 Task: Add a signature Johnny Mitchell containing With heartfelt thanks and warm wishes, Johnny Mitchell to email address softage.8@softage.net and add a label Photography
Action: Mouse moved to (1181, 65)
Screenshot: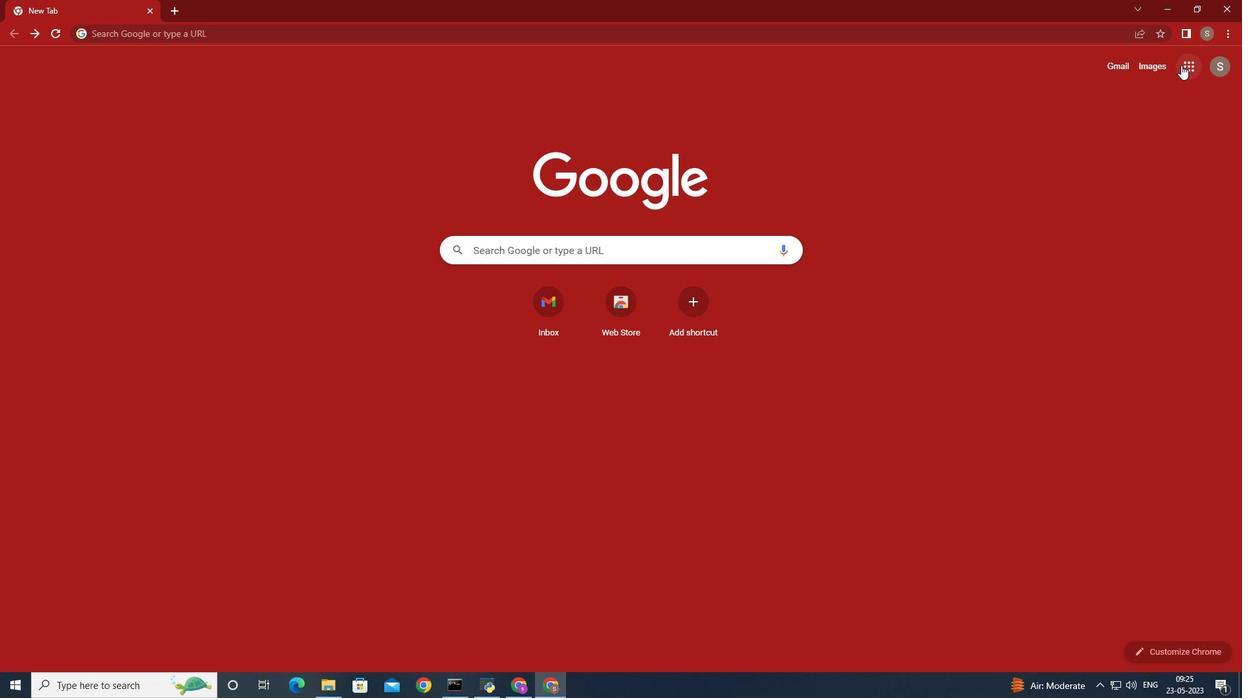 
Action: Mouse pressed left at (1181, 65)
Screenshot: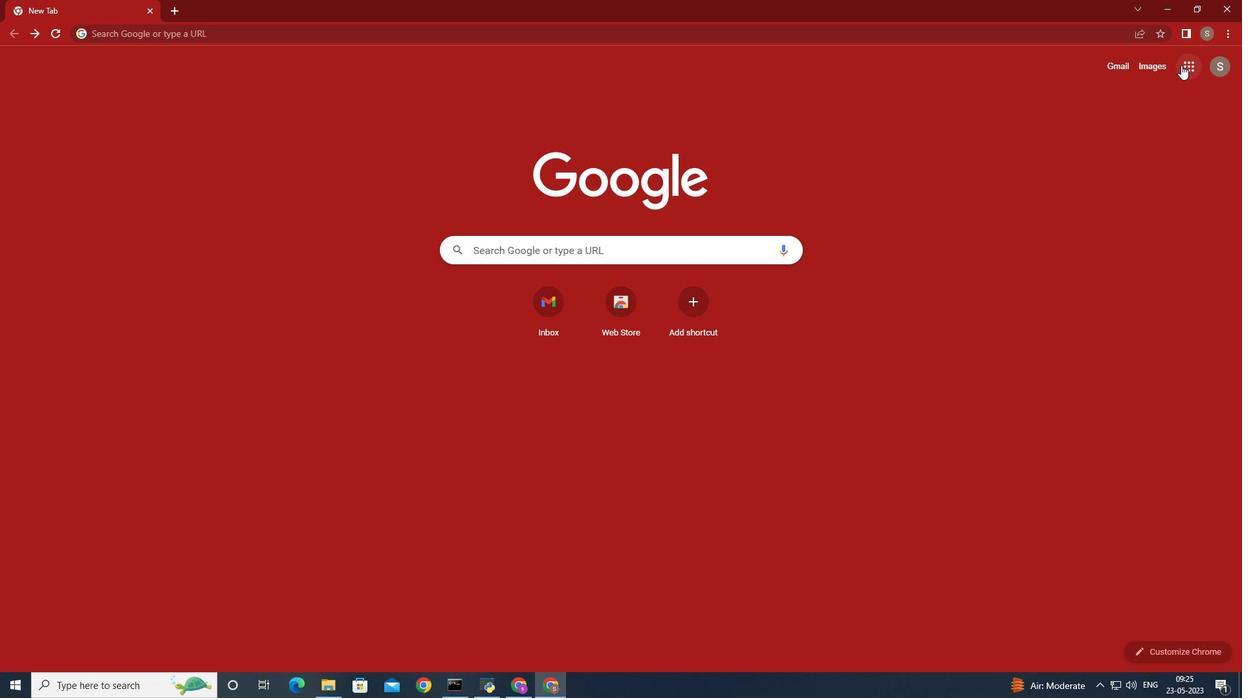 
Action: Mouse moved to (1140, 132)
Screenshot: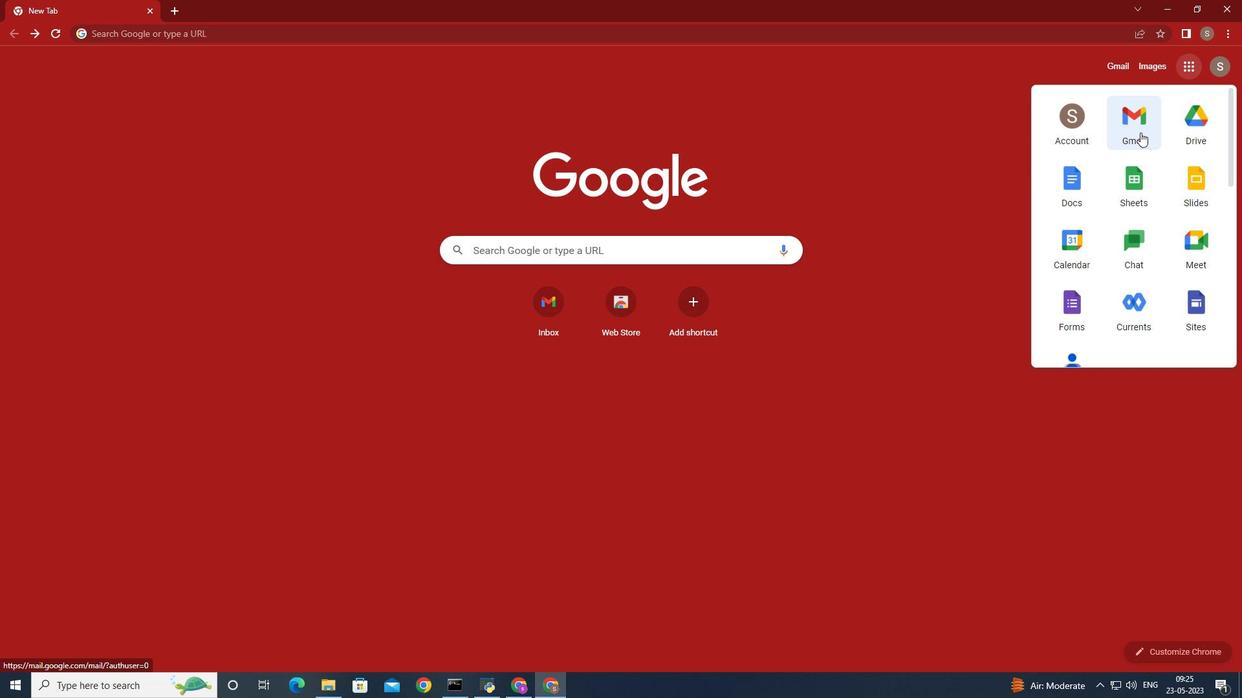 
Action: Mouse pressed left at (1140, 132)
Screenshot: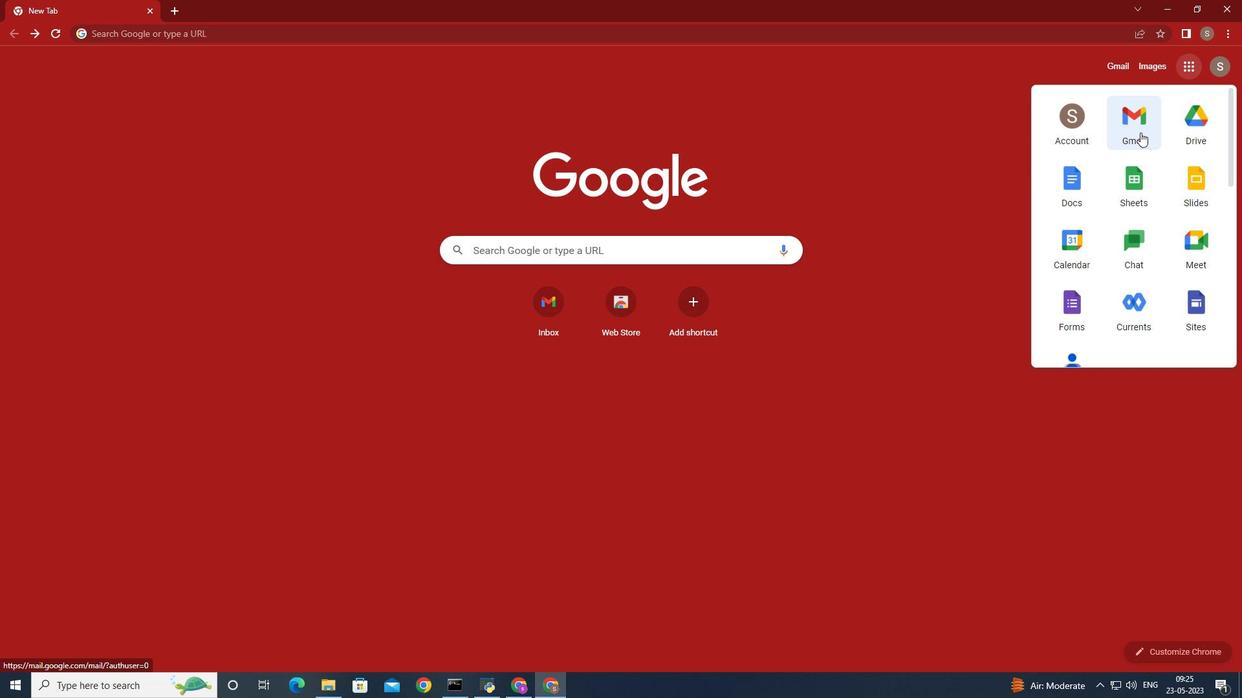
Action: Mouse moved to (1102, 96)
Screenshot: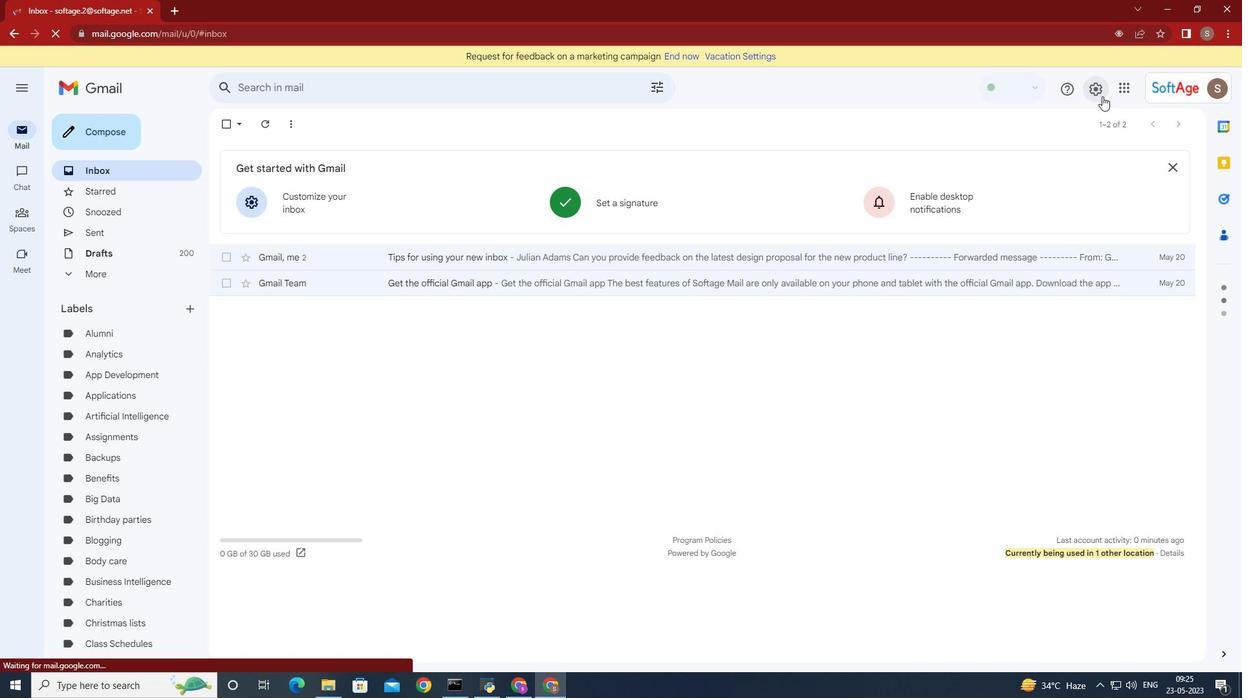
Action: Mouse pressed left at (1102, 96)
Screenshot: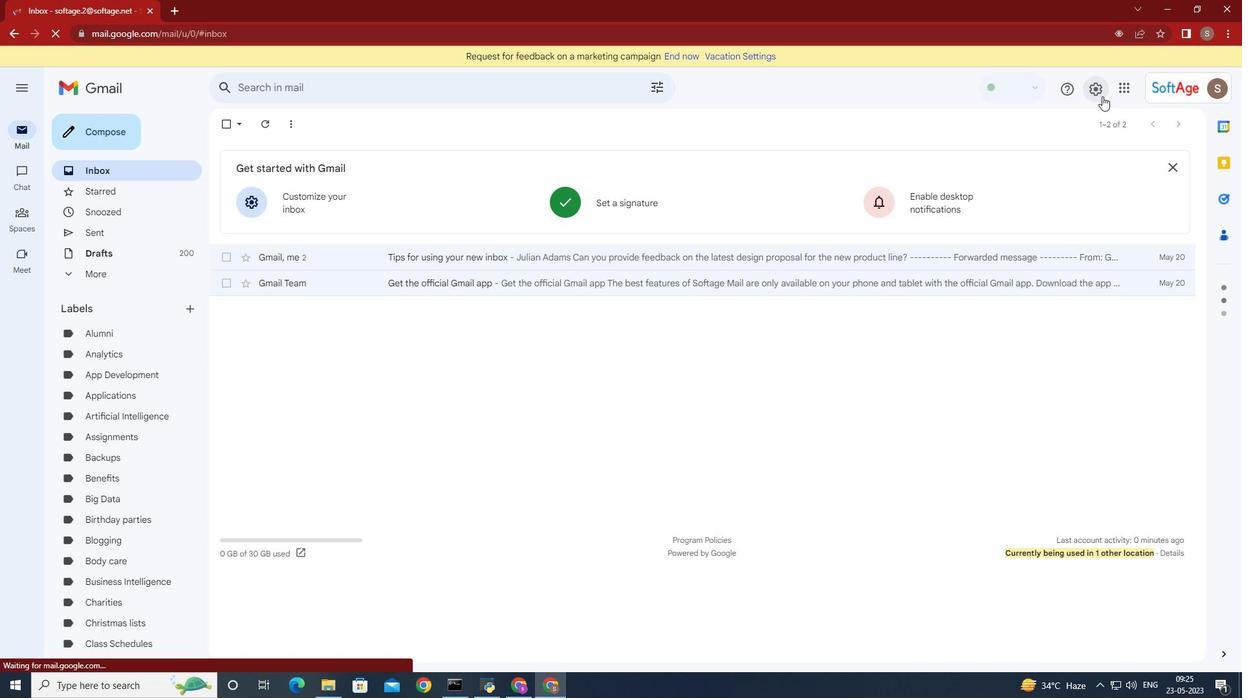 
Action: Mouse moved to (1117, 152)
Screenshot: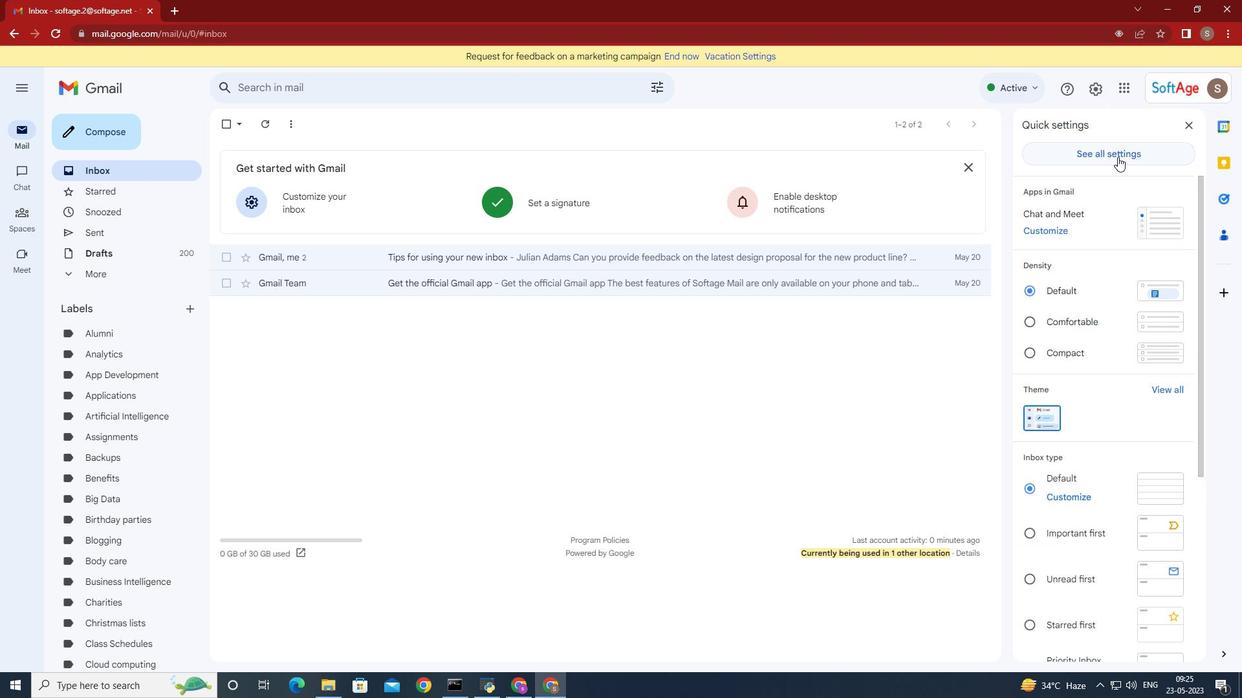 
Action: Mouse pressed left at (1117, 152)
Screenshot: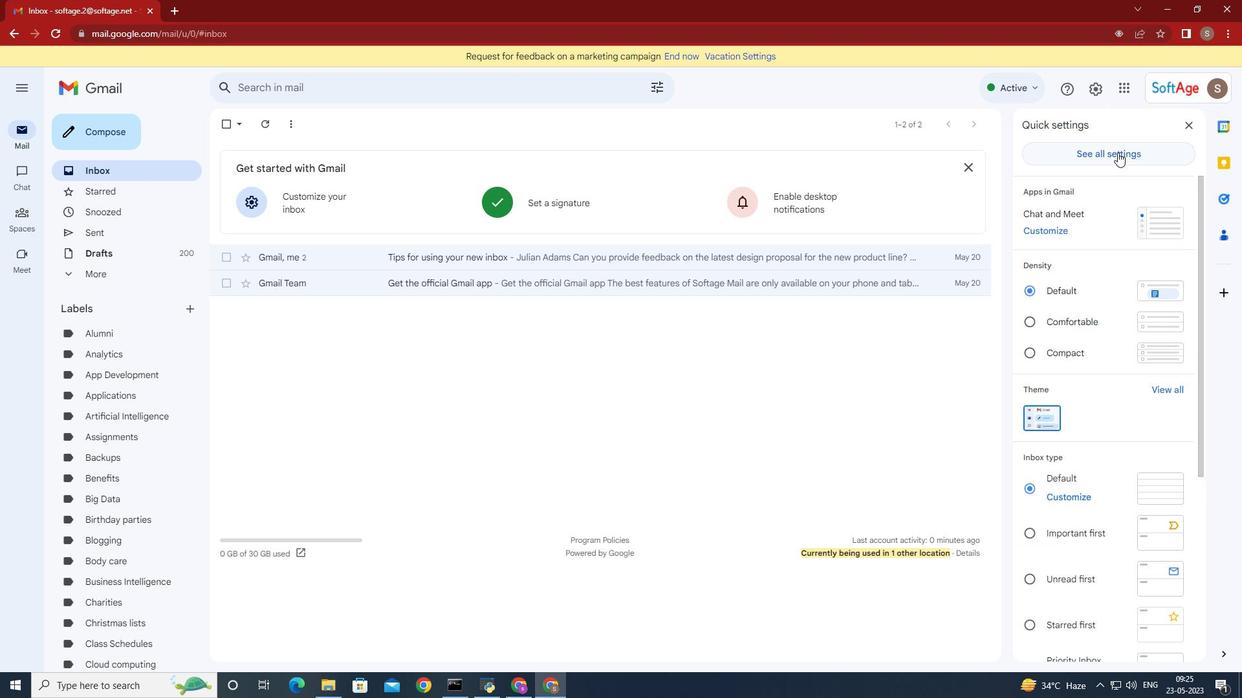 
Action: Mouse moved to (884, 315)
Screenshot: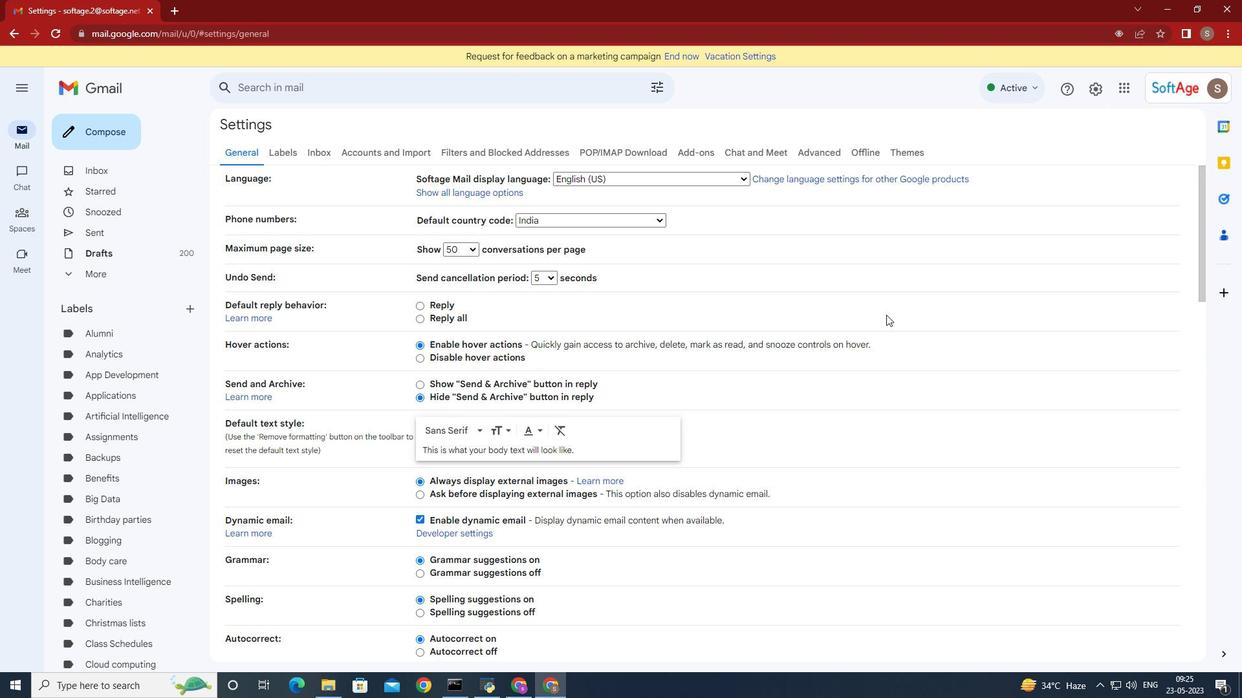
Action: Mouse scrolled (884, 315) with delta (0, 0)
Screenshot: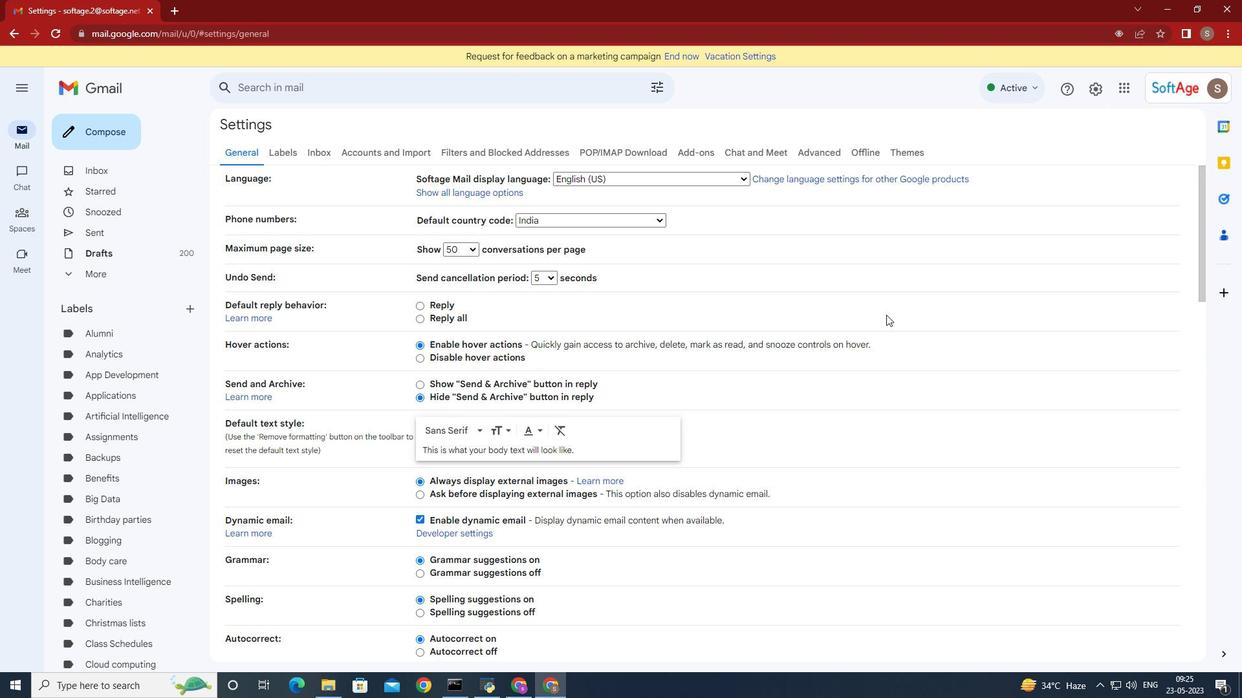 
Action: Mouse moved to (884, 315)
Screenshot: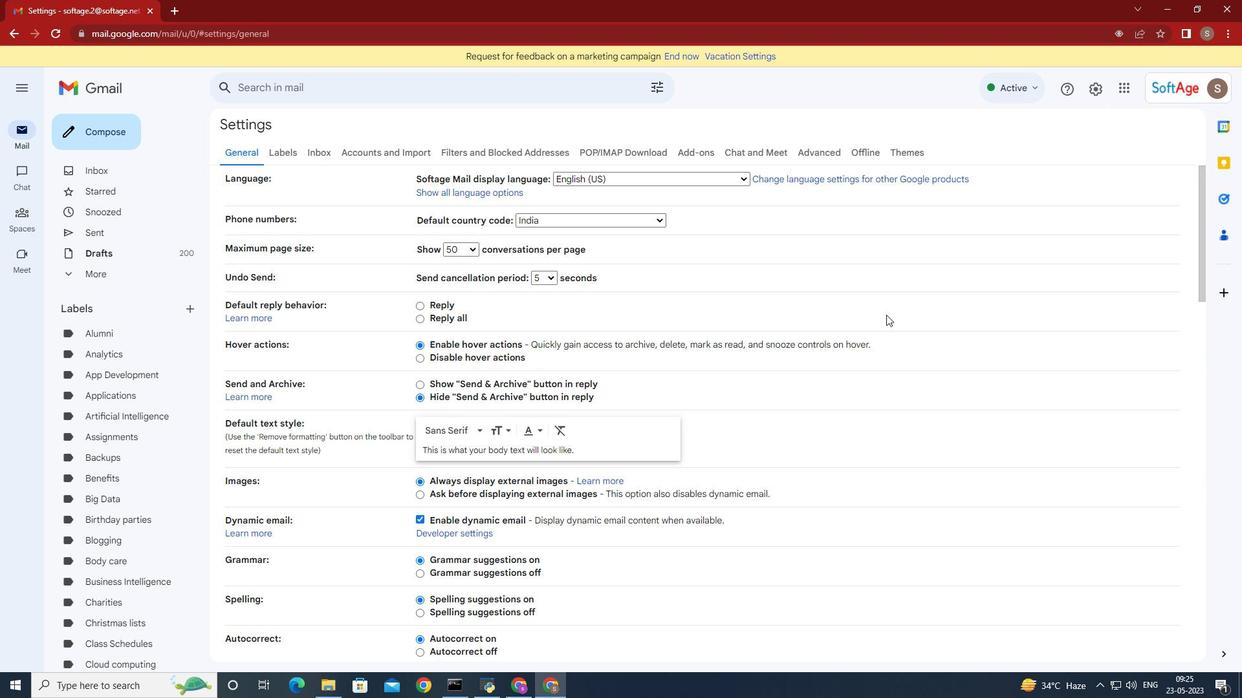 
Action: Mouse scrolled (884, 315) with delta (0, 0)
Screenshot: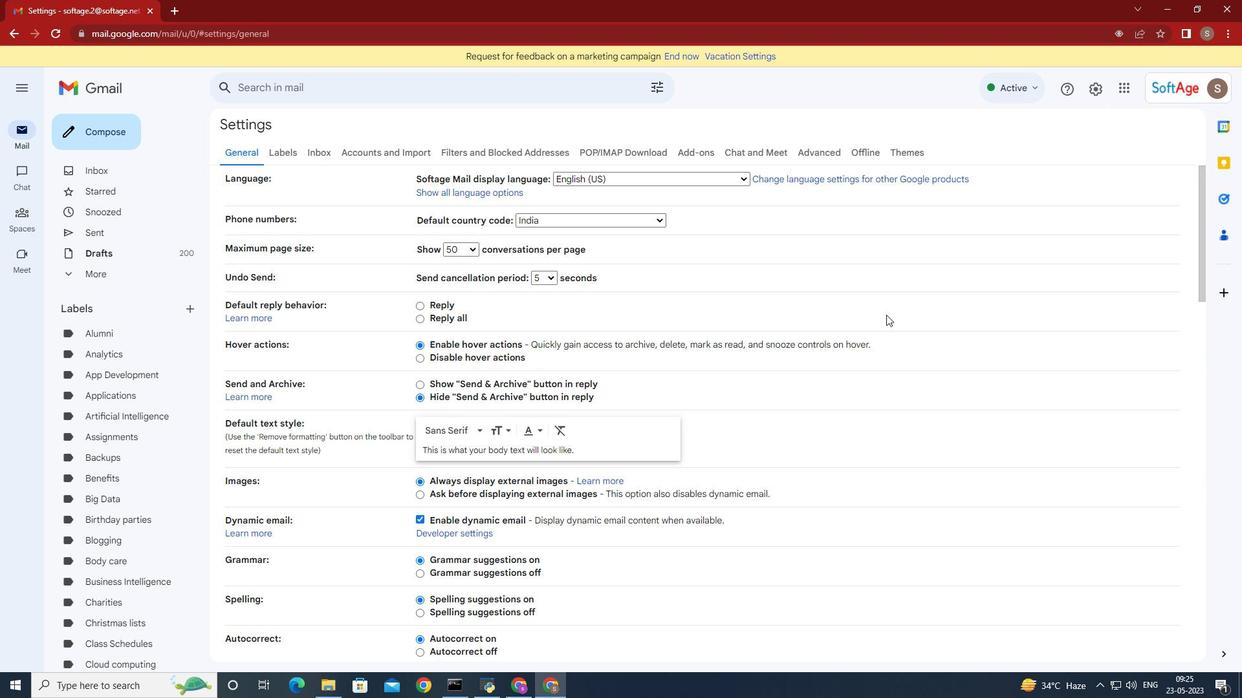 
Action: Mouse moved to (884, 315)
Screenshot: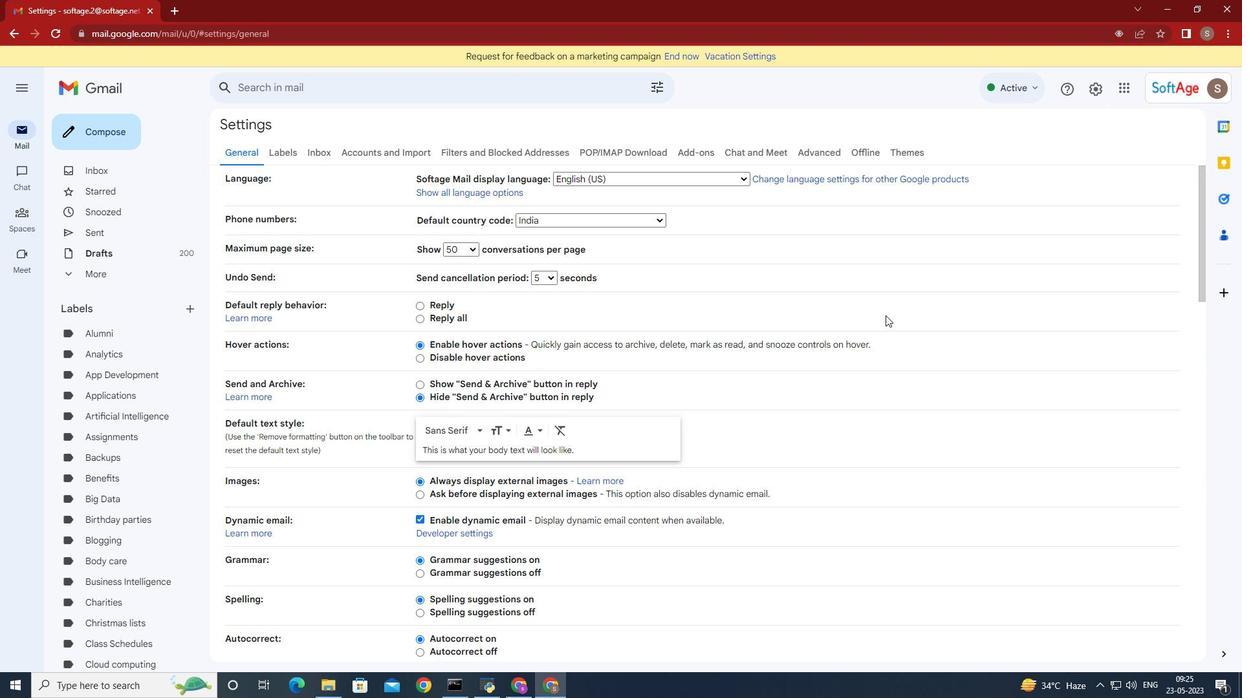 
Action: Mouse scrolled (884, 314) with delta (0, 0)
Screenshot: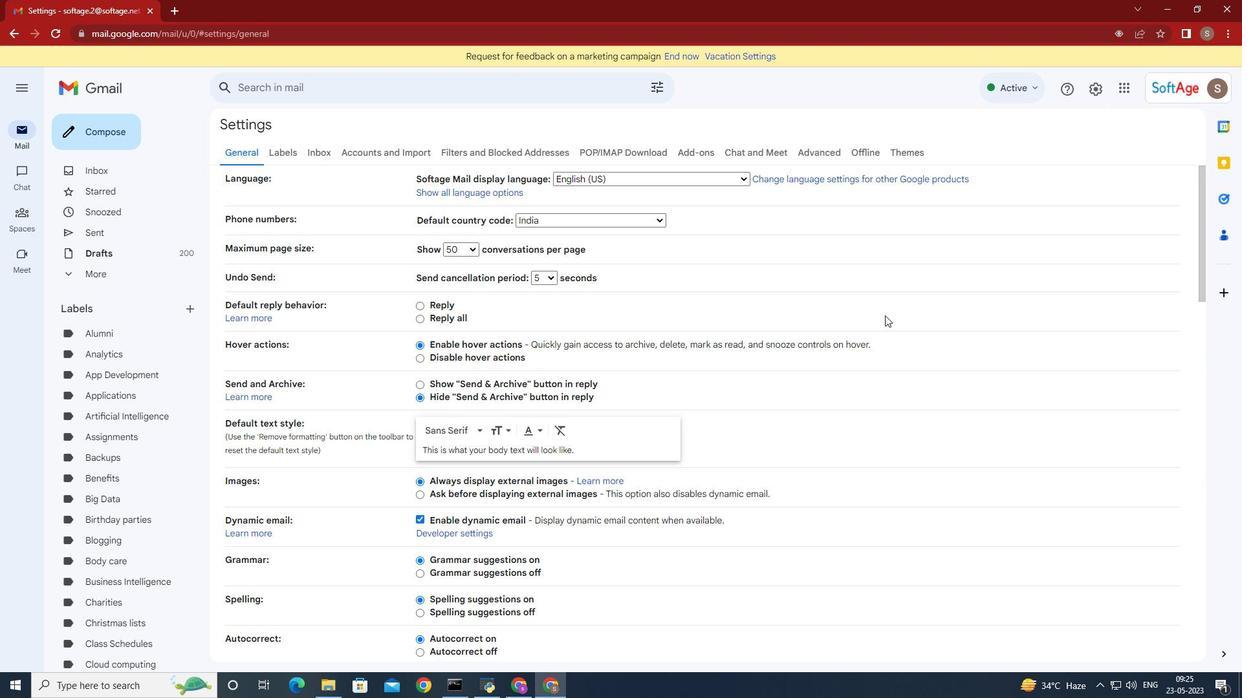 
Action: Mouse moved to (883, 313)
Screenshot: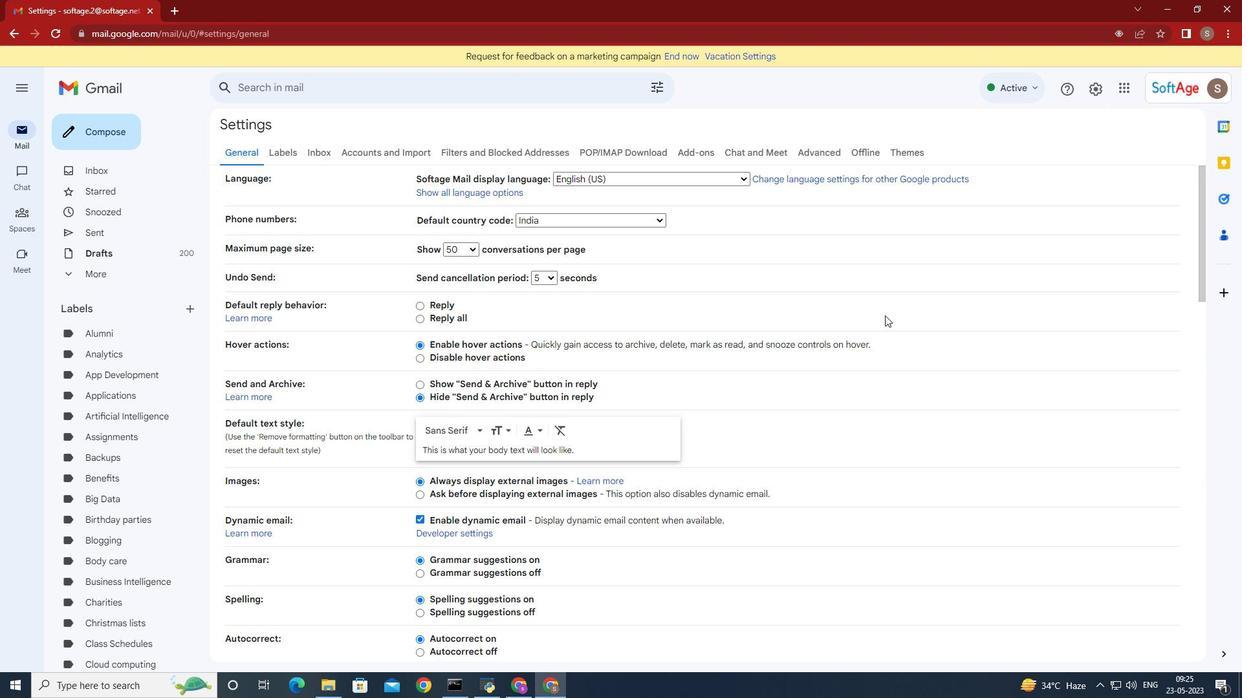 
Action: Mouse scrolled (883, 312) with delta (0, 0)
Screenshot: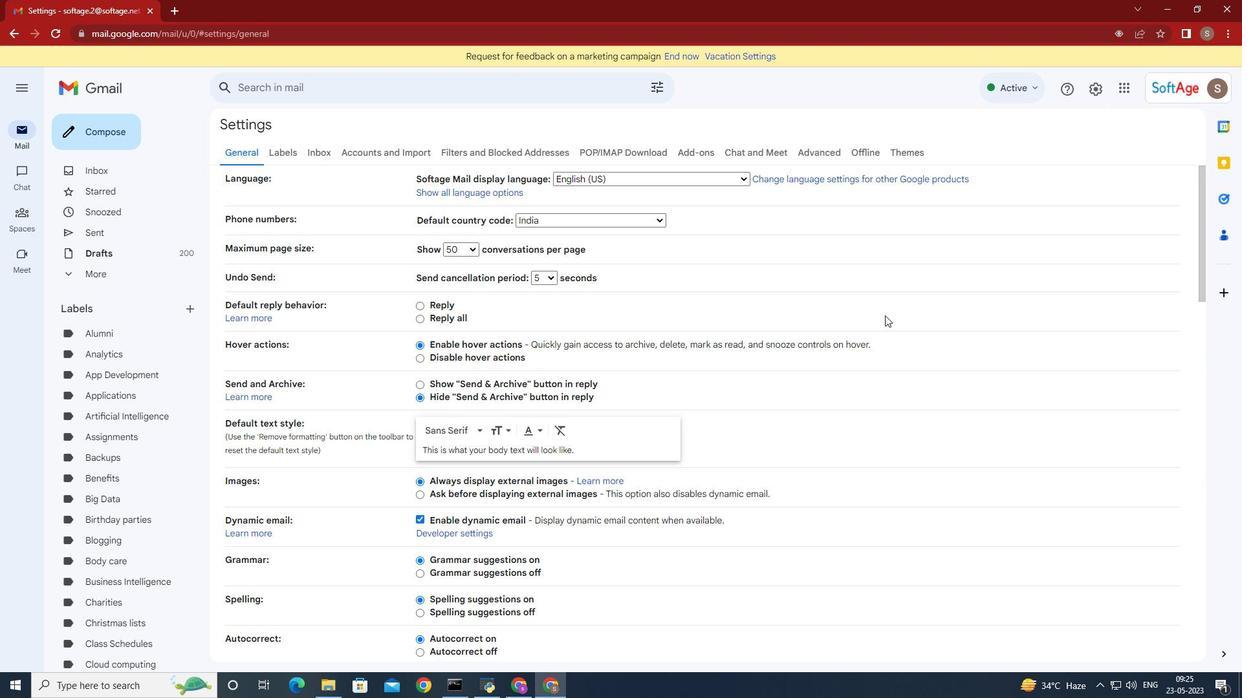 
Action: Mouse moved to (881, 309)
Screenshot: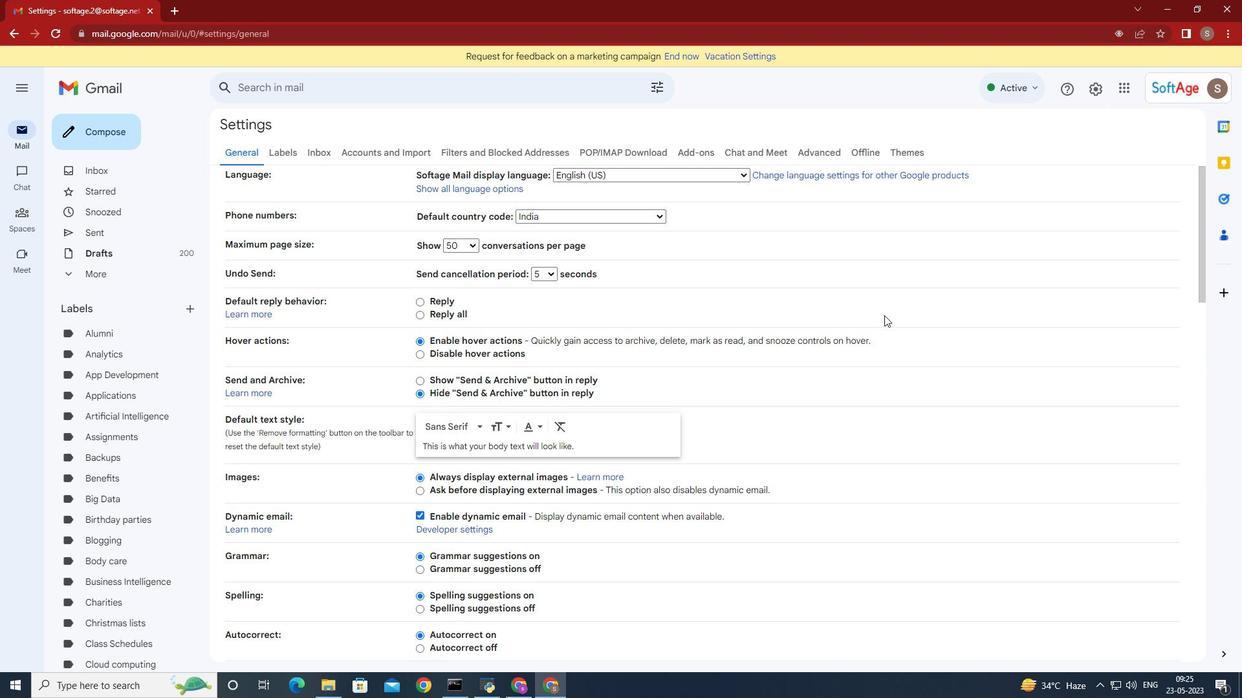
Action: Mouse scrolled (881, 309) with delta (0, 0)
Screenshot: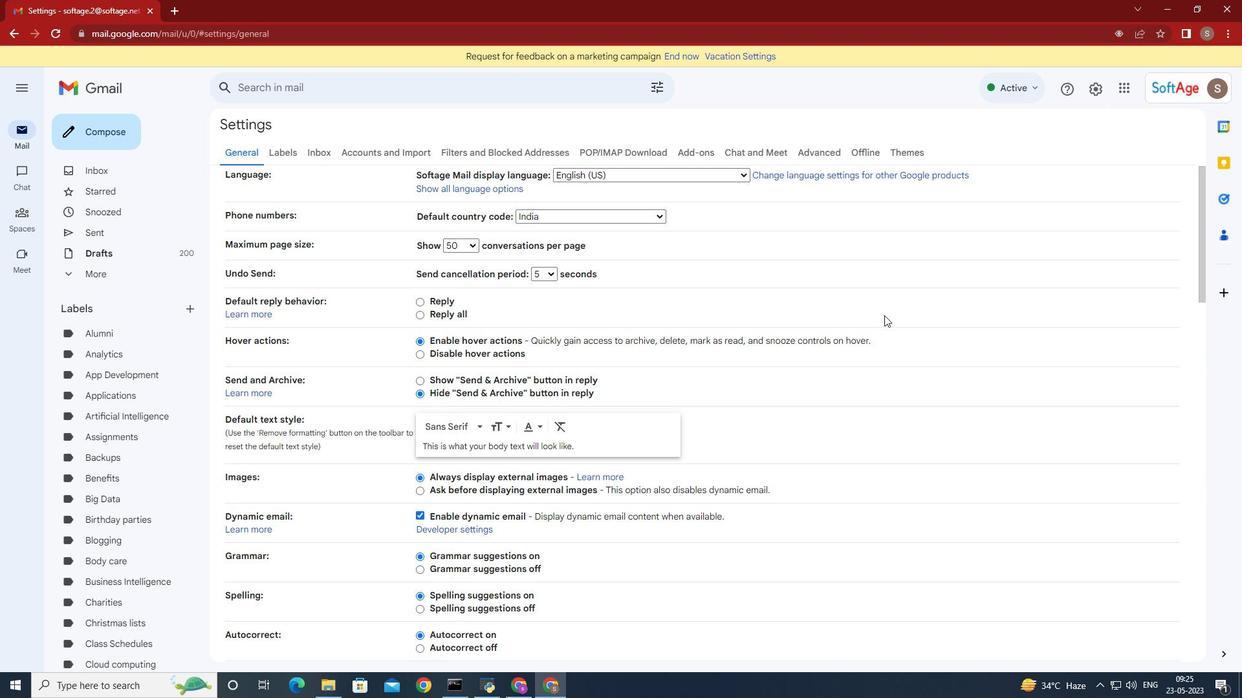 
Action: Mouse moved to (879, 305)
Screenshot: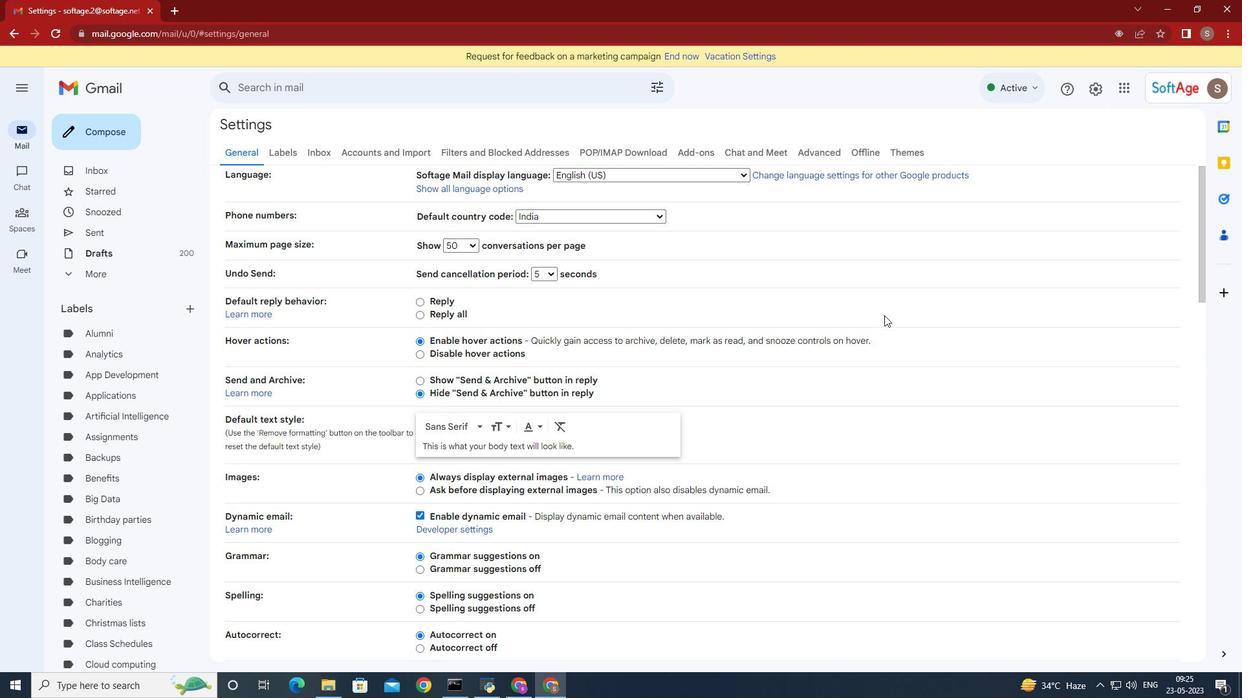 
Action: Mouse scrolled (879, 305) with delta (0, 0)
Screenshot: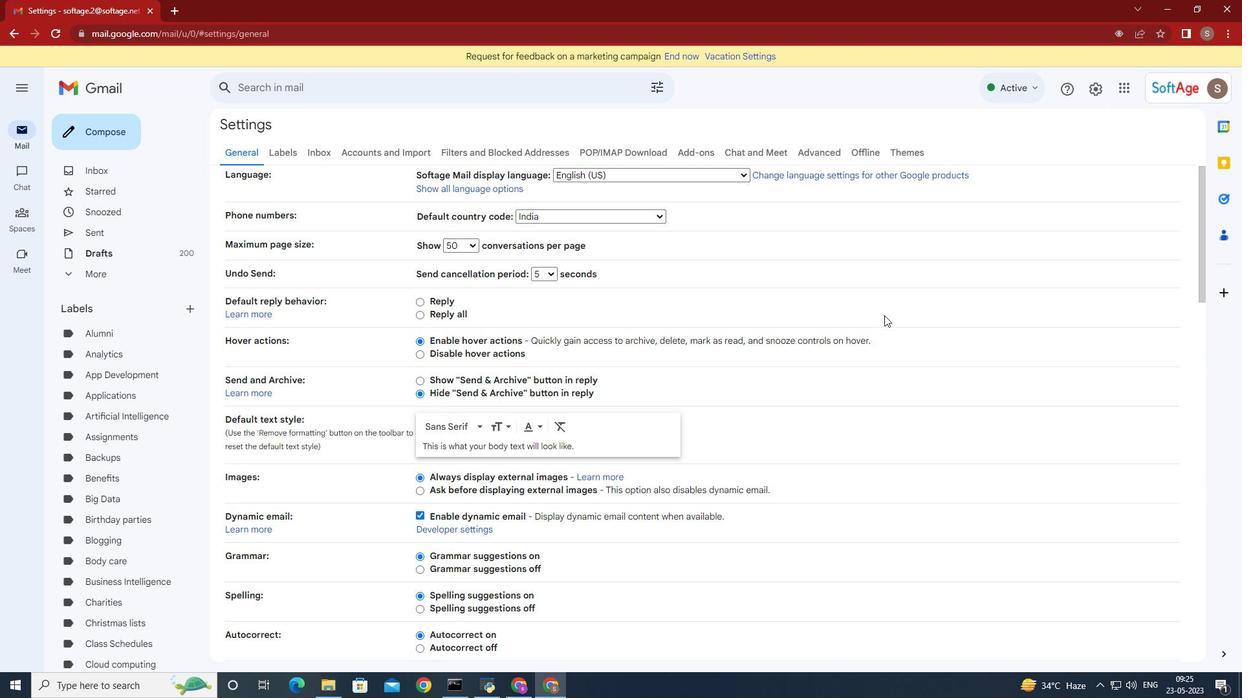 
Action: Mouse moved to (870, 300)
Screenshot: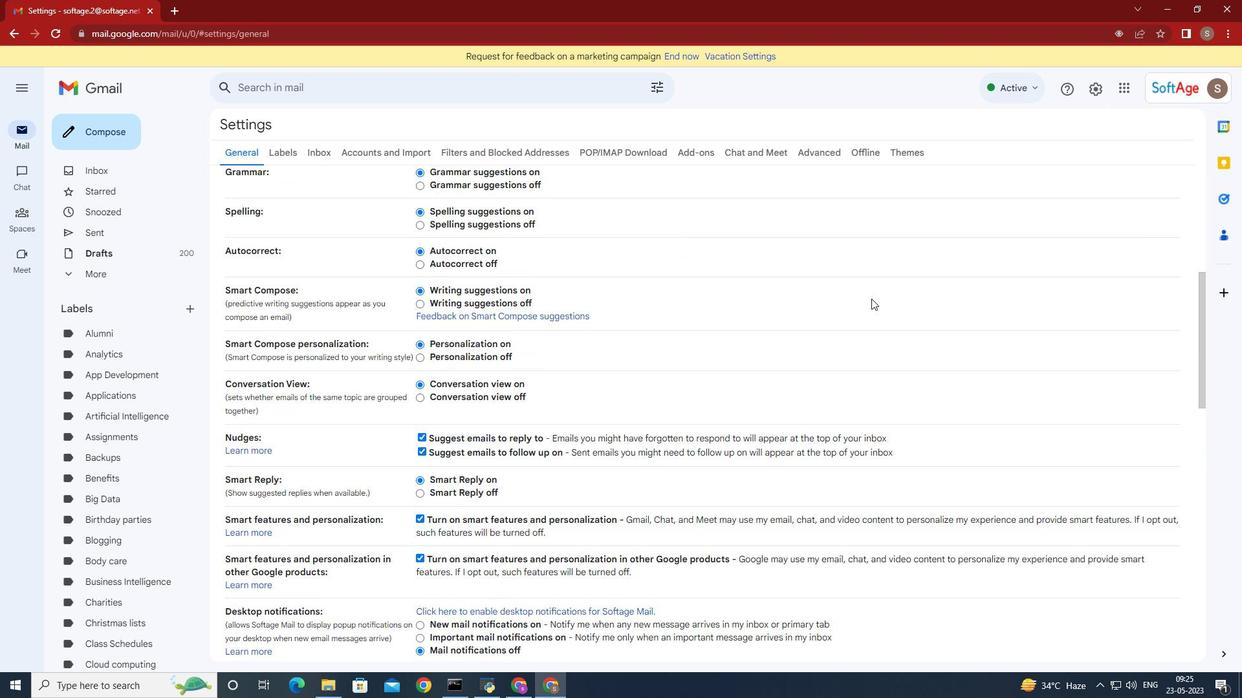 
Action: Mouse scrolled (870, 299) with delta (0, 0)
Screenshot: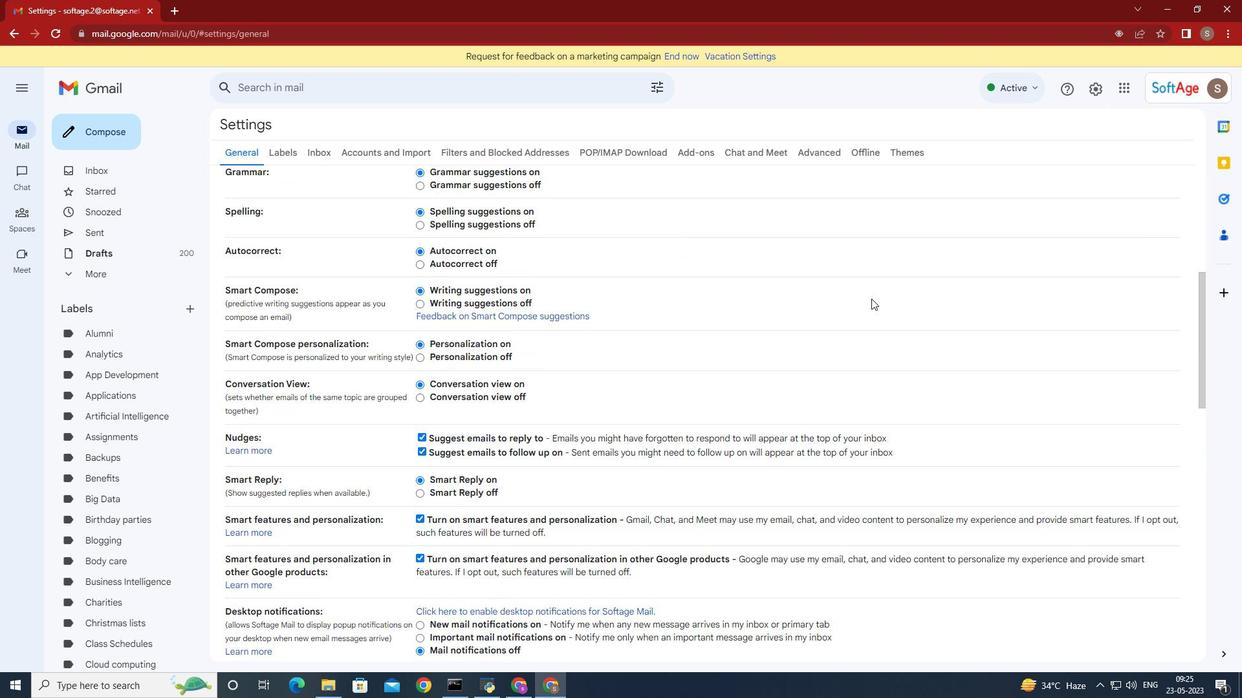 
Action: Mouse scrolled (870, 299) with delta (0, 0)
Screenshot: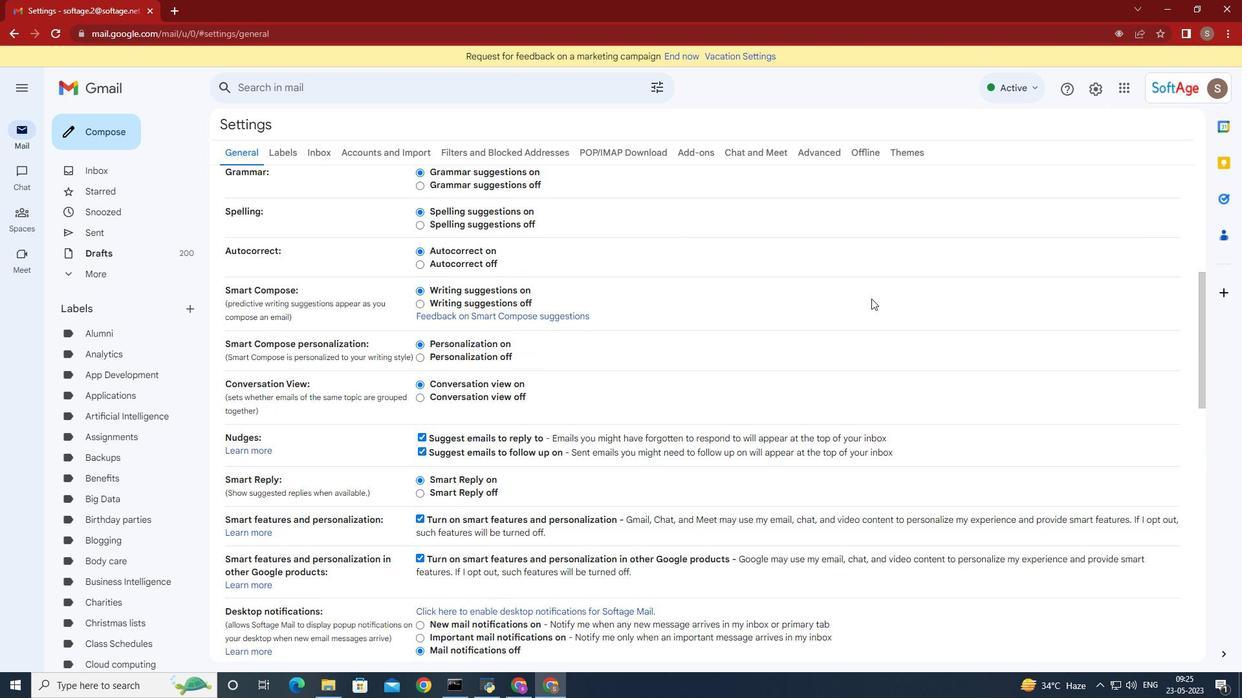 
Action: Mouse moved to (870, 300)
Screenshot: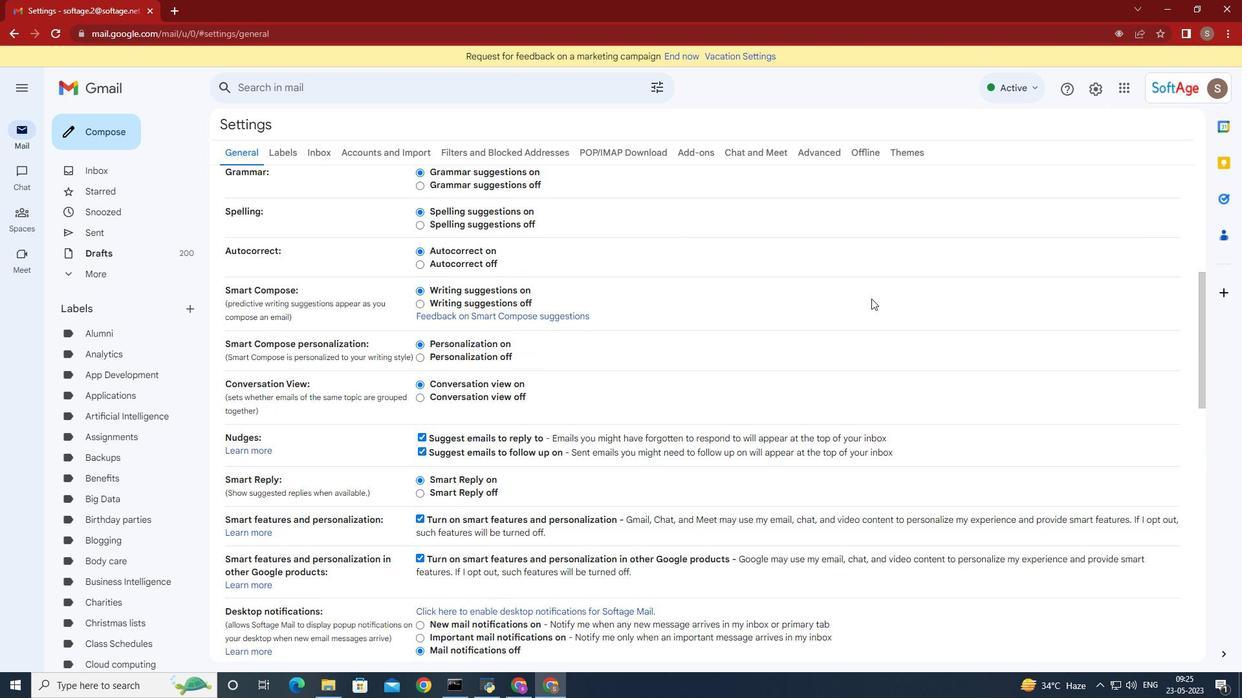 
Action: Mouse scrolled (870, 299) with delta (0, 0)
Screenshot: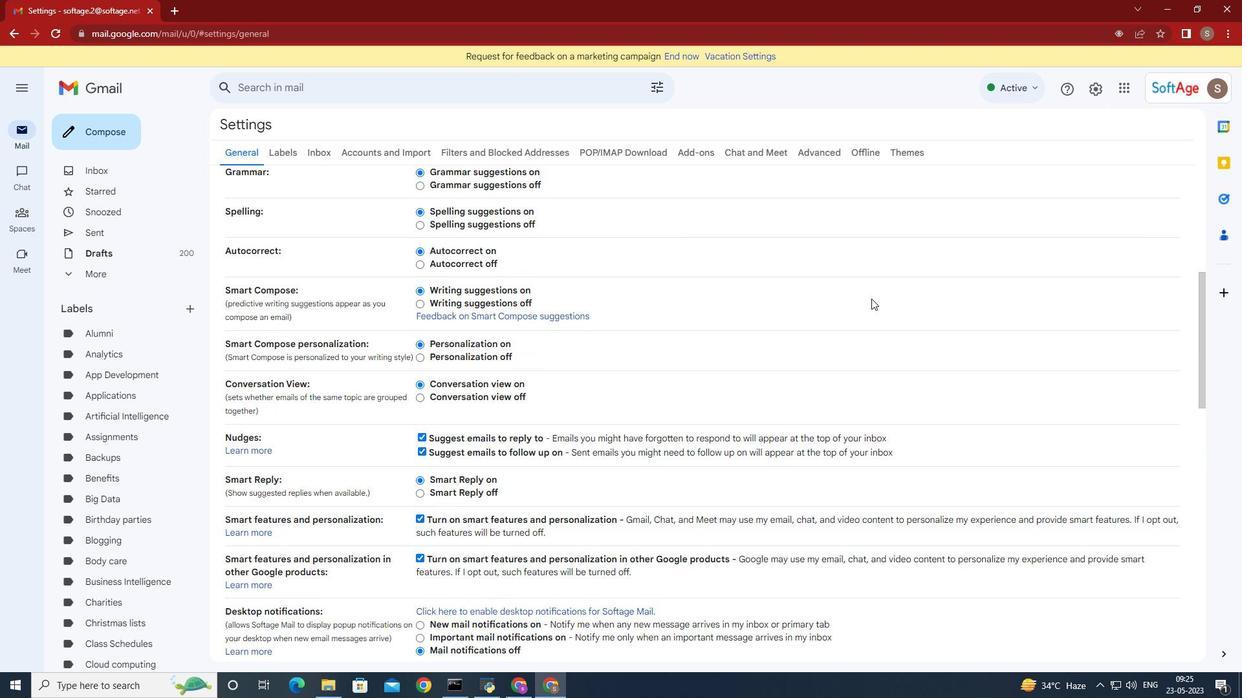 
Action: Mouse scrolled (870, 299) with delta (0, 0)
Screenshot: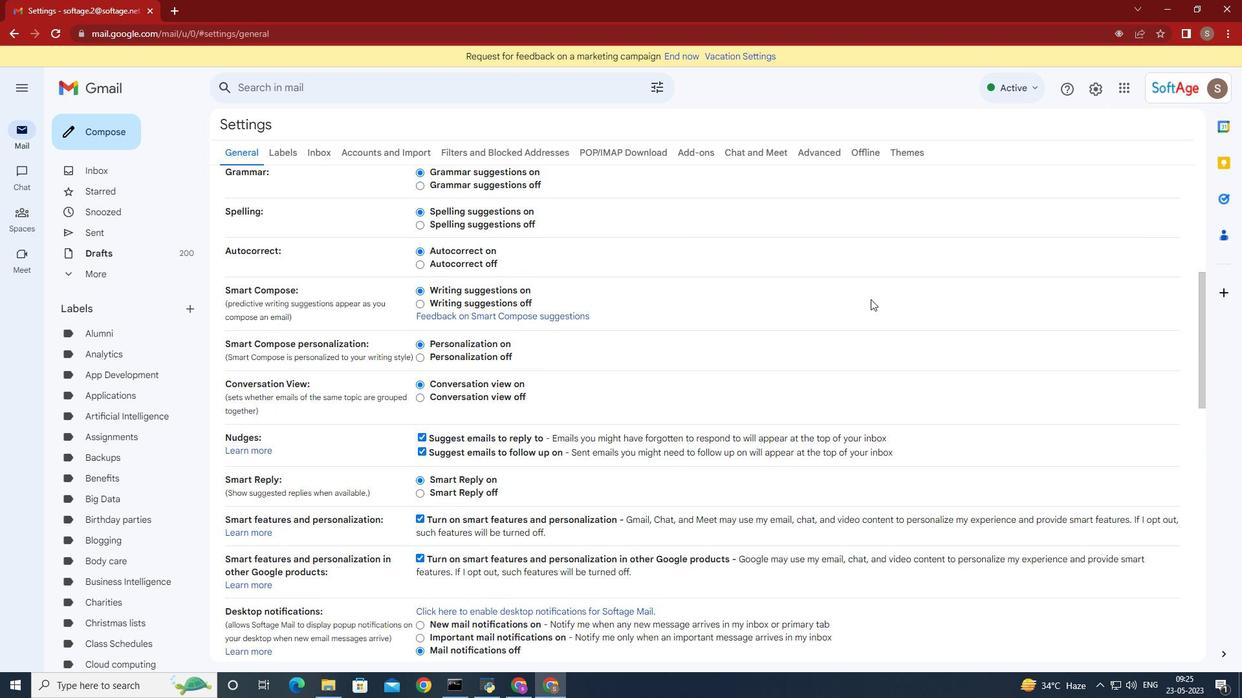 
Action: Mouse scrolled (870, 299) with delta (0, 0)
Screenshot: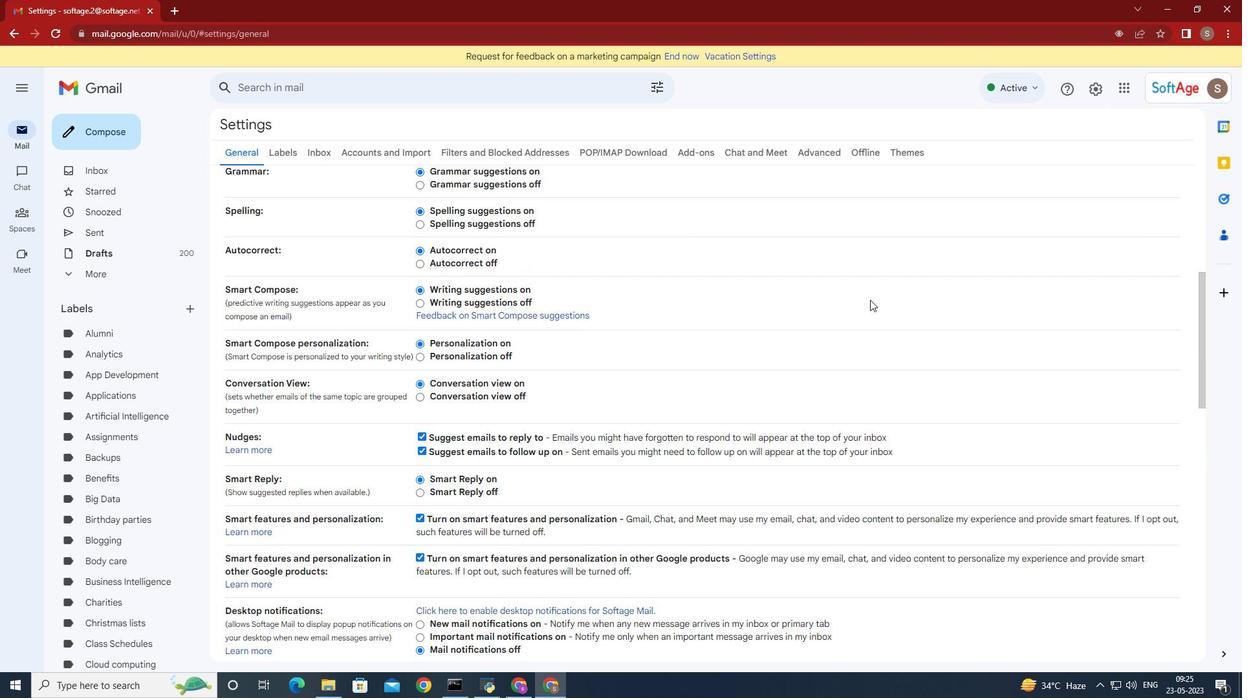 
Action: Mouse scrolled (870, 299) with delta (0, 0)
Screenshot: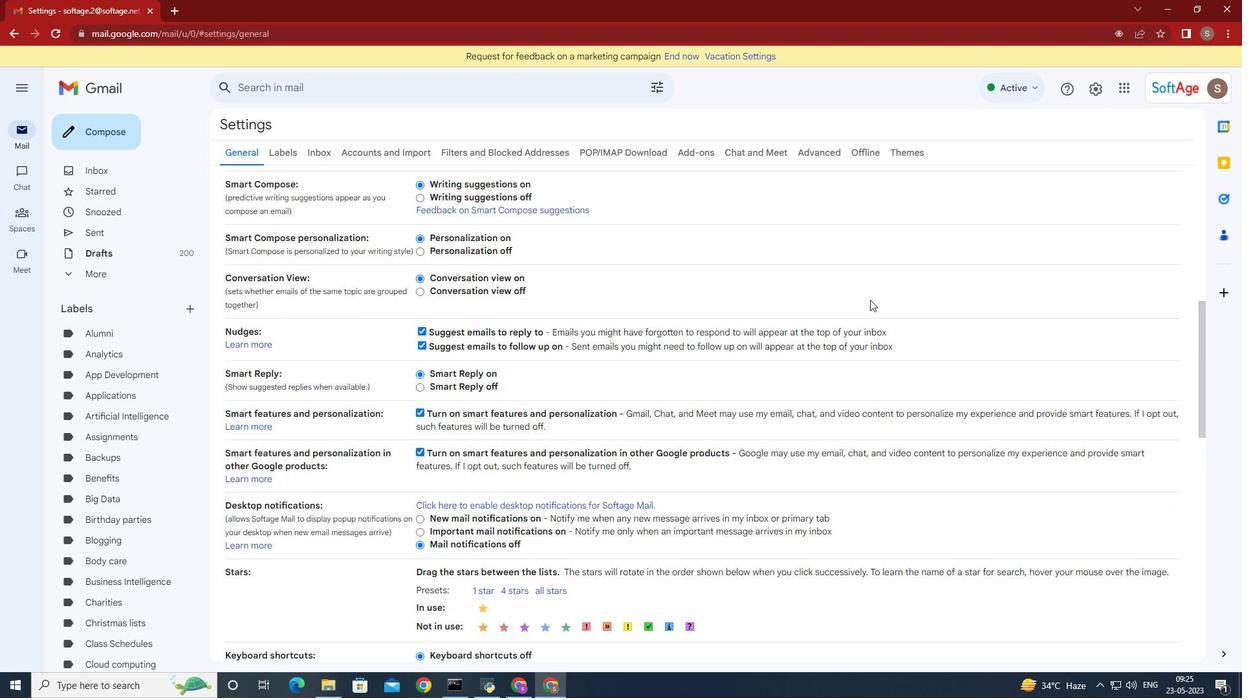 
Action: Mouse moved to (710, 461)
Screenshot: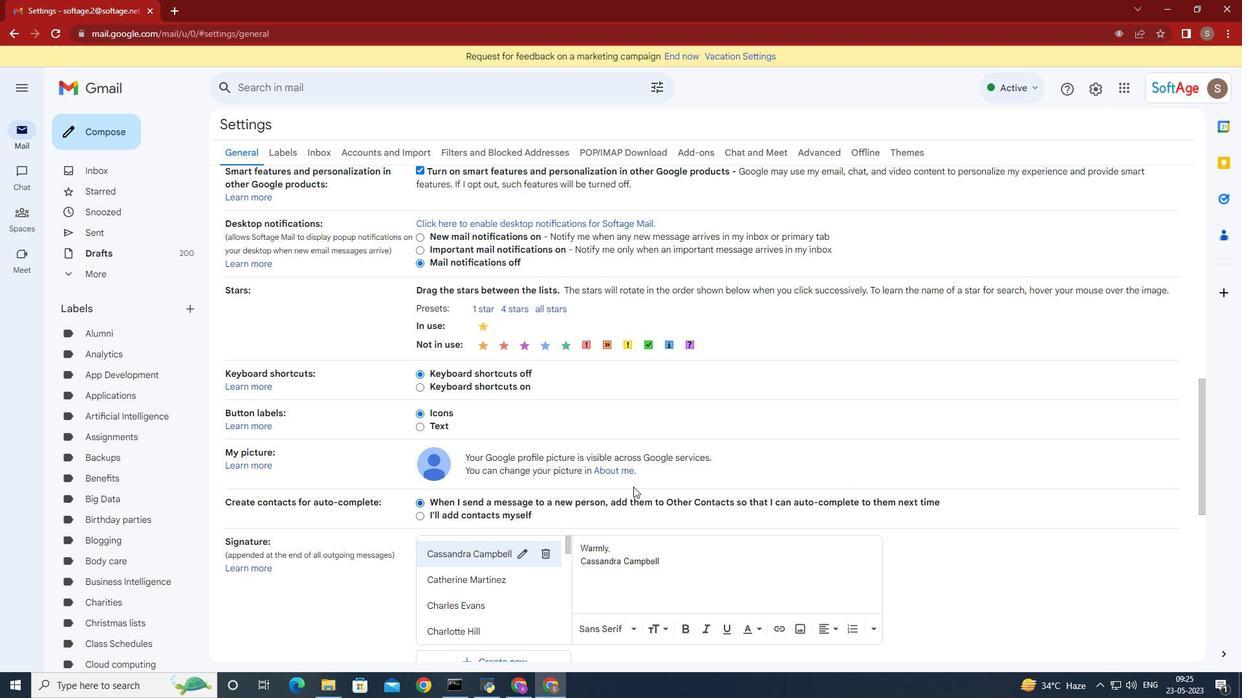
Action: Mouse scrolled (710, 461) with delta (0, 0)
Screenshot: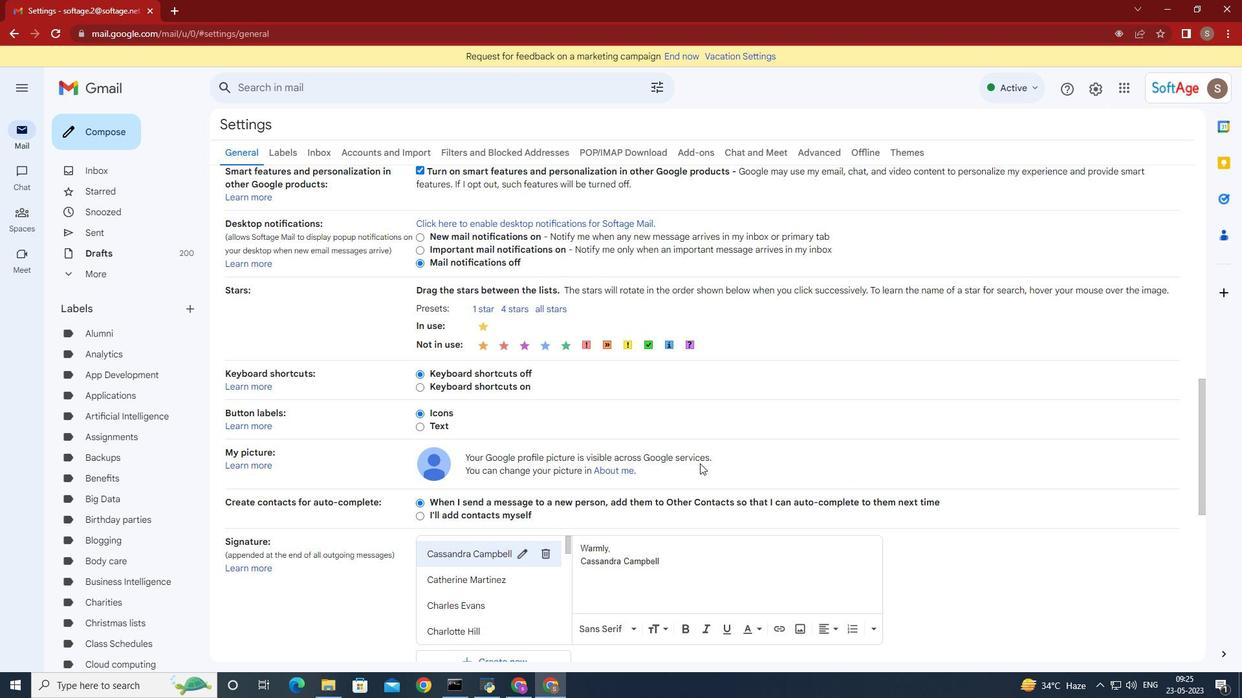 
Action: Mouse scrolled (710, 461) with delta (0, 0)
Screenshot: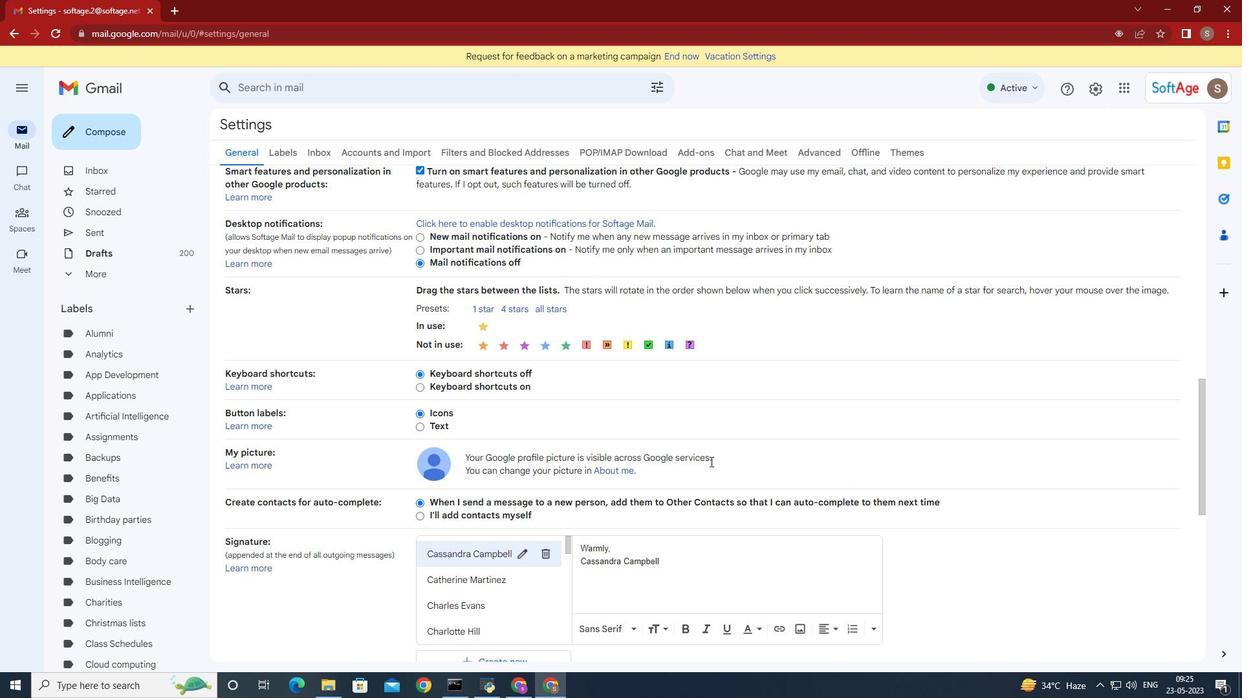 
Action: Mouse moved to (529, 534)
Screenshot: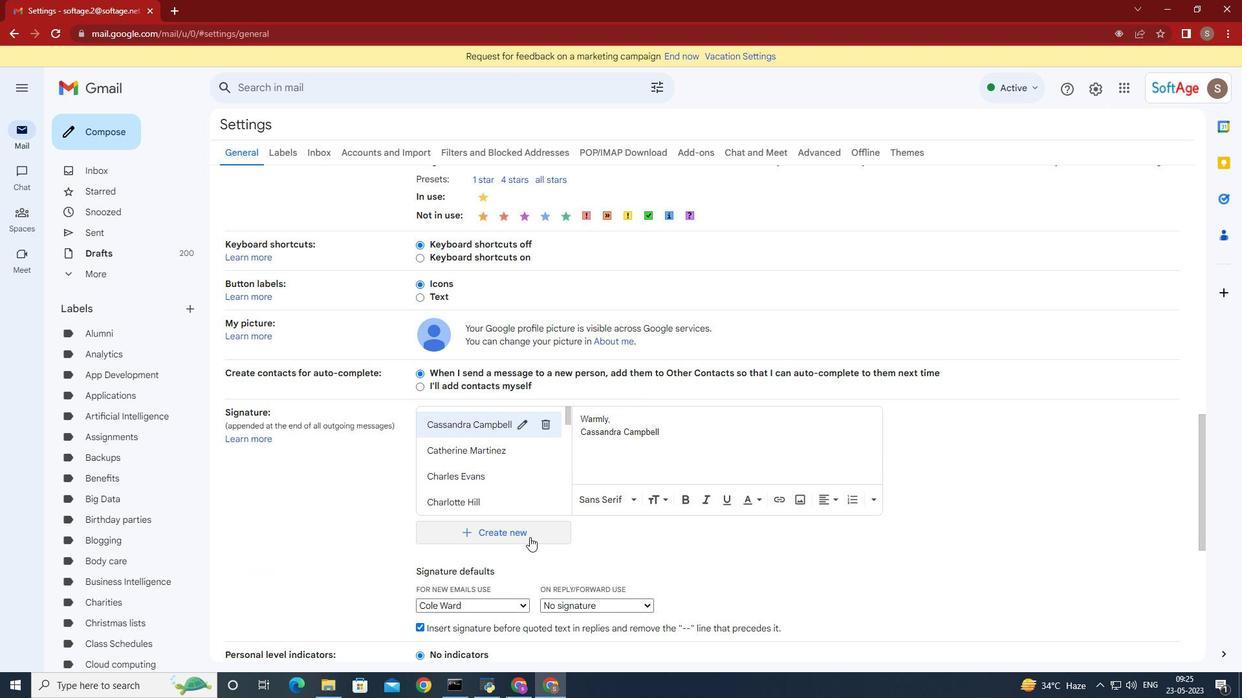 
Action: Mouse pressed left at (529, 534)
Screenshot: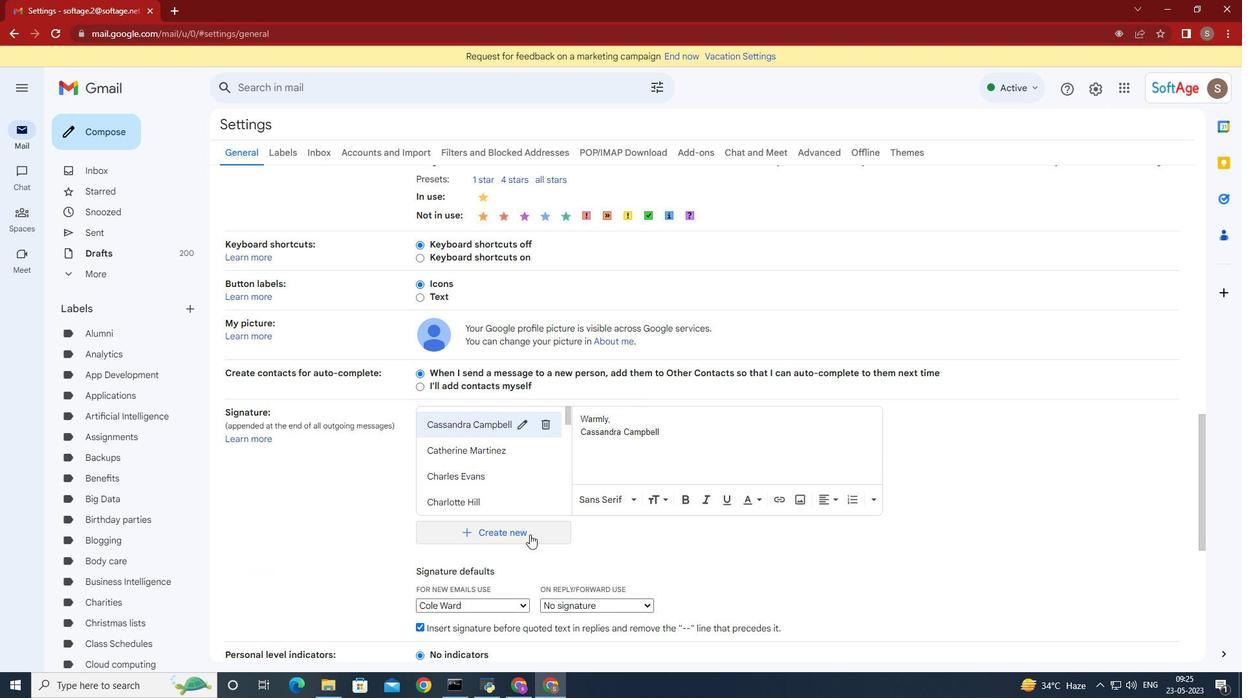 
Action: Mouse moved to (568, 519)
Screenshot: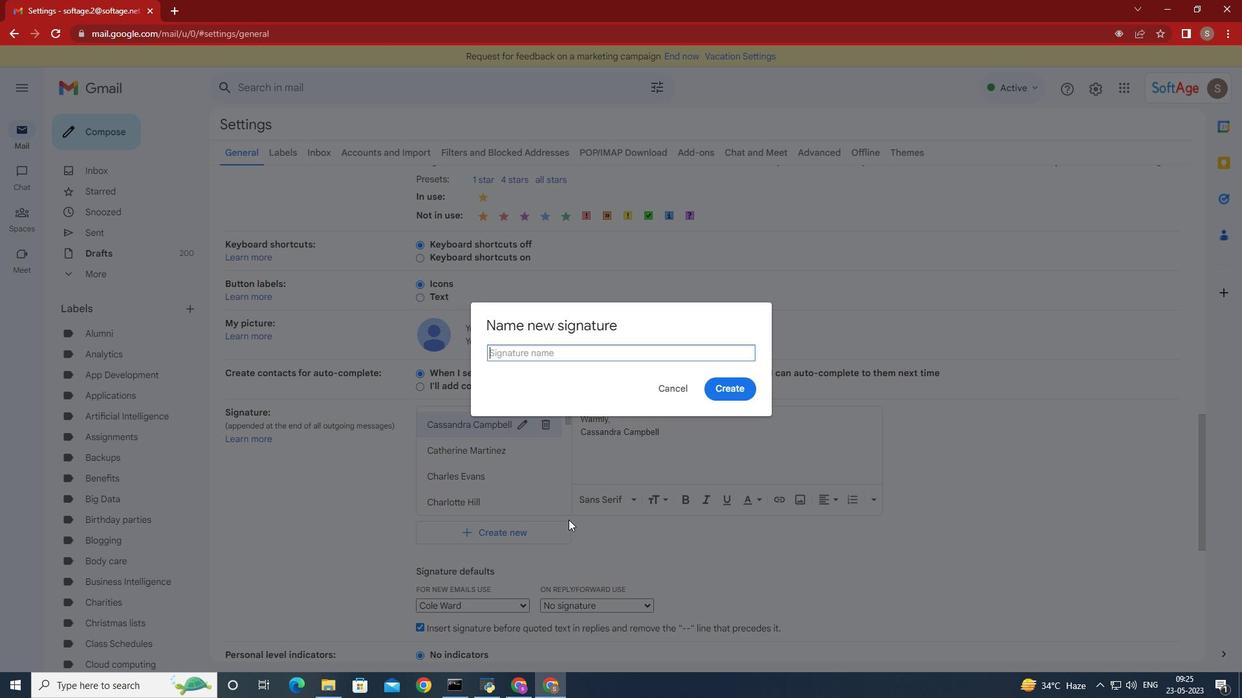 
Action: Key pressed <Key.shift>Johnny<Key.space><Key.shift>Mitchell
Screenshot: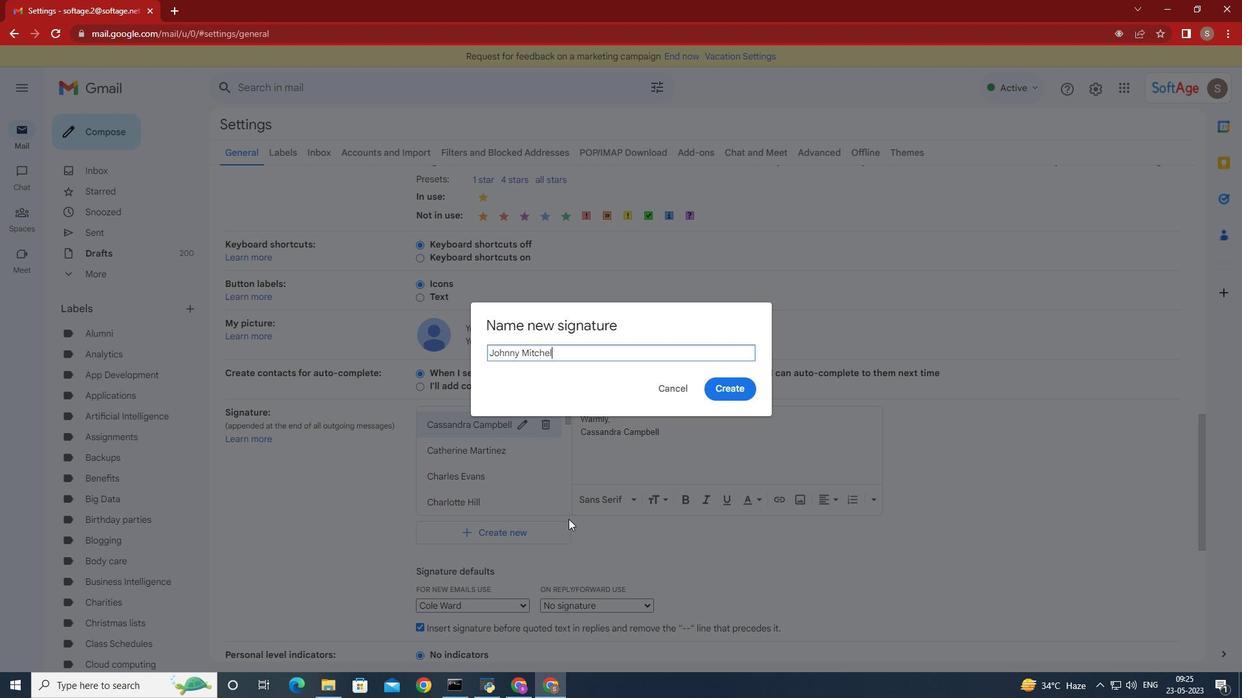 
Action: Mouse moved to (739, 388)
Screenshot: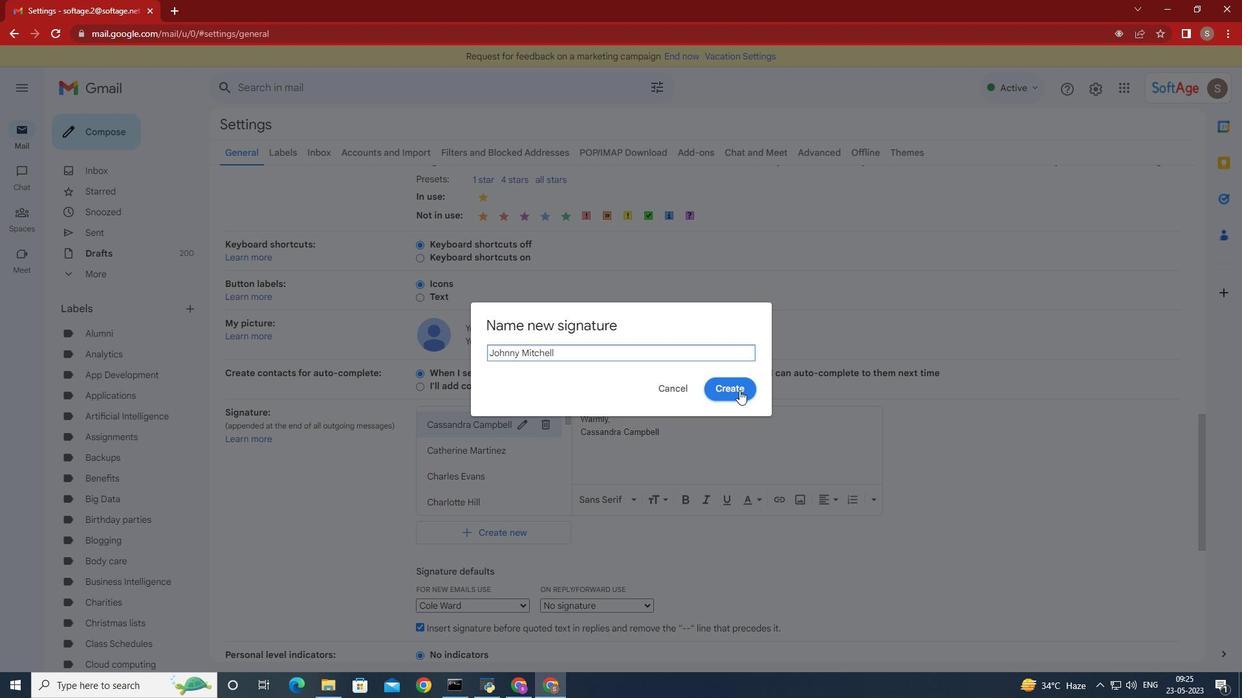 
Action: Mouse pressed left at (739, 388)
Screenshot: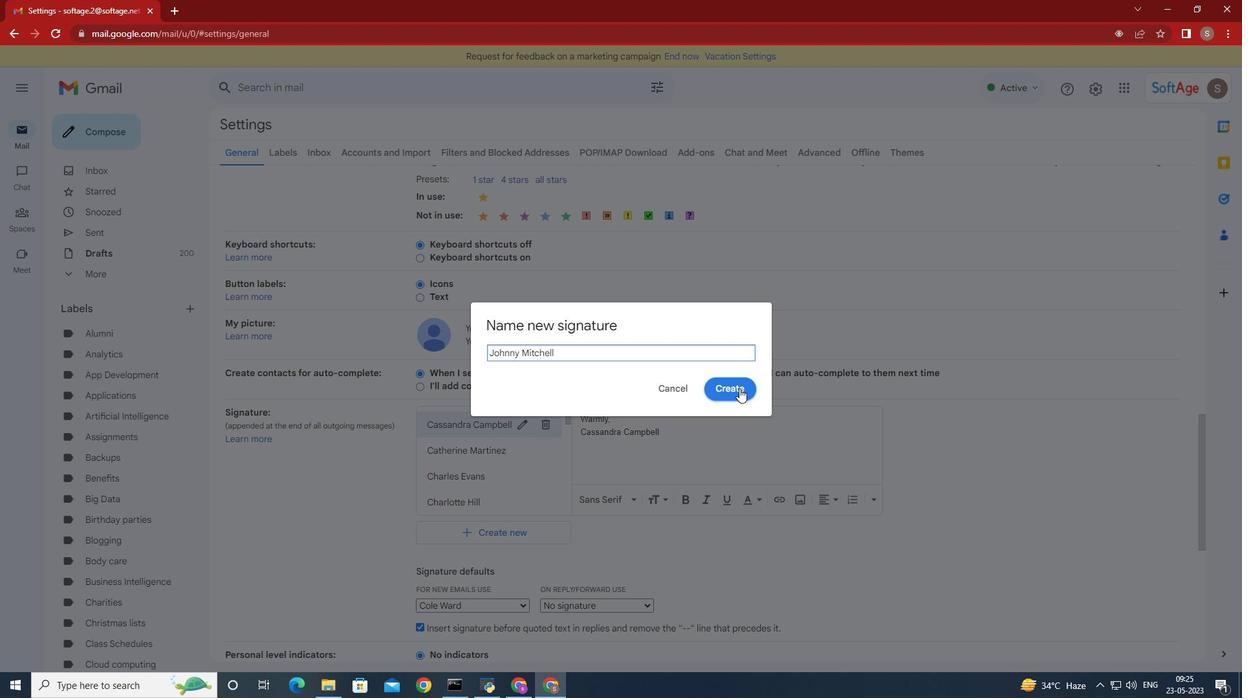 
Action: Mouse moved to (739, 388)
Screenshot: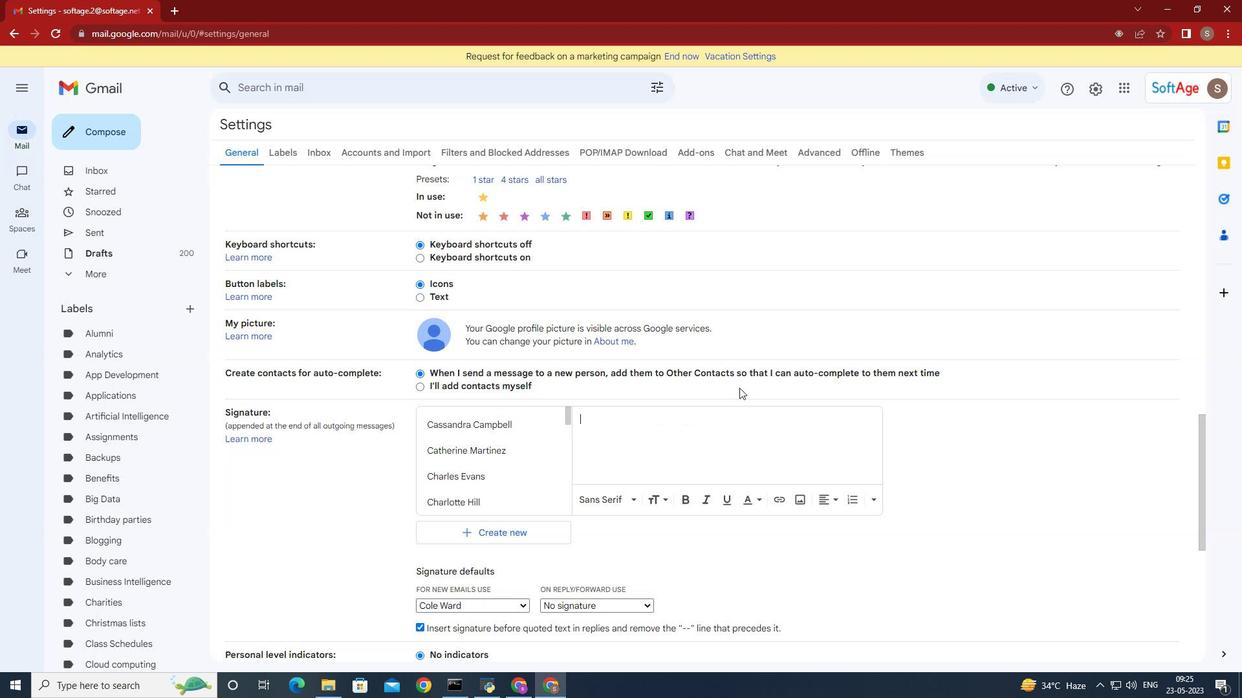 
Action: Key pressed <Key.shift>Heartfelt<Key.space>thank<Key.space>and<Key.space>warm<Key.space>wishes,<Key.enter><Key.shift>Johnny<Key.space><Key.shift>Mitchell
Screenshot: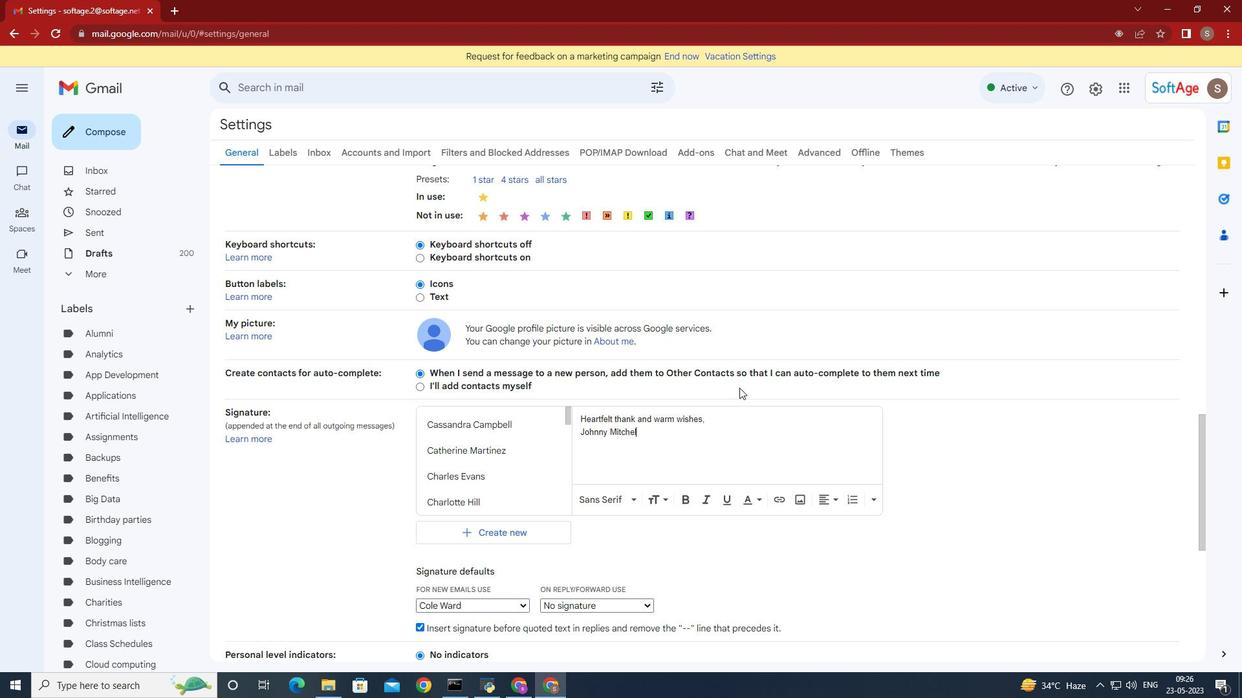 
Action: Mouse moved to (538, 531)
Screenshot: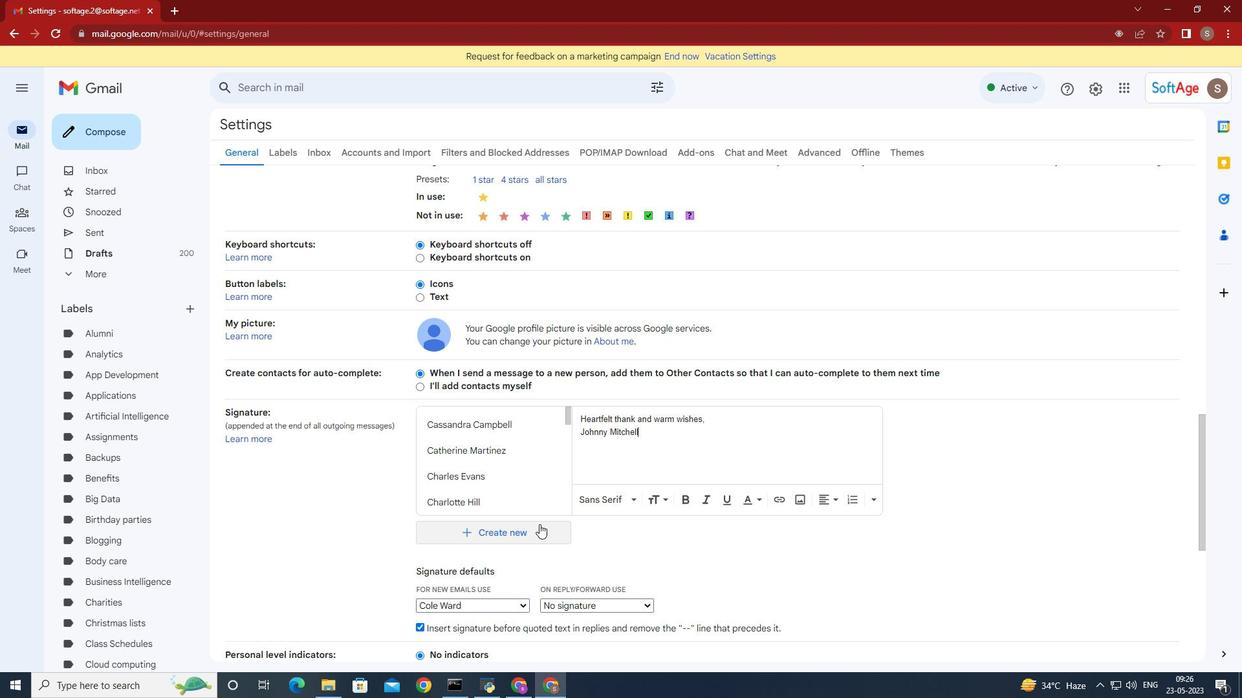 
Action: Mouse pressed left at (538, 531)
Screenshot: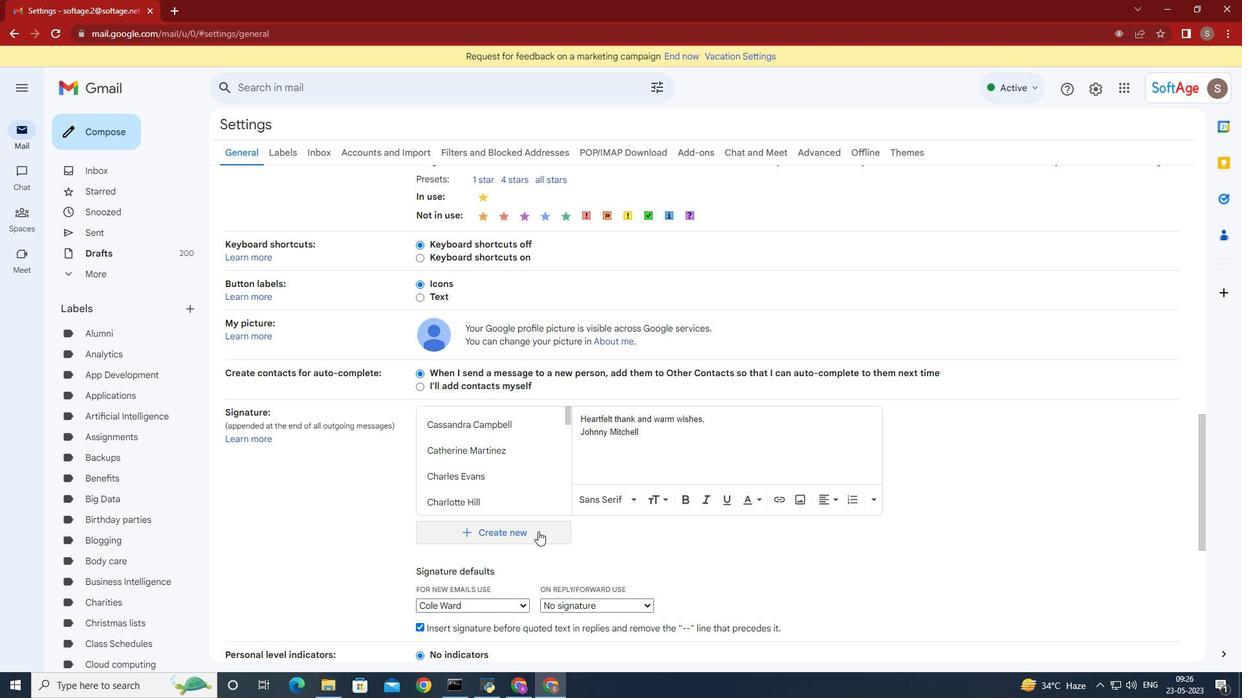 
Action: Mouse moved to (667, 387)
Screenshot: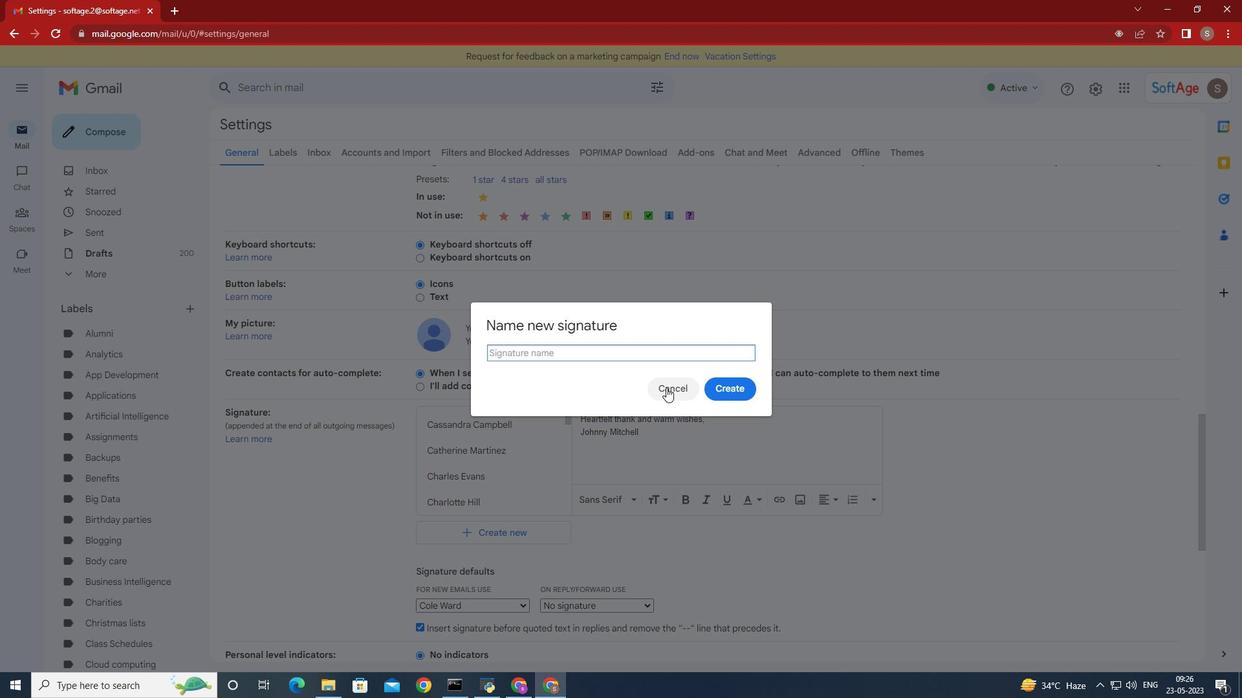 
Action: Mouse pressed left at (667, 387)
Screenshot: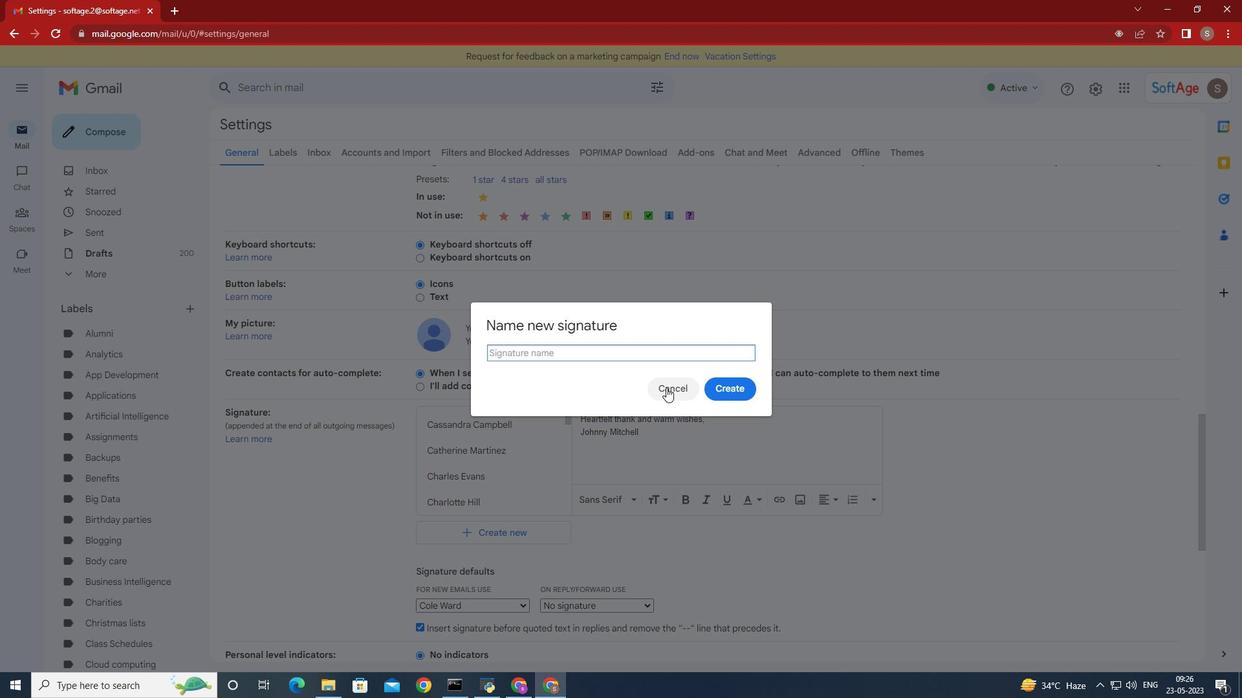 
Action: Mouse moved to (646, 507)
Screenshot: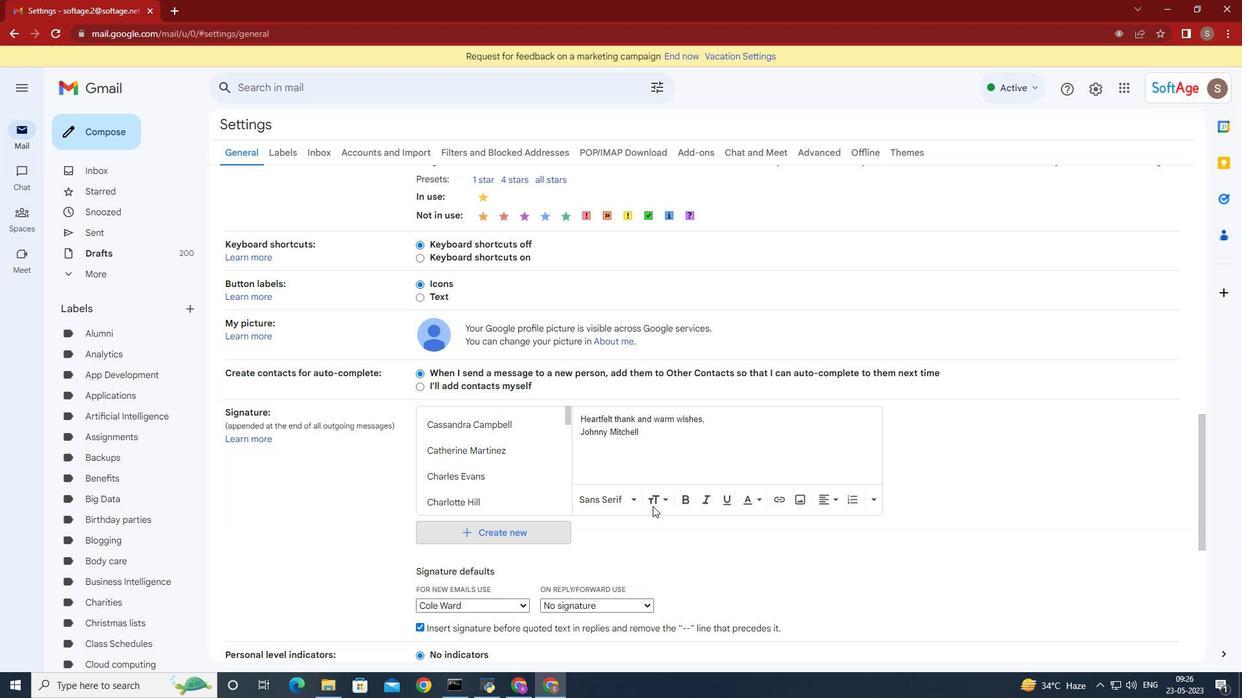 
Action: Mouse scrolled (646, 507) with delta (0, 0)
Screenshot: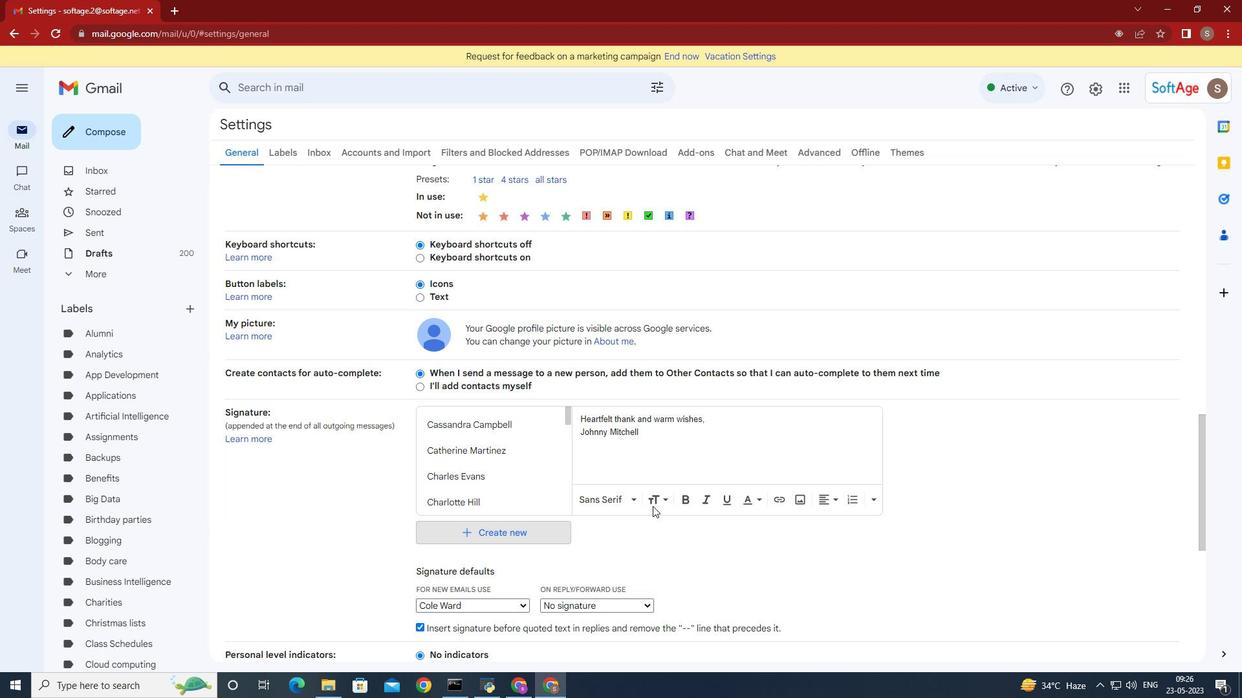
Action: Mouse scrolled (646, 507) with delta (0, 0)
Screenshot: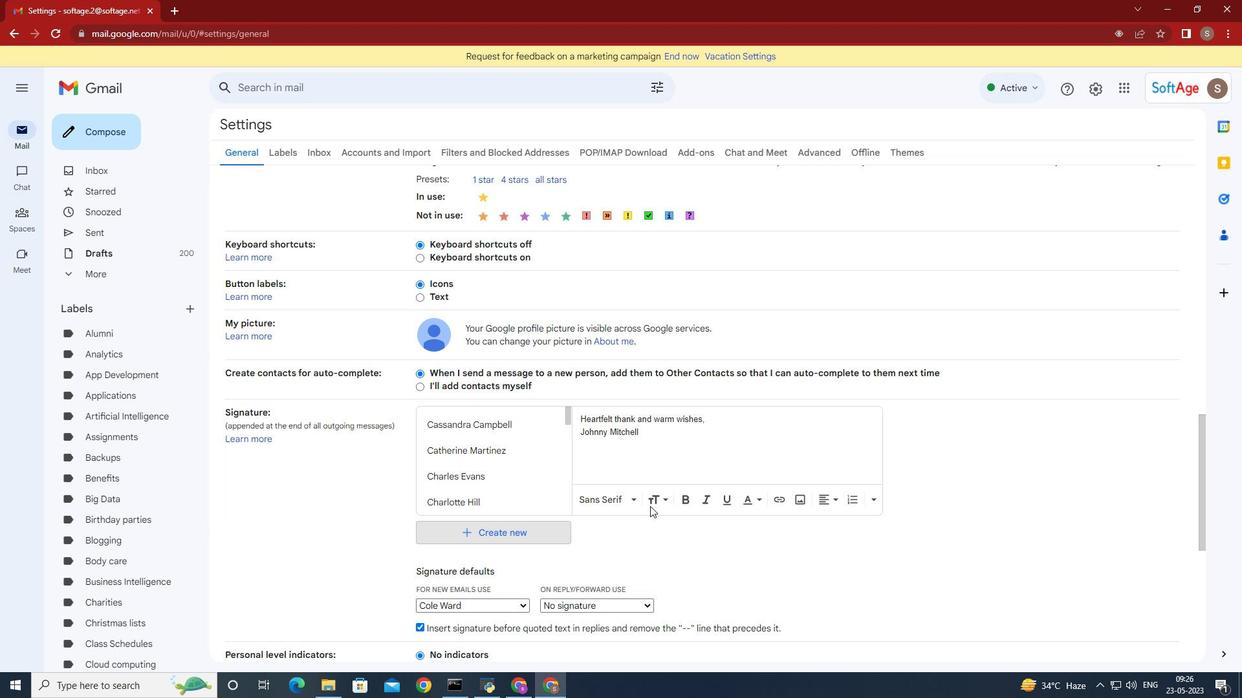 
Action: Mouse moved to (646, 505)
Screenshot: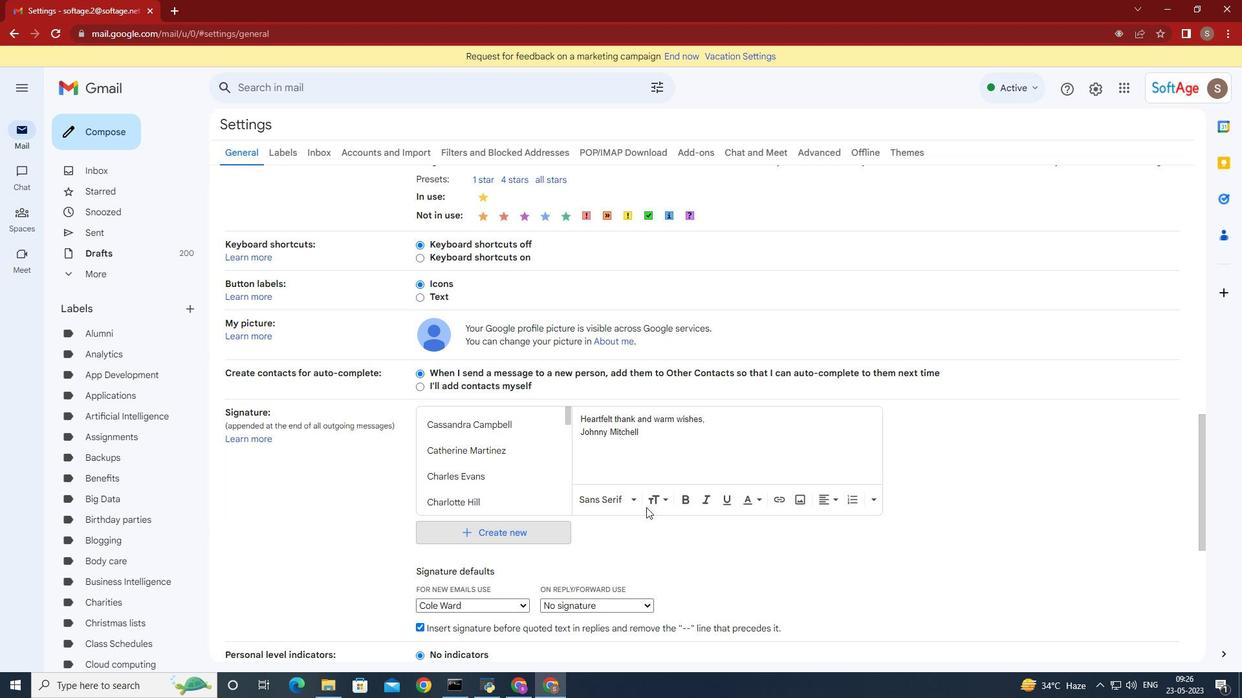 
Action: Mouse scrolled (646, 505) with delta (0, 0)
Screenshot: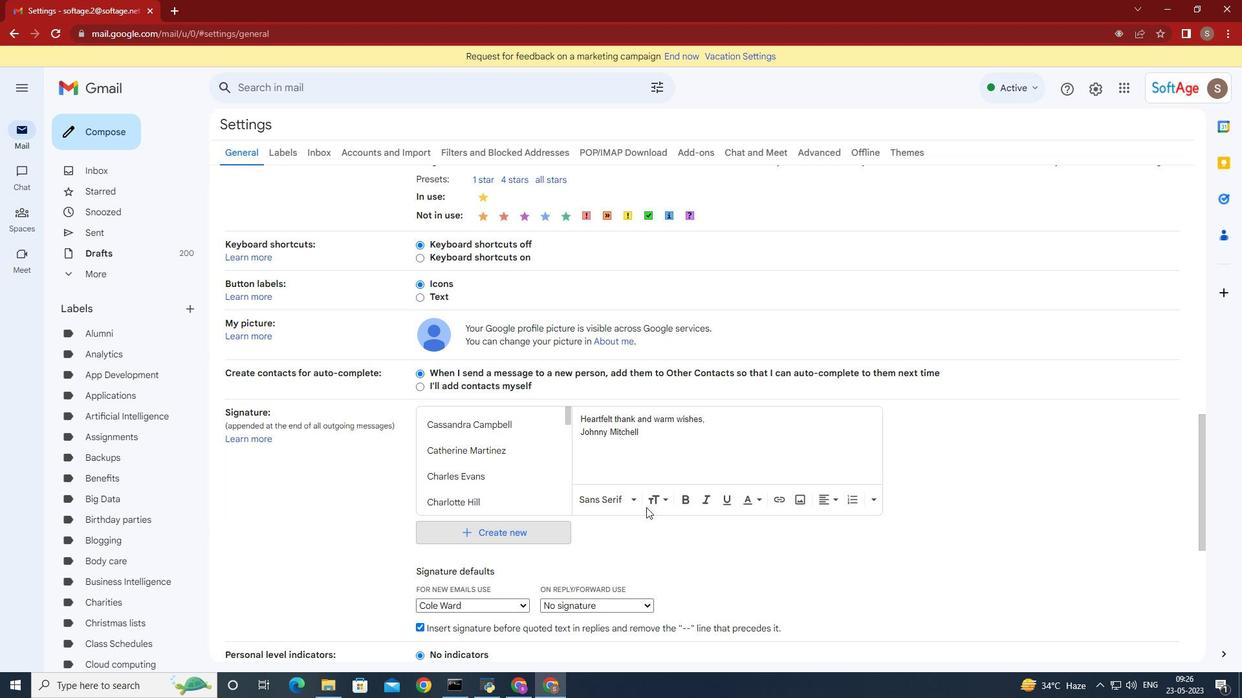 
Action: Mouse moved to (522, 410)
Screenshot: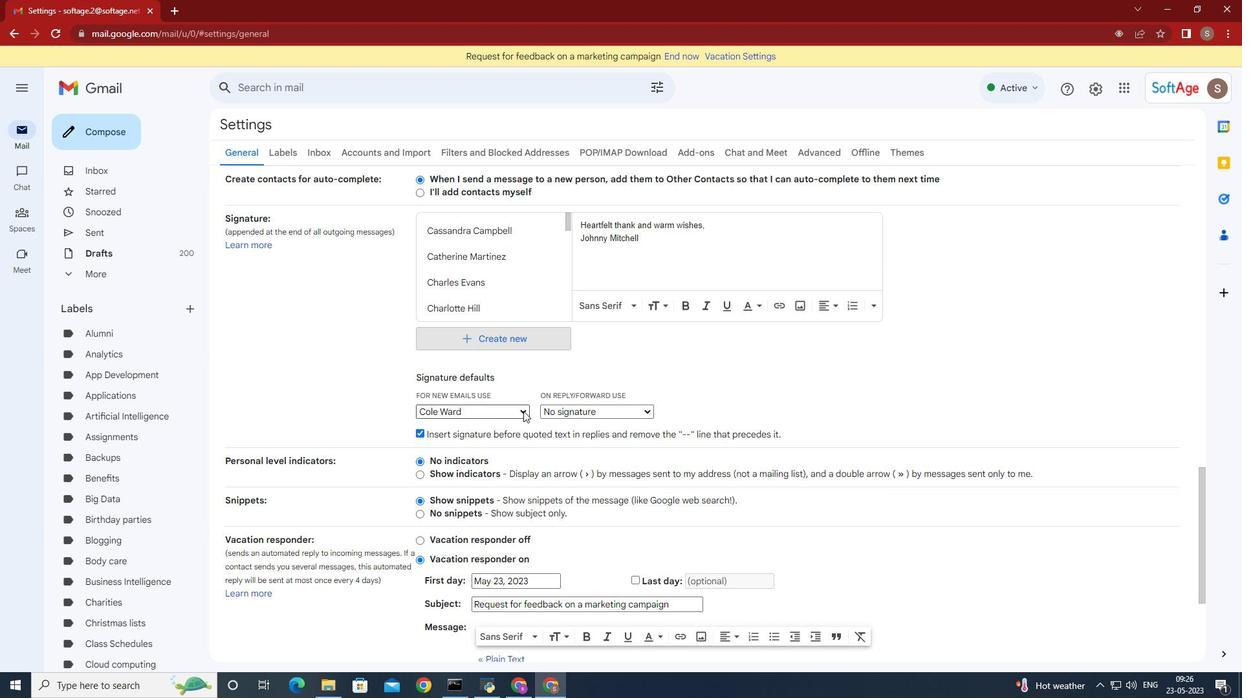 
Action: Mouse pressed left at (522, 410)
Screenshot: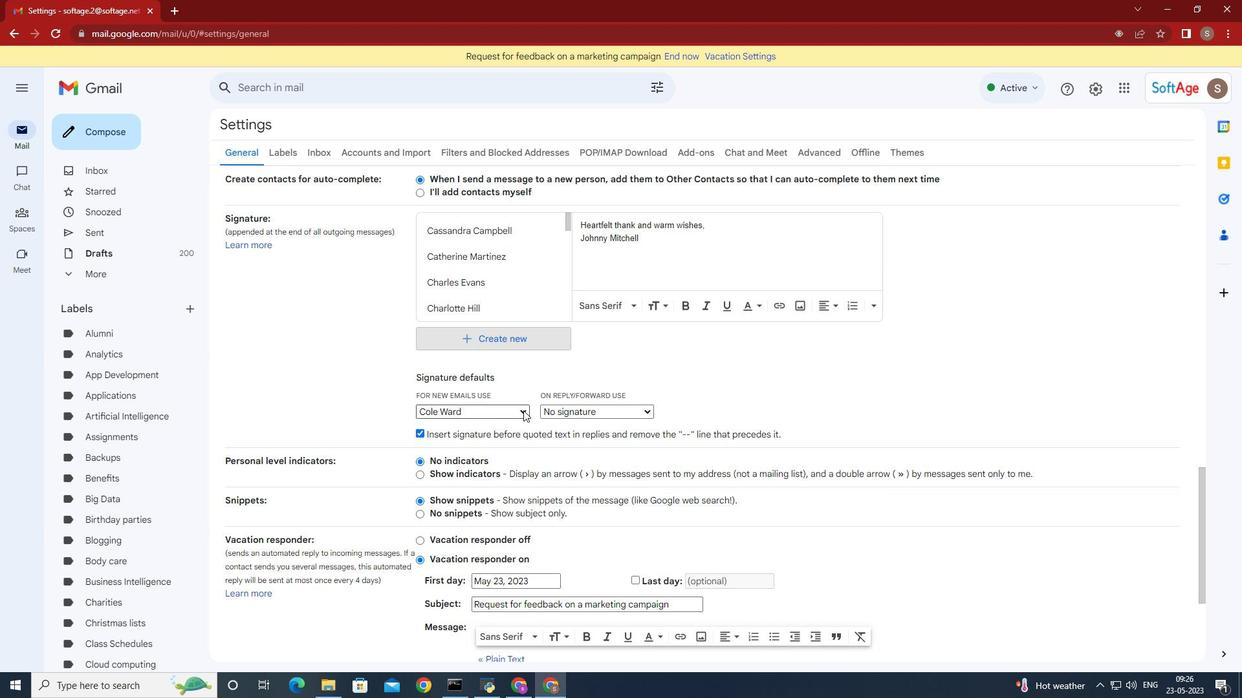 
Action: Mouse moved to (434, 670)
Screenshot: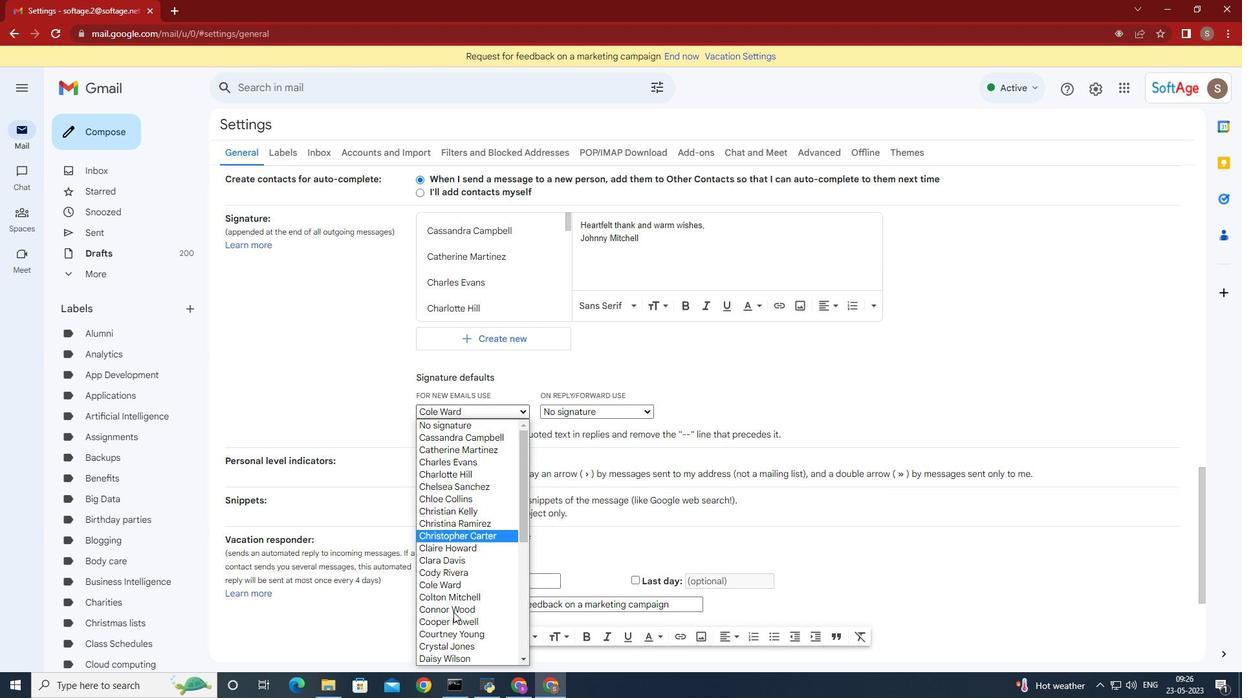 
Action: Mouse scrolled (434, 669) with delta (0, 0)
Screenshot: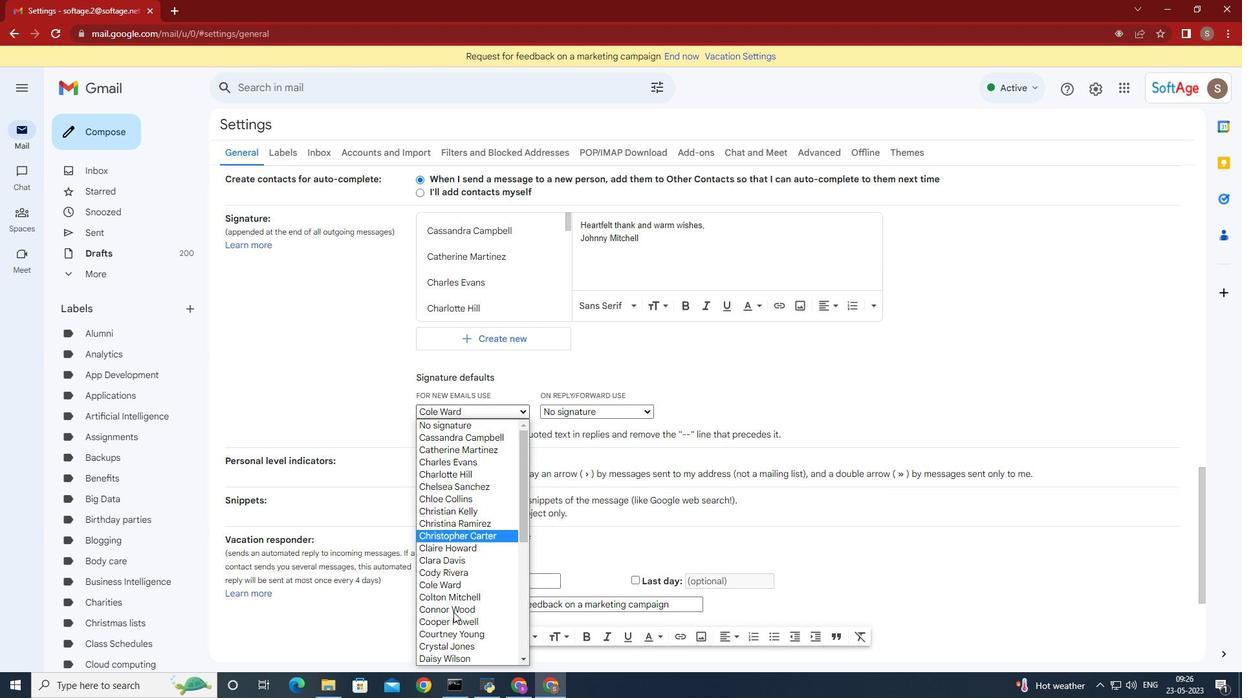 
Action: Mouse moved to (434, 670)
Screenshot: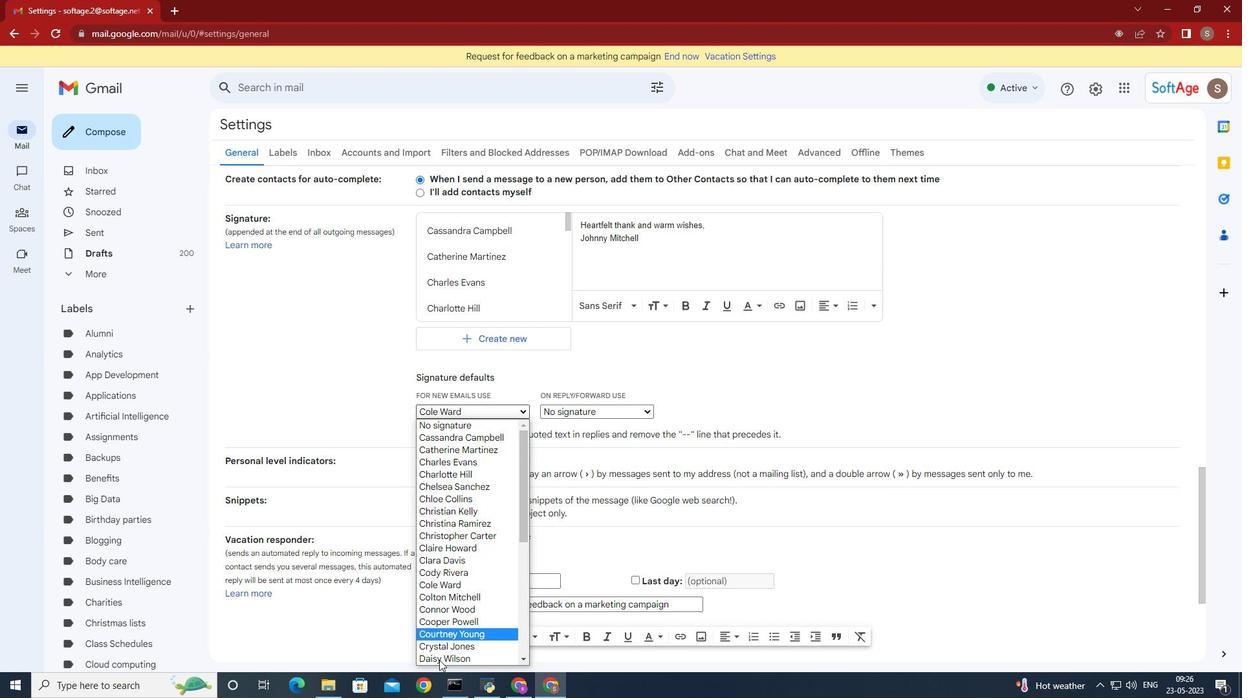 
Action: Mouse scrolled (434, 670) with delta (0, 0)
Screenshot: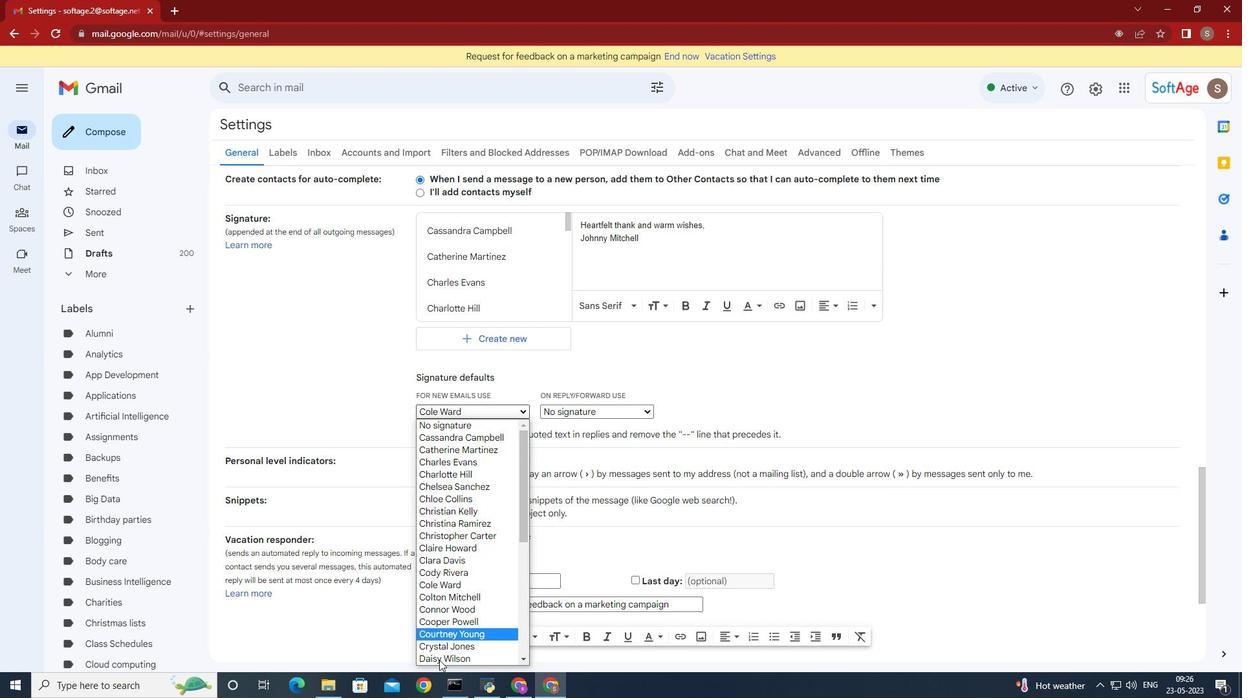 
Action: Mouse moved to (434, 671)
Screenshot: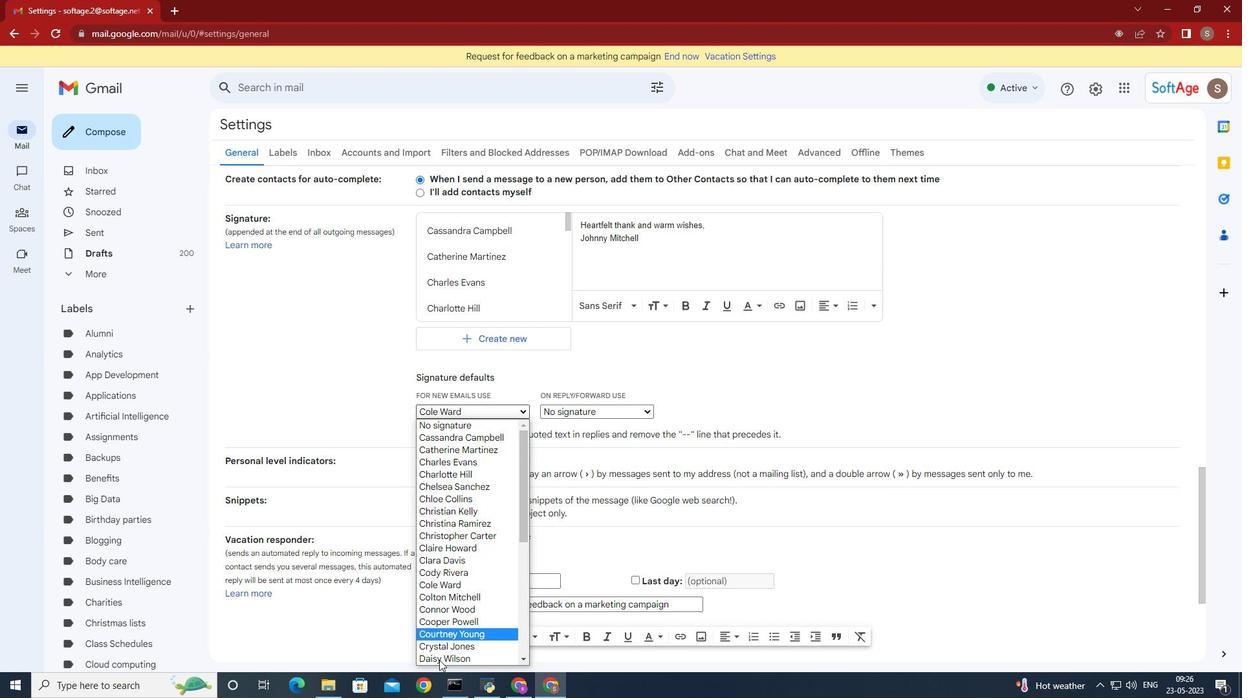 
Action: Mouse scrolled (434, 670) with delta (0, 0)
Screenshot: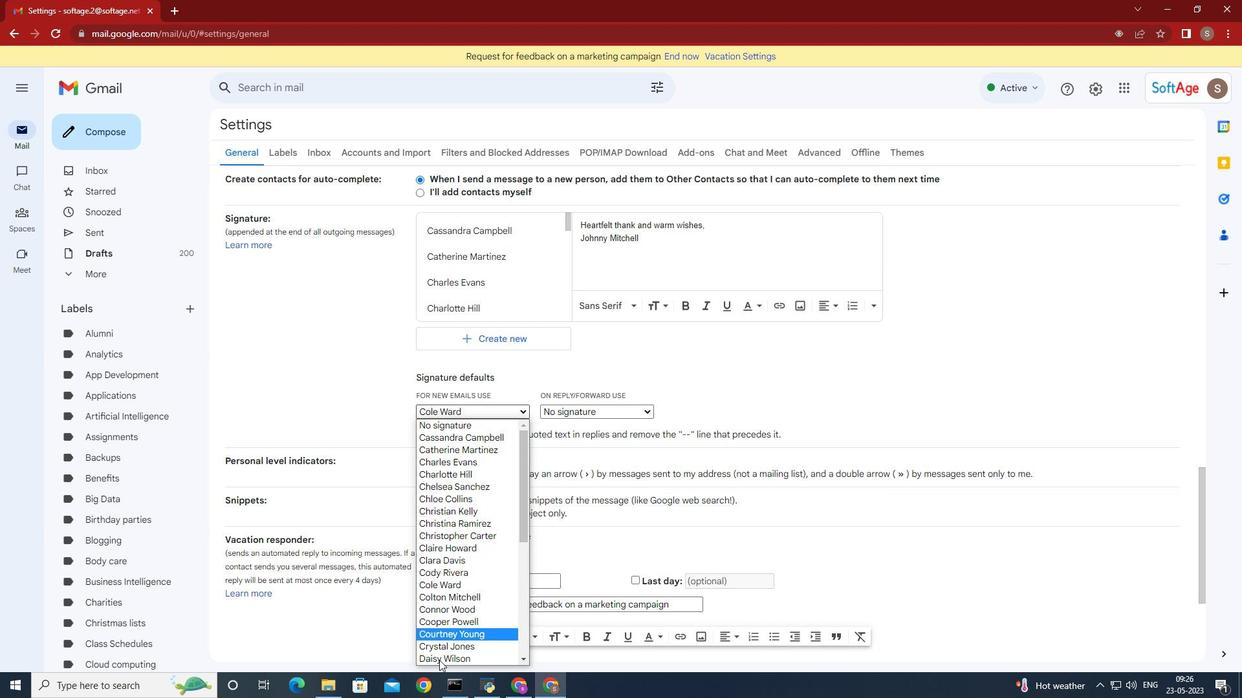 
Action: Mouse moved to (434, 672)
Screenshot: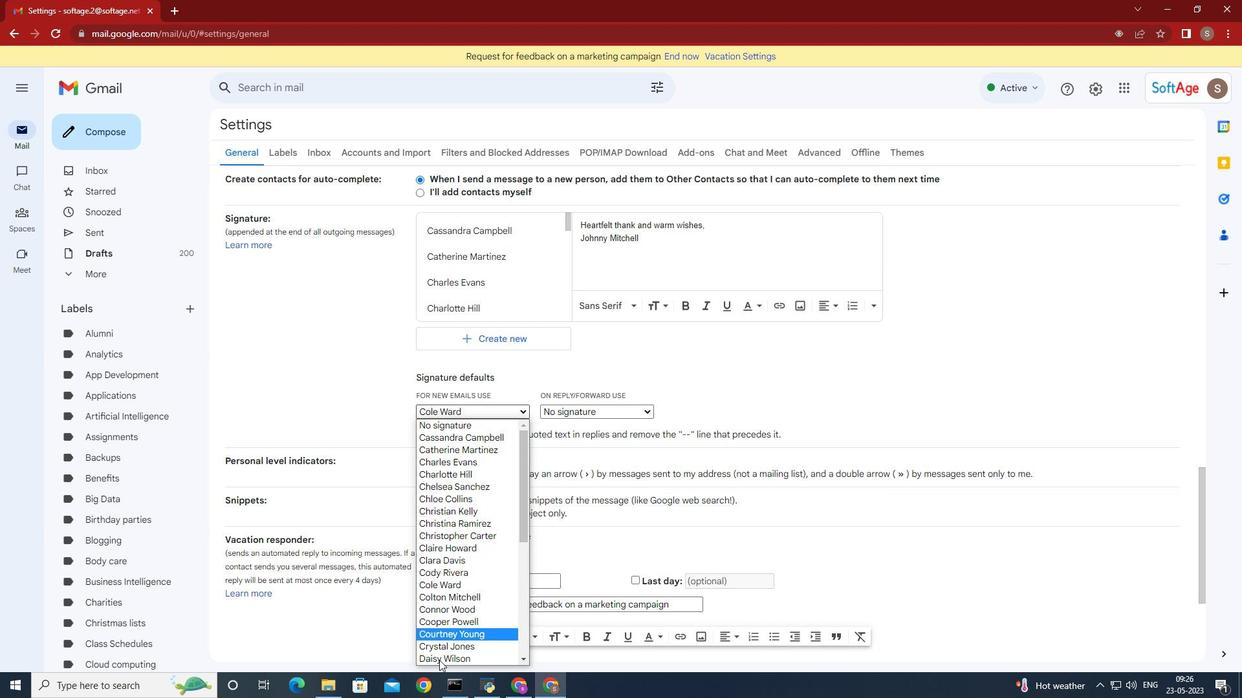
Action: Mouse scrolled (434, 671) with delta (0, 0)
Screenshot: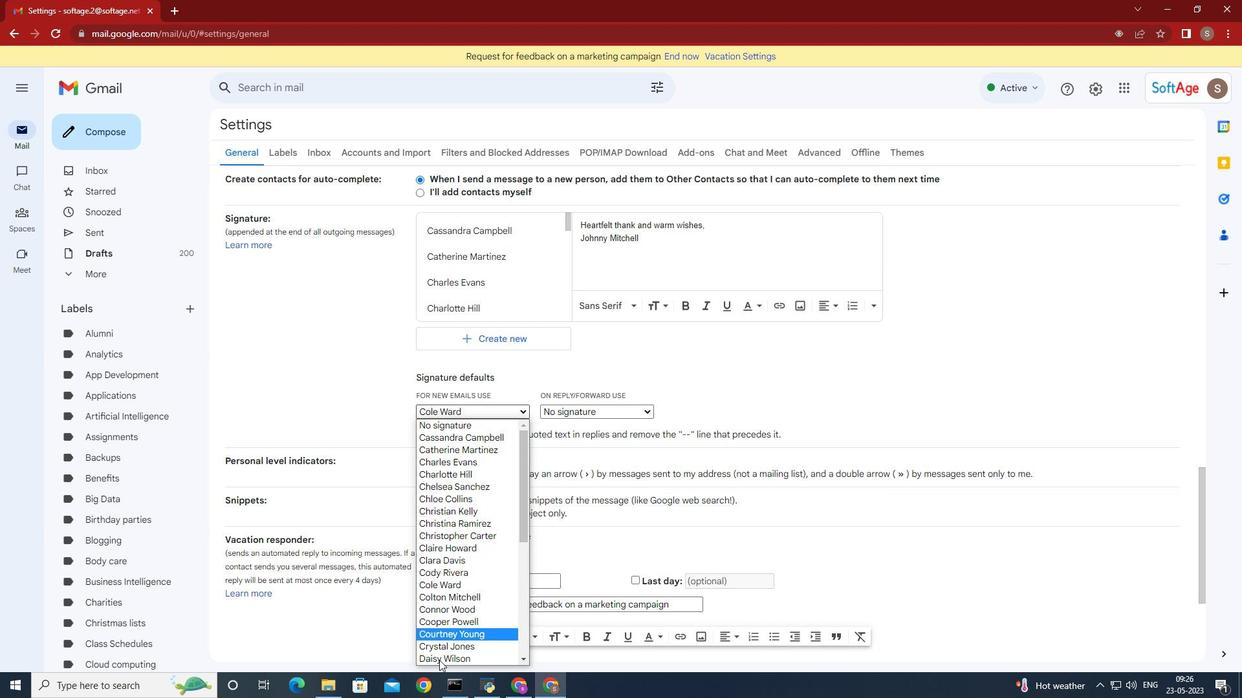 
Action: Mouse moved to (434, 672)
Screenshot: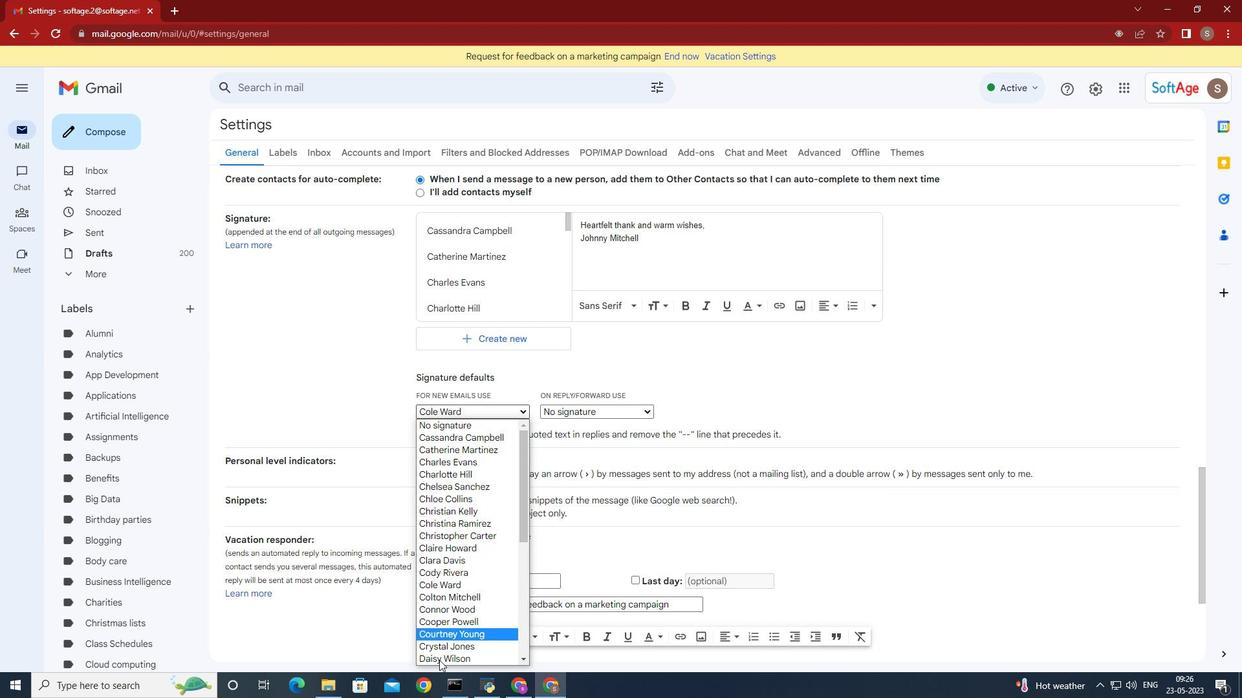 
Action: Mouse scrolled (434, 671) with delta (0, 0)
Screenshot: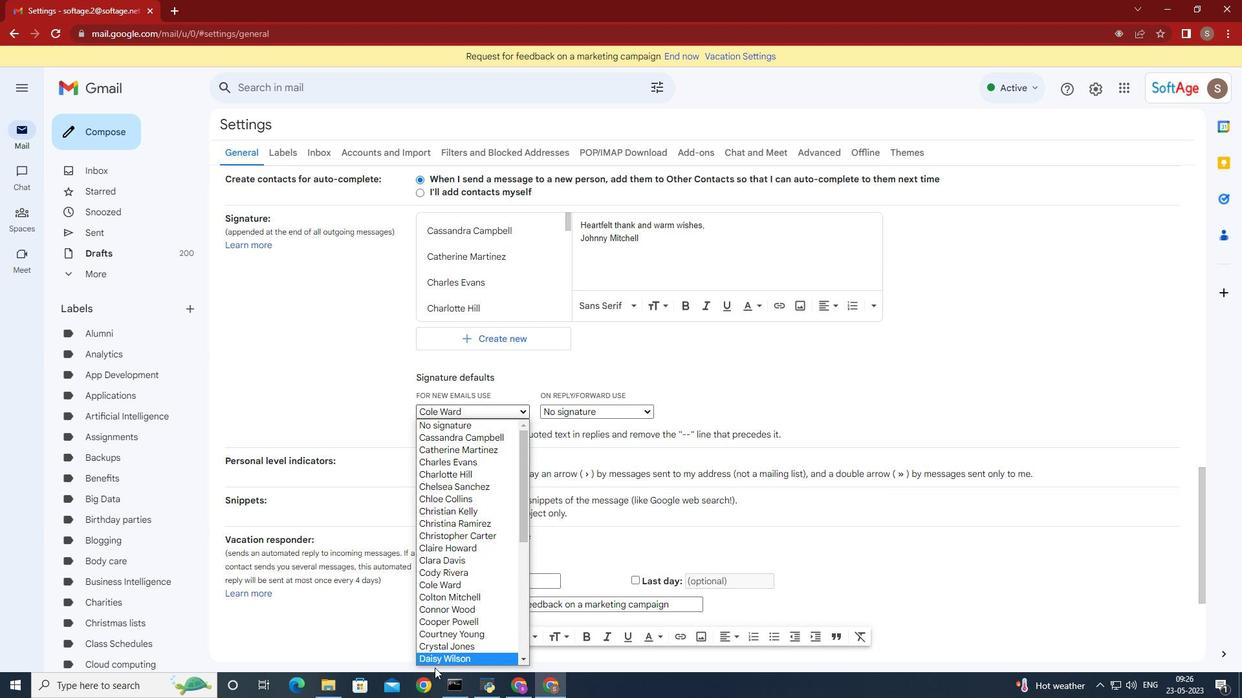 
Action: Mouse moved to (434, 671)
Screenshot: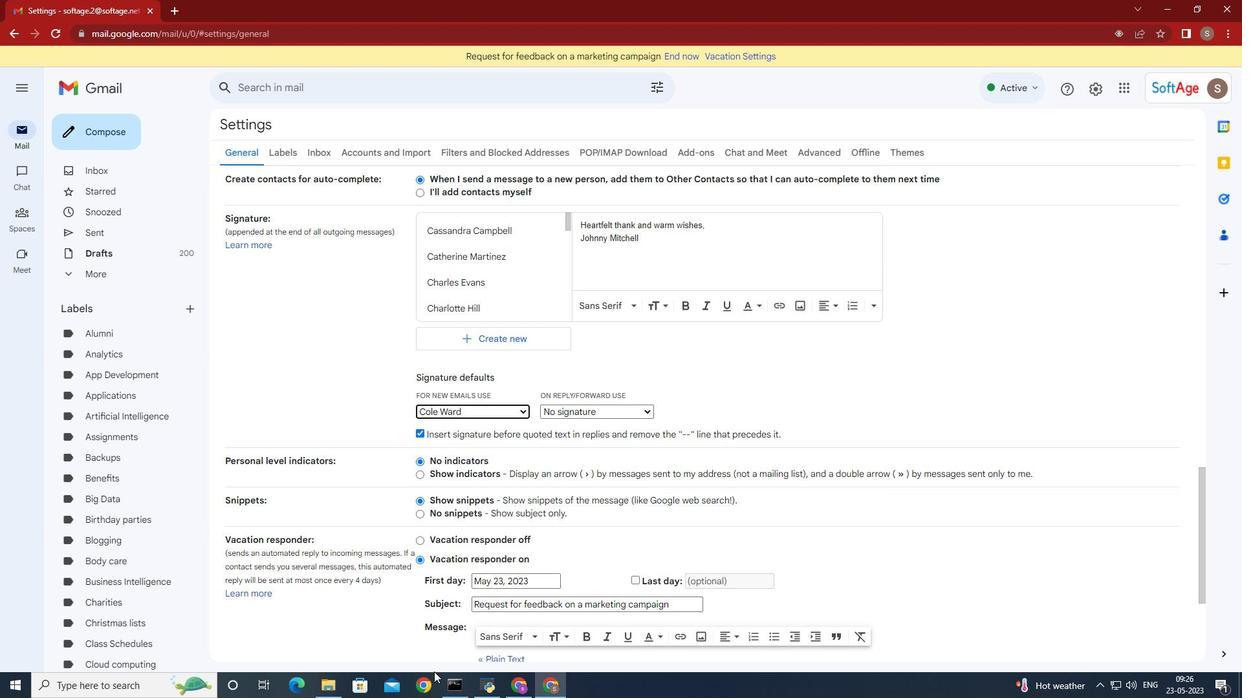 
Action: Mouse scrolled (434, 671) with delta (0, 0)
Screenshot: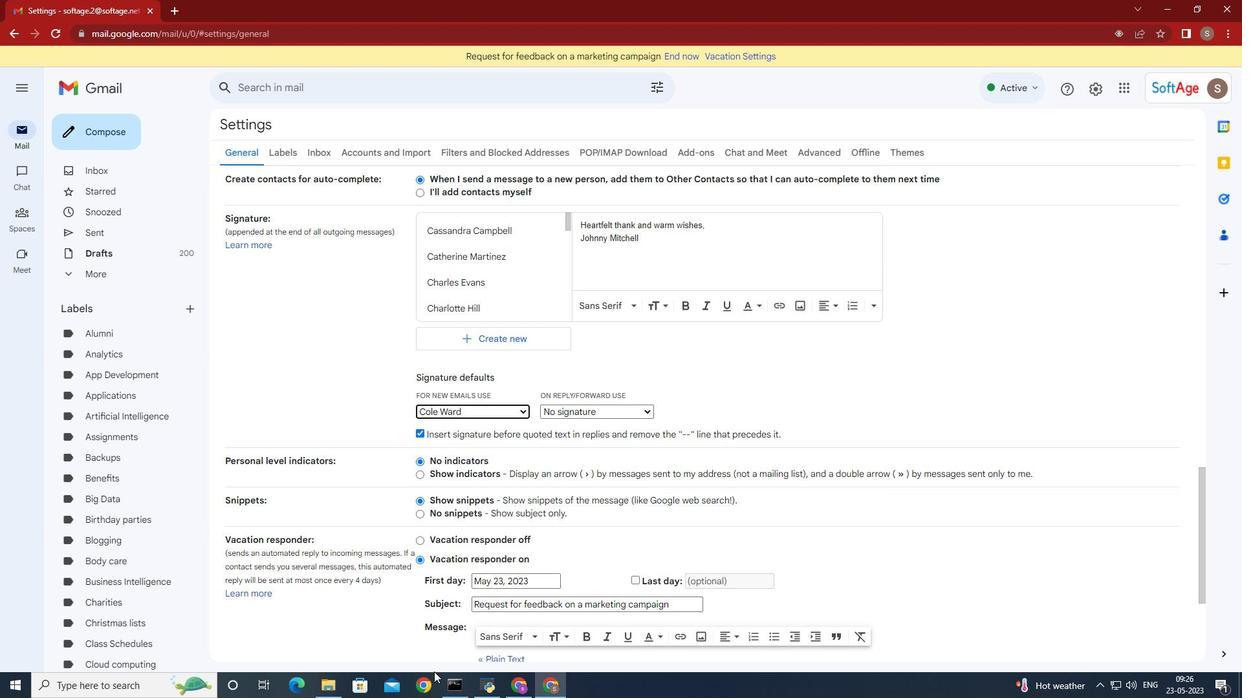 
Action: Mouse moved to (434, 667)
Screenshot: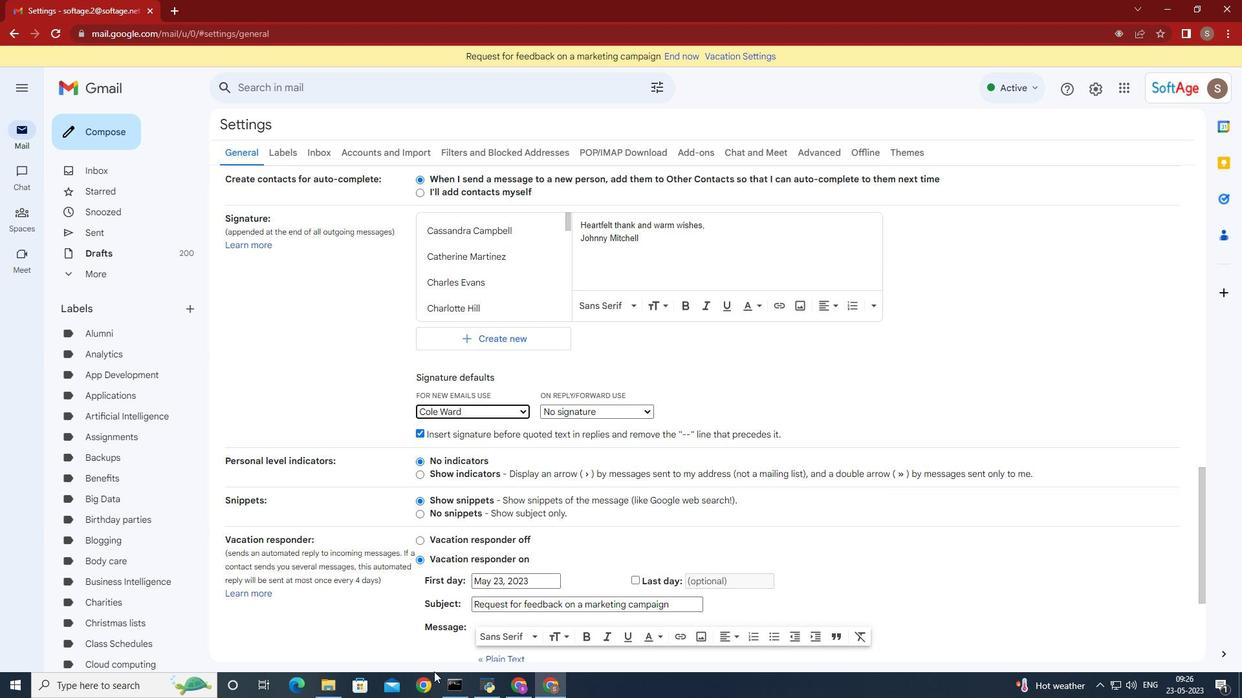
Action: Mouse scrolled (434, 670) with delta (0, 0)
Screenshot: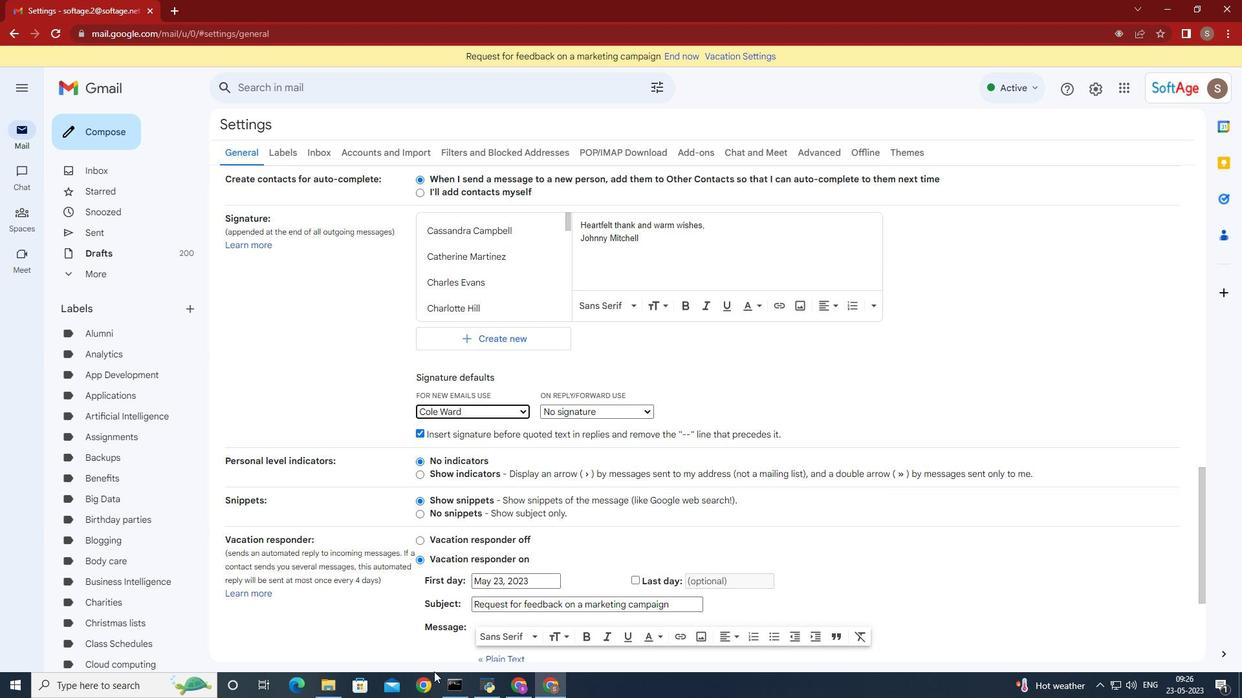 
Action: Mouse moved to (435, 662)
Screenshot: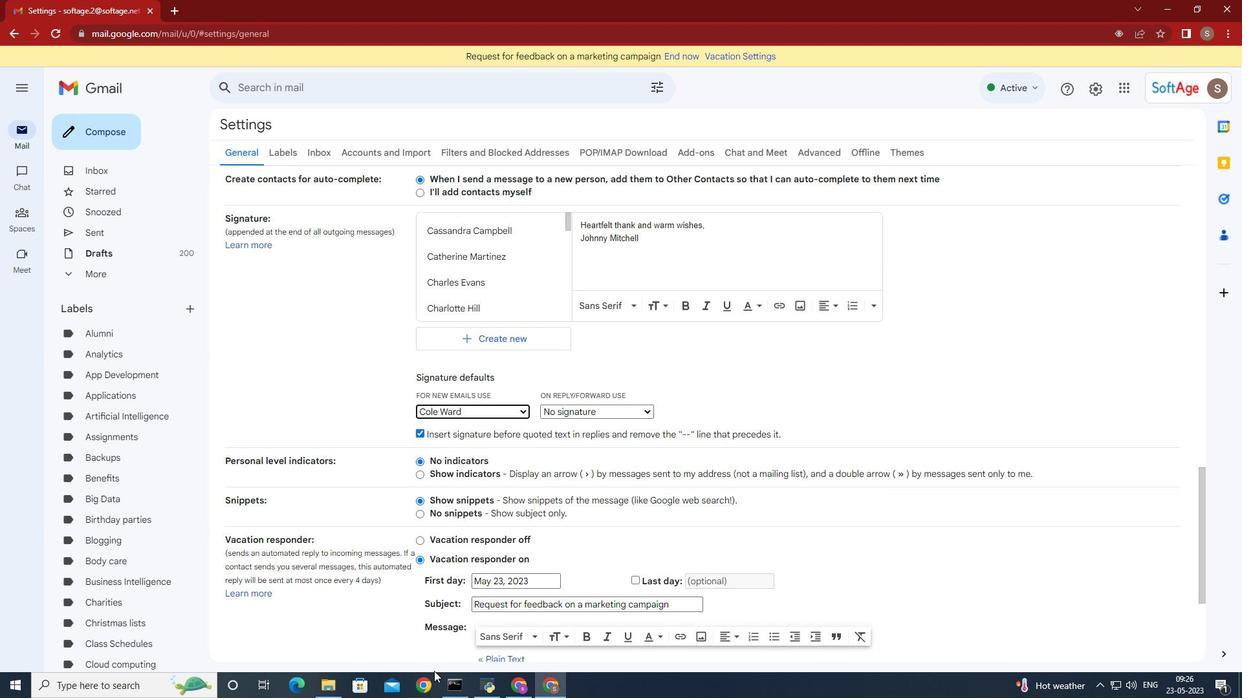 
Action: Mouse scrolled (434, 665) with delta (0, 0)
Screenshot: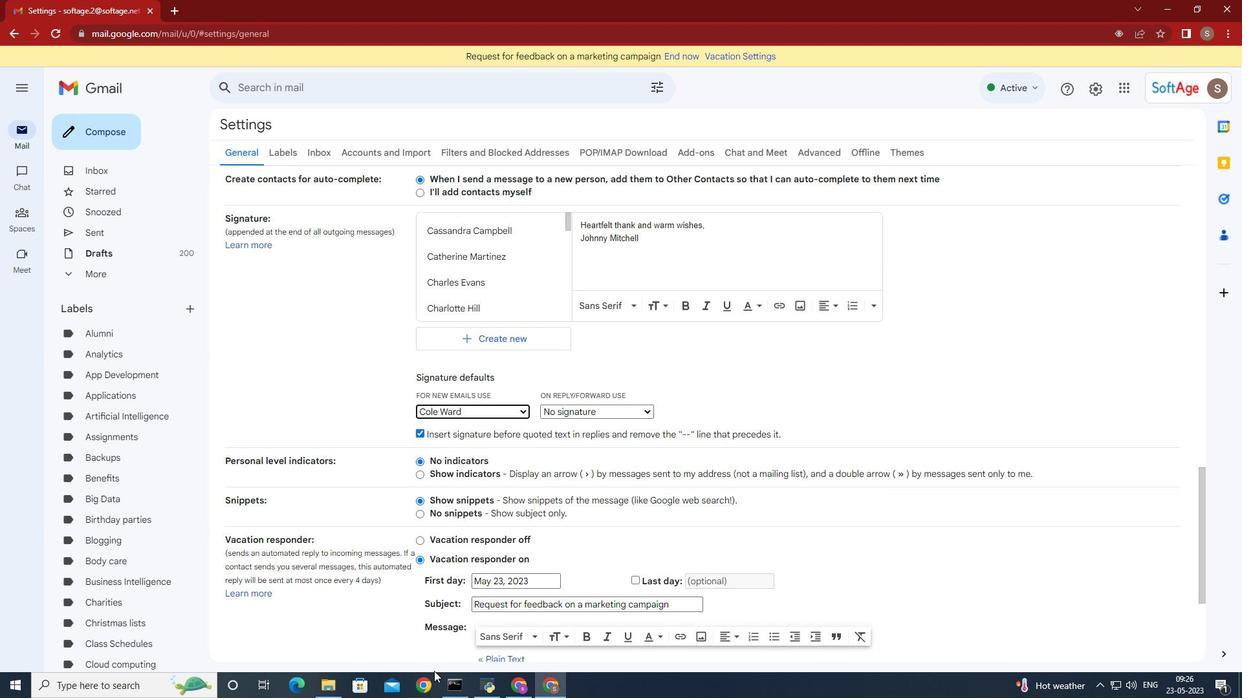 
Action: Mouse moved to (525, 411)
Screenshot: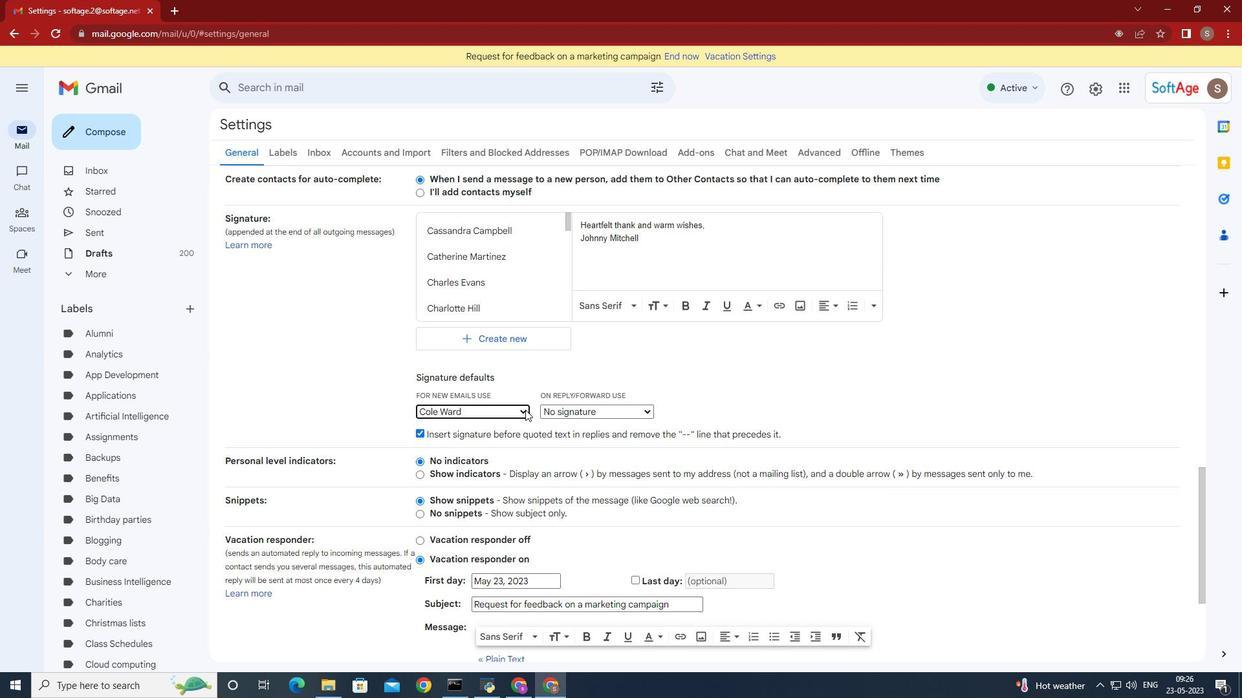 
Action: Mouse pressed left at (525, 411)
Screenshot: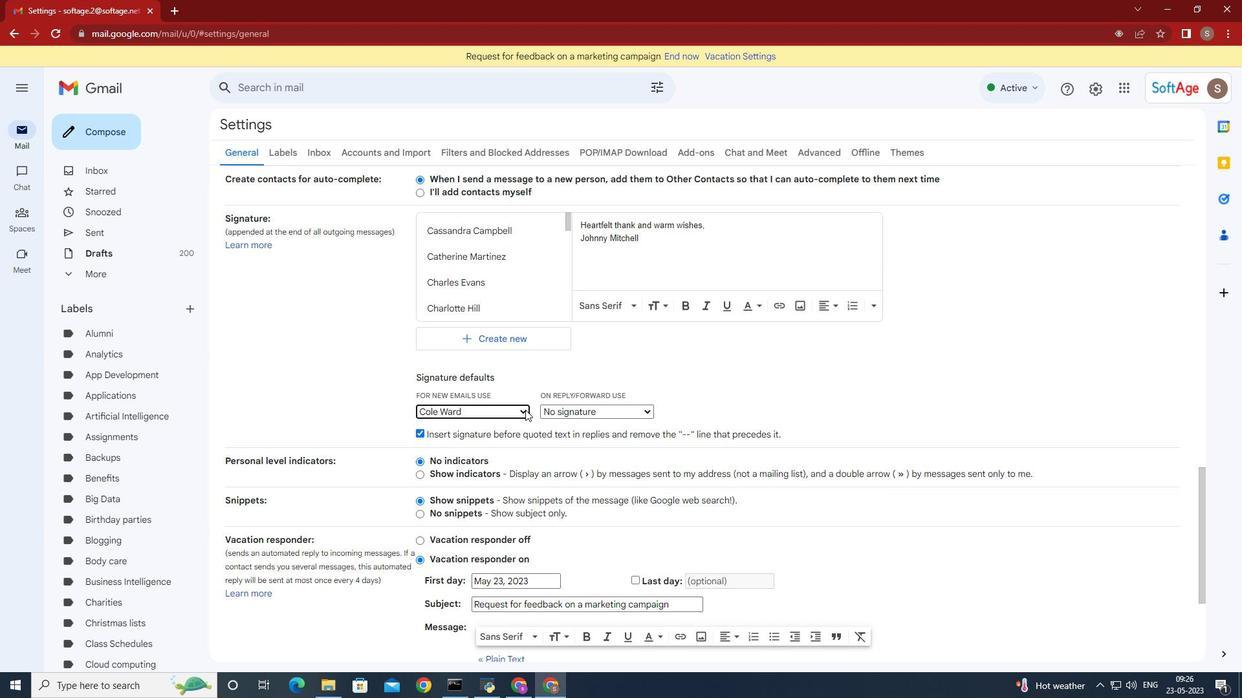 
Action: Mouse moved to (480, 501)
Screenshot: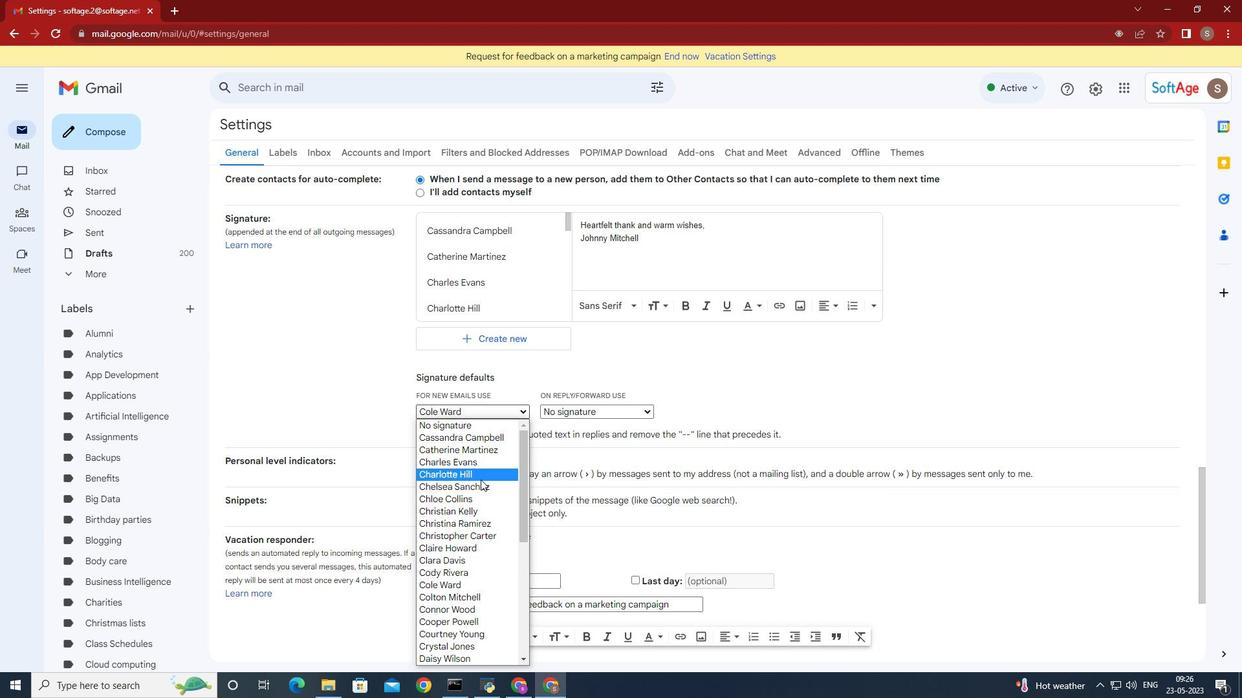 
Action: Mouse scrolled (481, 500) with delta (0, 0)
Screenshot: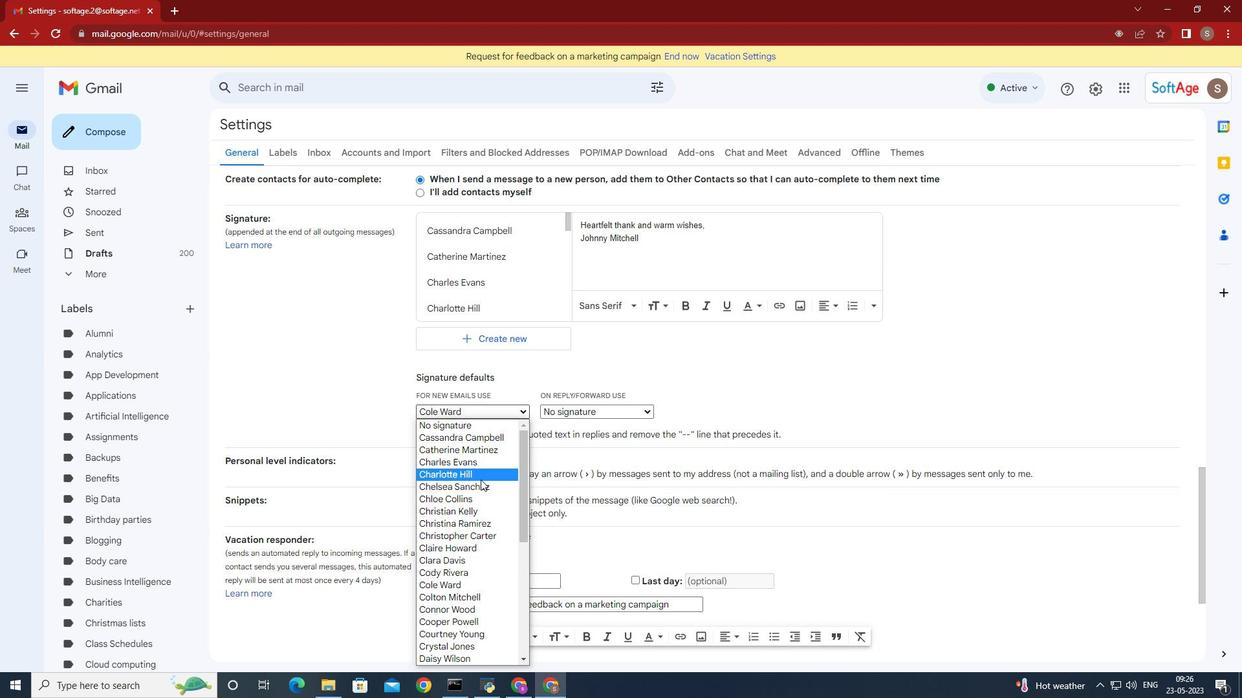 
Action: Mouse moved to (480, 503)
Screenshot: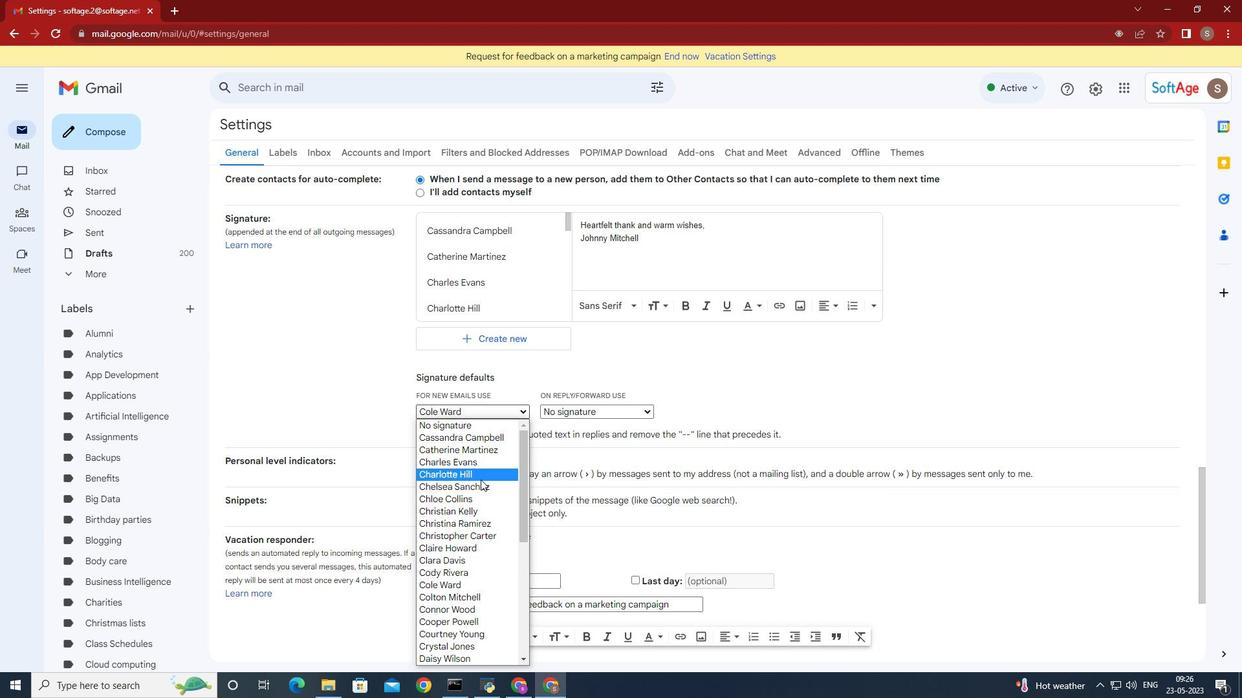 
Action: Mouse scrolled (481, 500) with delta (0, 0)
Screenshot: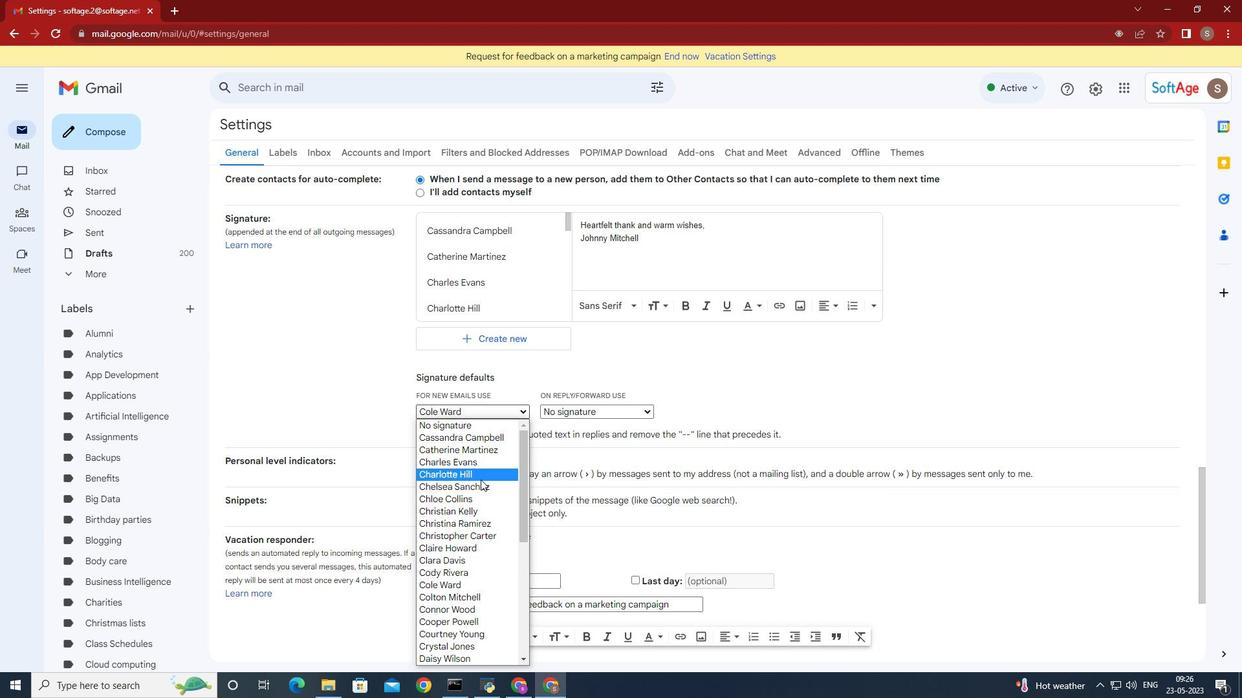
Action: Mouse moved to (480, 503)
Screenshot: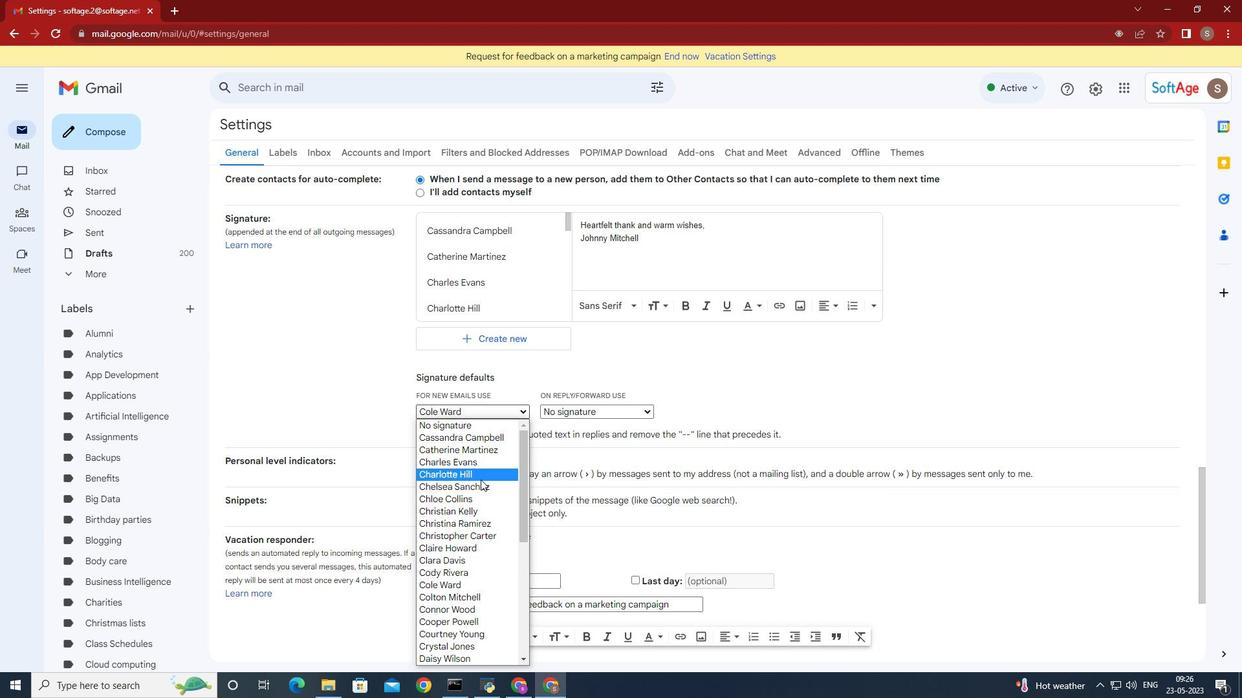 
Action: Mouse scrolled (481, 500) with delta (0, 0)
Screenshot: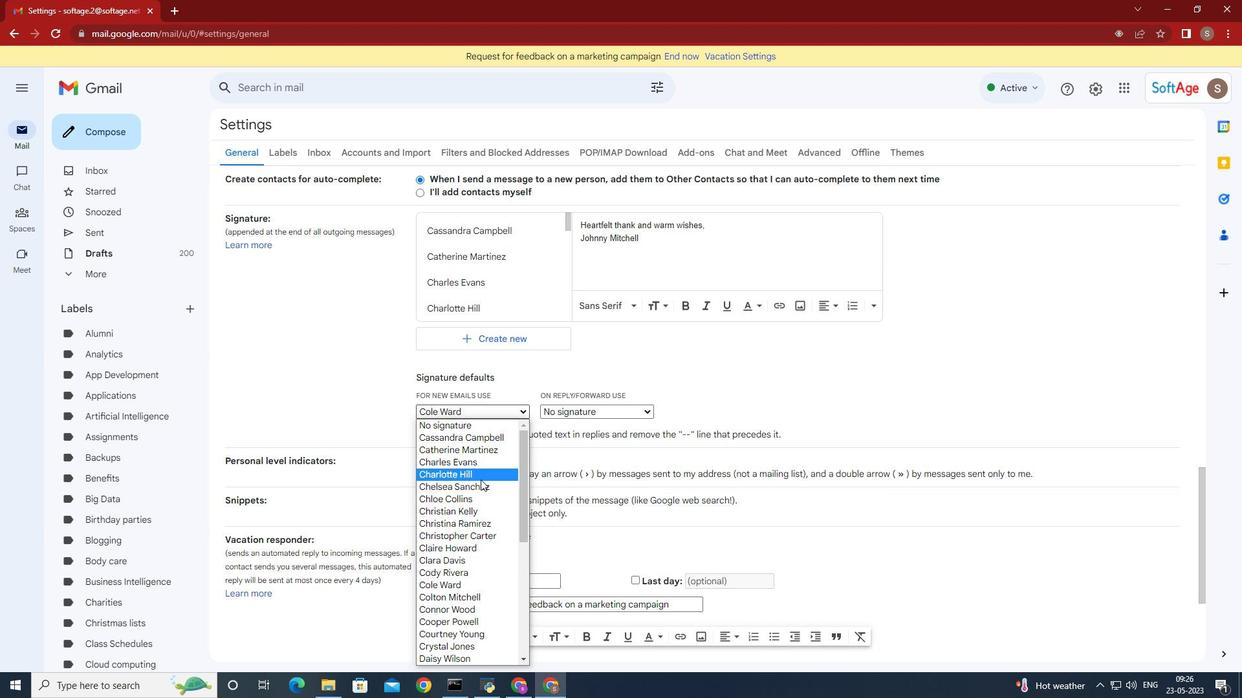 
Action: Mouse moved to (480, 505)
Screenshot: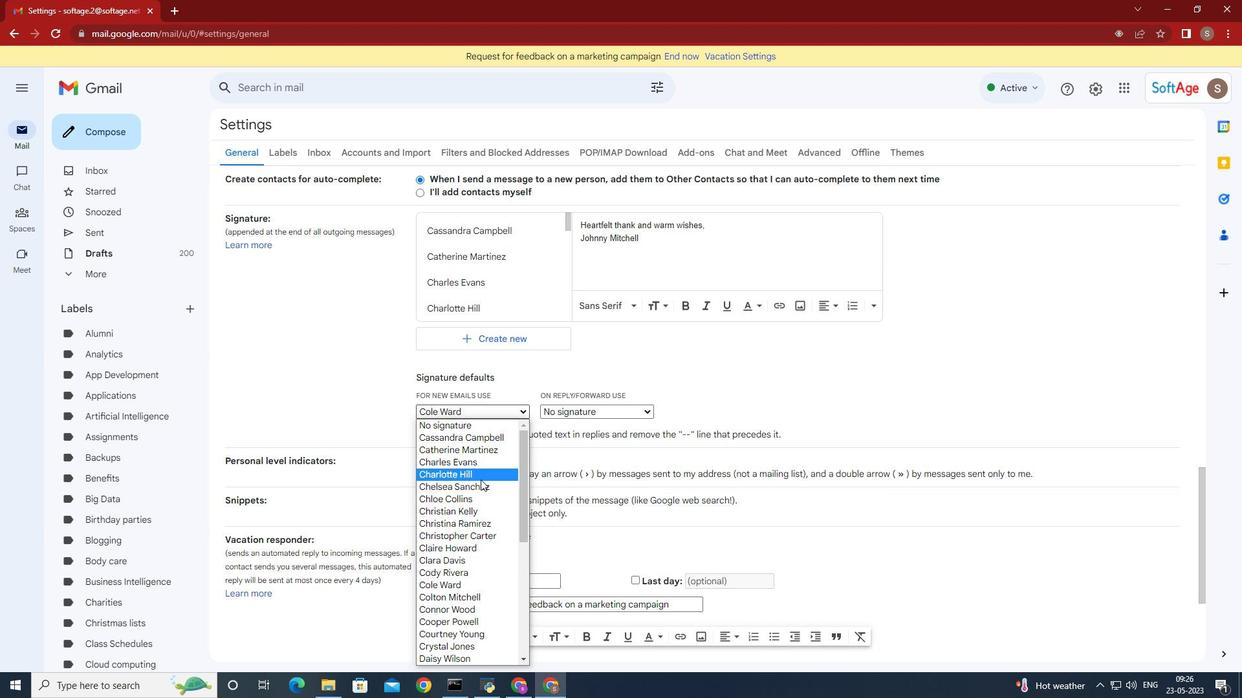 
Action: Mouse scrolled (481, 500) with delta (0, 0)
Screenshot: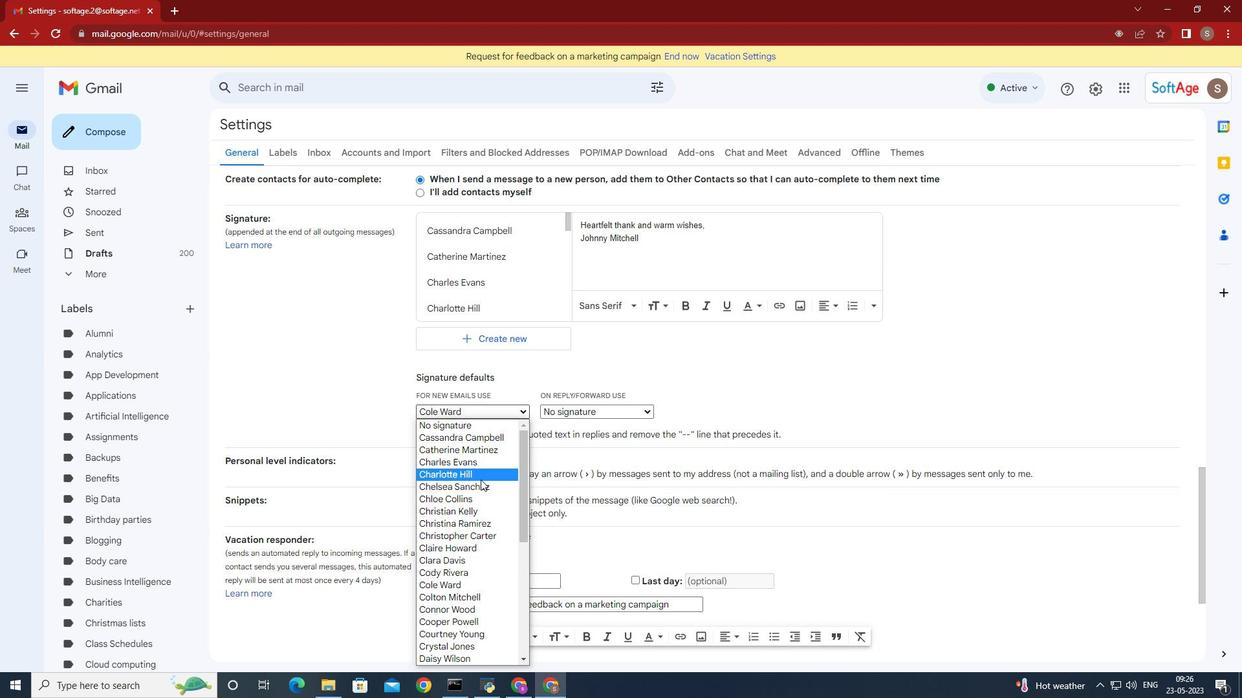 
Action: Mouse moved to (479, 507)
Screenshot: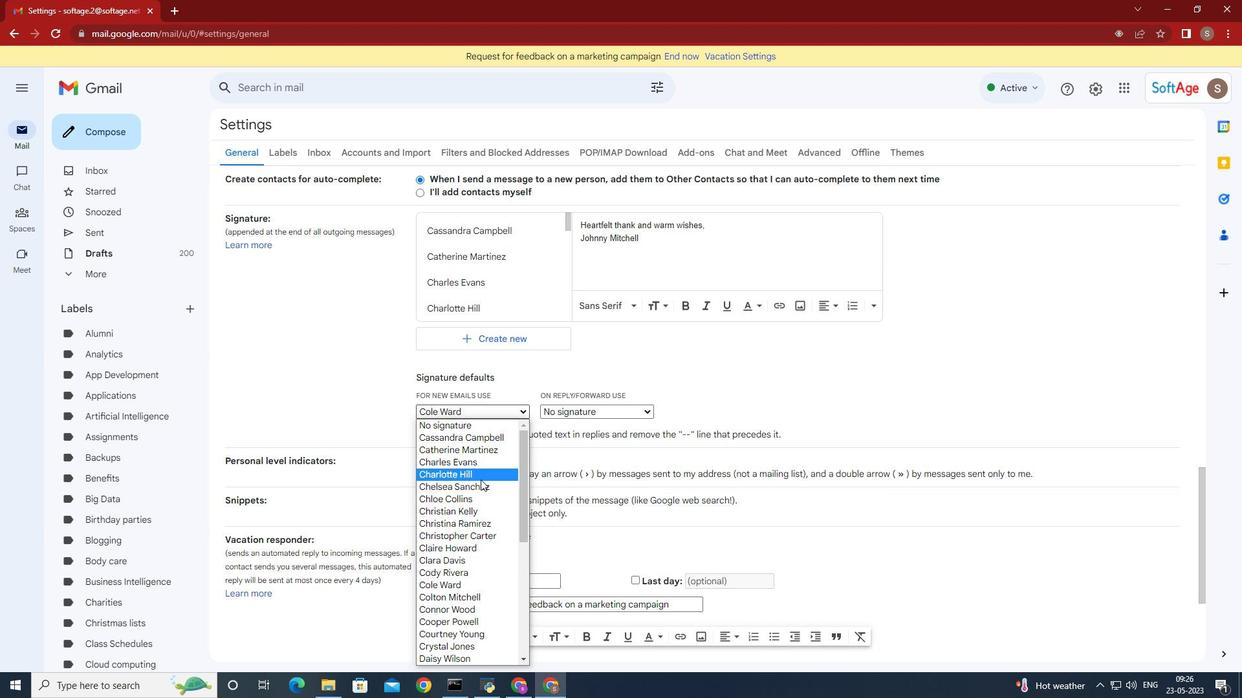 
Action: Mouse scrolled (481, 500) with delta (0, 0)
Screenshot: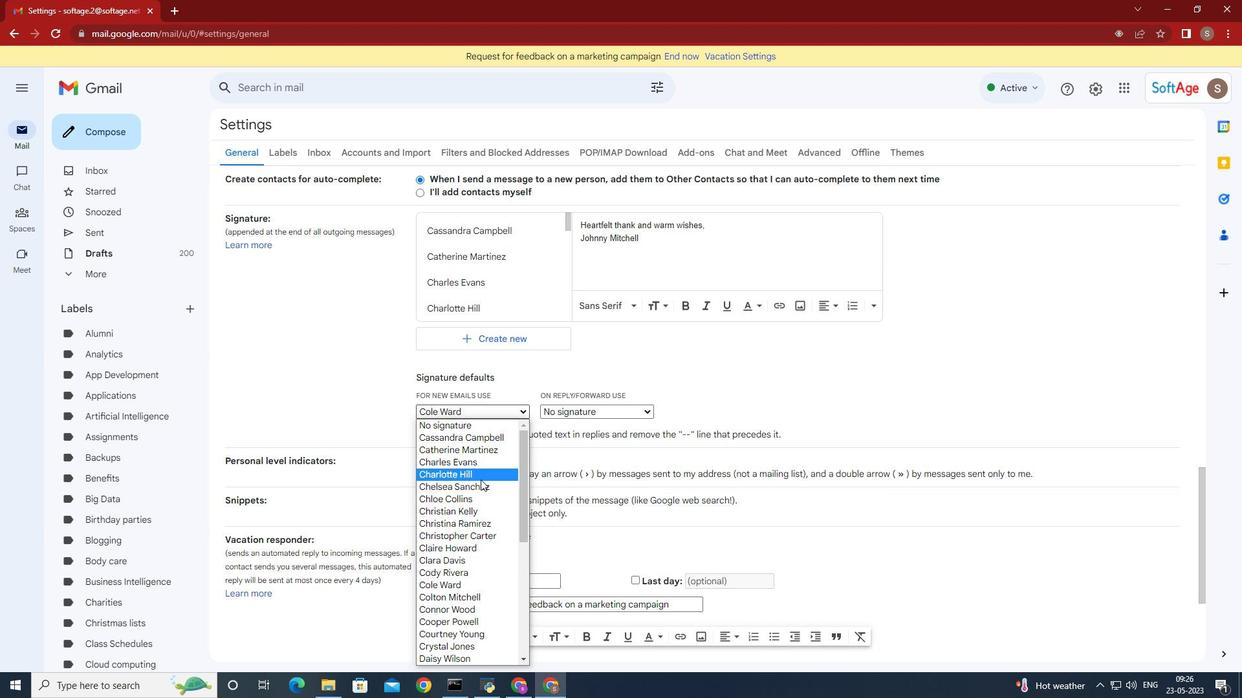
Action: Mouse moved to (479, 513)
Screenshot: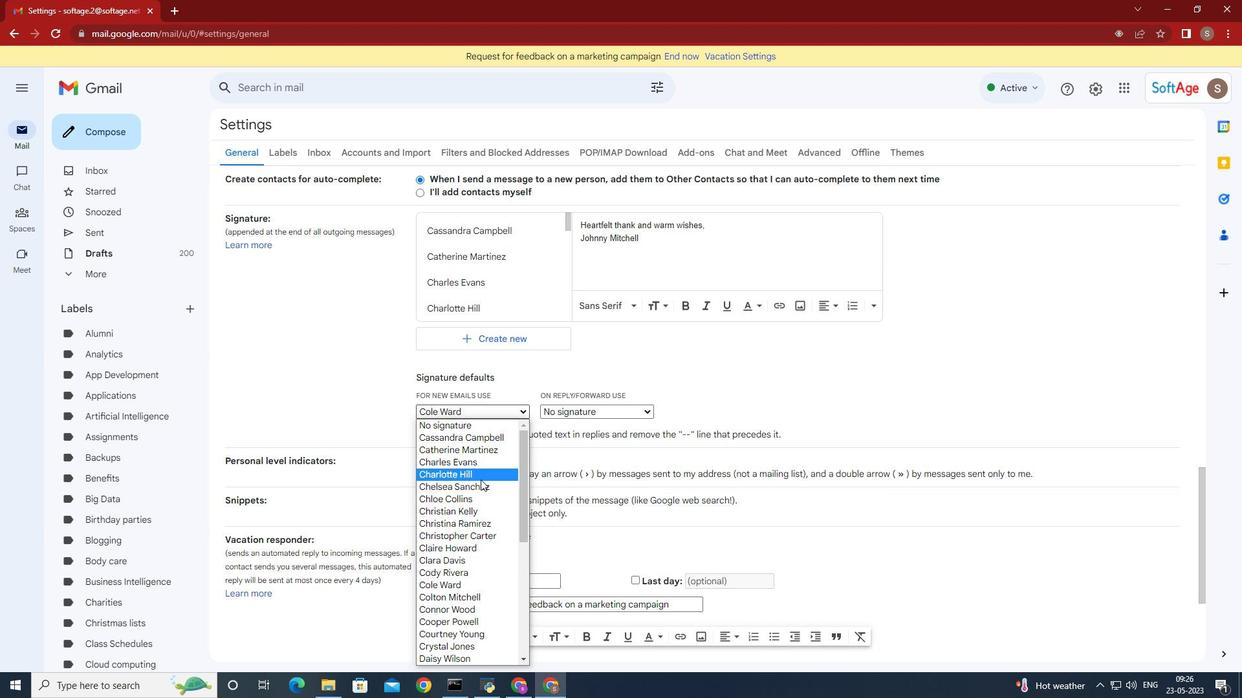 
Action: Mouse scrolled (480, 500) with delta (0, 0)
Screenshot: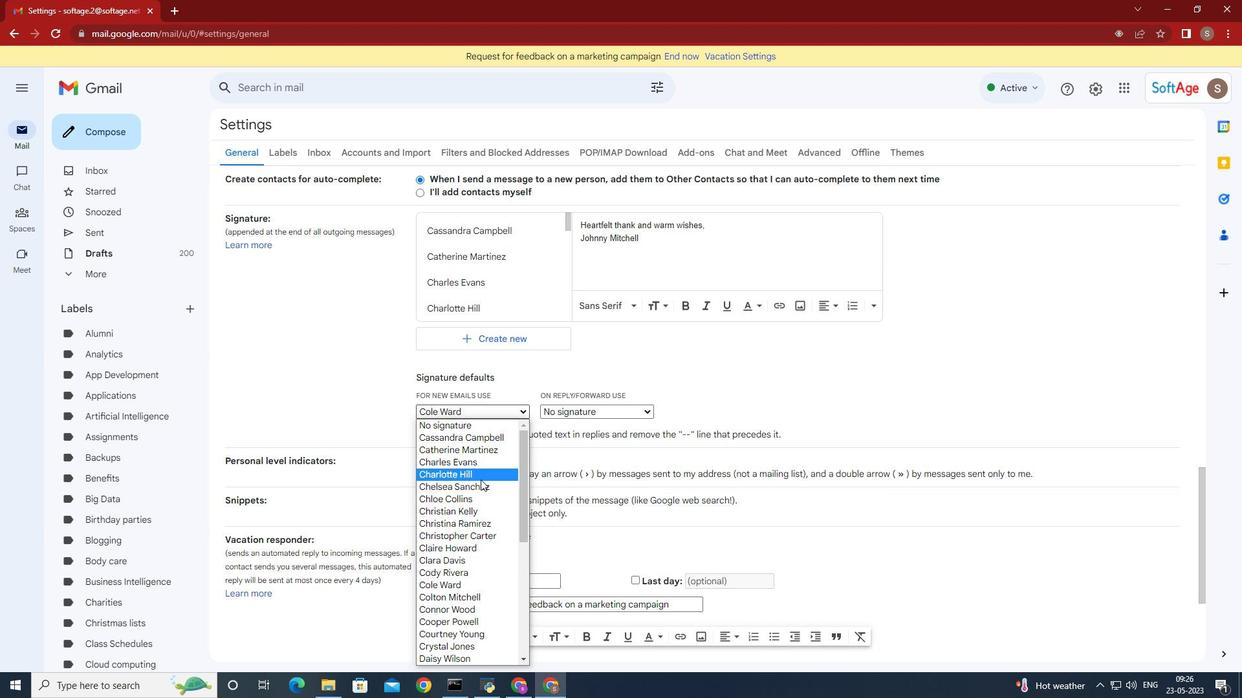 
Action: Mouse moved to (479, 518)
Screenshot: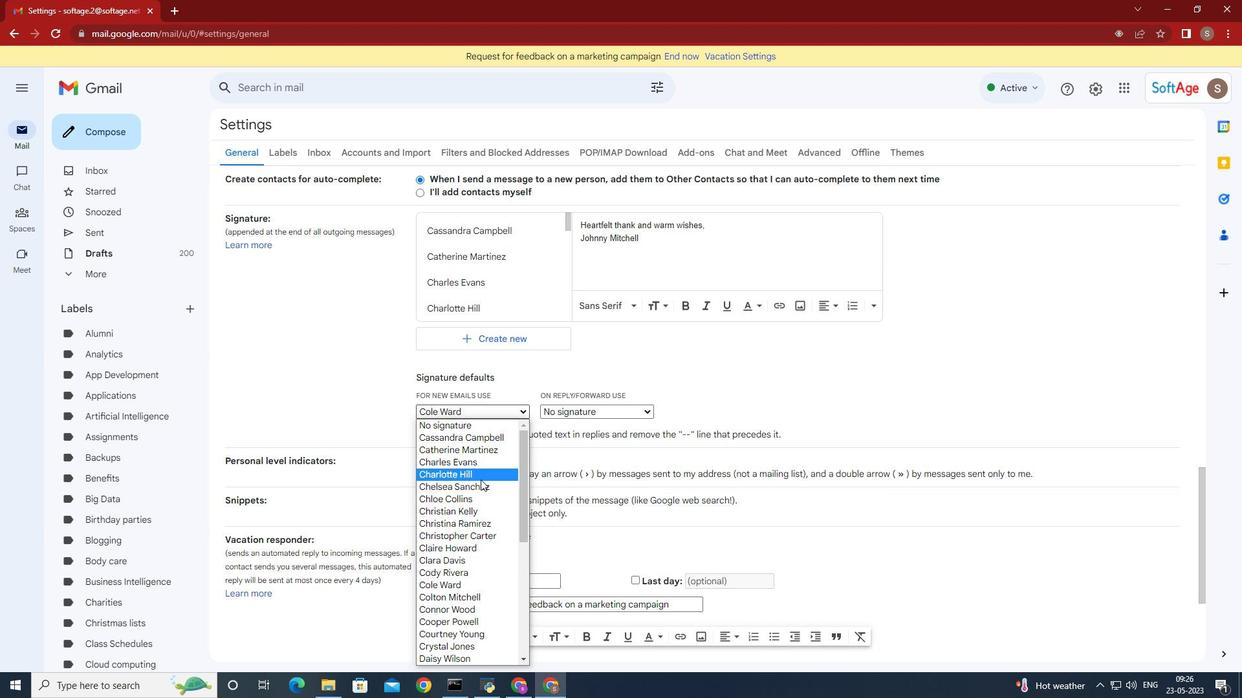 
Action: Mouse scrolled (480, 502) with delta (0, 0)
Screenshot: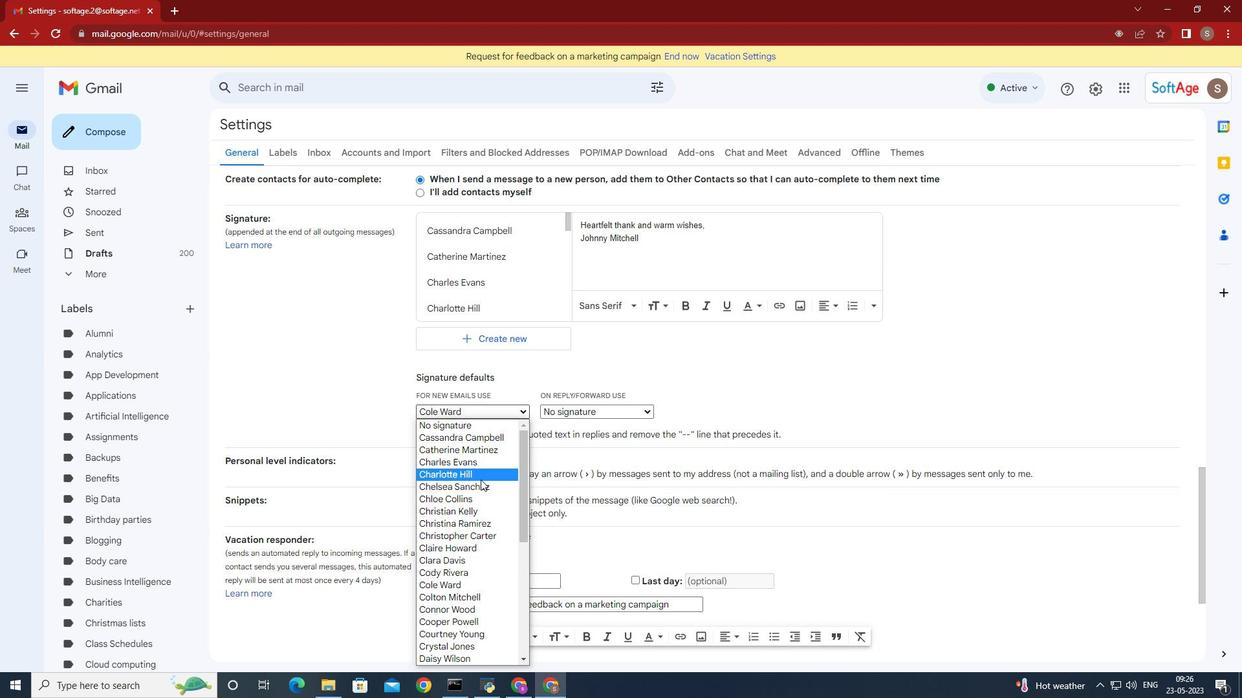 
Action: Mouse moved to (466, 624)
Screenshot: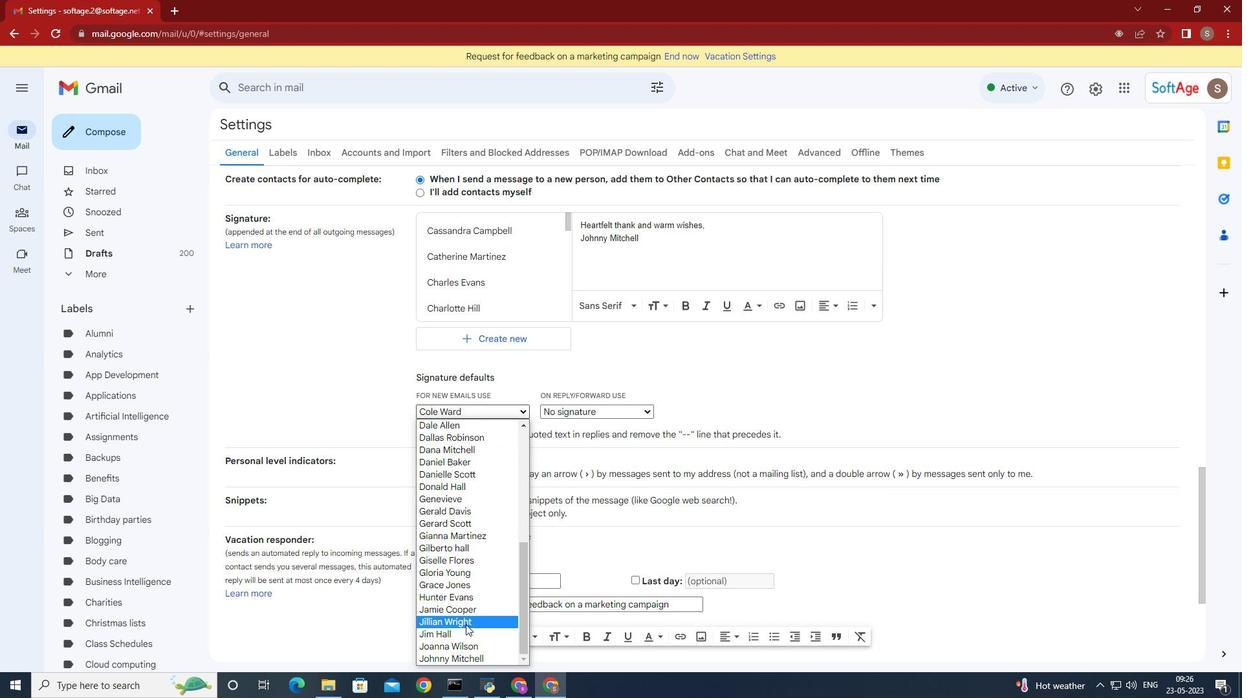 
Action: Mouse scrolled (466, 624) with delta (0, 0)
Screenshot: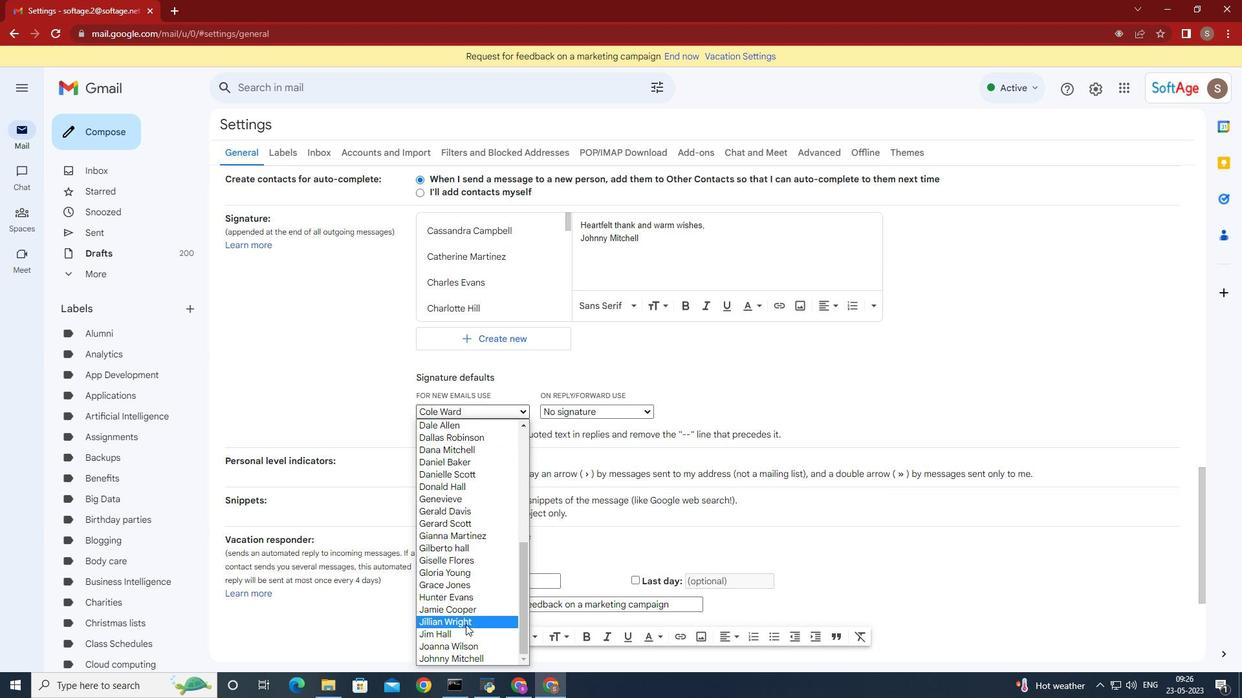
Action: Mouse moved to (468, 624)
Screenshot: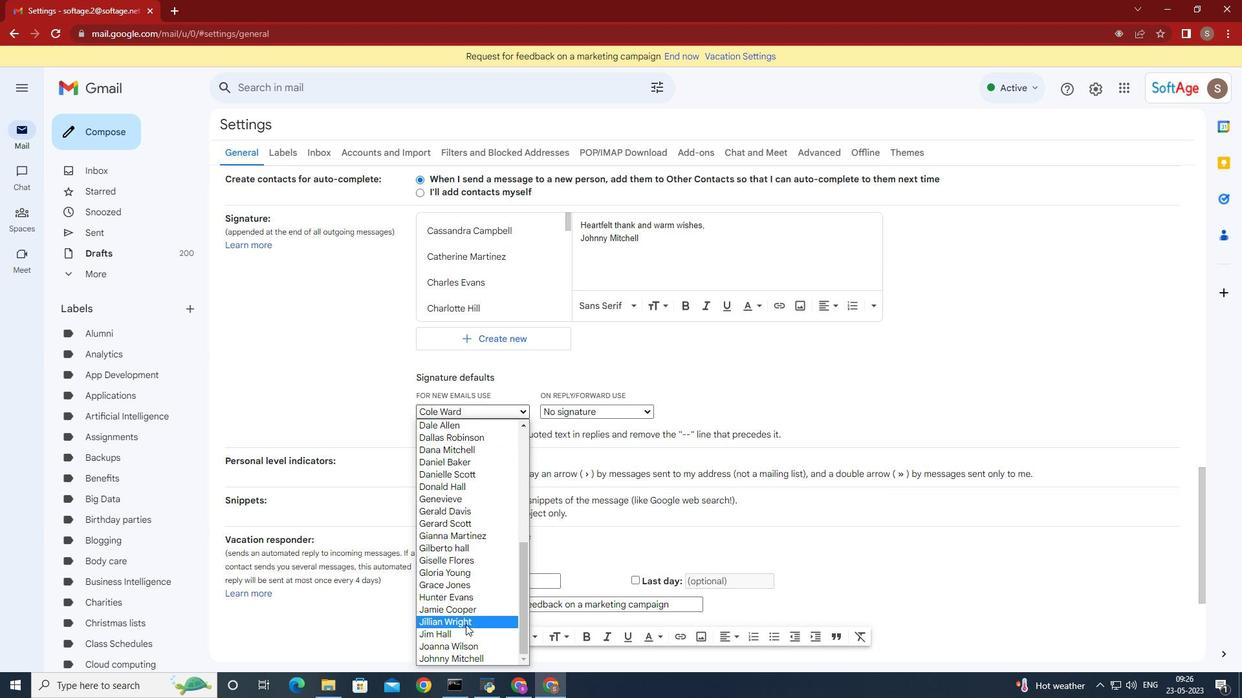 
Action: Mouse scrolled (468, 624) with delta (0, 0)
Screenshot: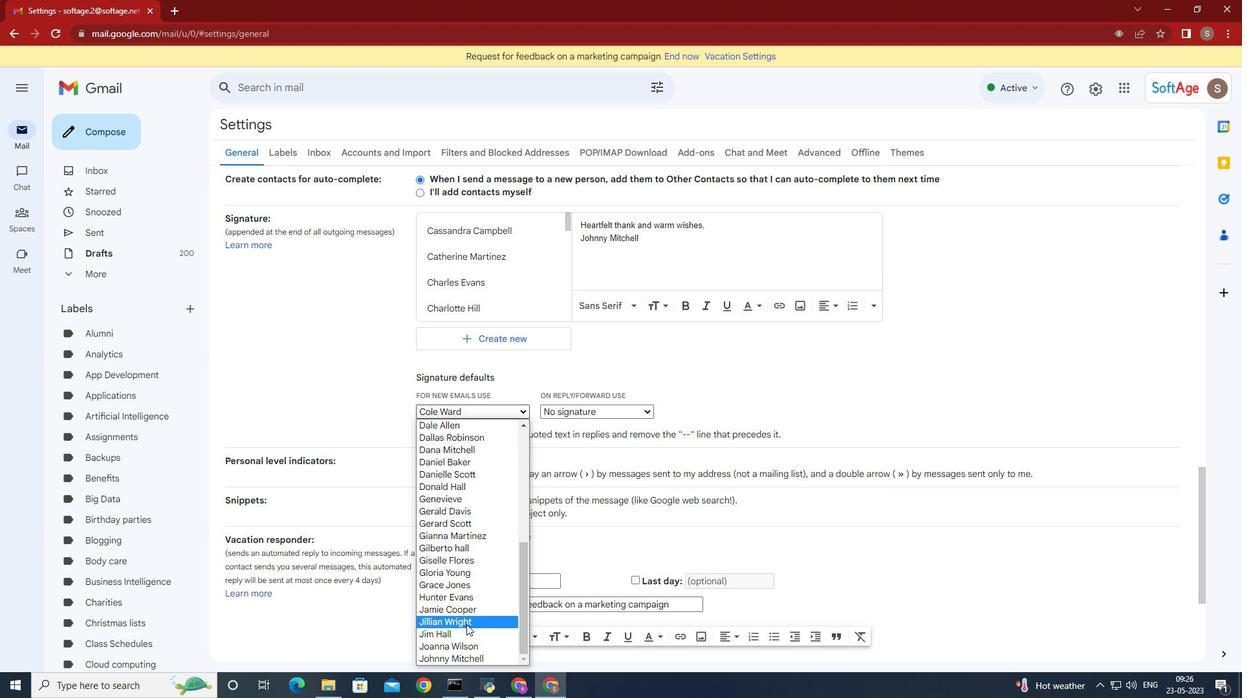 
Action: Mouse moved to (476, 661)
Screenshot: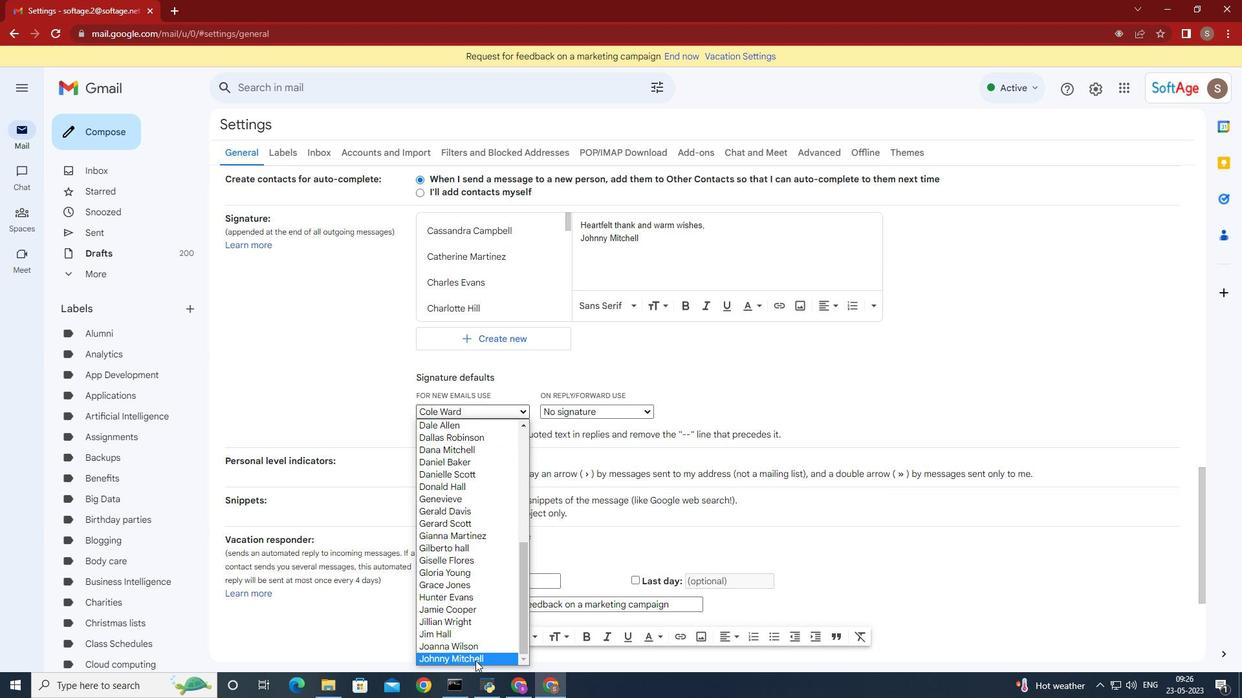 
Action: Mouse pressed left at (476, 661)
Screenshot: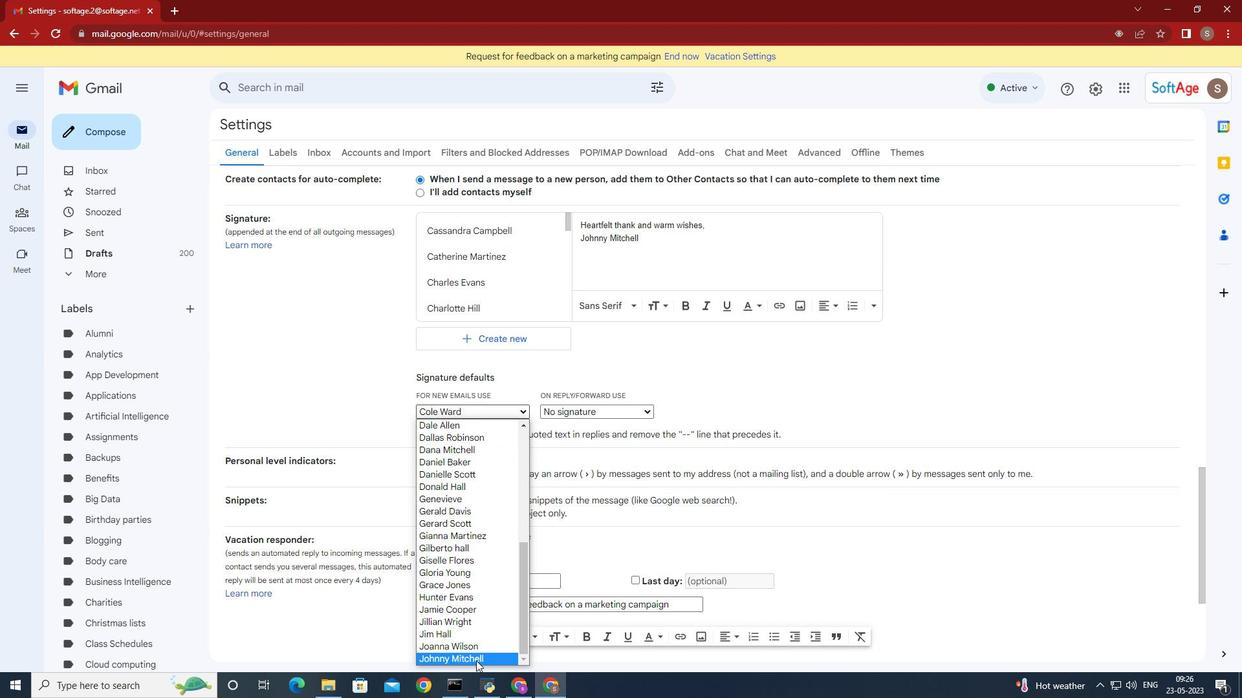 
Action: Mouse moved to (644, 411)
Screenshot: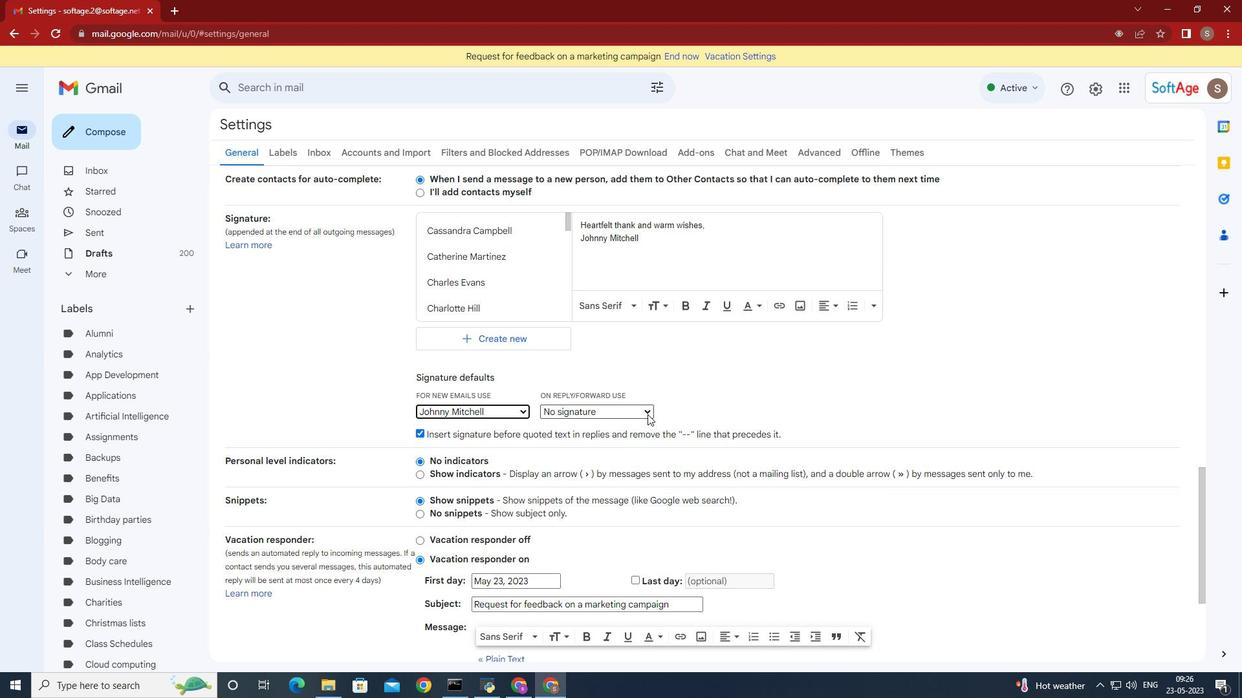 
Action: Mouse pressed left at (644, 411)
Screenshot: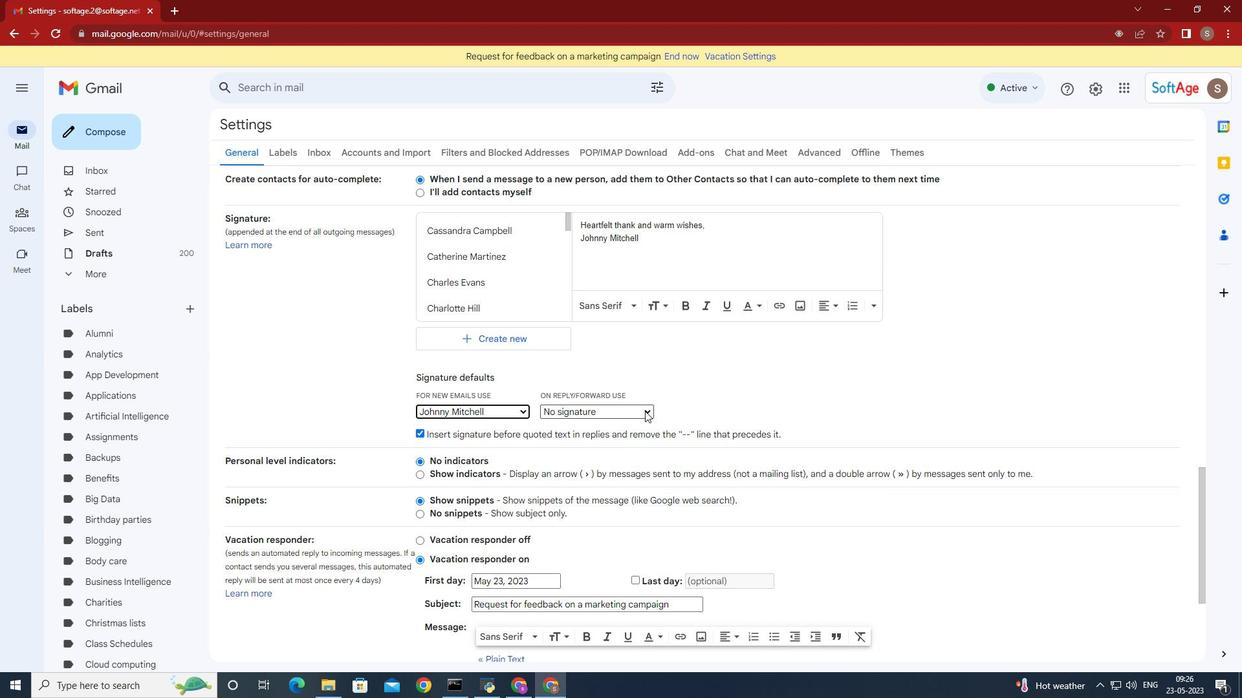 
Action: Mouse moved to (589, 623)
Screenshot: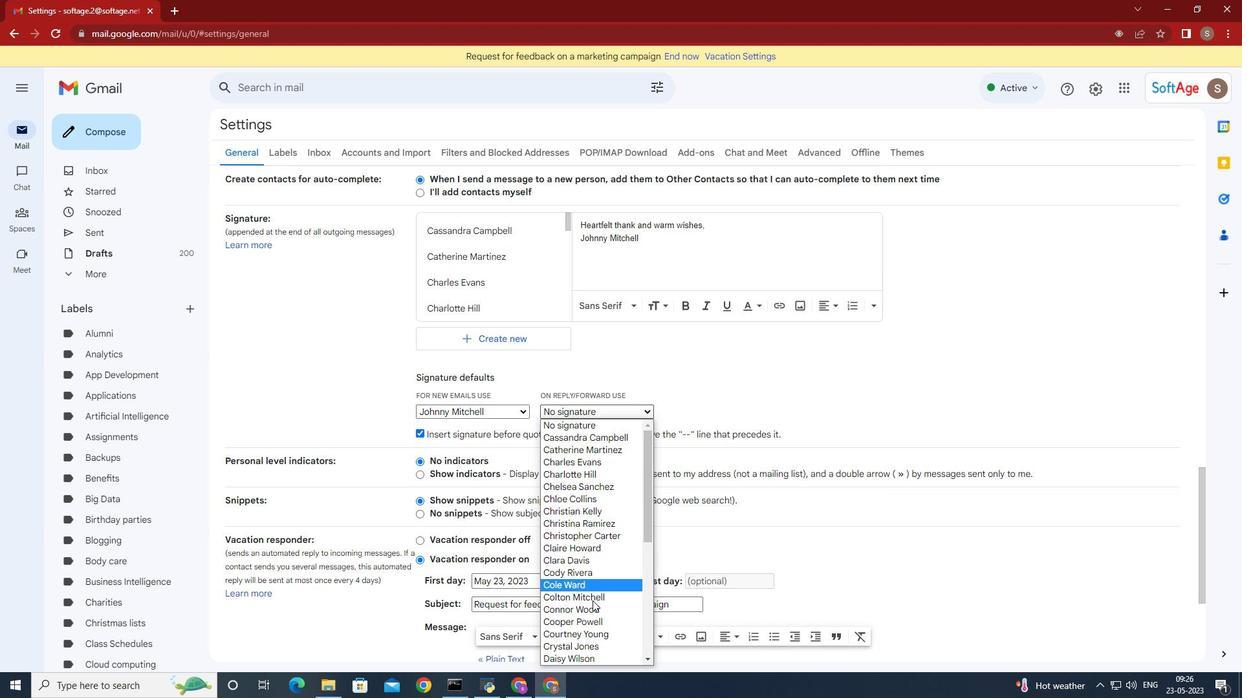
Action: Mouse scrolled (589, 622) with delta (0, 0)
Screenshot: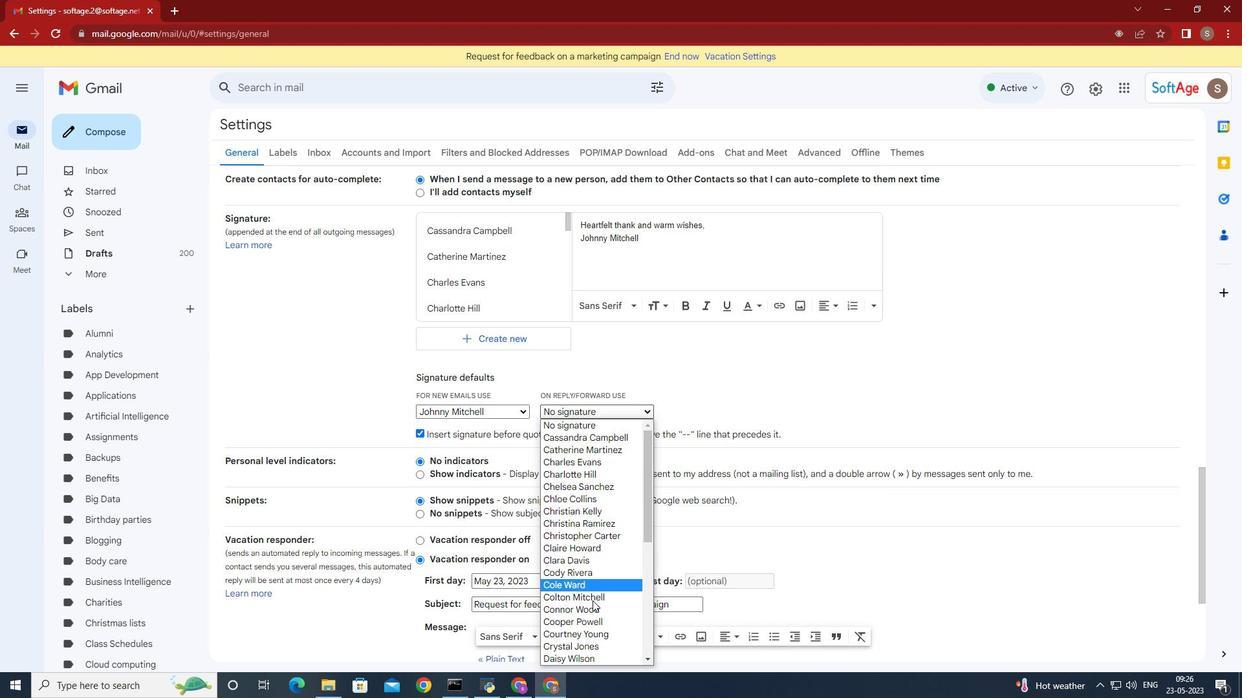 
Action: Mouse moved to (589, 624)
Screenshot: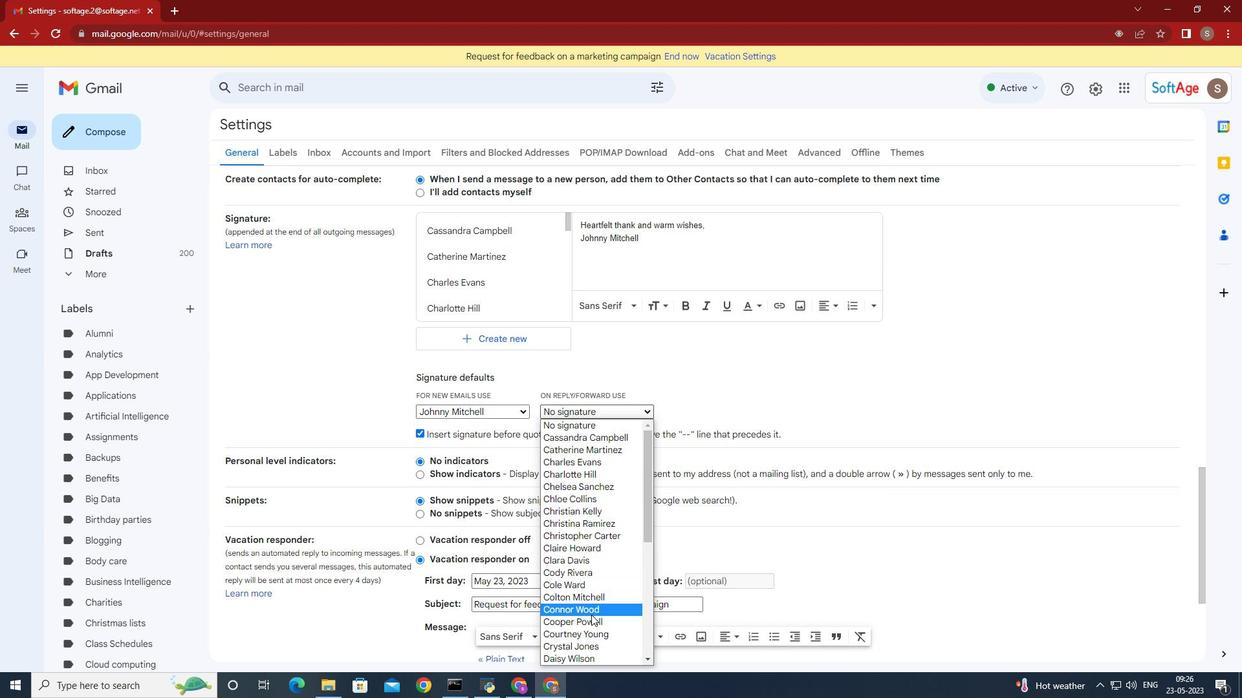 
Action: Mouse scrolled (589, 624) with delta (0, 0)
Screenshot: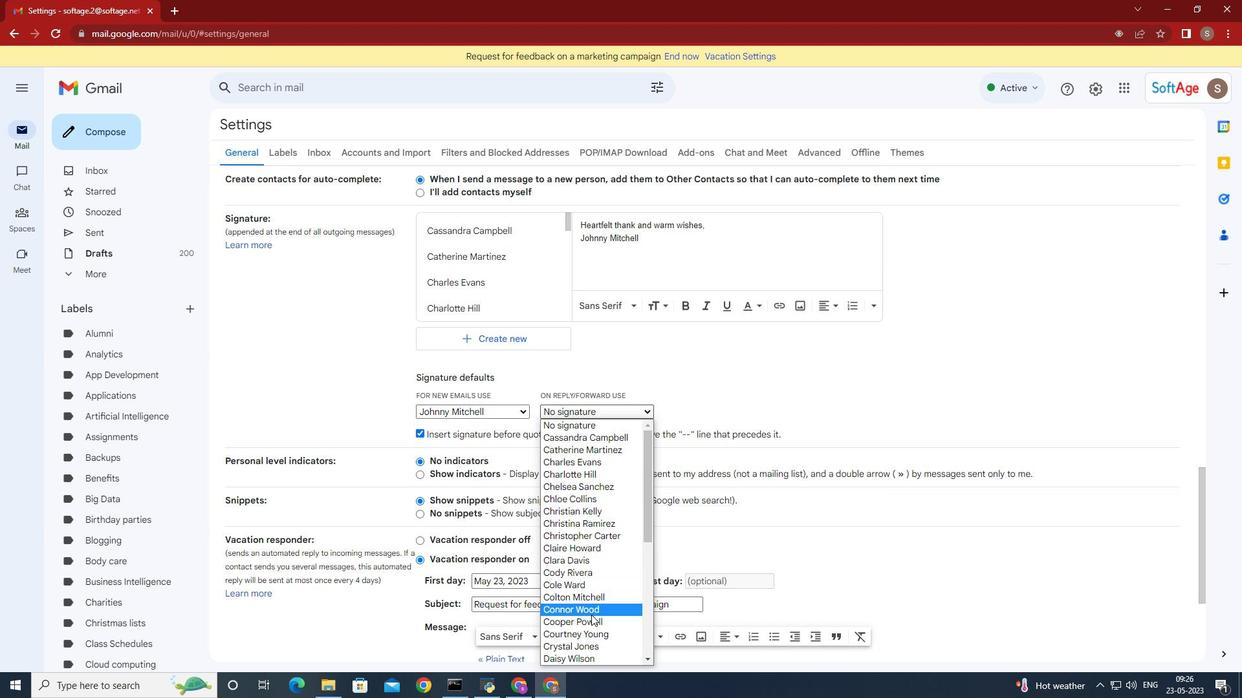 
Action: Mouse moved to (589, 626)
Screenshot: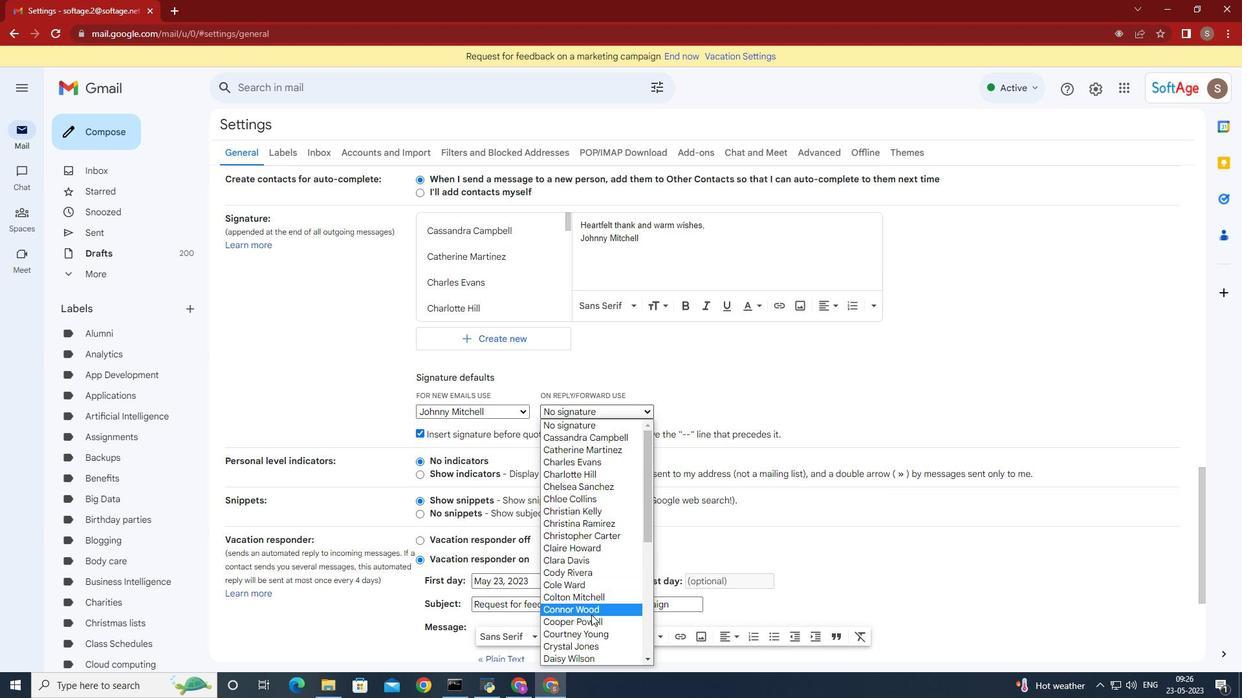 
Action: Mouse scrolled (589, 625) with delta (0, 0)
Screenshot: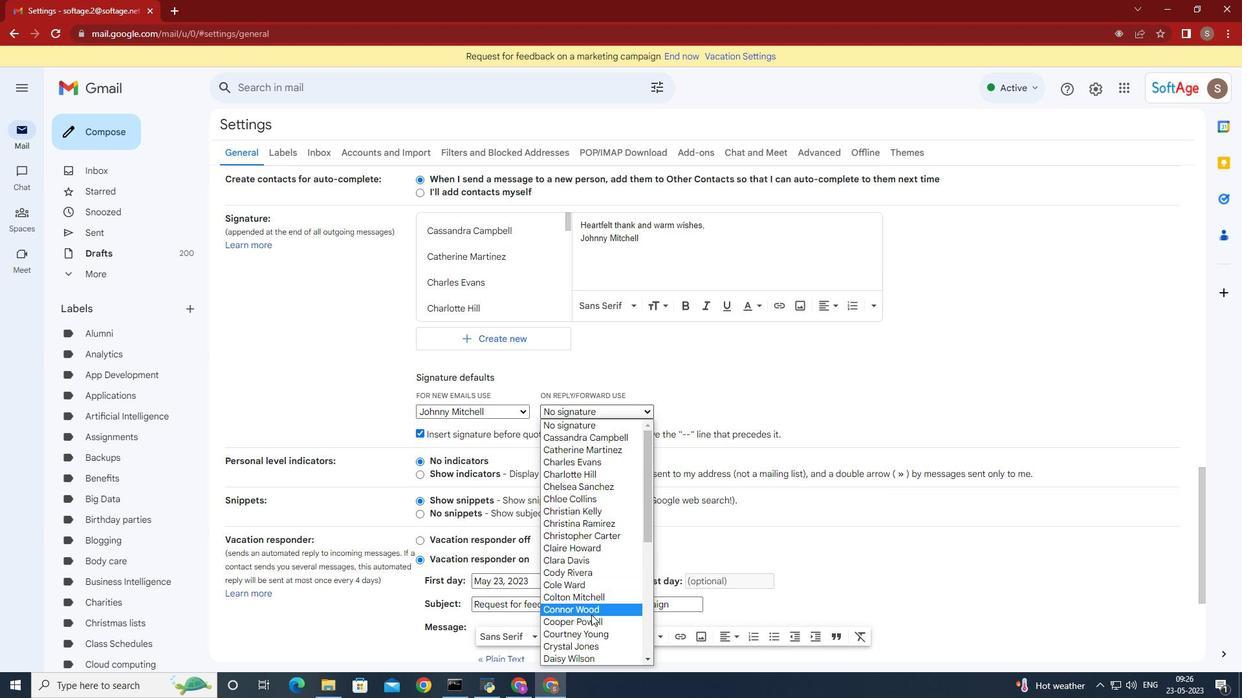 
Action: Mouse moved to (588, 626)
Screenshot: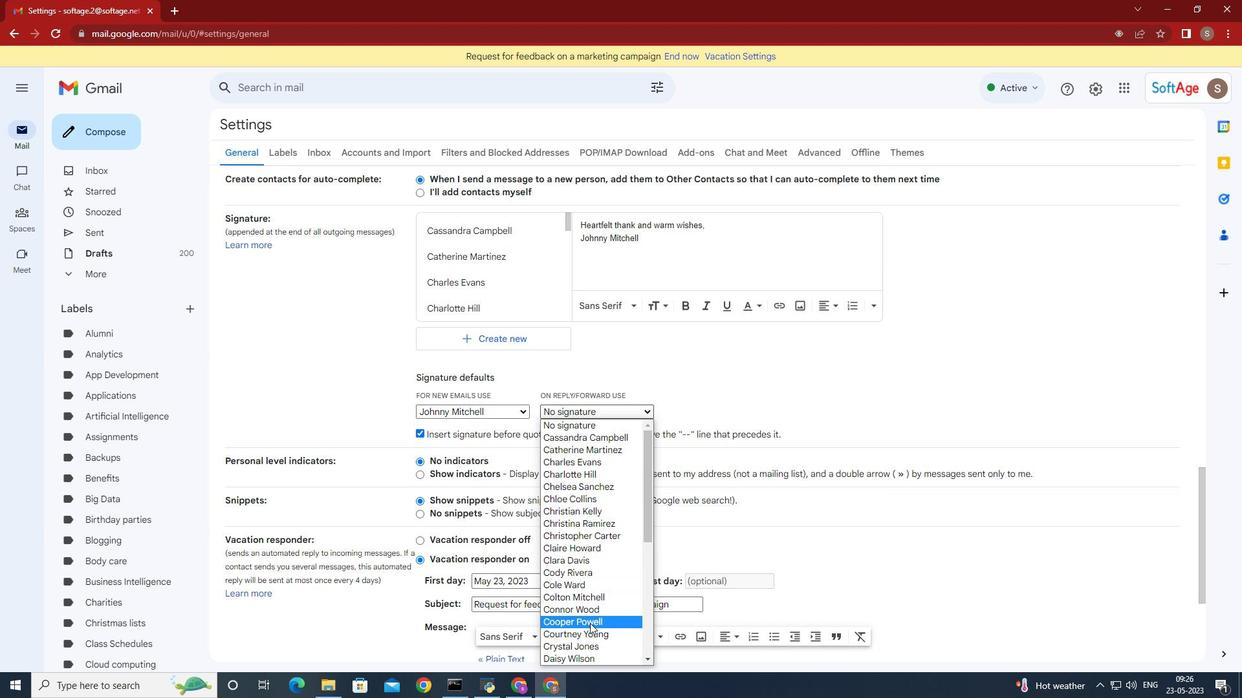 
Action: Mouse scrolled (588, 625) with delta (0, 0)
Screenshot: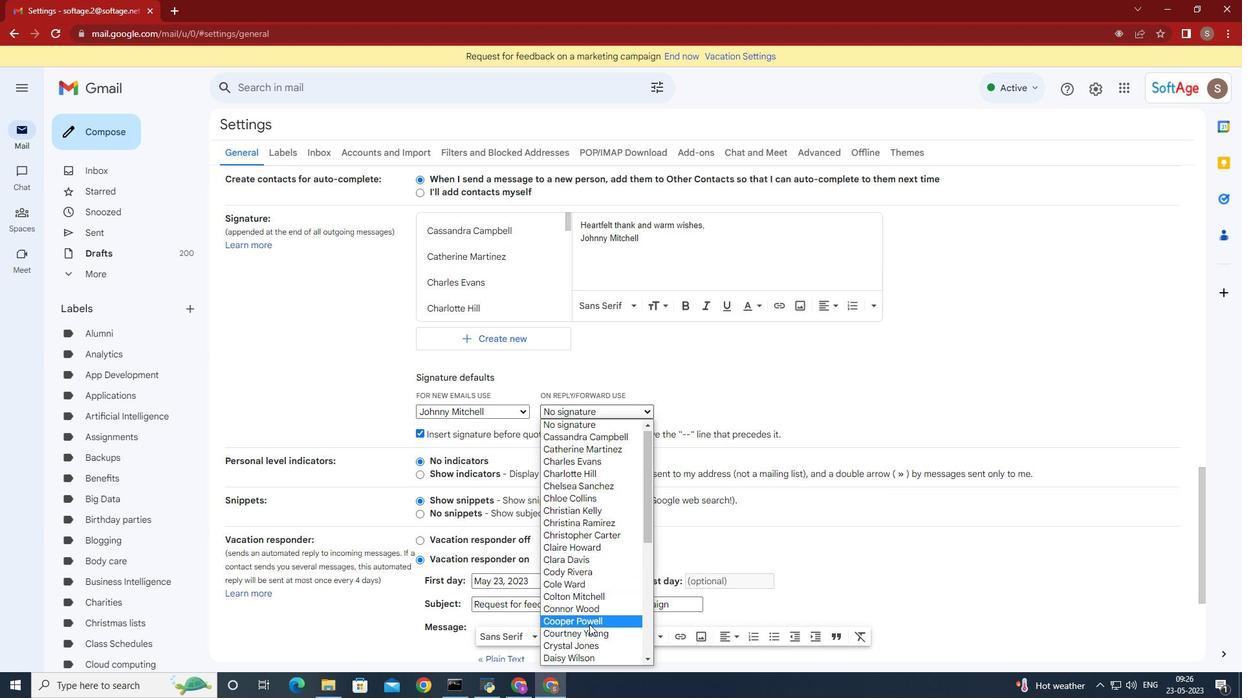 
Action: Mouse moved to (588, 626)
Screenshot: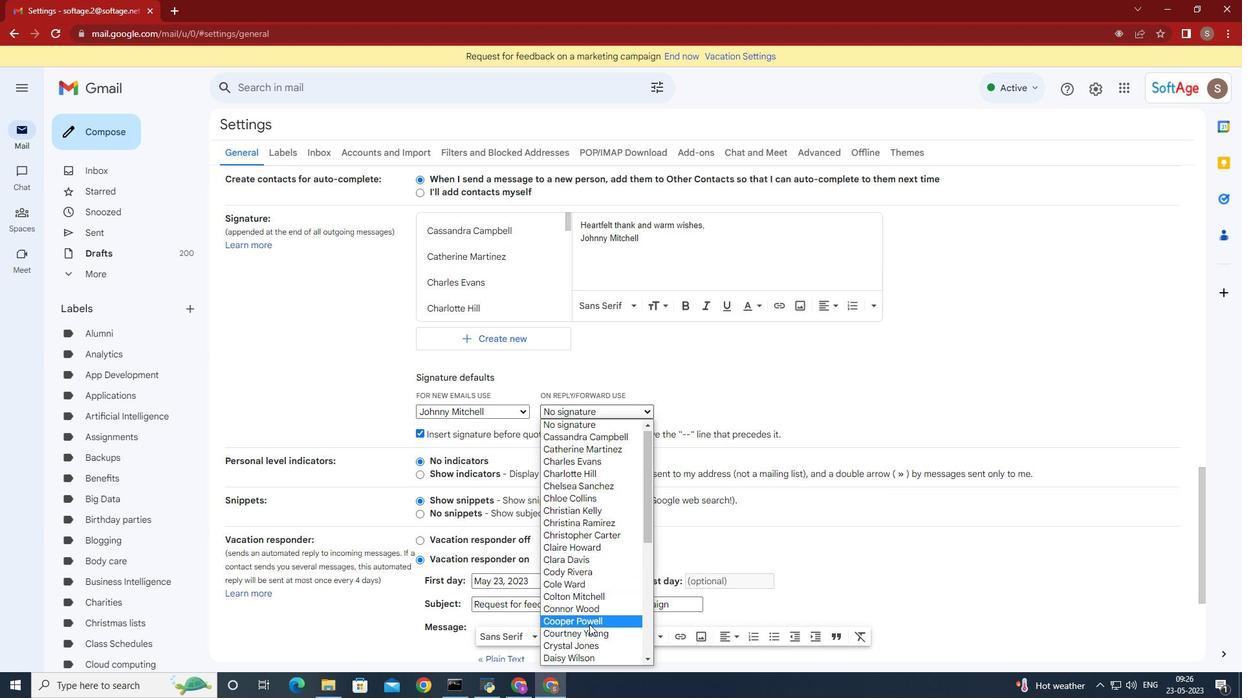 
Action: Mouse scrolled (588, 625) with delta (0, 0)
Screenshot: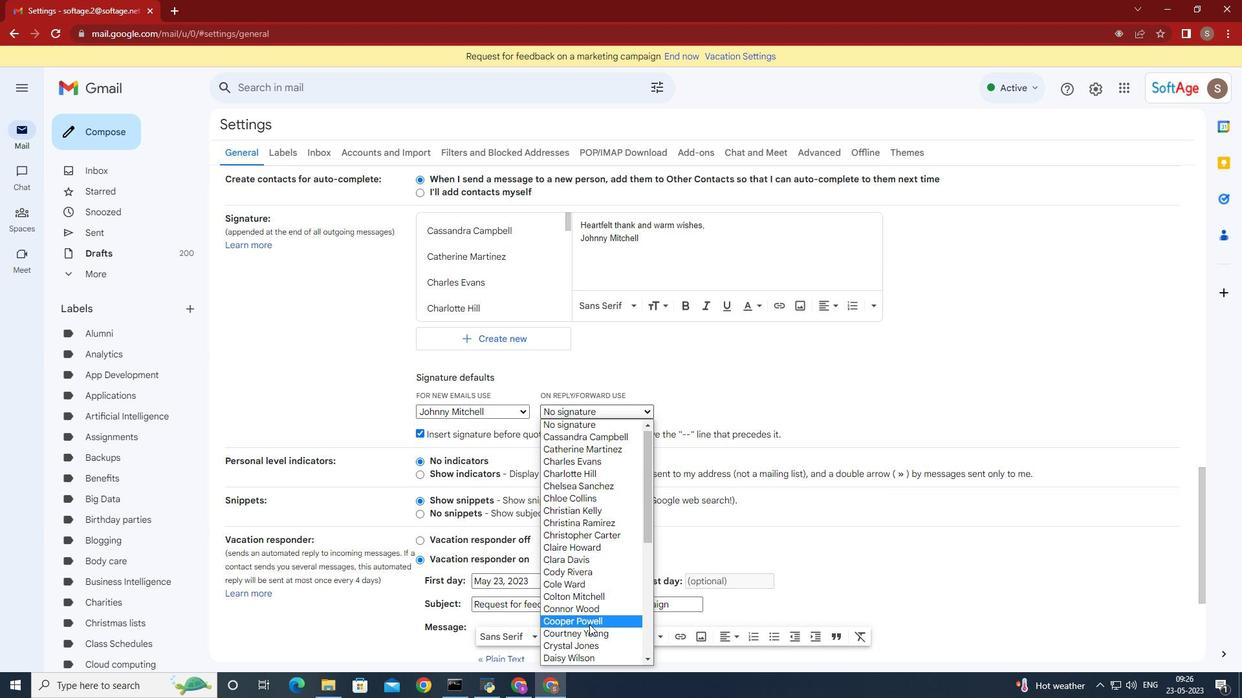 
Action: Mouse scrolled (588, 625) with delta (0, 0)
Screenshot: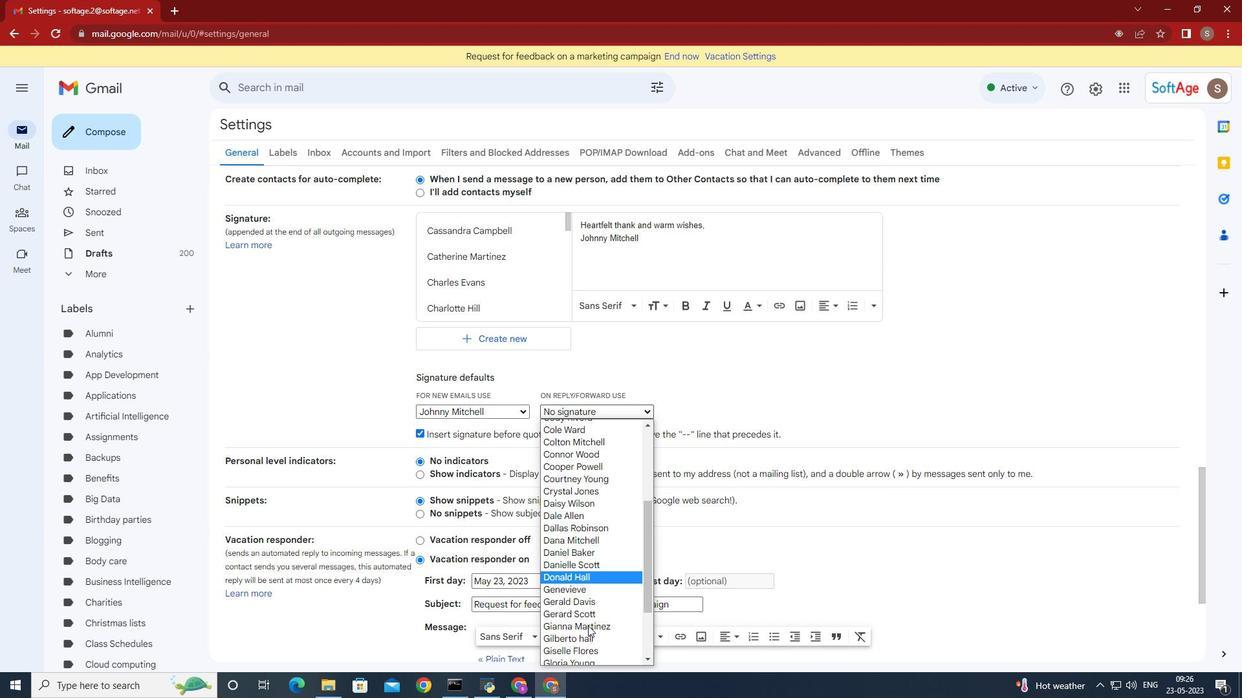 
Action: Mouse moved to (588, 625)
Screenshot: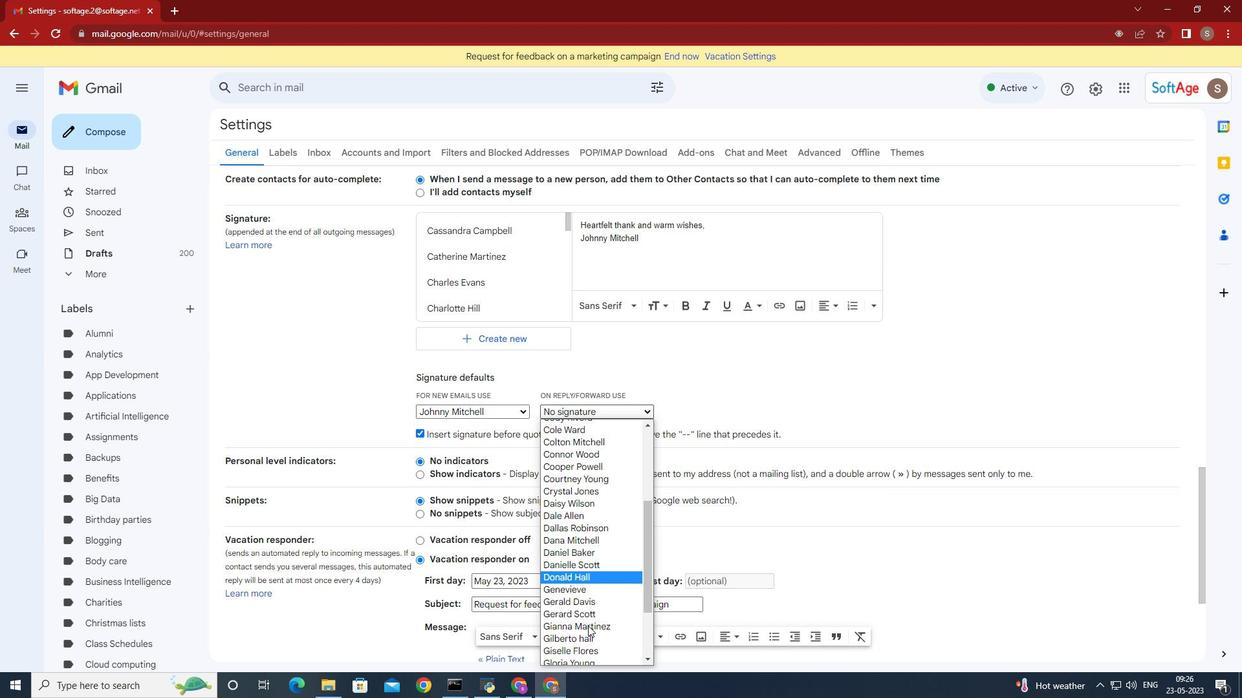 
Action: Mouse scrolled (588, 624) with delta (0, 0)
Screenshot: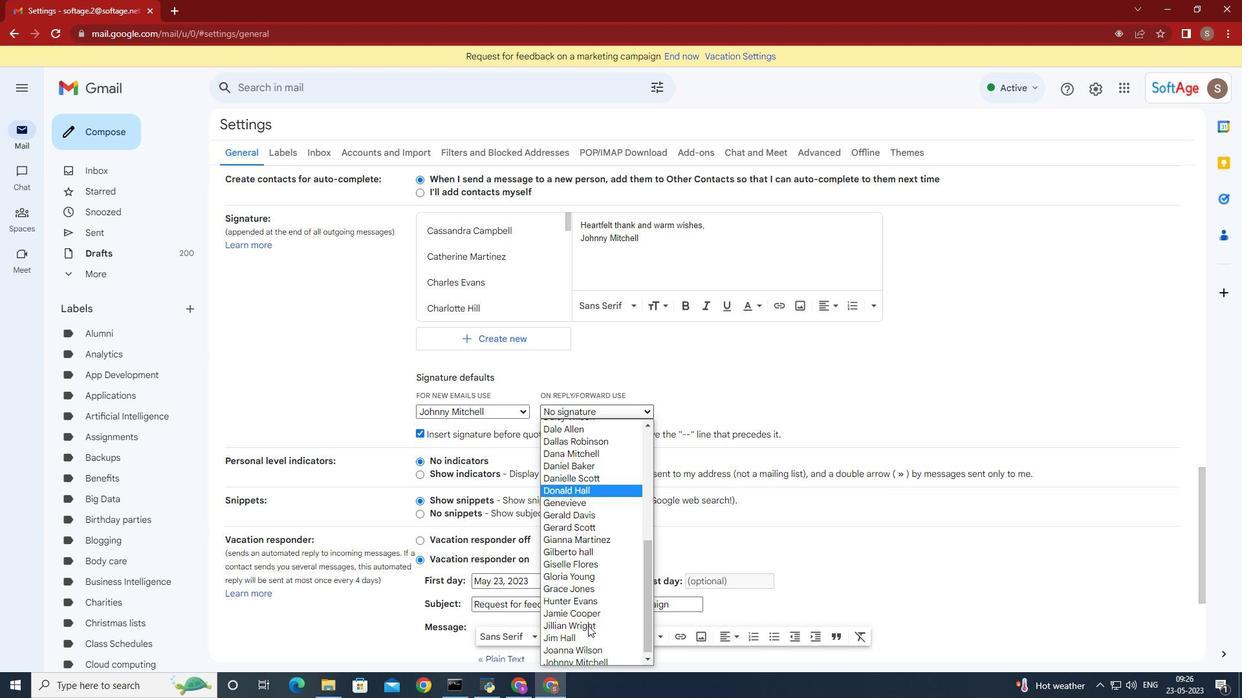 
Action: Mouse moved to (588, 624)
Screenshot: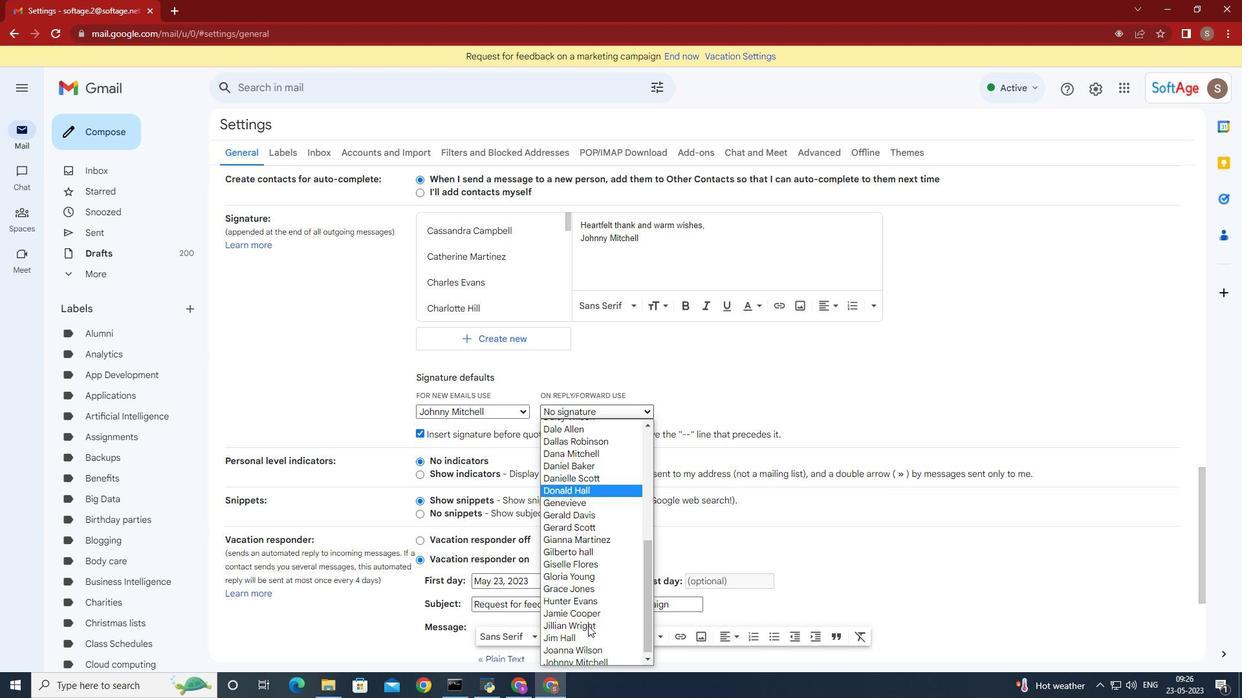 
Action: Mouse scrolled (588, 623) with delta (0, 0)
Screenshot: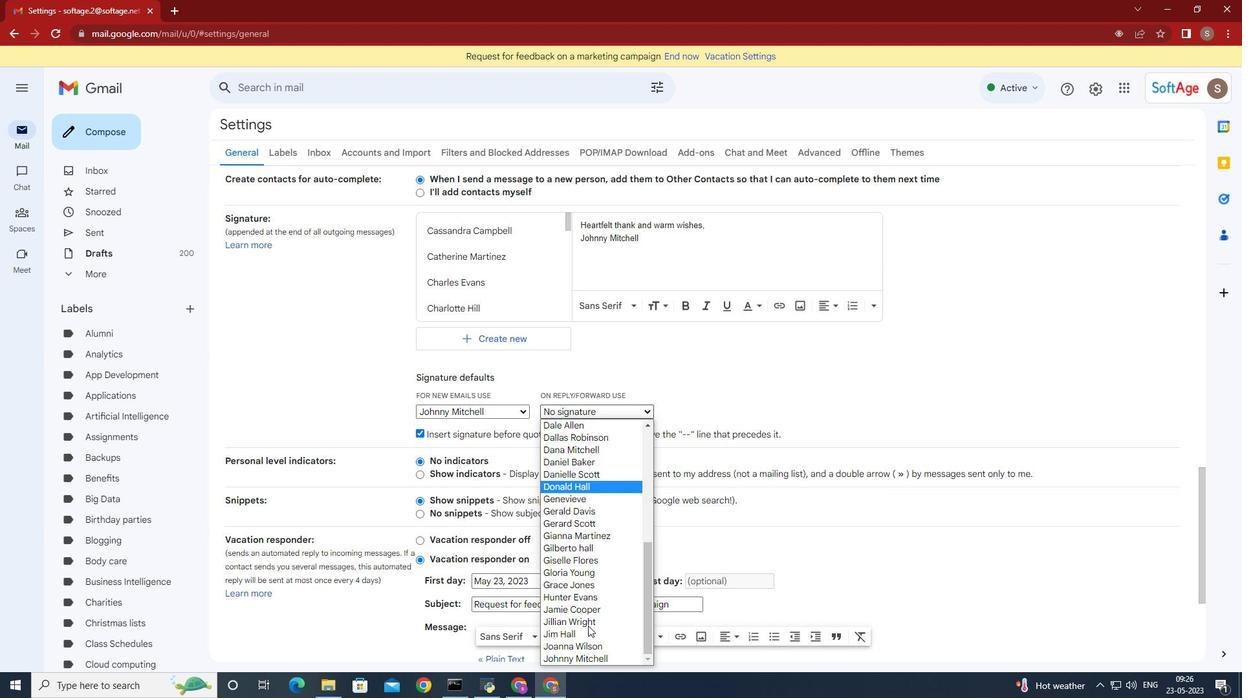 
Action: Mouse moved to (606, 657)
Screenshot: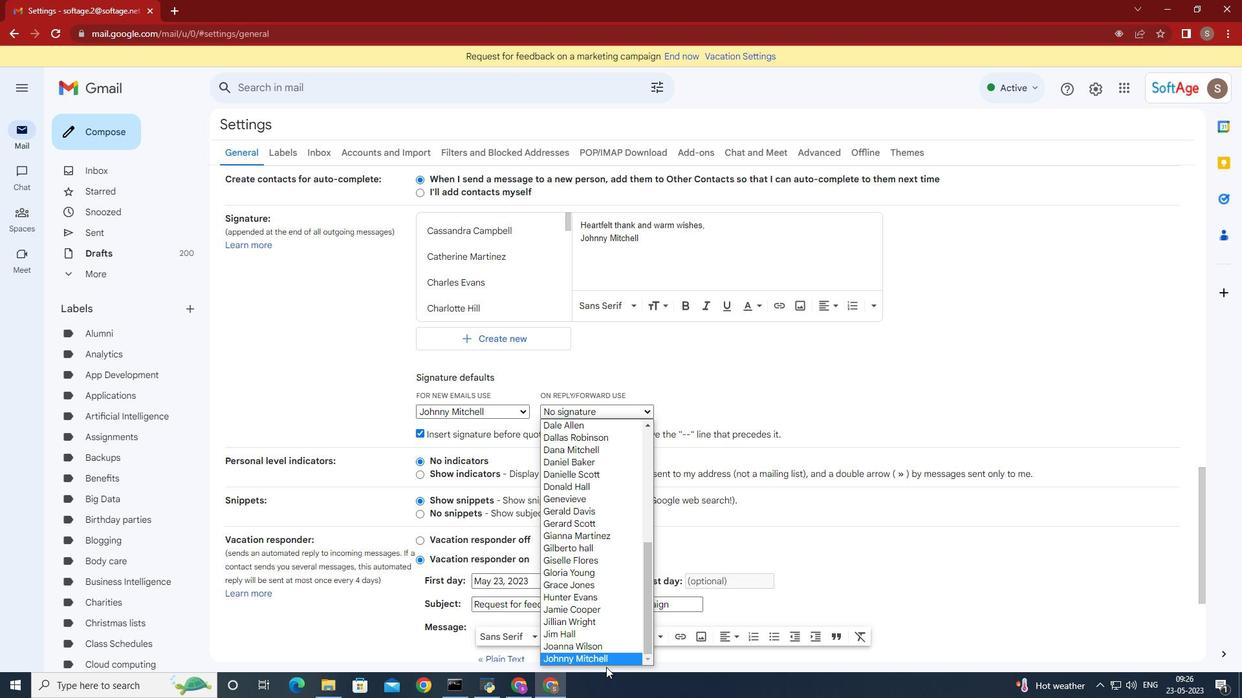 
Action: Mouse pressed left at (606, 657)
Screenshot: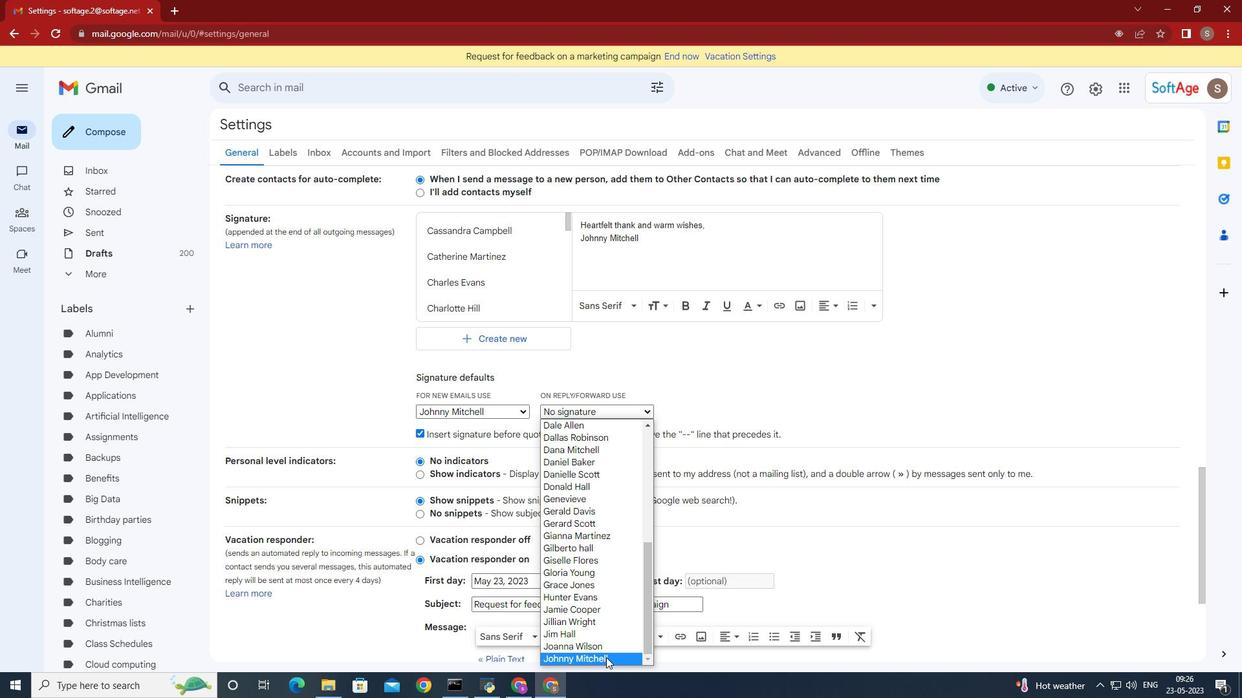 
Action: Mouse moved to (866, 468)
Screenshot: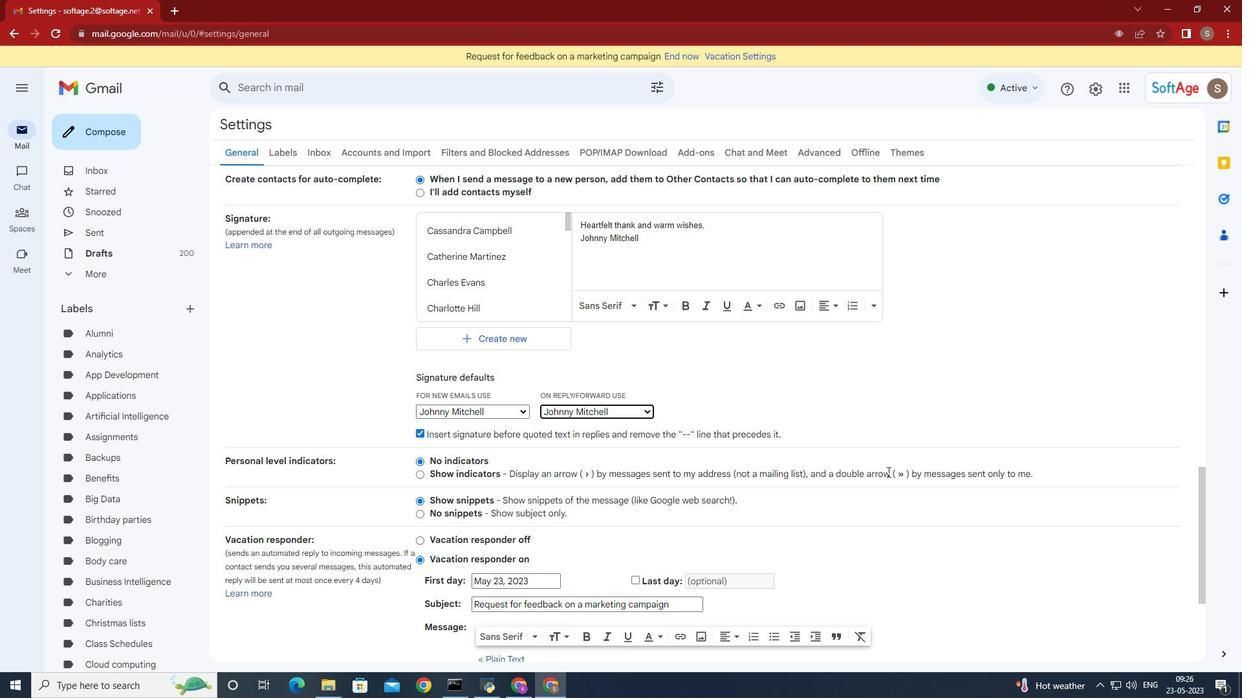 
Action: Mouse scrolled (866, 467) with delta (0, 0)
Screenshot: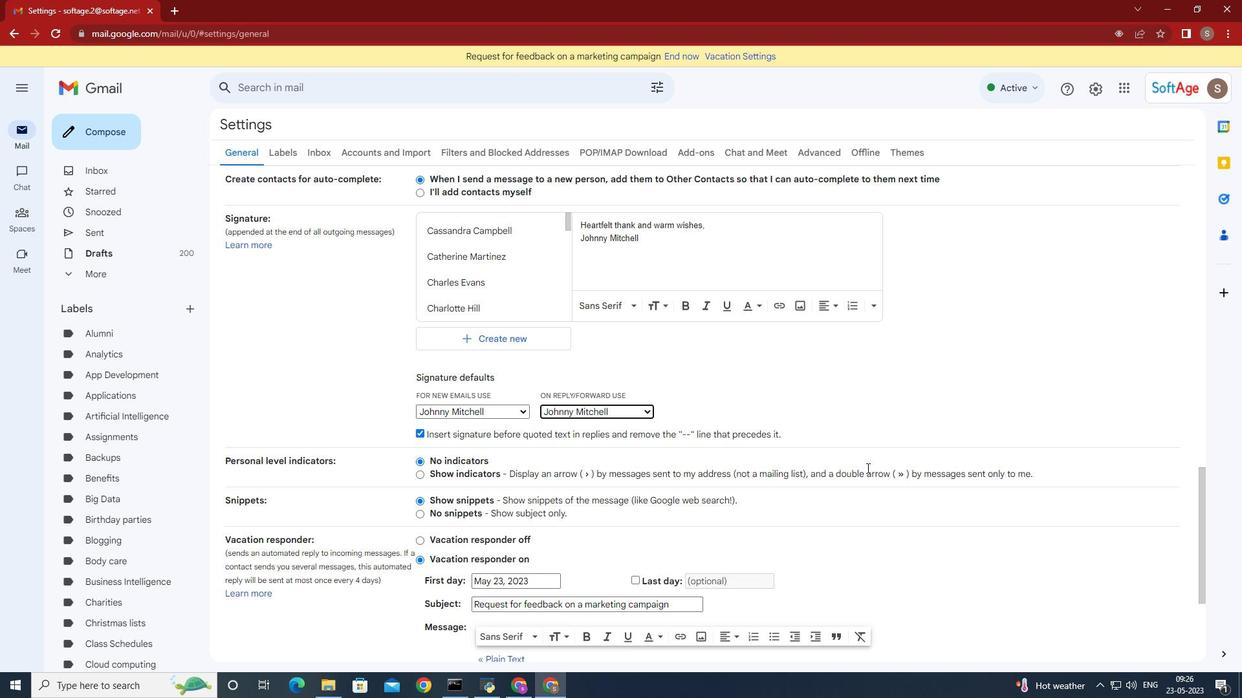 
Action: Mouse scrolled (866, 467) with delta (0, 0)
Screenshot: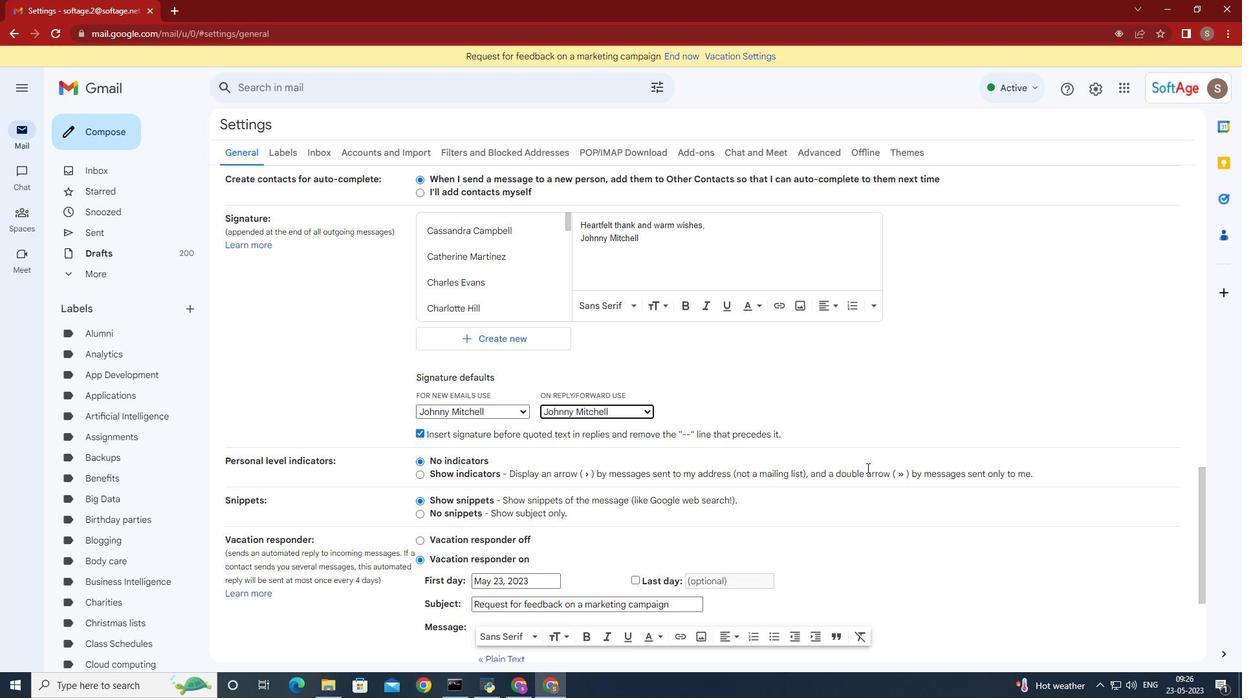 
Action: Mouse scrolled (866, 467) with delta (0, 0)
Screenshot: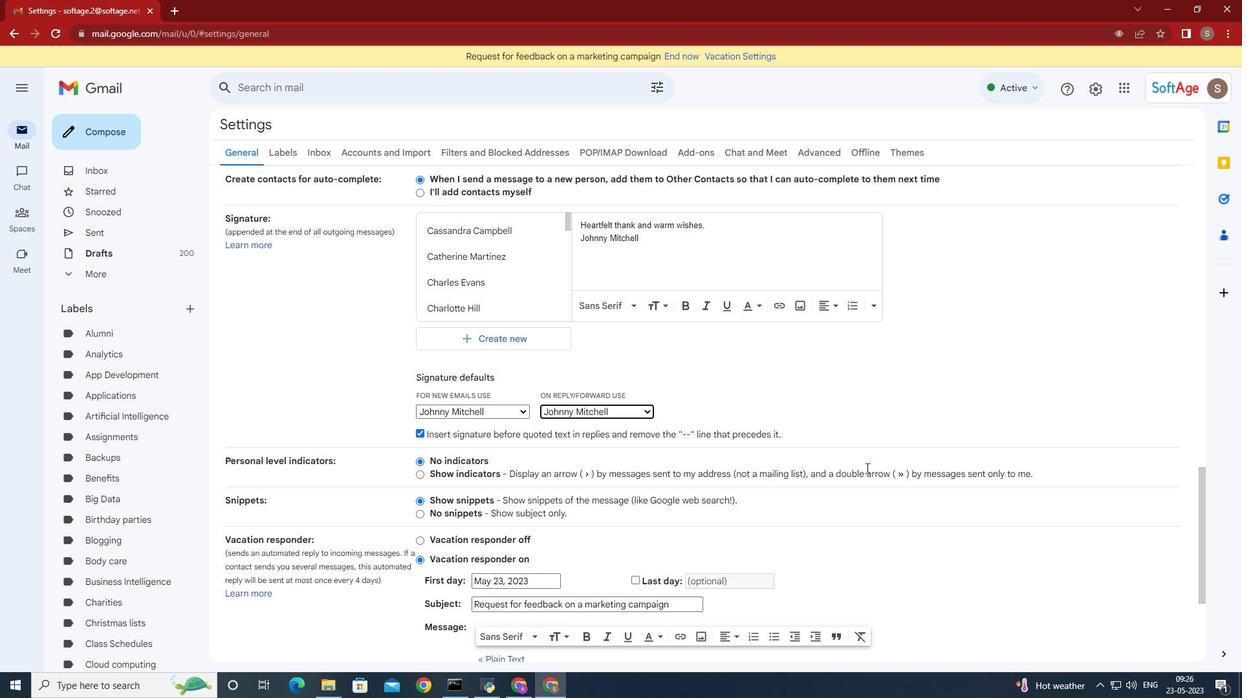 
Action: Mouse scrolled (866, 467) with delta (0, 0)
Screenshot: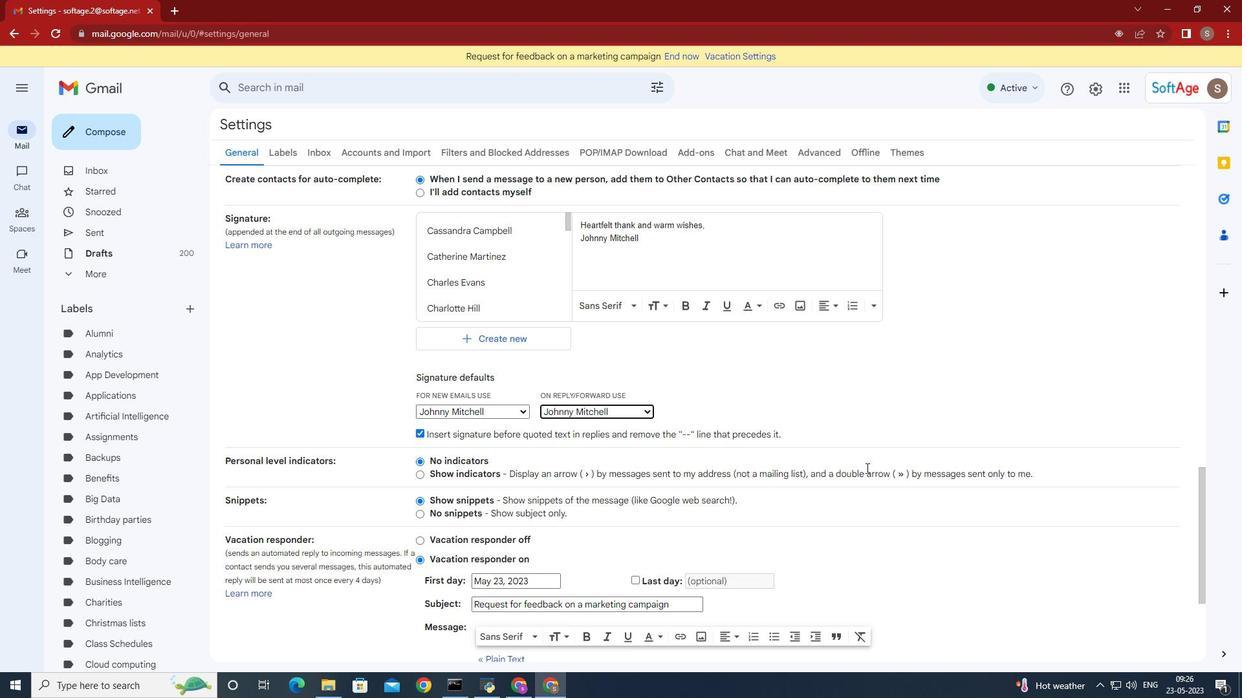 
Action: Mouse moved to (690, 588)
Screenshot: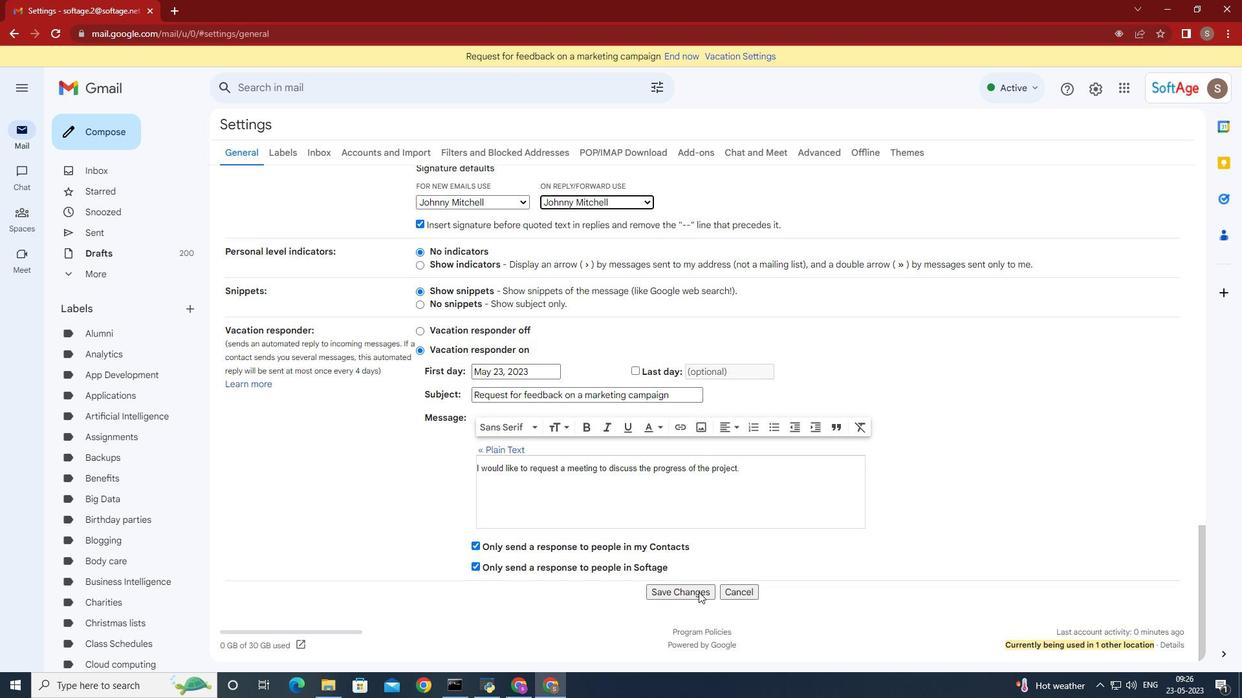 
Action: Mouse pressed left at (690, 588)
Screenshot: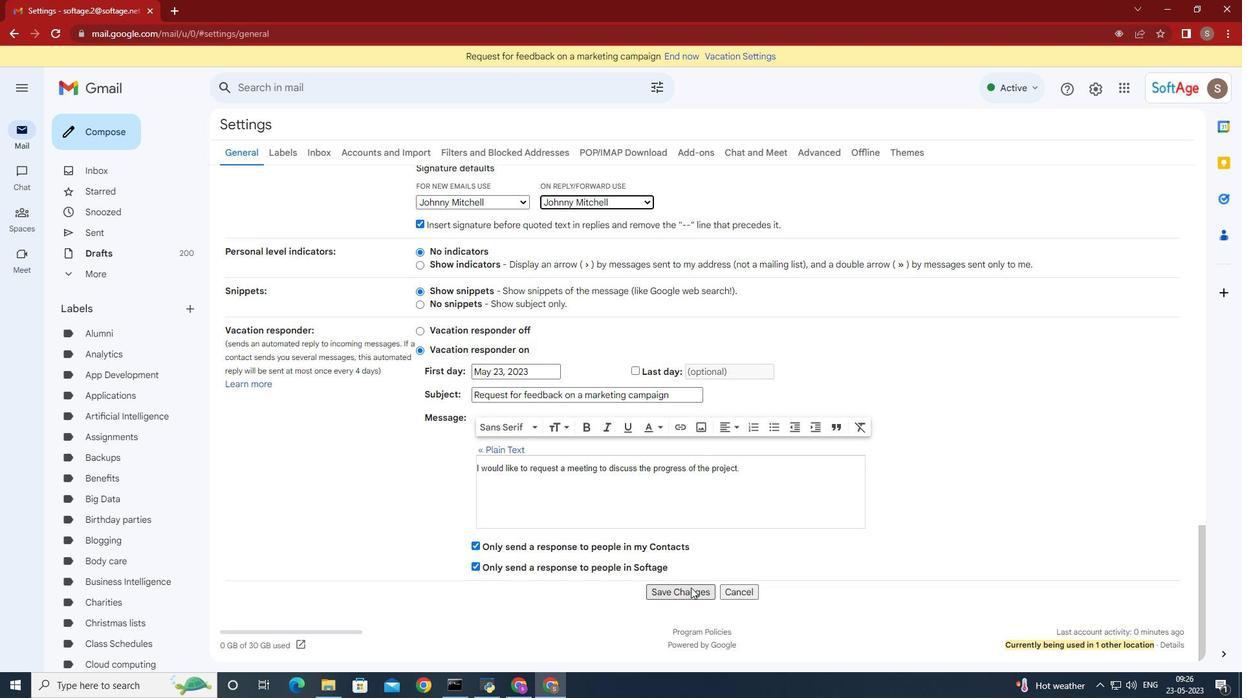 
Action: Mouse moved to (106, 135)
Screenshot: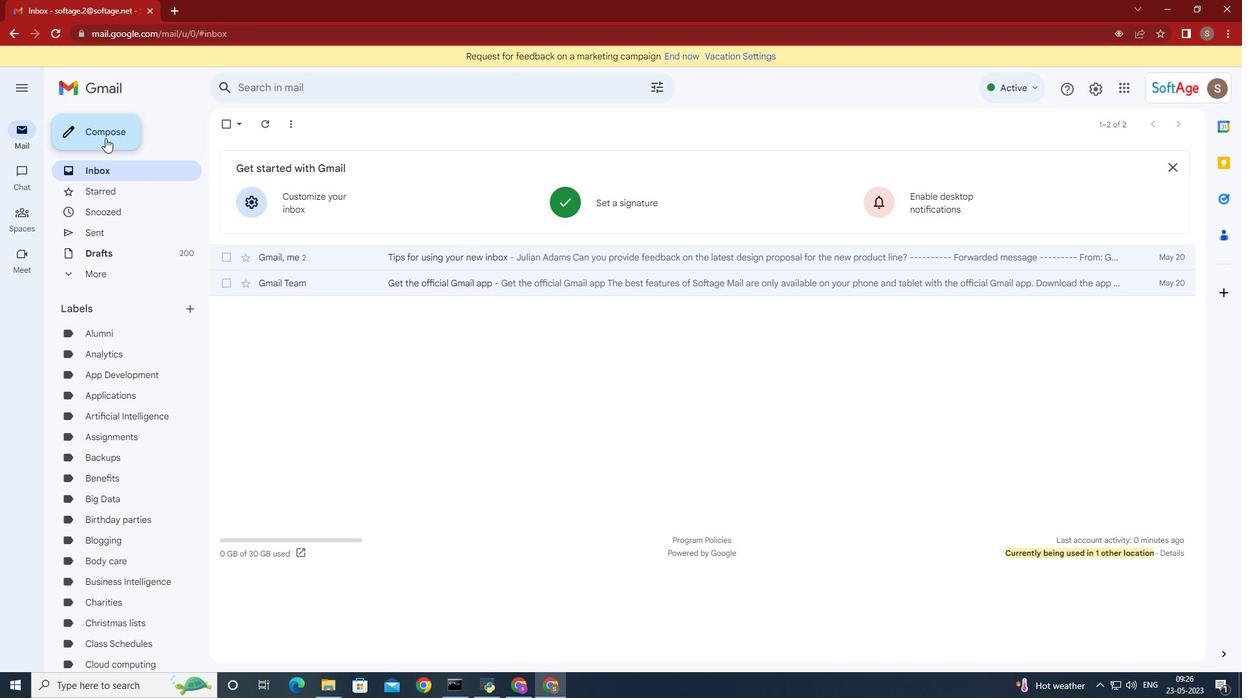 
Action: Mouse pressed left at (106, 135)
Screenshot: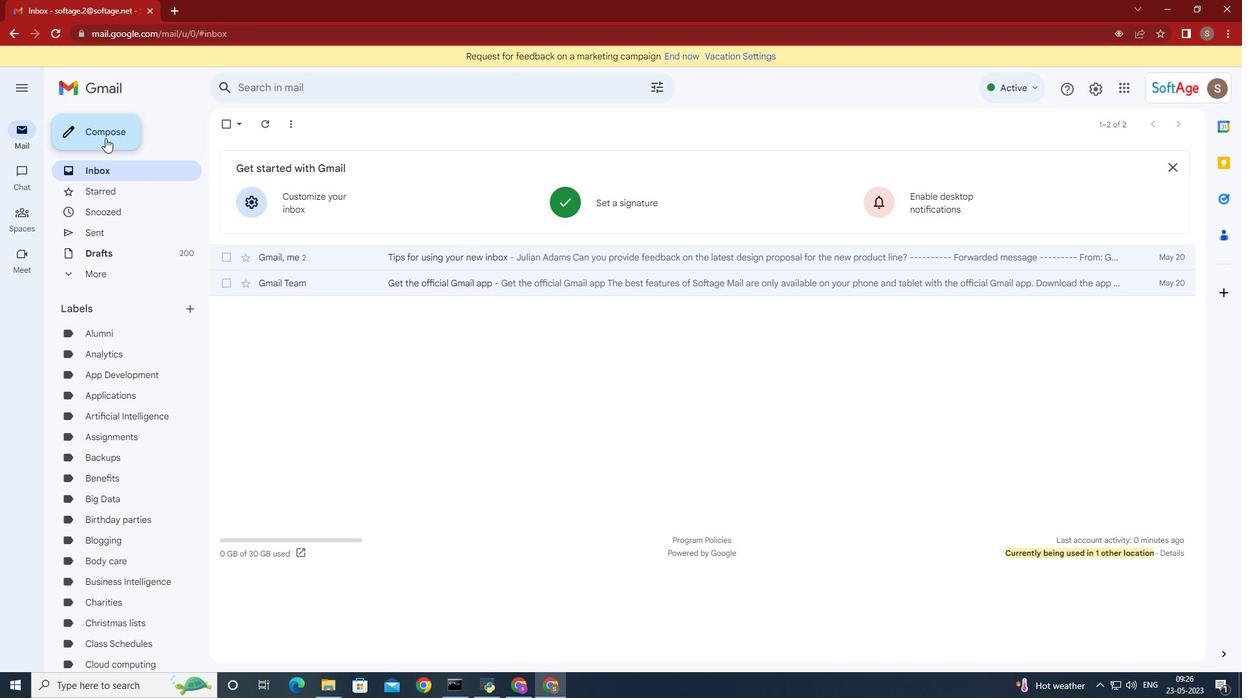 
Action: Mouse moved to (1051, 384)
Screenshot: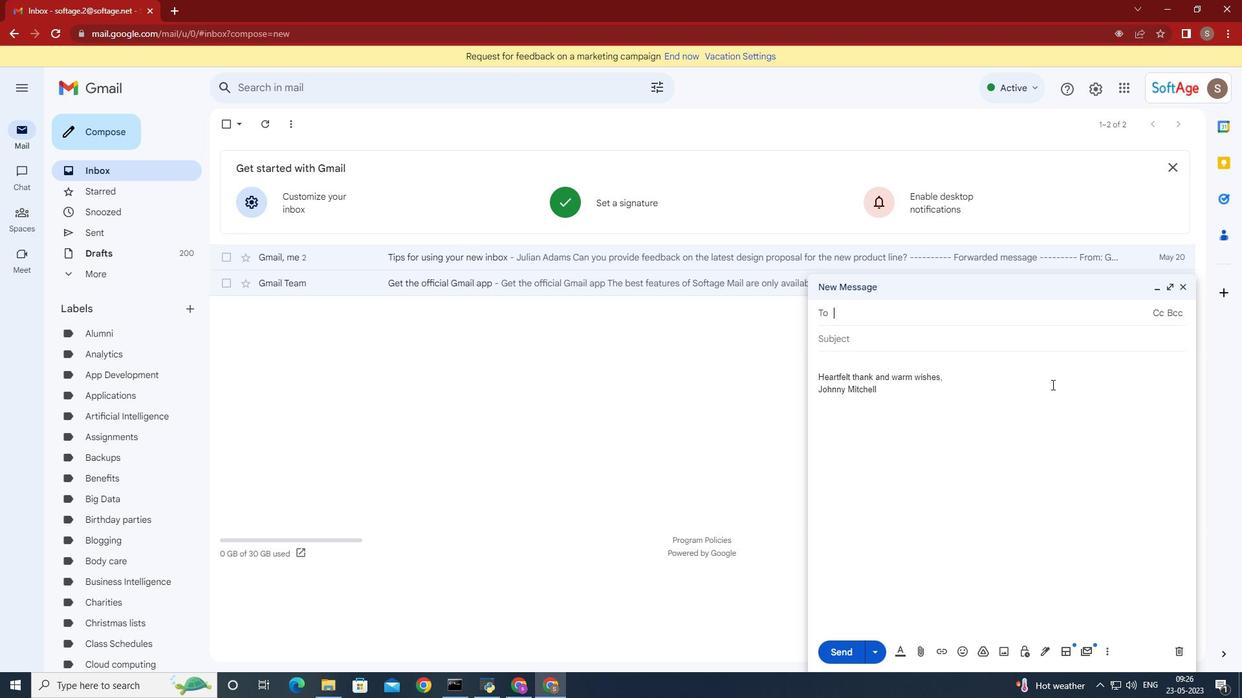 
Action: Key pressed <Key.shift>Softage.8
Screenshot: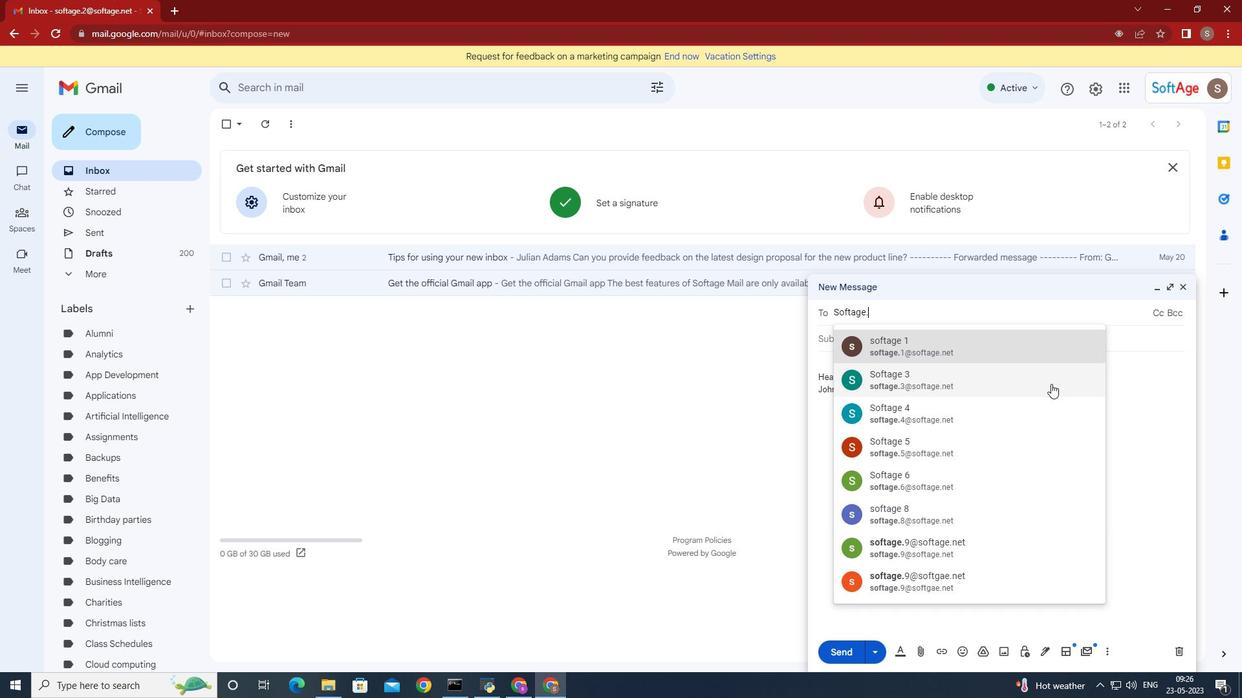 
Action: Mouse moved to (958, 346)
Screenshot: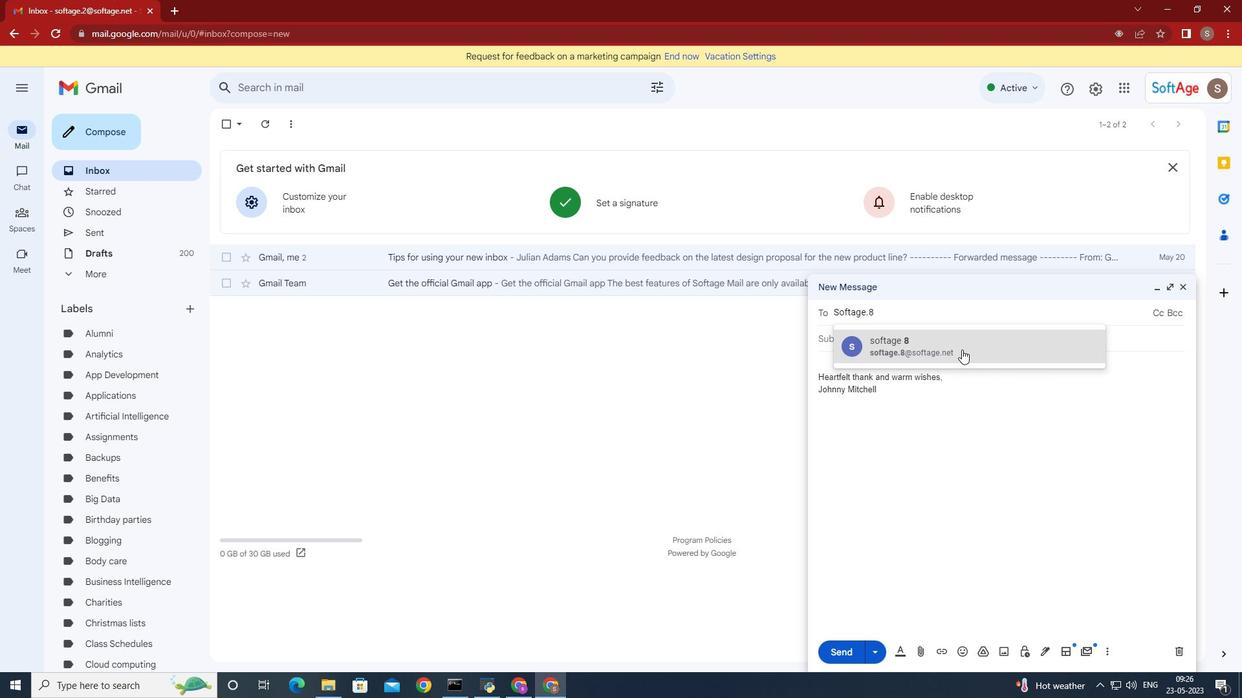 
Action: Mouse pressed left at (958, 346)
Screenshot: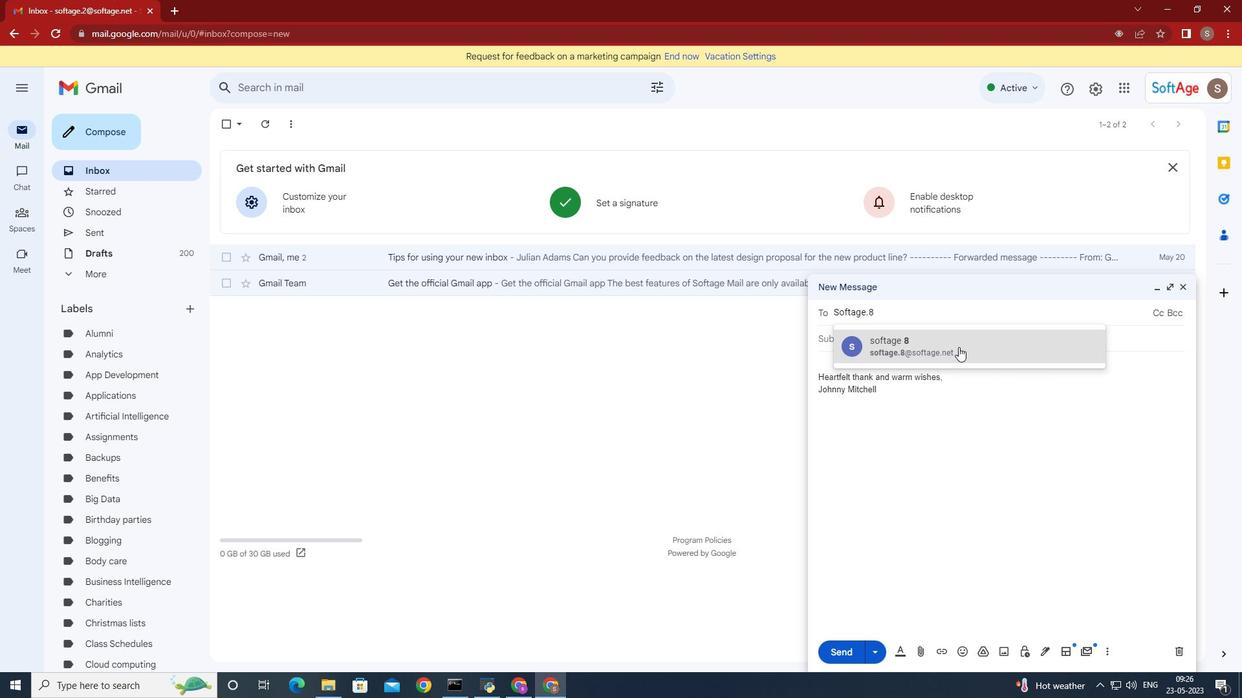 
Action: Mouse moved to (168, 412)
Screenshot: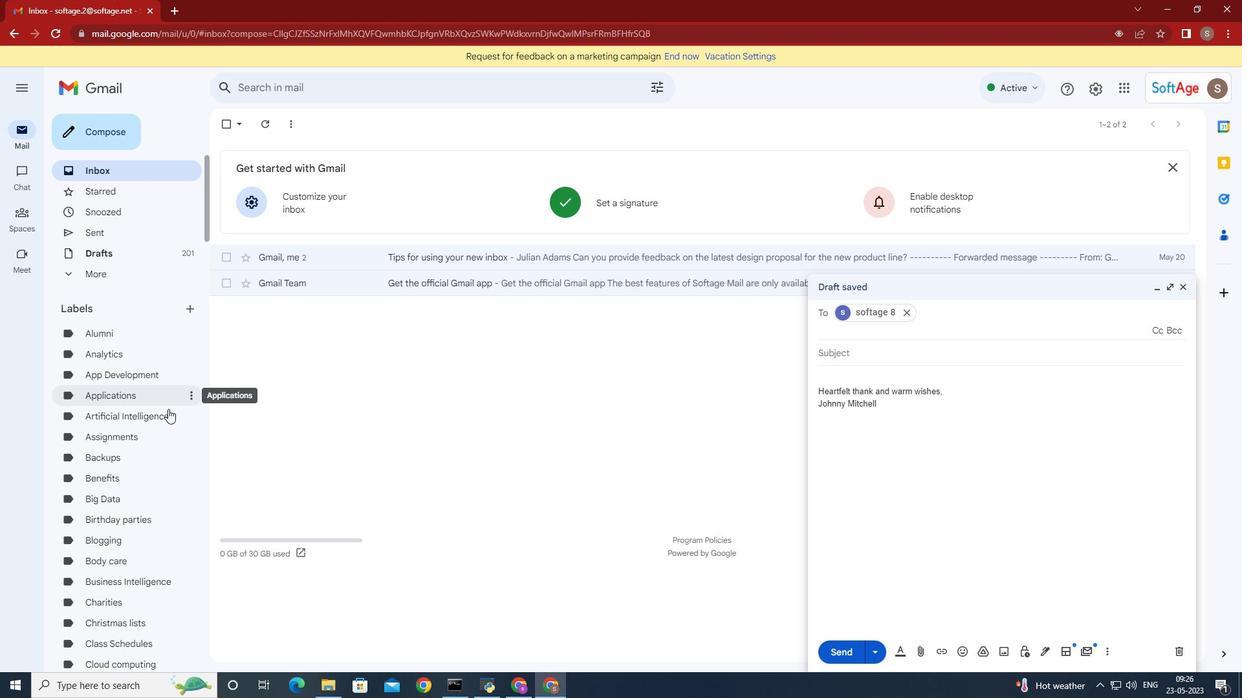 
Action: Mouse scrolled (168, 412) with delta (0, 0)
Screenshot: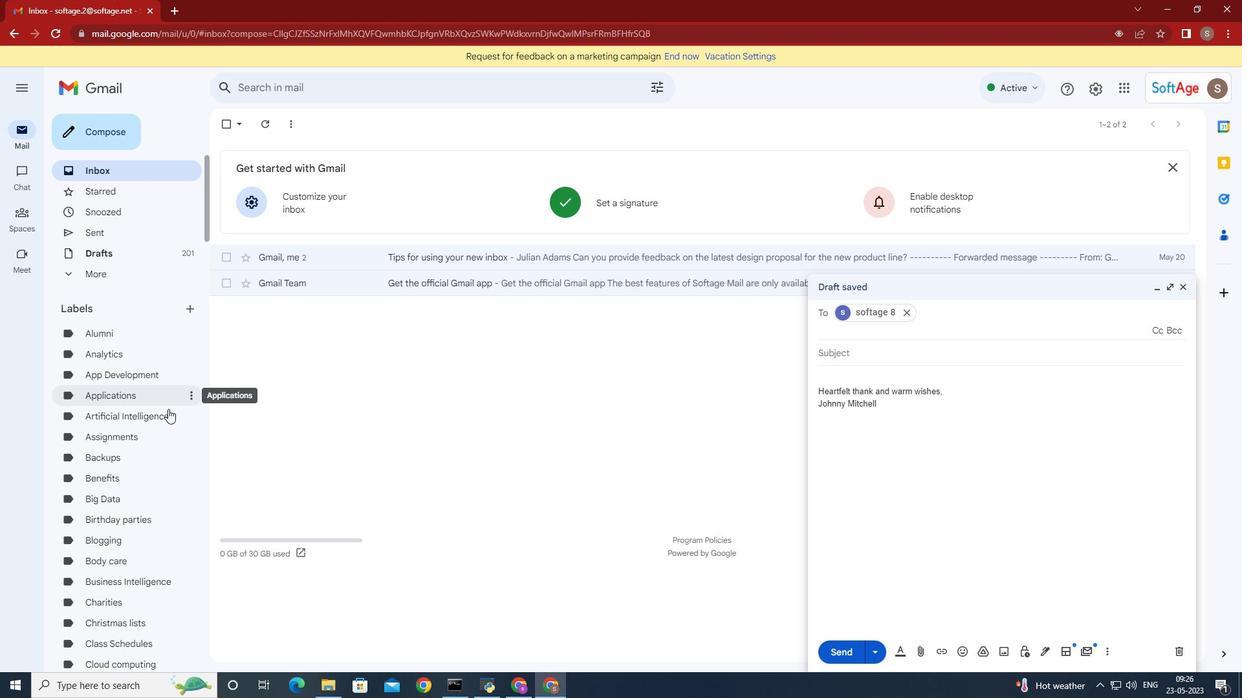 
Action: Mouse moved to (168, 414)
Screenshot: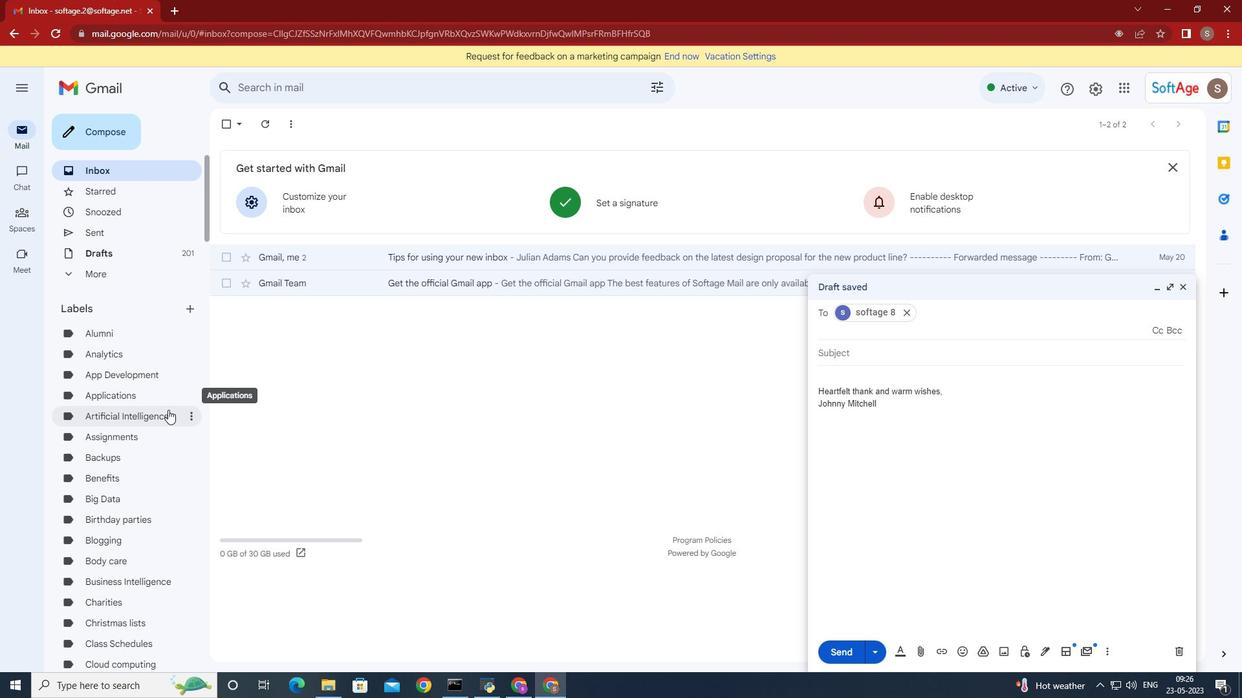 
Action: Mouse scrolled (168, 413) with delta (0, 0)
Screenshot: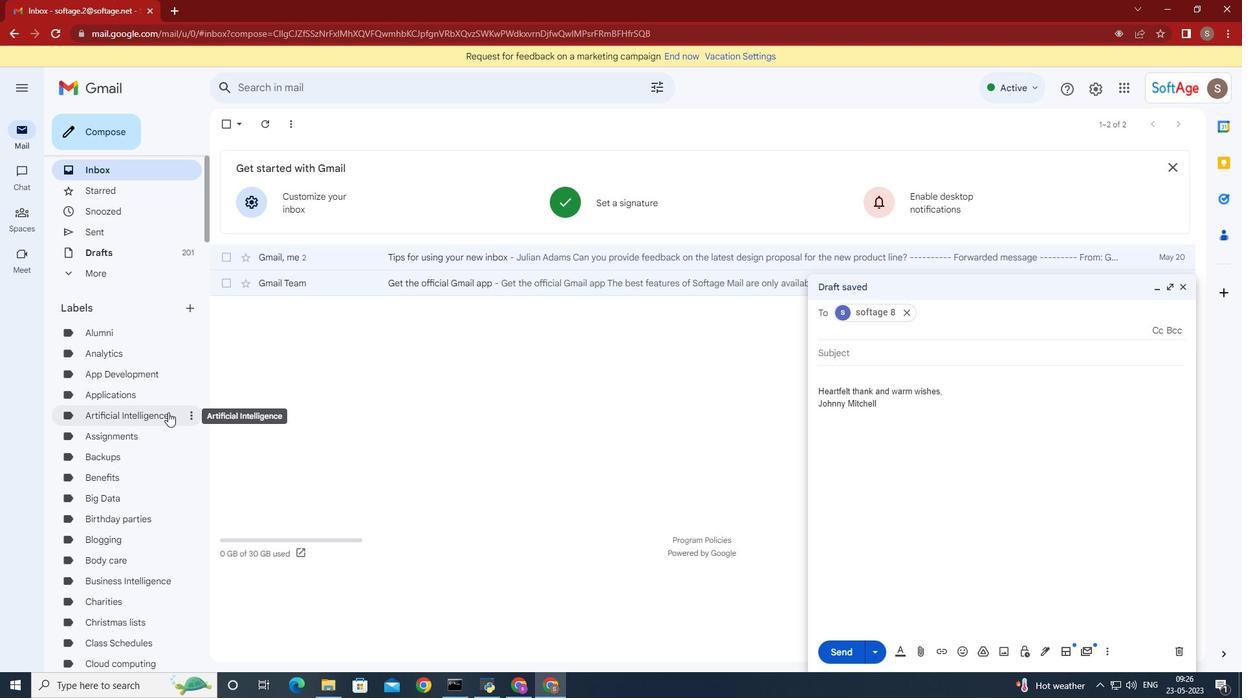 
Action: Mouse scrolled (168, 413) with delta (0, 0)
Screenshot: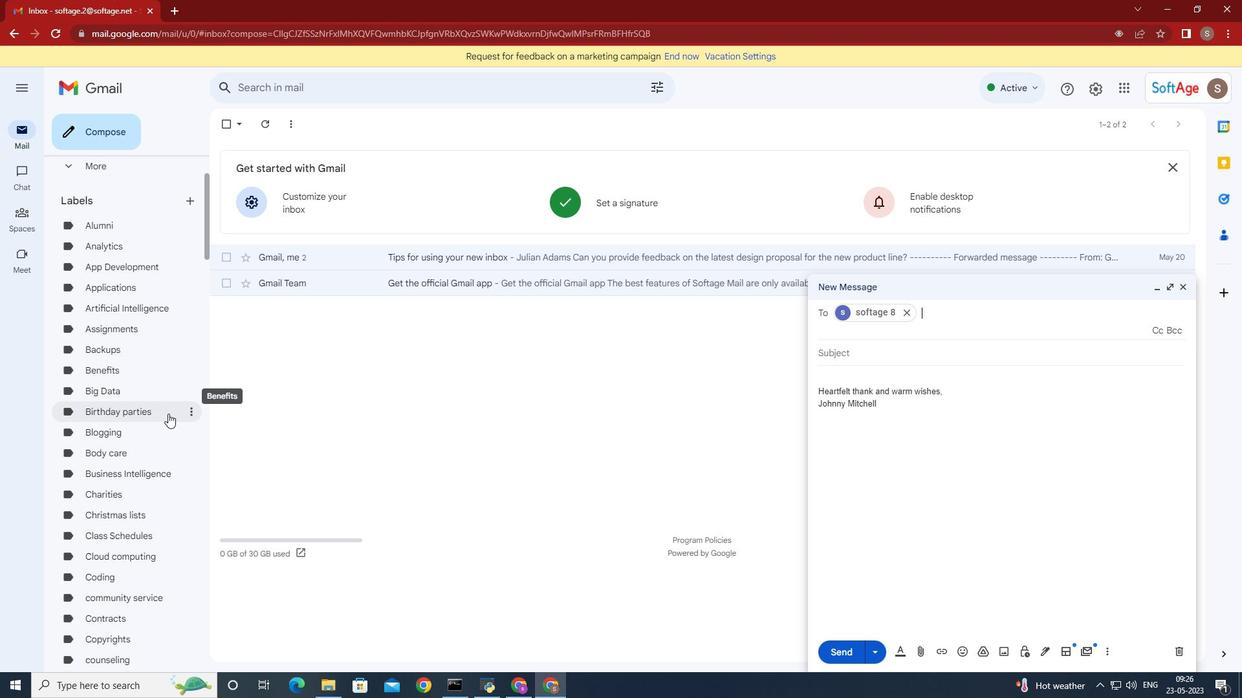 
Action: Mouse moved to (168, 414)
Screenshot: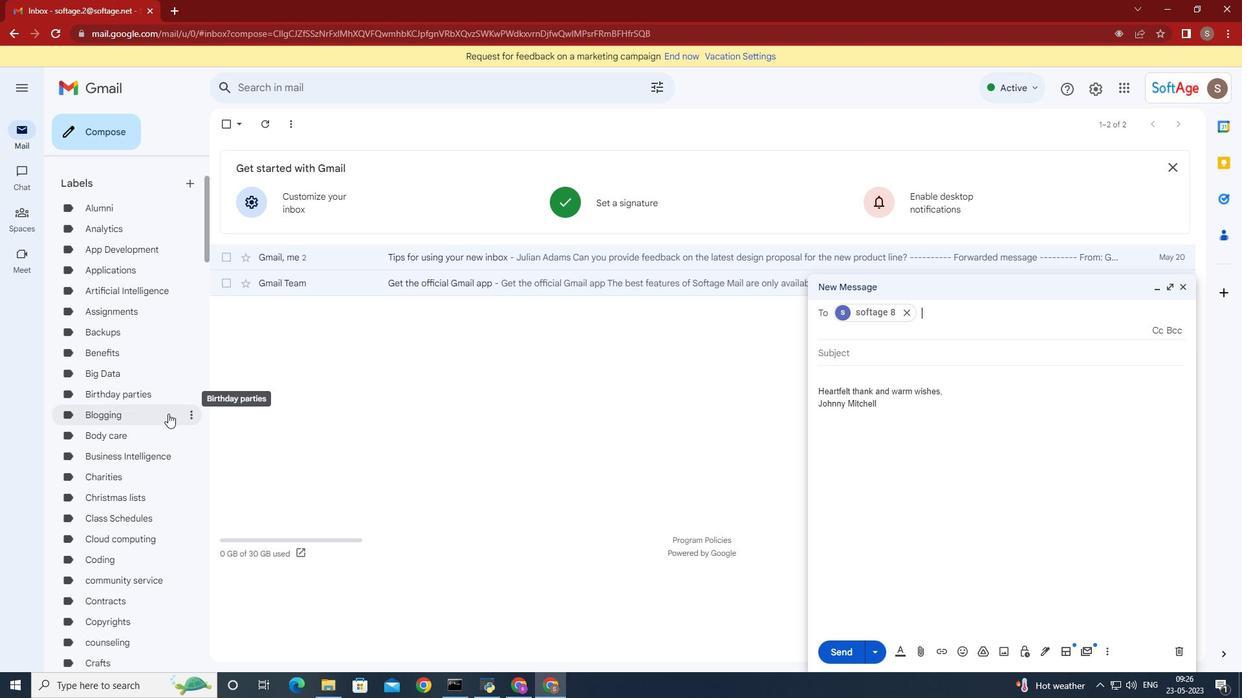 
Action: Mouse scrolled (168, 413) with delta (0, 0)
Screenshot: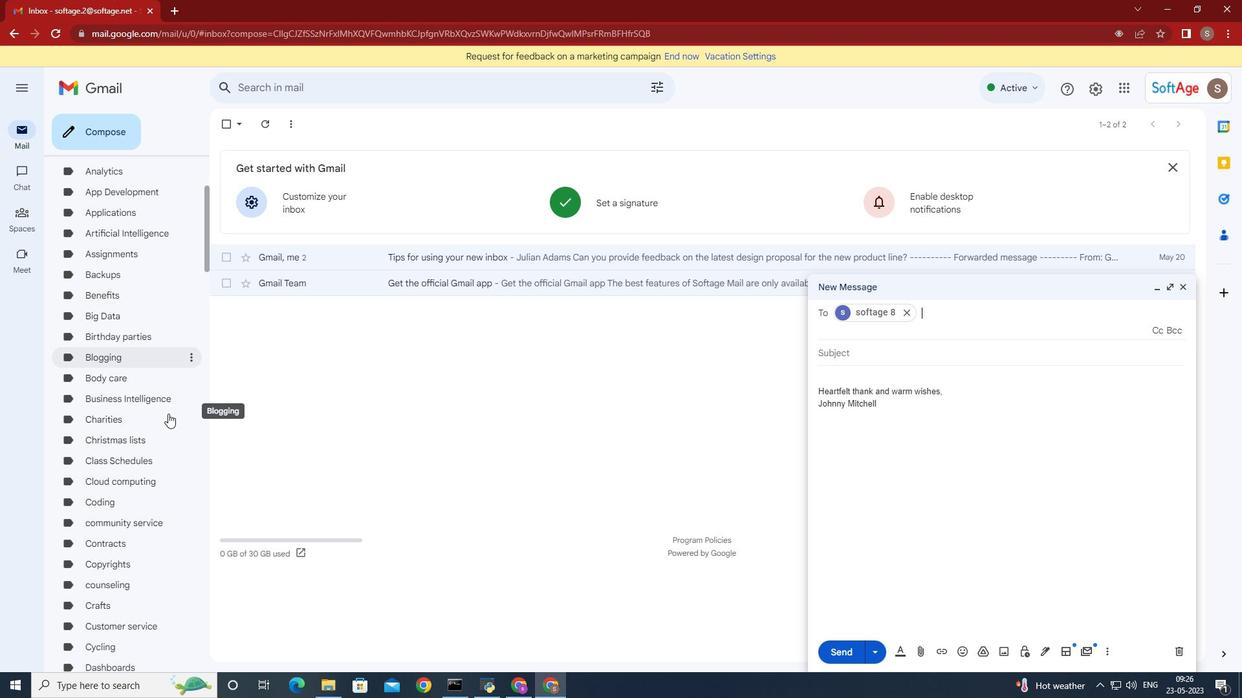 
Action: Mouse moved to (168, 415)
Screenshot: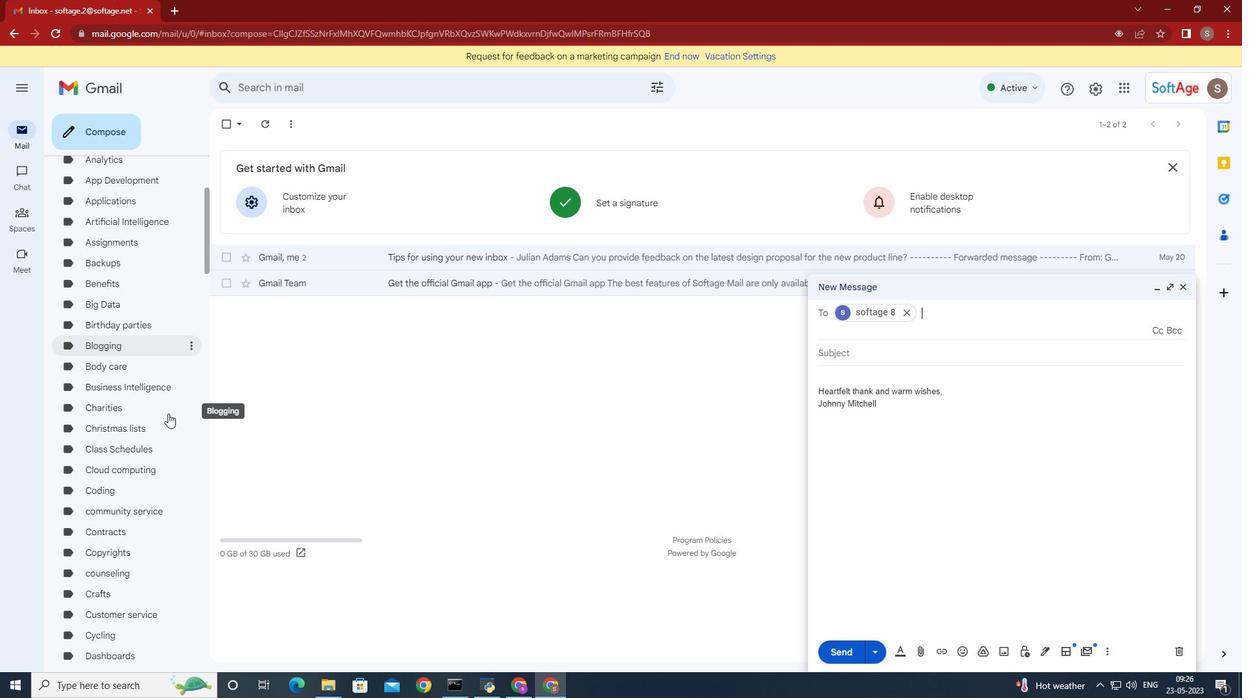 
Action: Mouse scrolled (168, 414) with delta (0, 0)
Screenshot: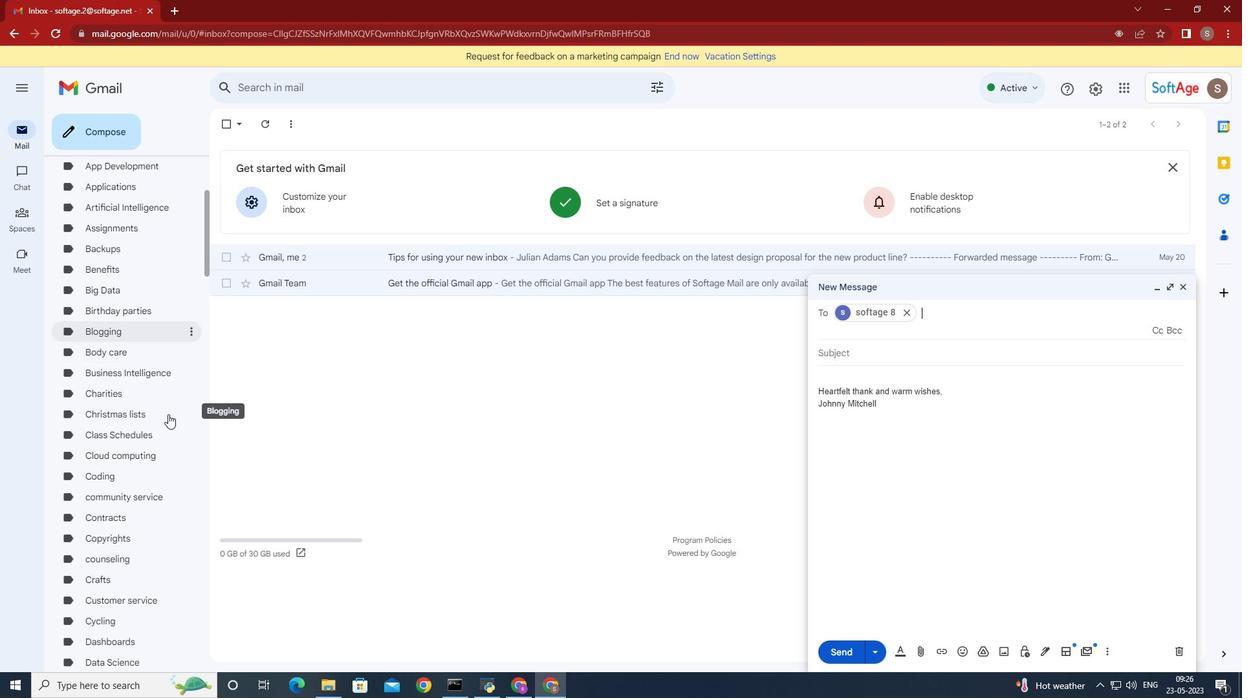
Action: Mouse moved to (168, 415)
Screenshot: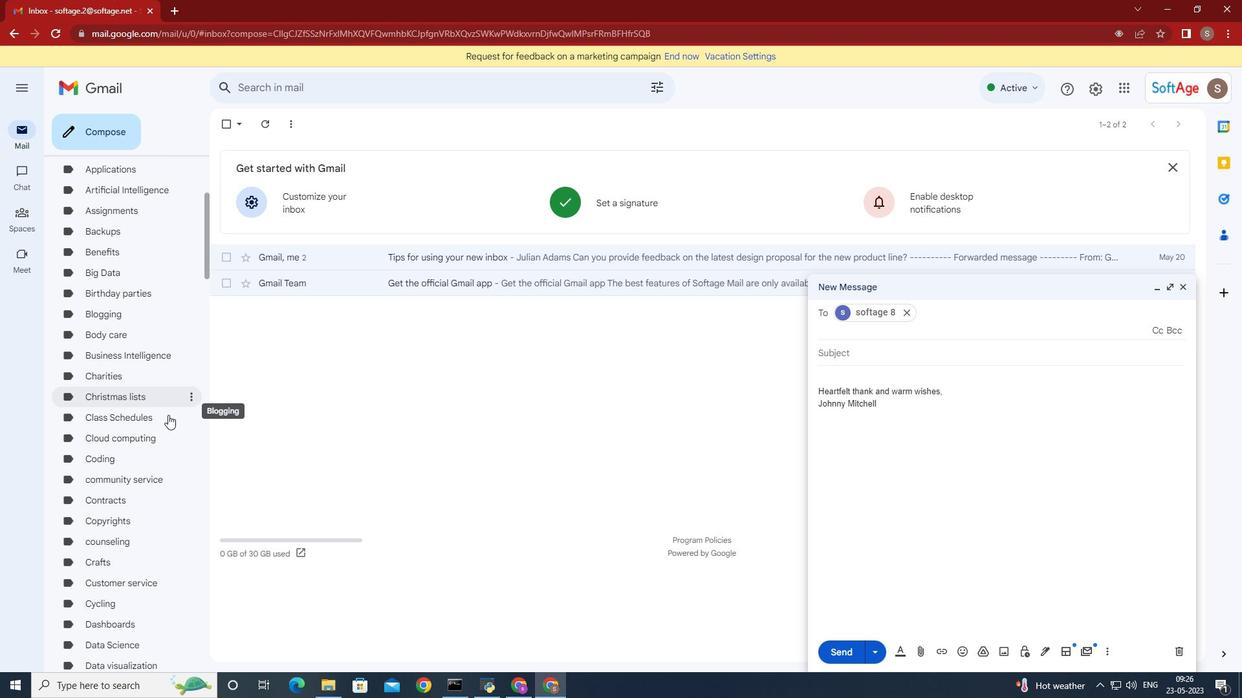 
Action: Mouse scrolled (168, 414) with delta (0, 0)
Screenshot: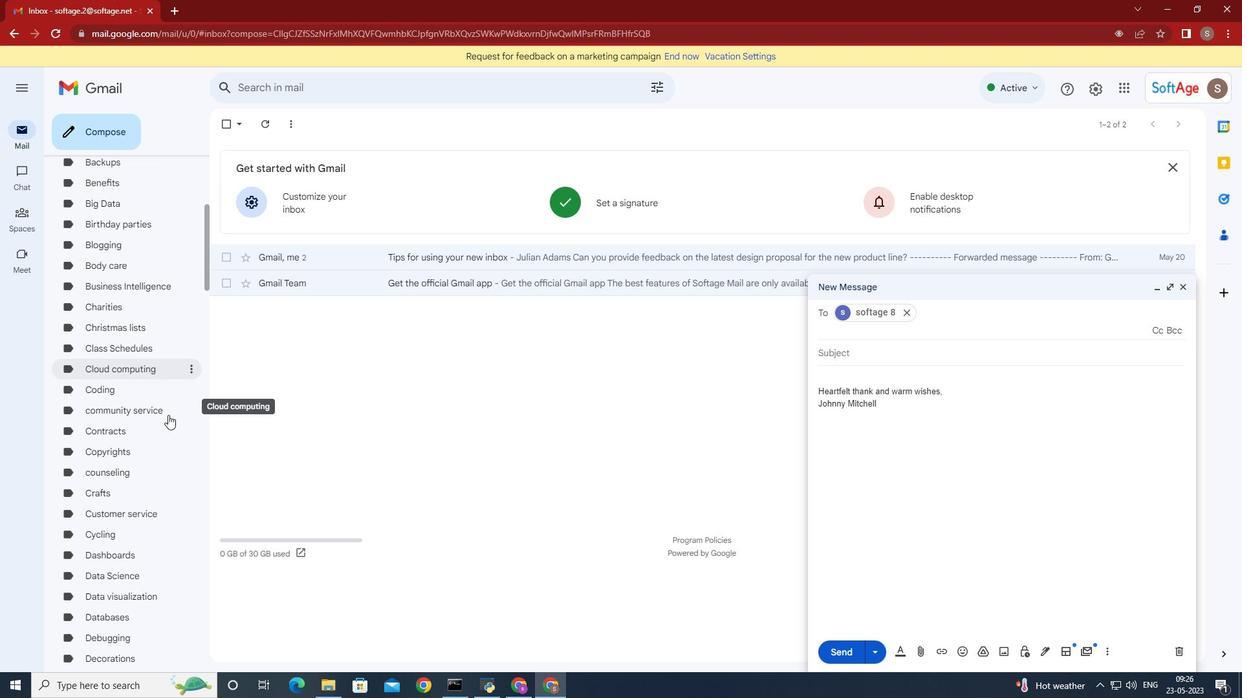 
Action: Mouse moved to (168, 415)
Screenshot: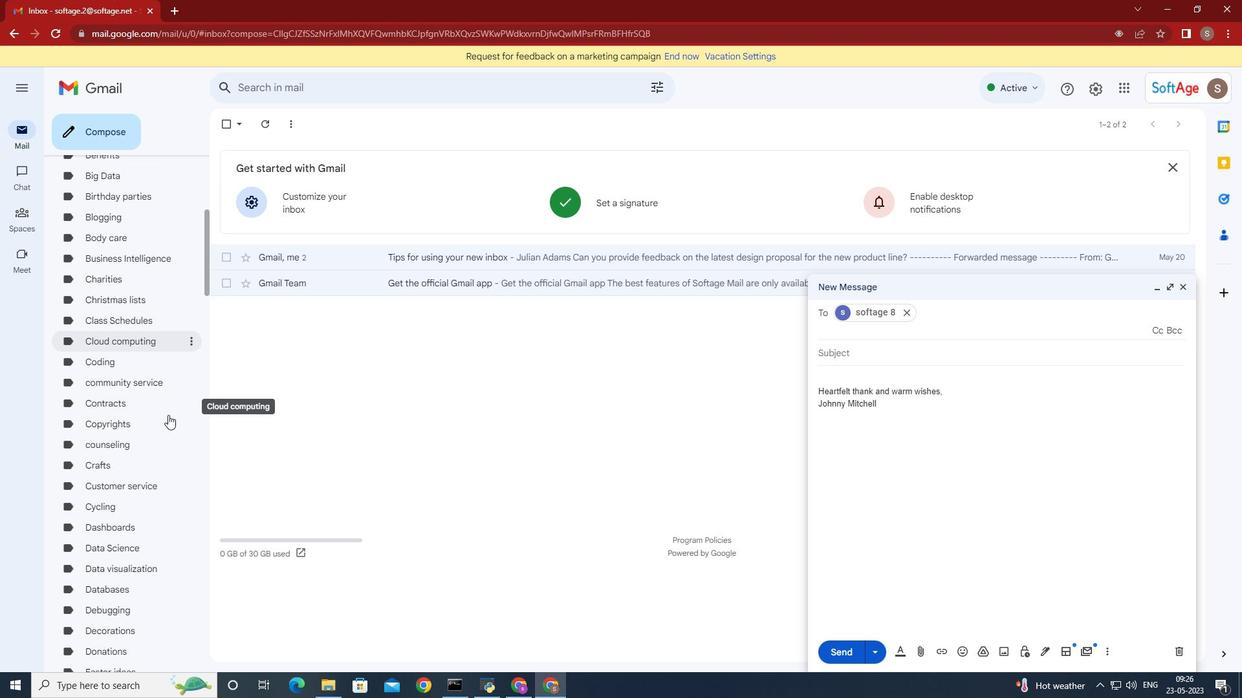 
Action: Mouse scrolled (168, 414) with delta (0, 0)
Screenshot: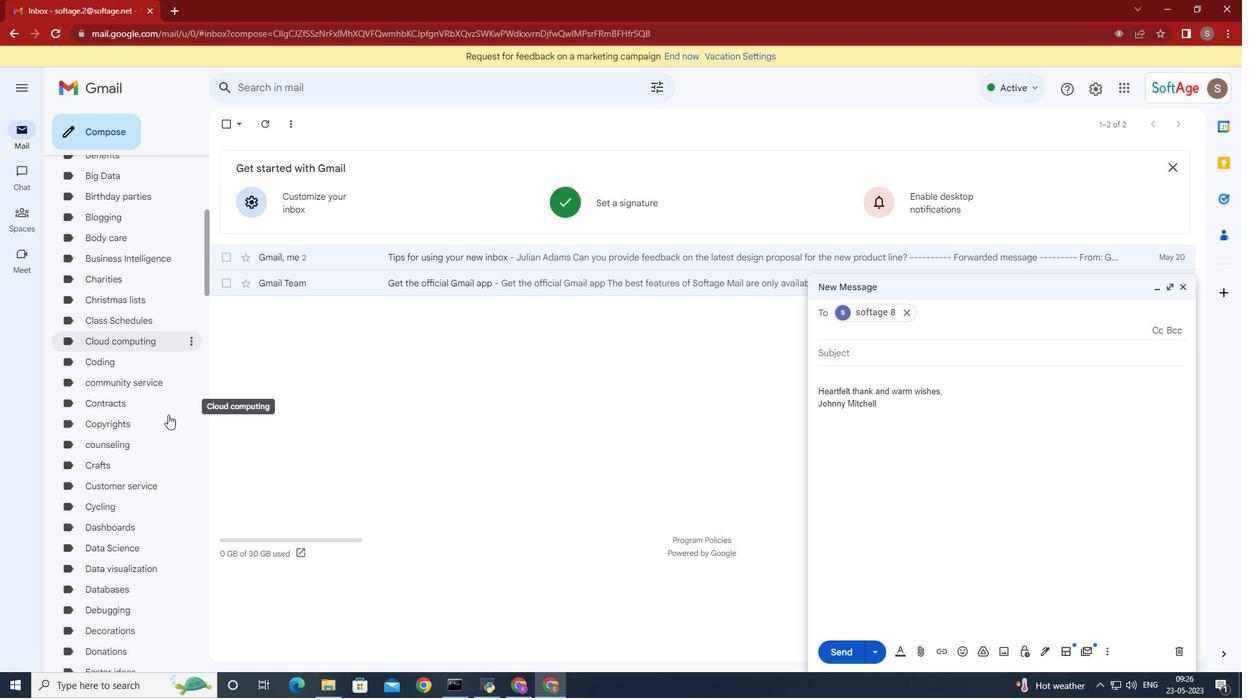 
Action: Mouse moved to (166, 424)
Screenshot: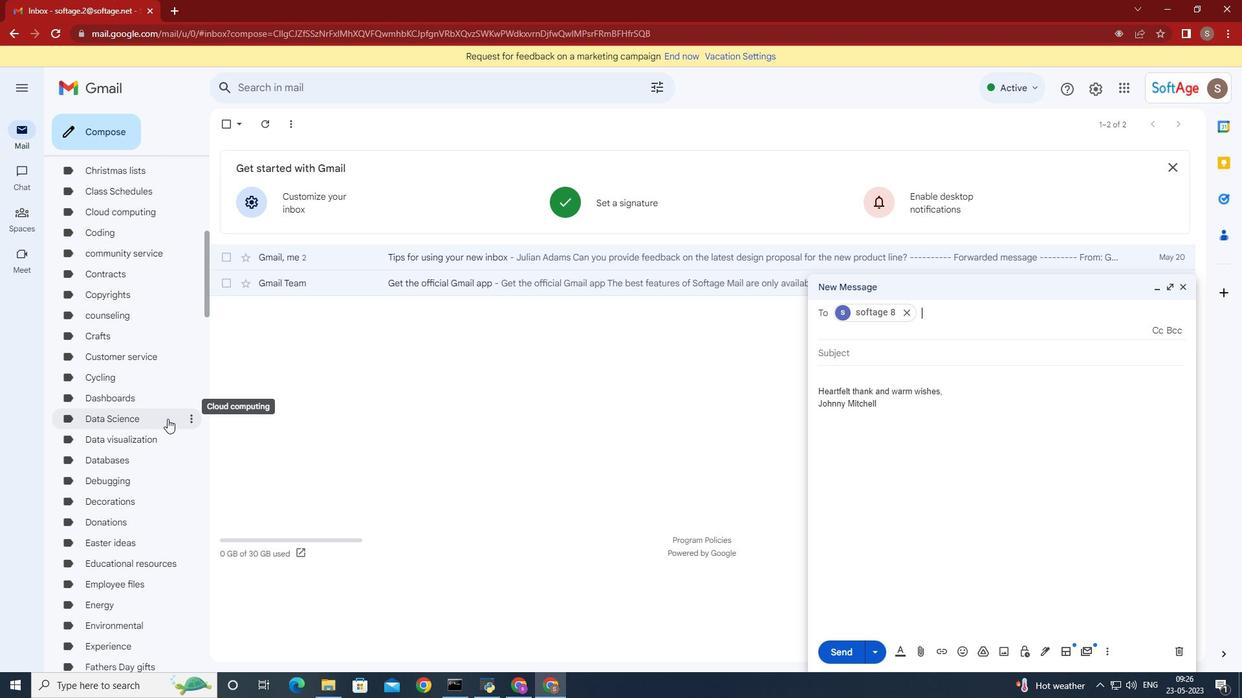 
Action: Mouse scrolled (166, 423) with delta (0, 0)
Screenshot: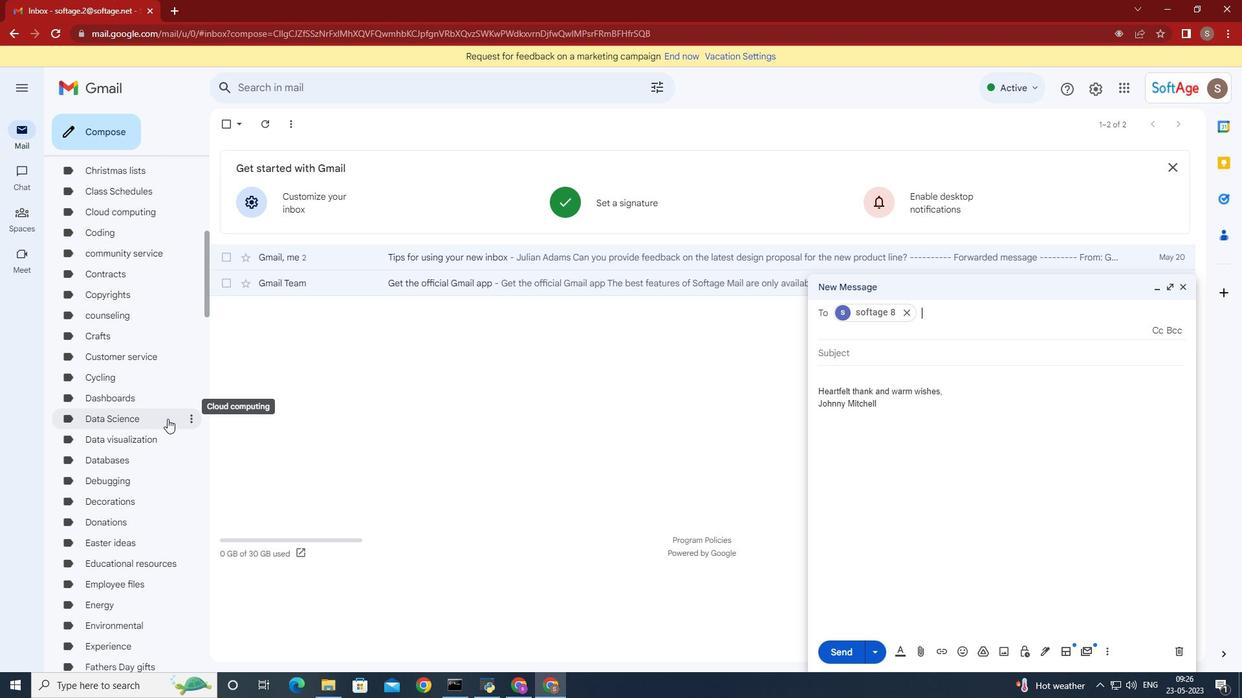 
Action: Mouse moved to (166, 425)
Screenshot: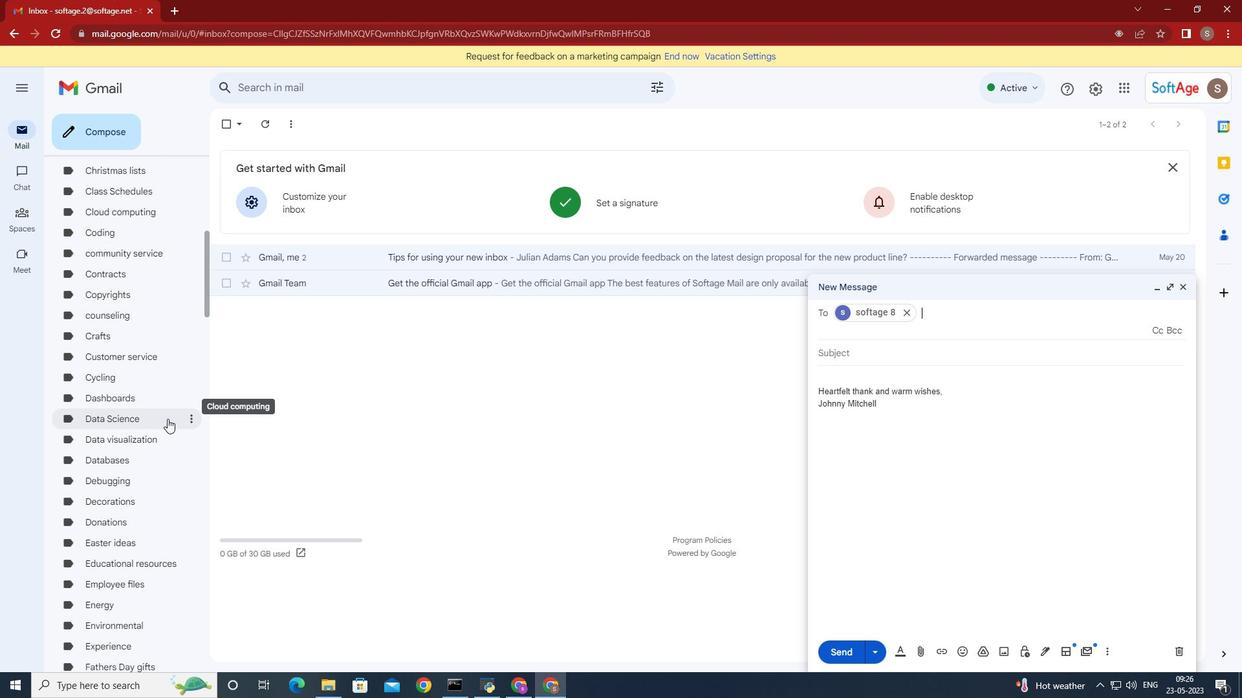 
Action: Mouse scrolled (166, 424) with delta (0, 0)
Screenshot: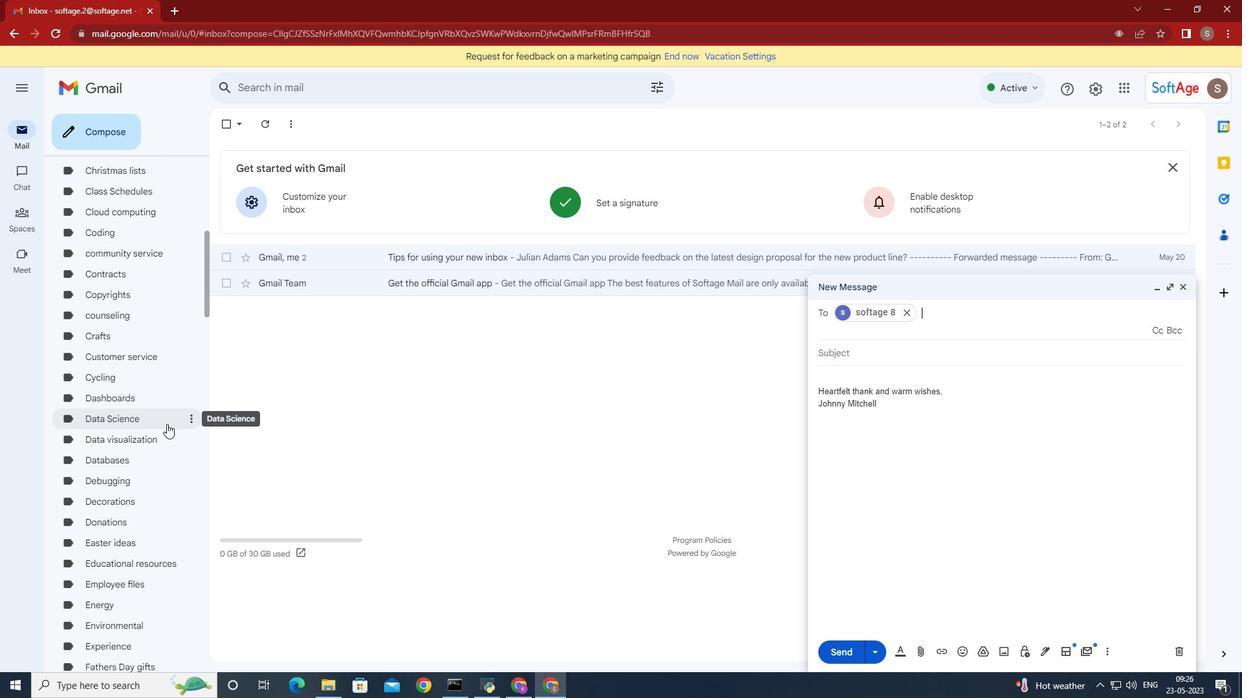 
Action: Mouse moved to (166, 425)
Screenshot: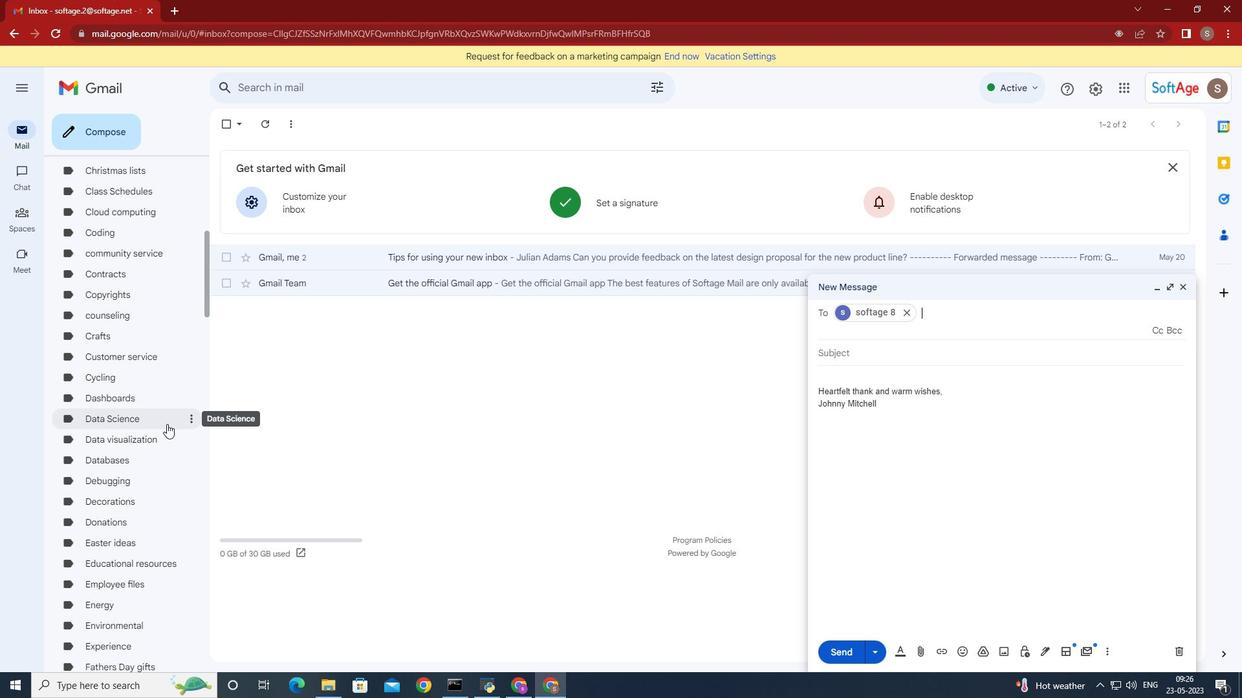 
Action: Mouse scrolled (166, 424) with delta (0, 0)
Screenshot: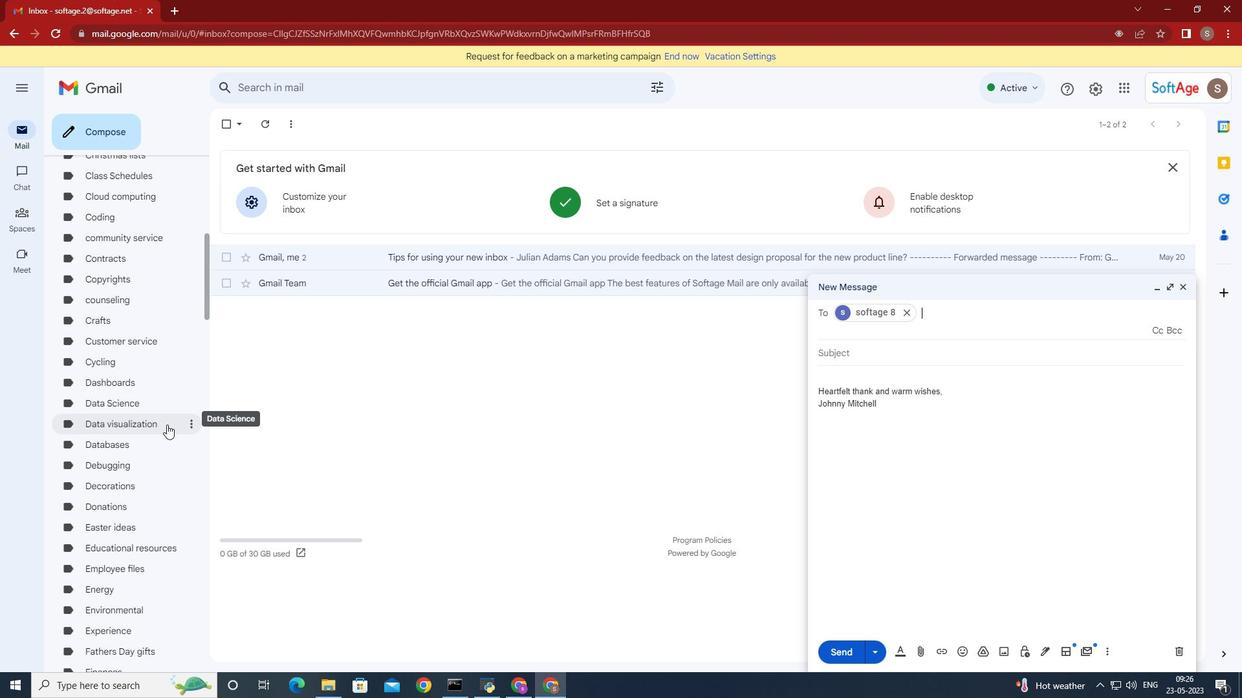 
Action: Mouse moved to (166, 425)
Screenshot: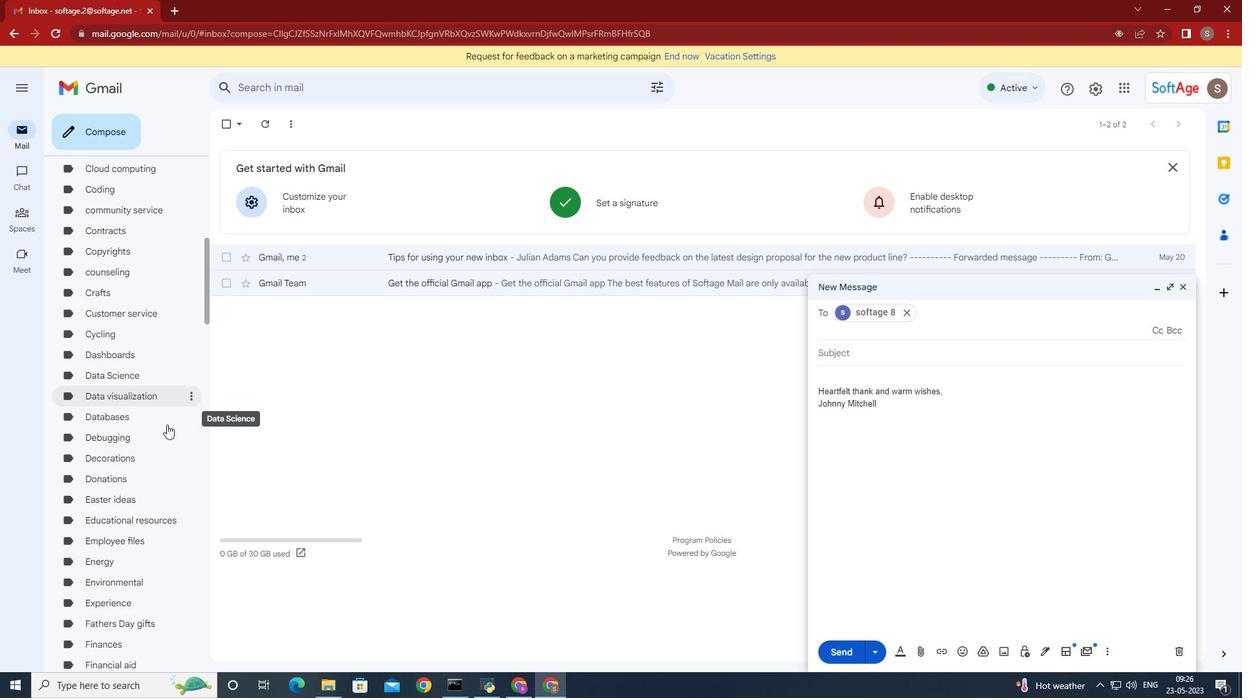 
Action: Mouse scrolled (166, 425) with delta (0, 0)
Screenshot: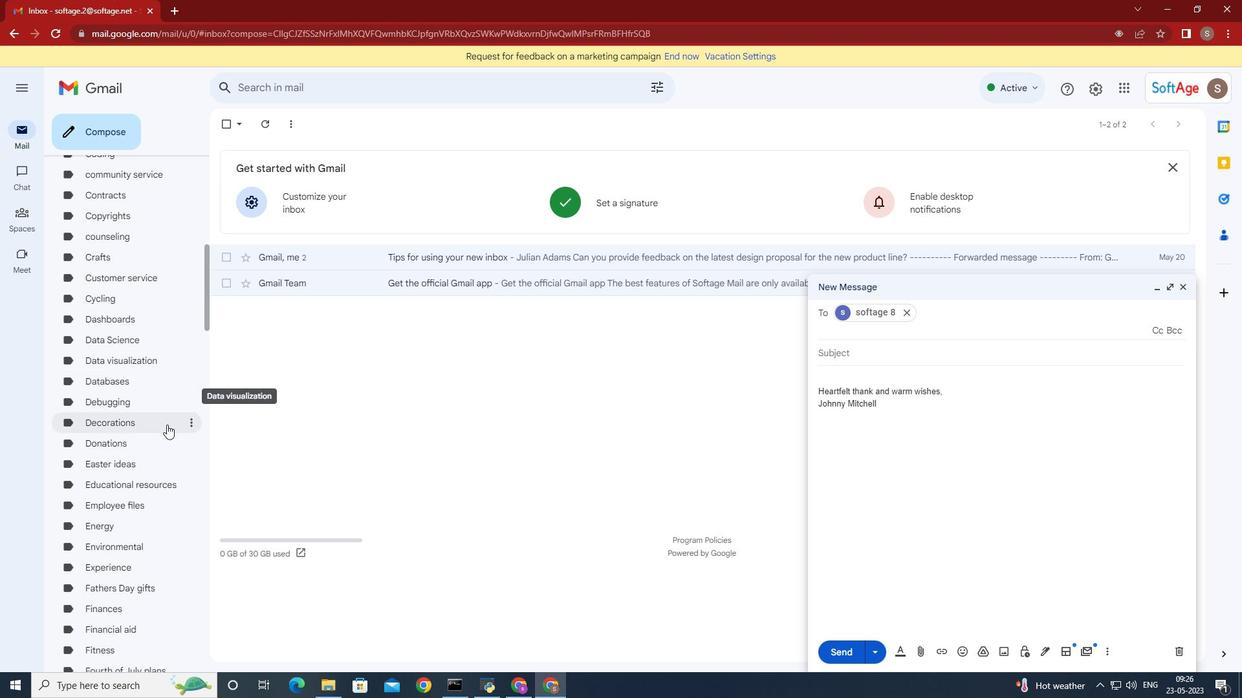 
Action: Mouse scrolled (166, 425) with delta (0, 0)
Screenshot: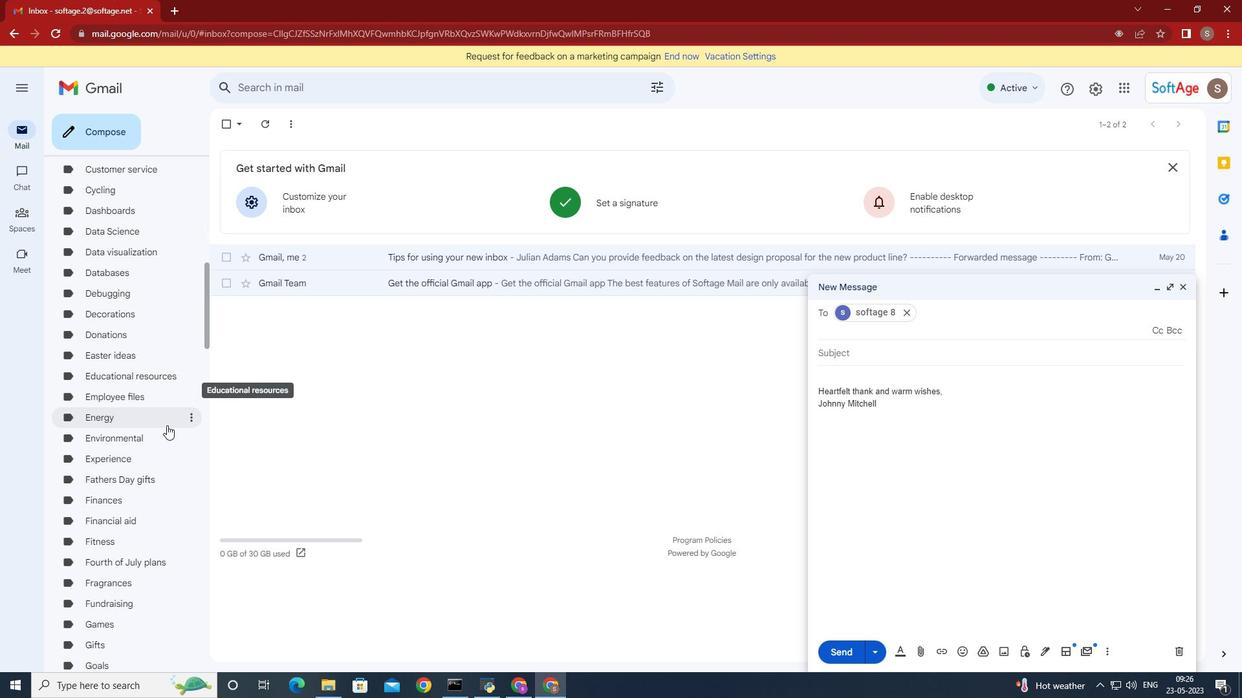 
Action: Mouse moved to (166, 436)
Screenshot: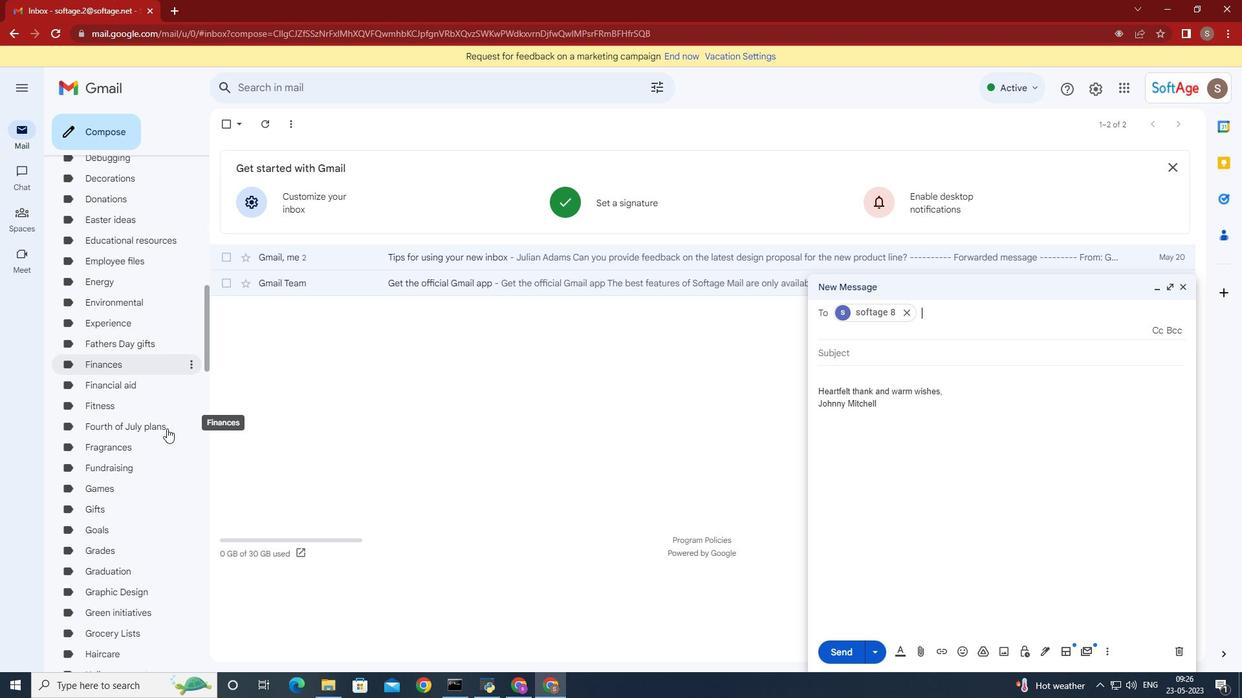 
Action: Mouse scrolled (166, 436) with delta (0, 0)
Screenshot: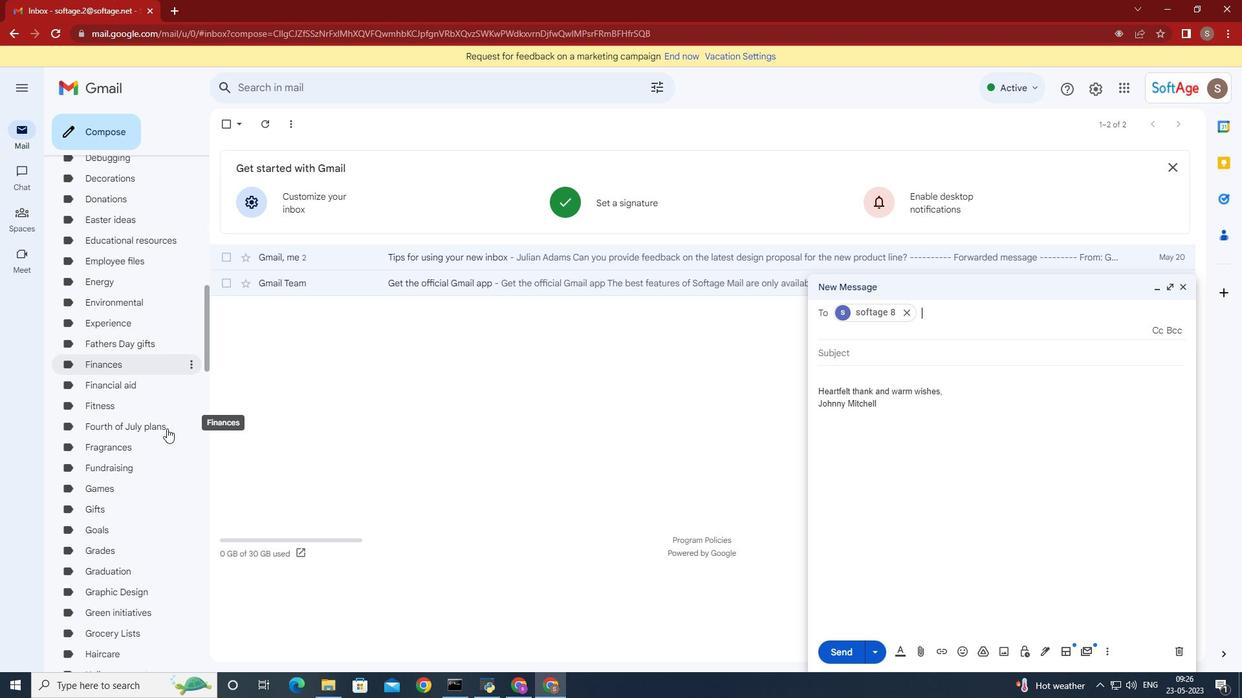 
Action: Mouse moved to (166, 439)
Screenshot: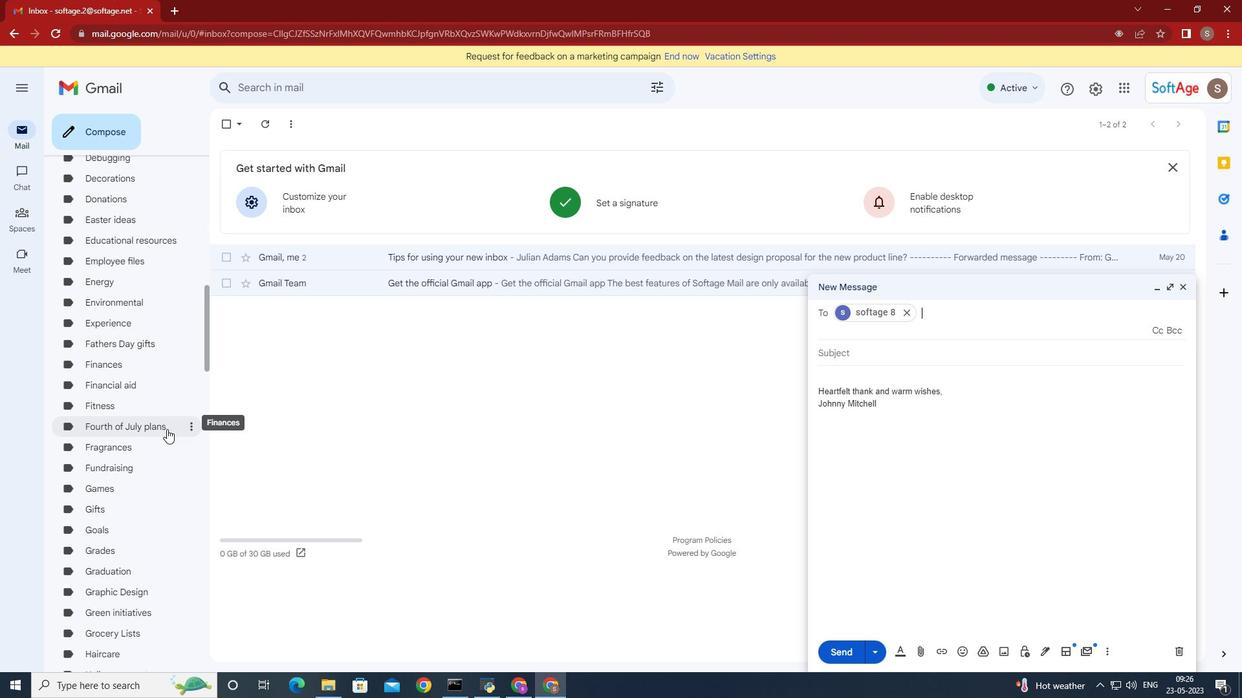 
Action: Mouse scrolled (166, 438) with delta (0, 0)
Screenshot: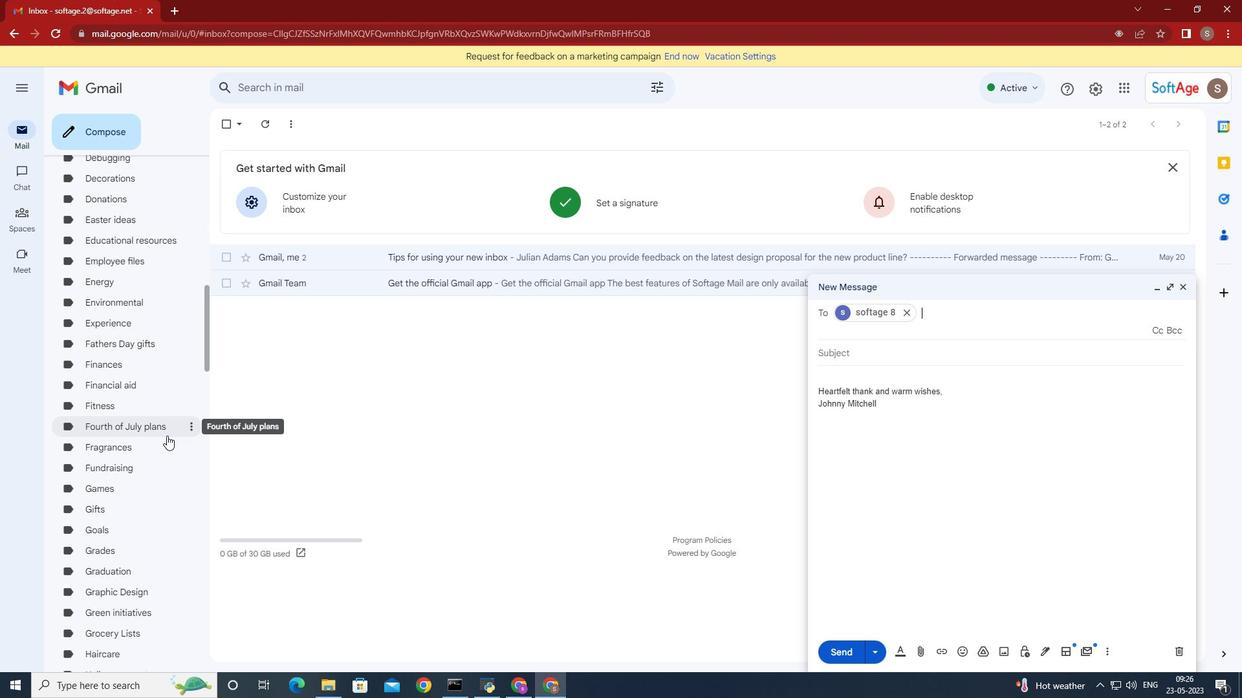 
Action: Mouse moved to (166, 439)
Screenshot: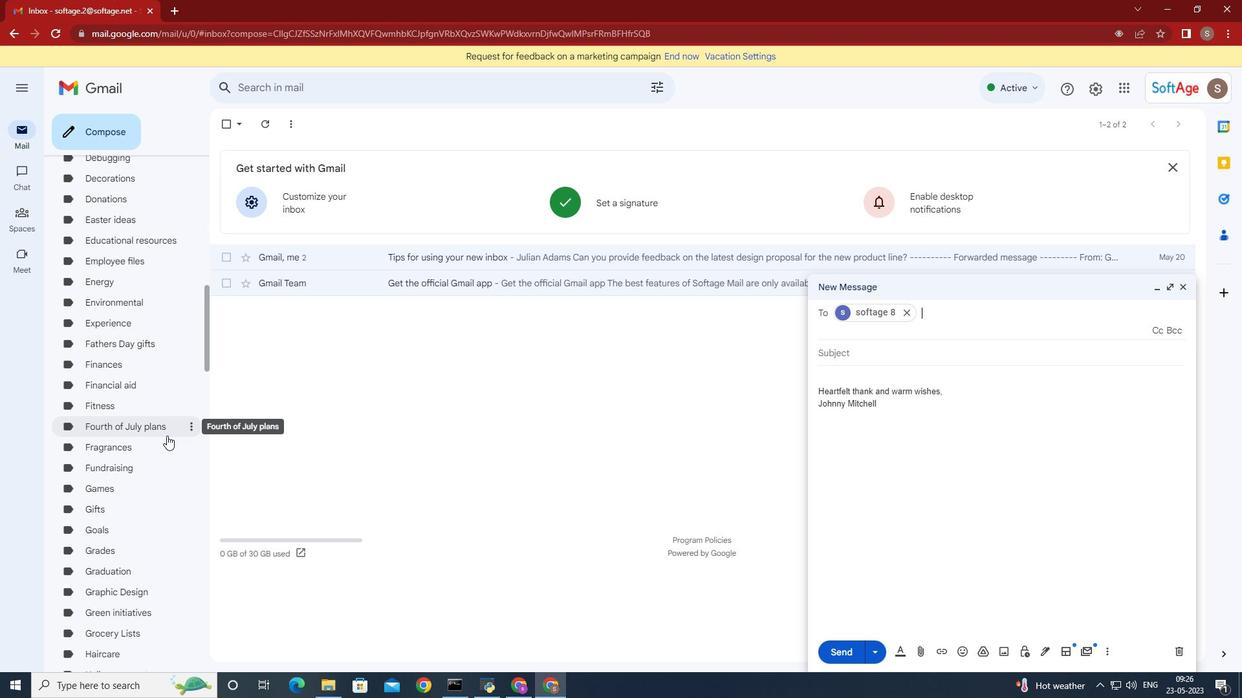 
Action: Mouse scrolled (166, 439) with delta (0, 0)
Screenshot: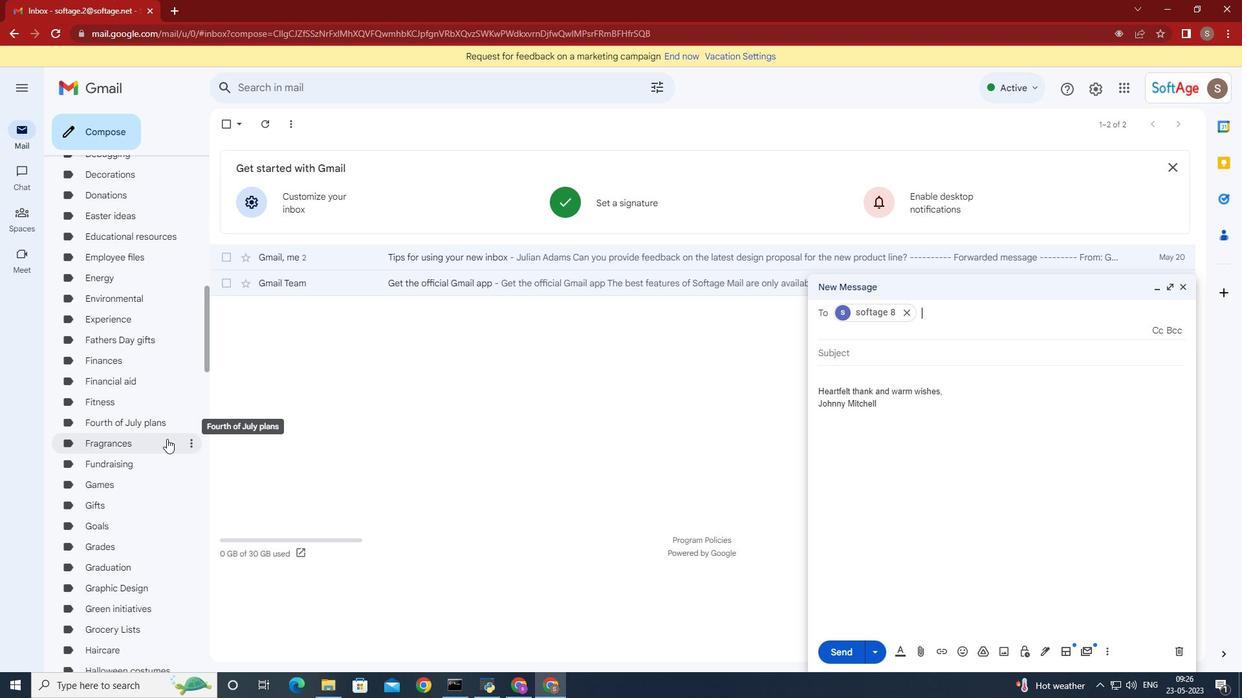
Action: Mouse scrolled (166, 439) with delta (0, 0)
Screenshot: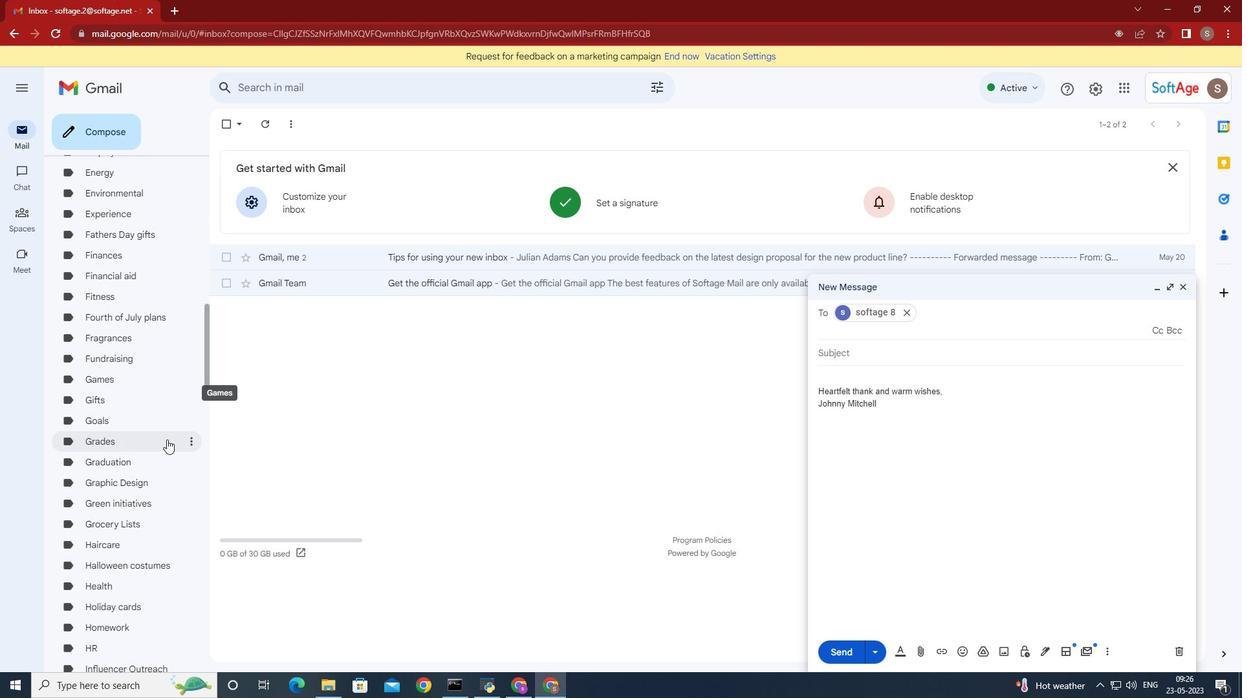 
Action: Mouse moved to (166, 439)
Screenshot: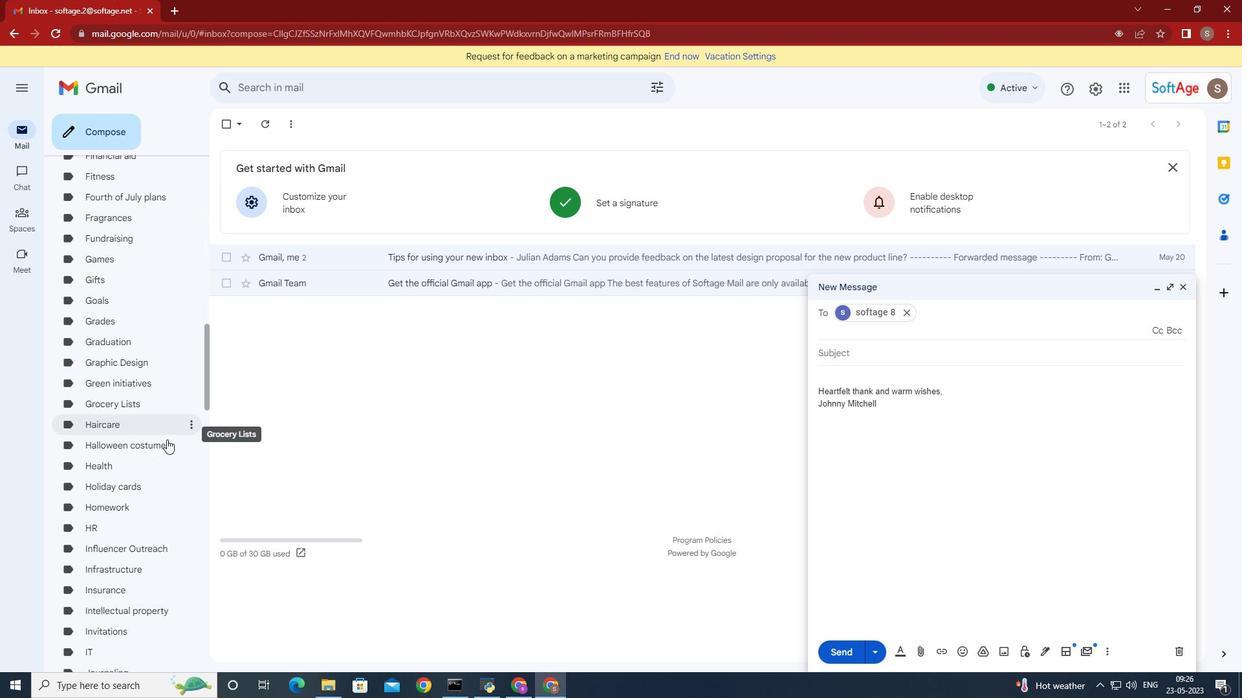 
Action: Mouse scrolled (166, 439) with delta (0, 0)
Screenshot: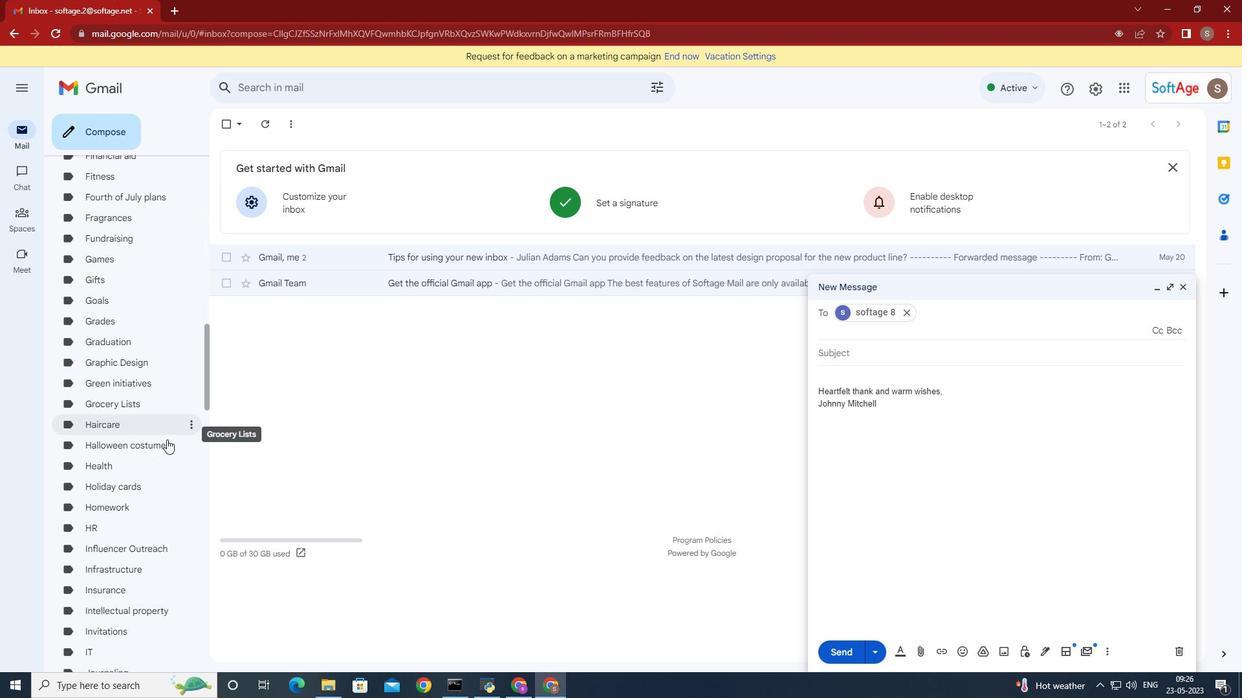 
Action: Mouse moved to (157, 485)
Screenshot: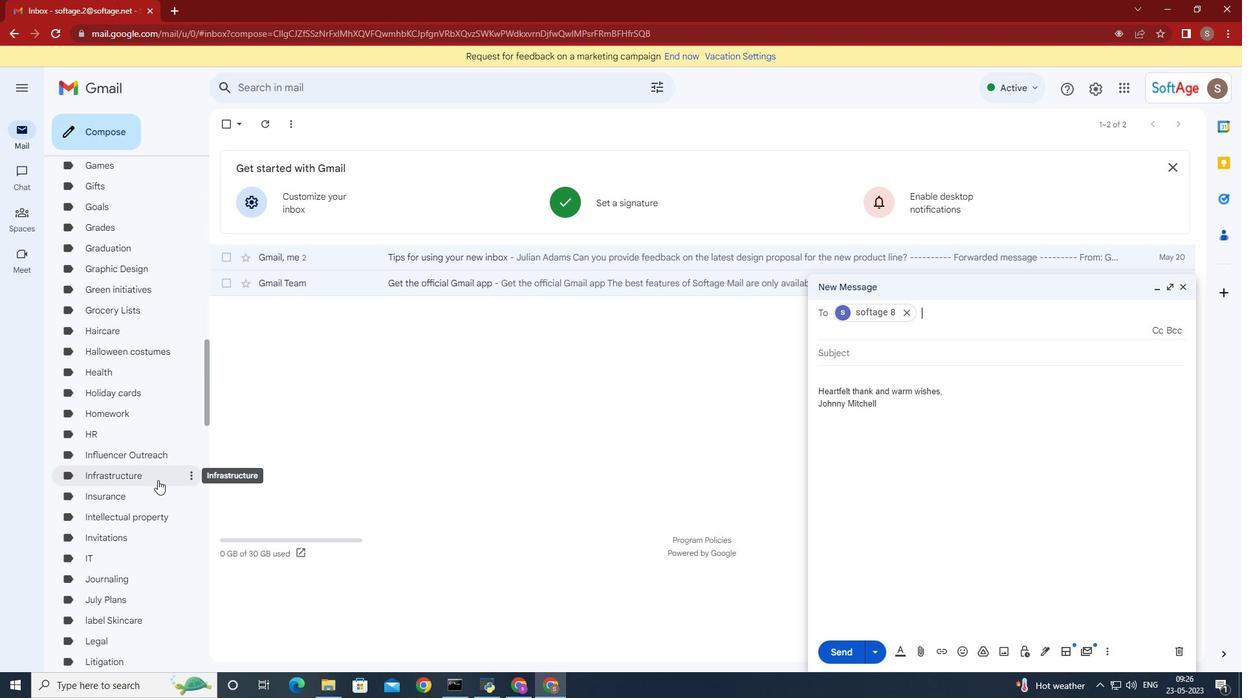 
Action: Mouse scrolled (157, 481) with delta (0, 0)
Screenshot: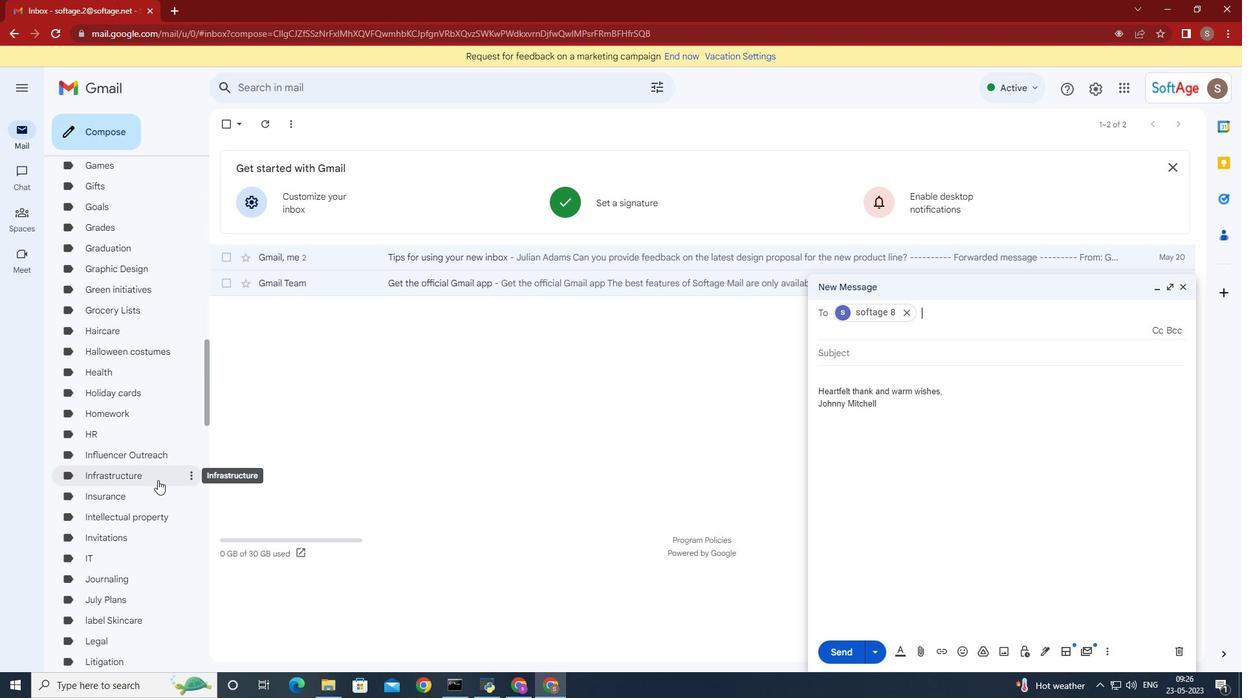 
Action: Mouse scrolled (157, 484) with delta (0, 0)
Screenshot: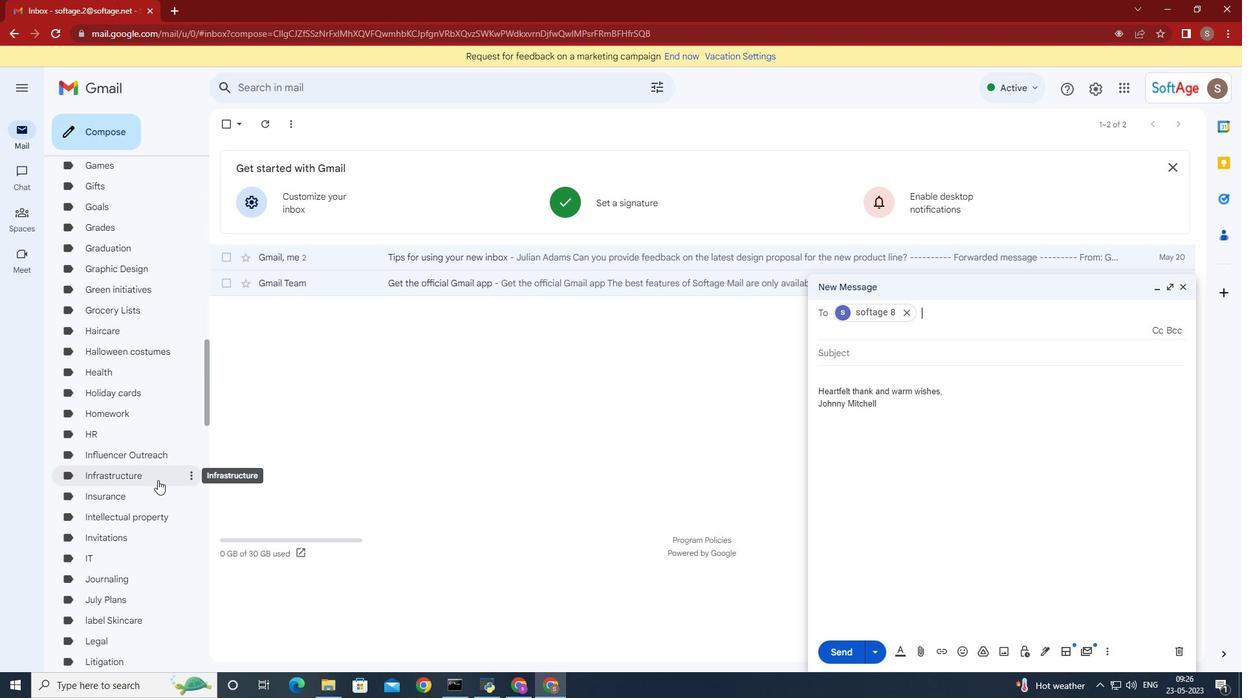 
Action: Mouse moved to (157, 486)
Screenshot: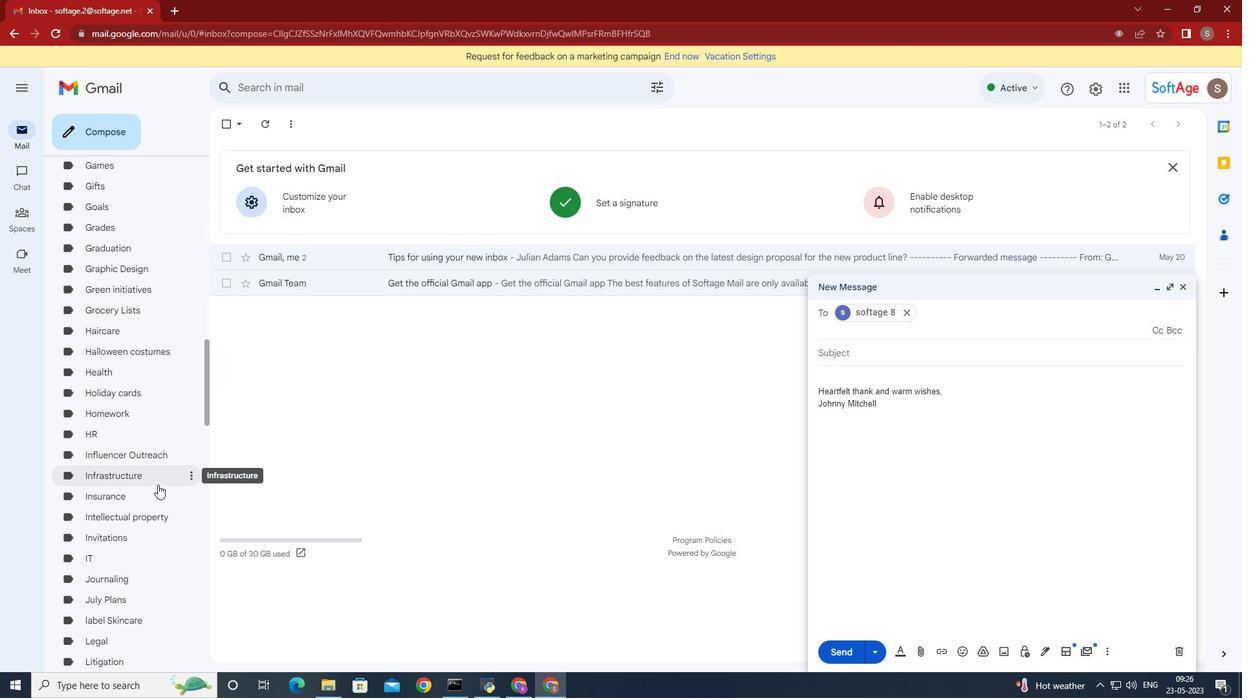 
Action: Mouse scrolled (157, 485) with delta (0, 0)
Screenshot: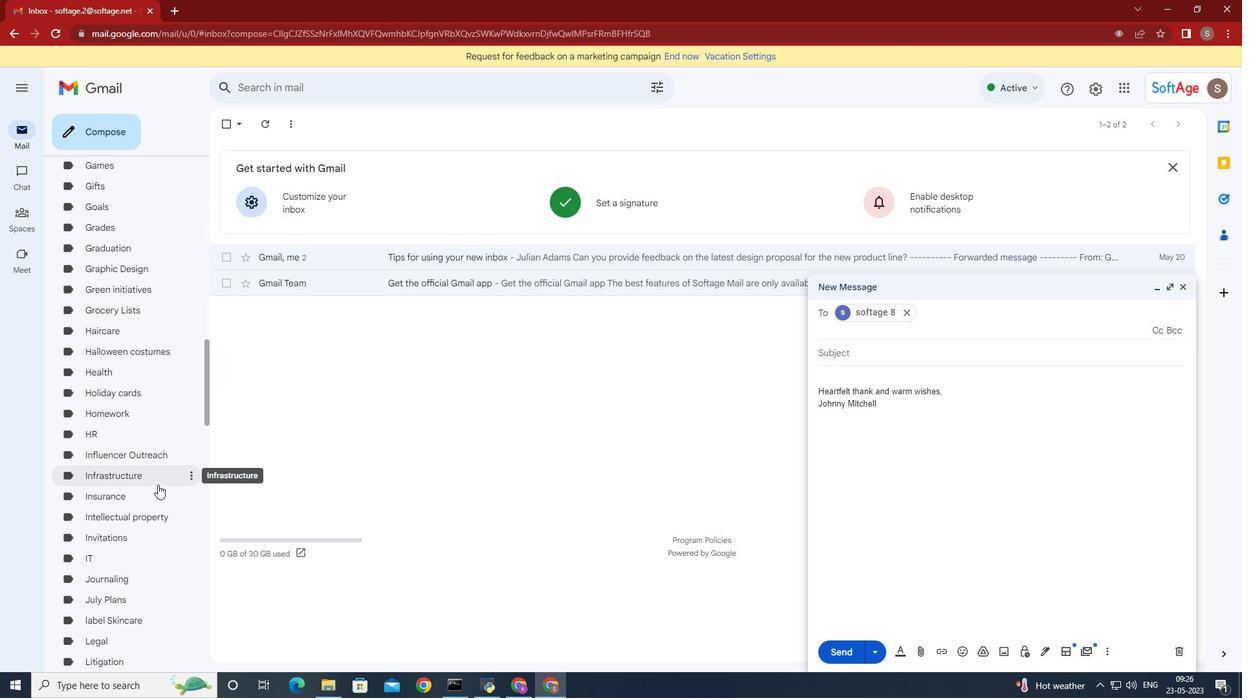 
Action: Mouse moved to (157, 487)
Screenshot: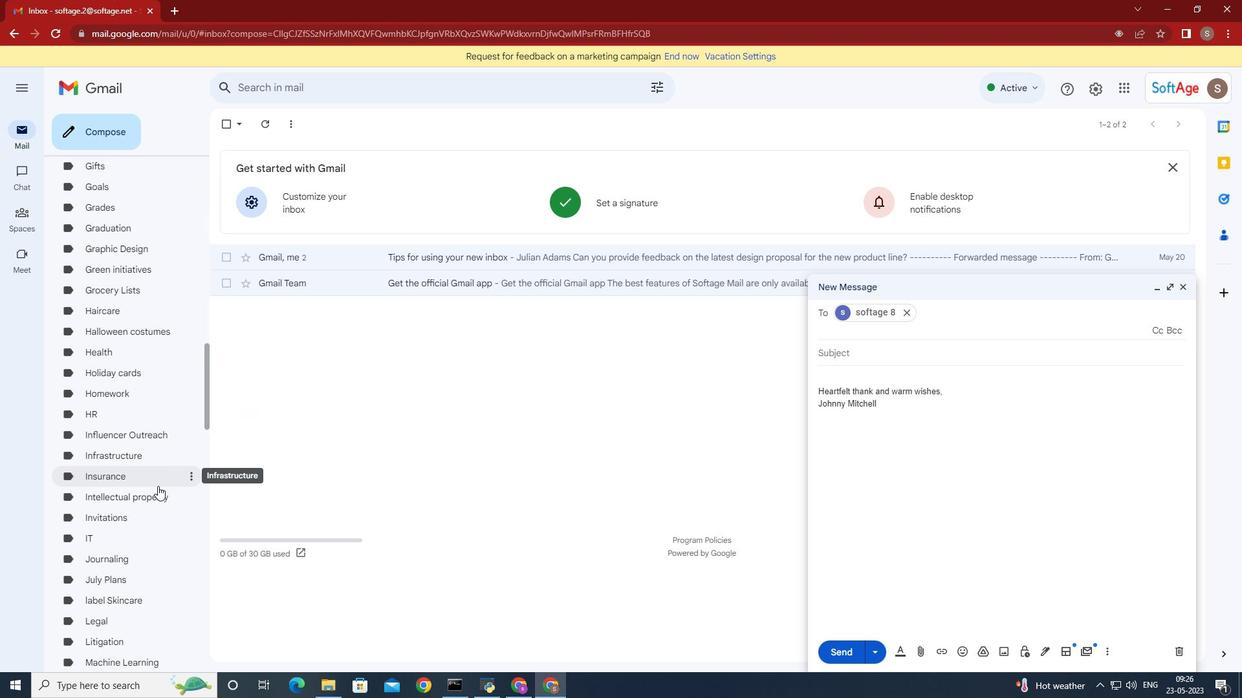 
Action: Mouse scrolled (157, 486) with delta (0, 0)
Screenshot: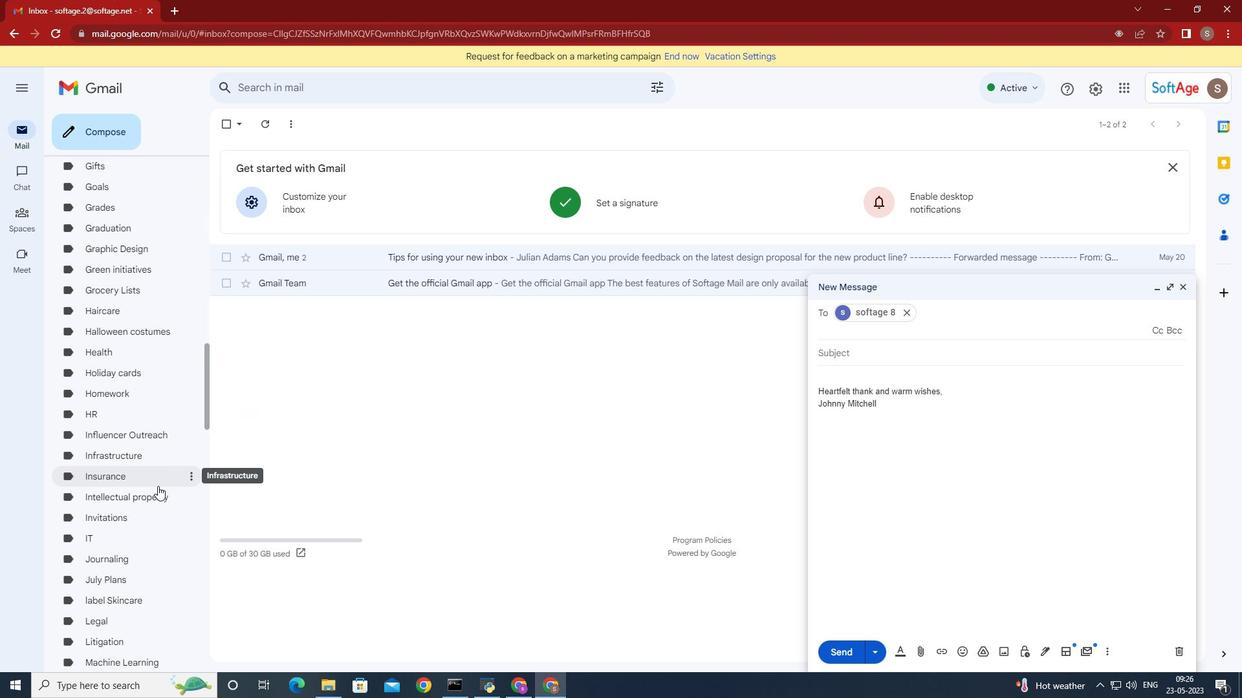 
Action: Mouse moved to (157, 487)
Screenshot: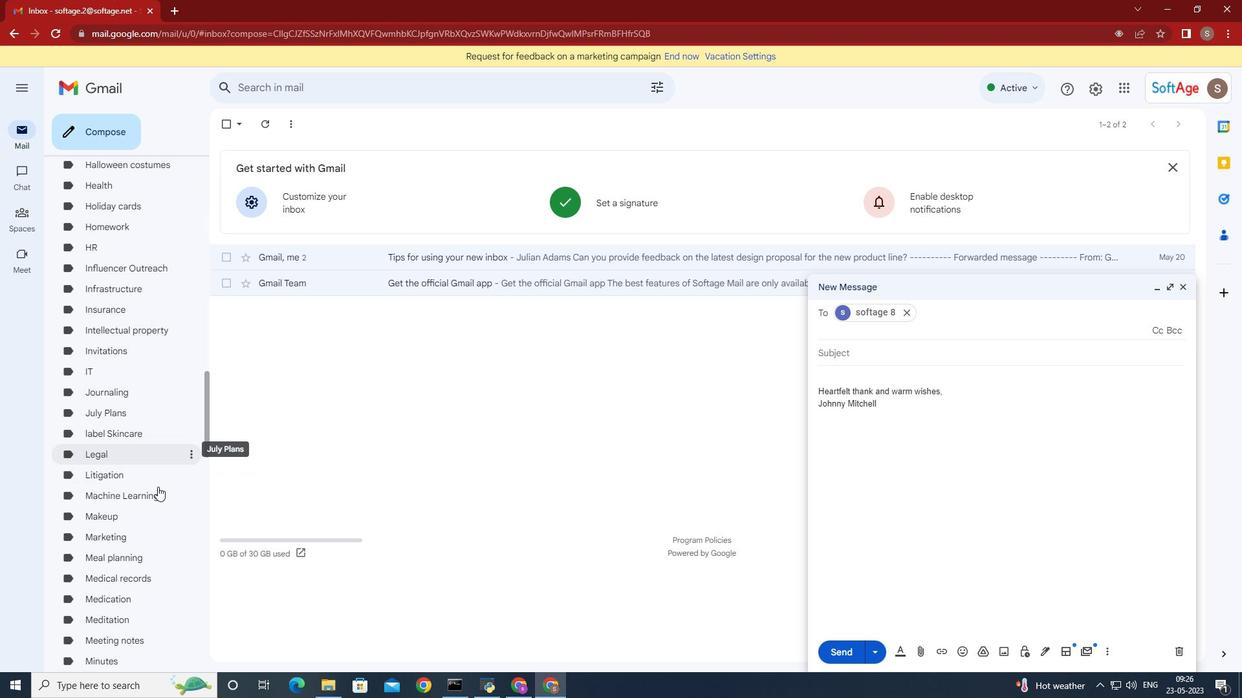 
Action: Mouse scrolled (157, 487) with delta (0, 0)
Screenshot: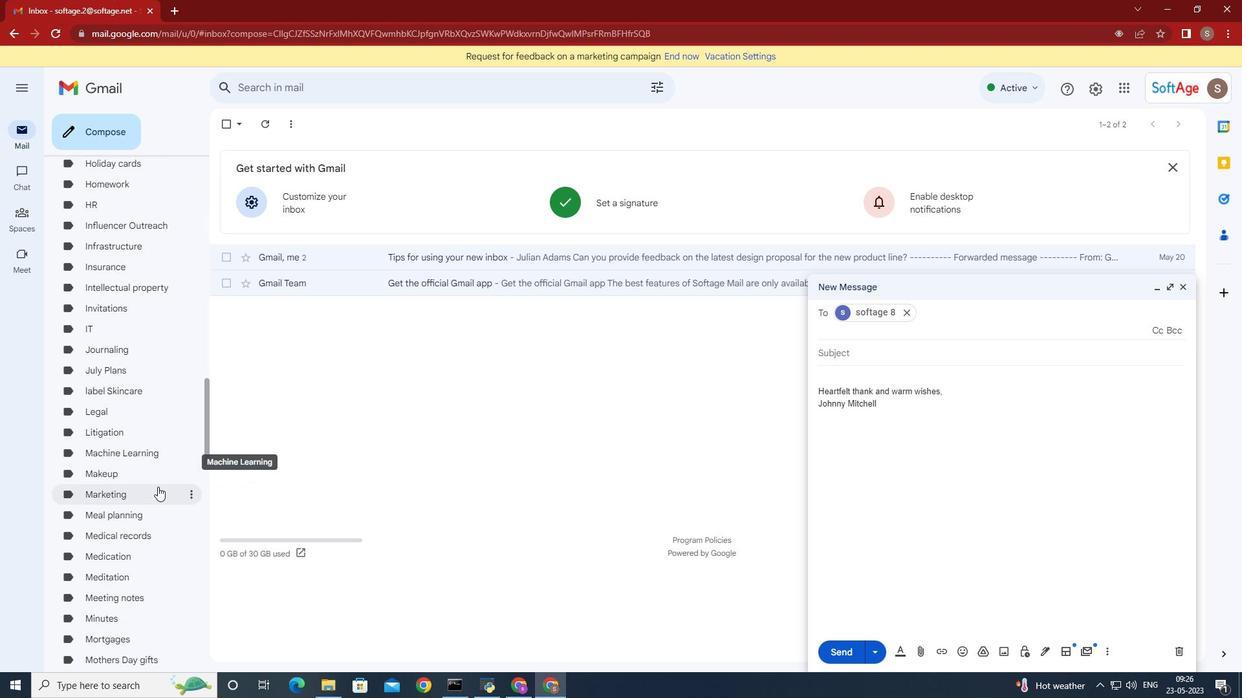 
Action: Mouse moved to (157, 487)
Screenshot: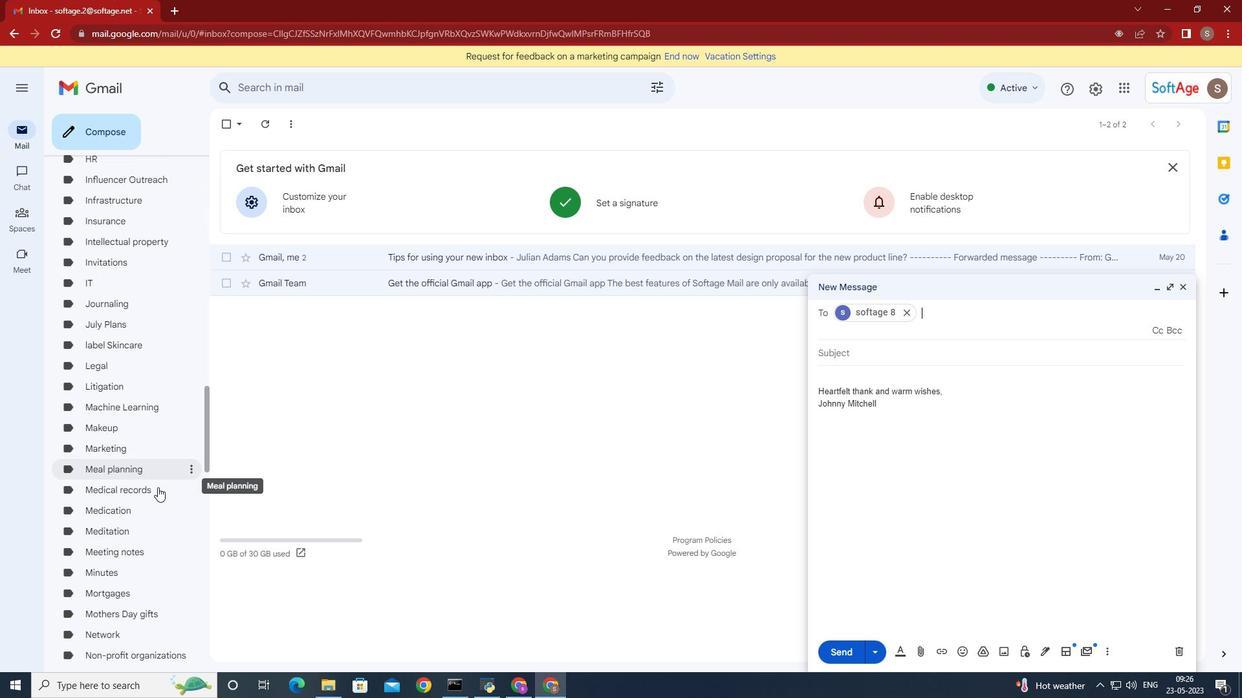 
Action: Mouse scrolled (157, 487) with delta (0, 0)
Screenshot: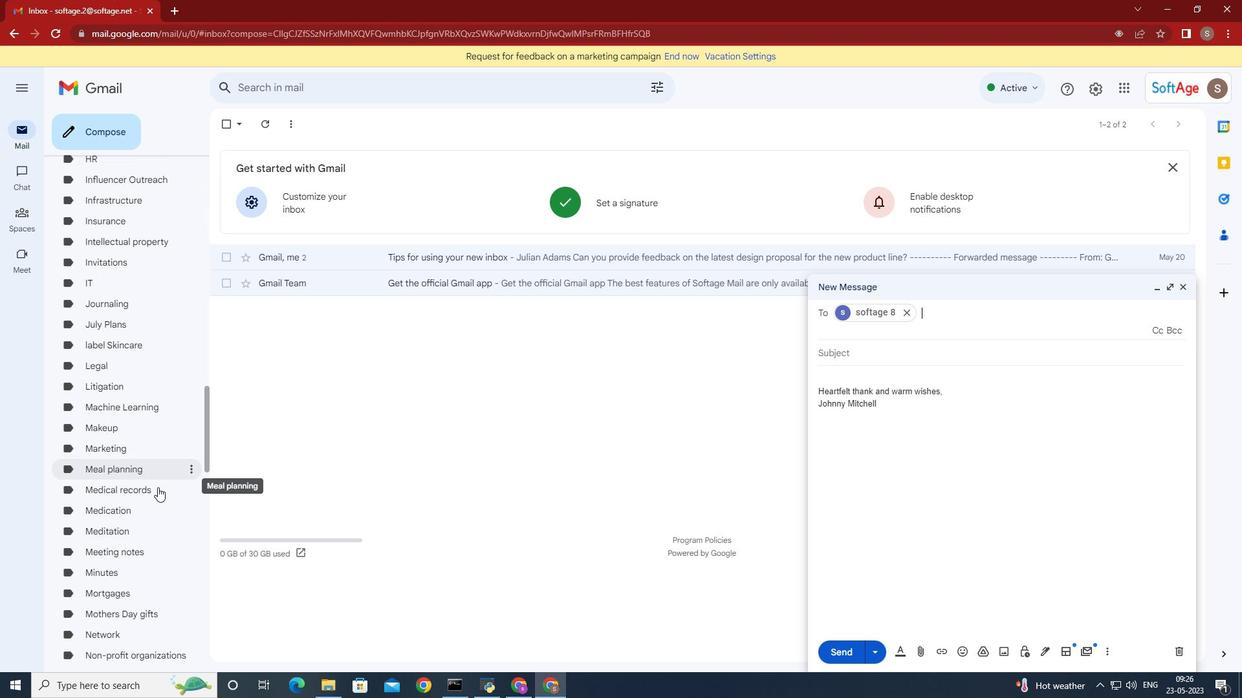 
Action: Mouse moved to (157, 491)
Screenshot: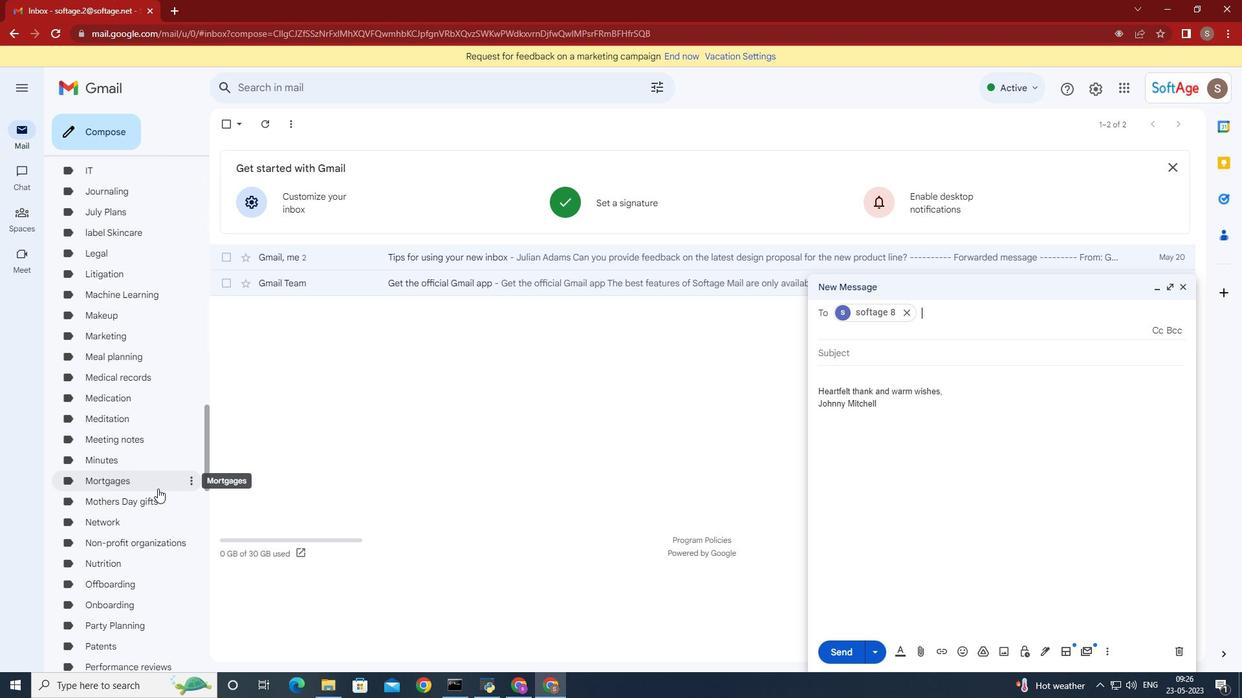 
Action: Mouse scrolled (157, 491) with delta (0, 0)
Screenshot: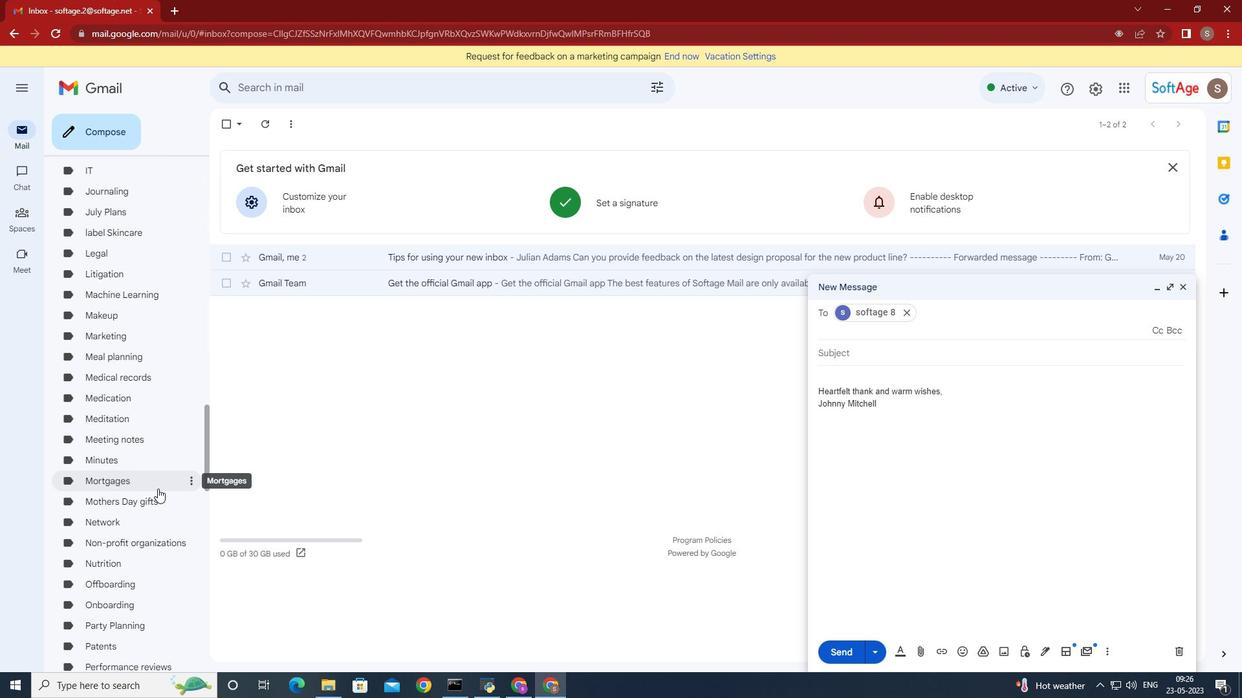 
Action: Mouse moved to (158, 493)
Screenshot: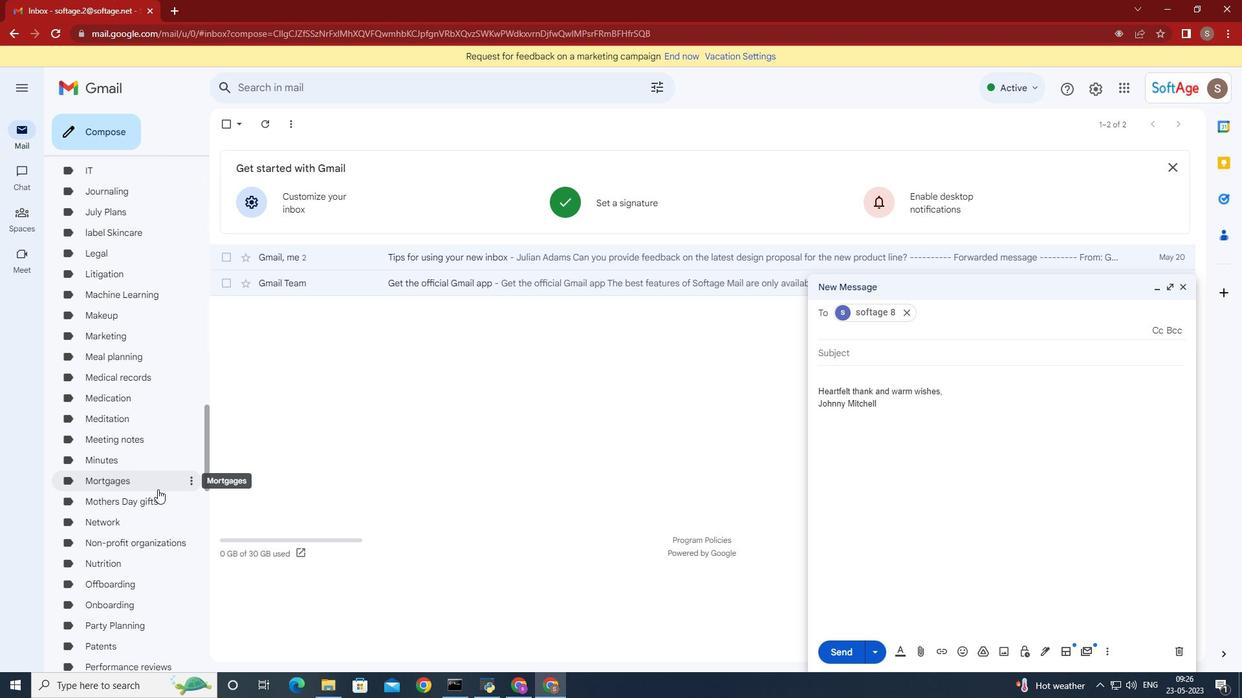 
Action: Mouse scrolled (158, 492) with delta (0, 0)
Screenshot: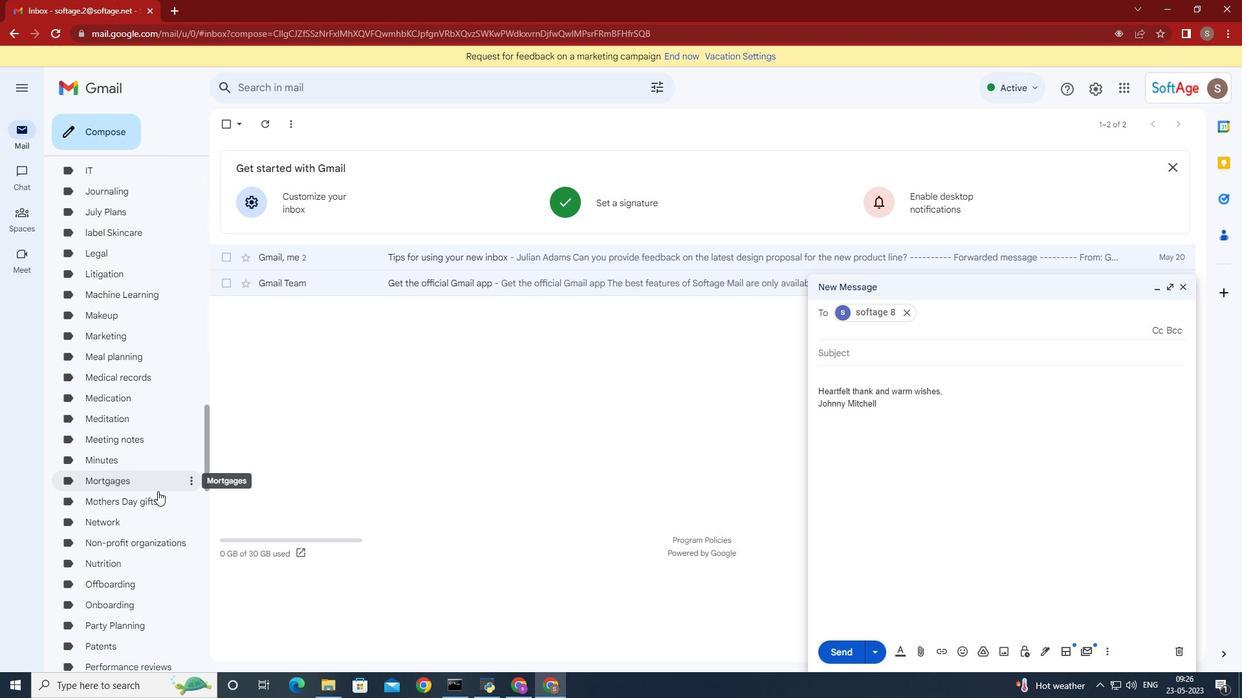 
Action: Mouse moved to (158, 493)
Screenshot: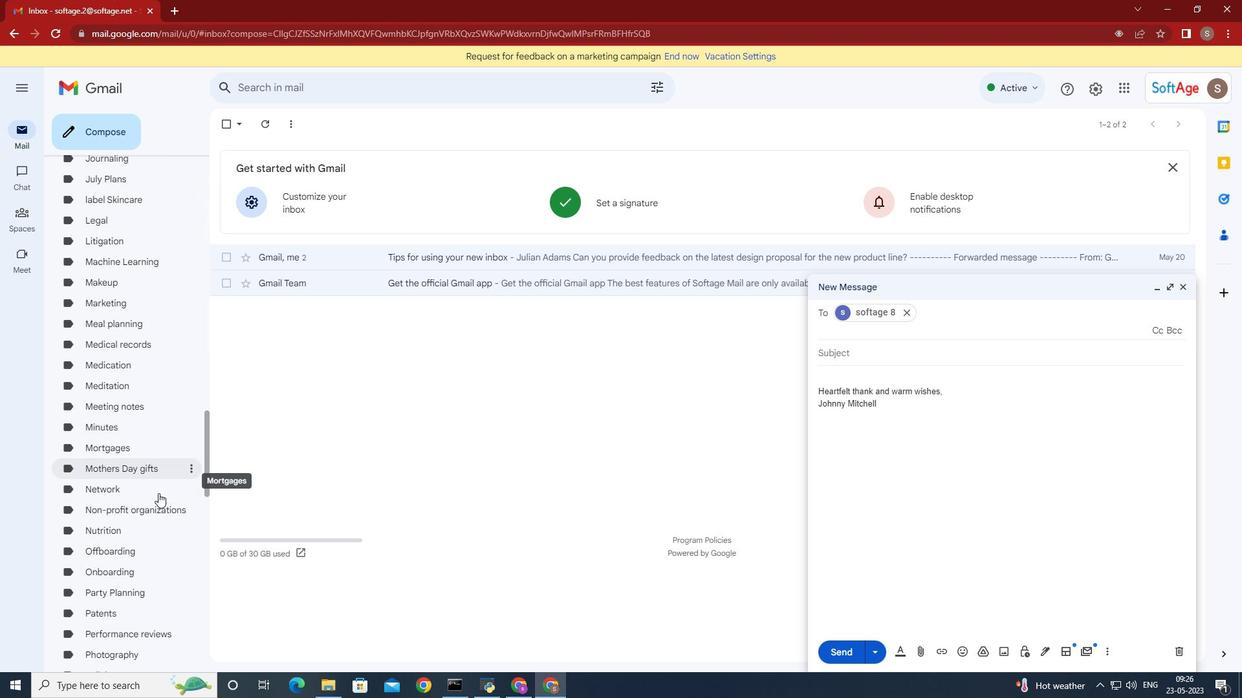 
Action: Mouse scrolled (158, 492) with delta (0, 0)
Screenshot: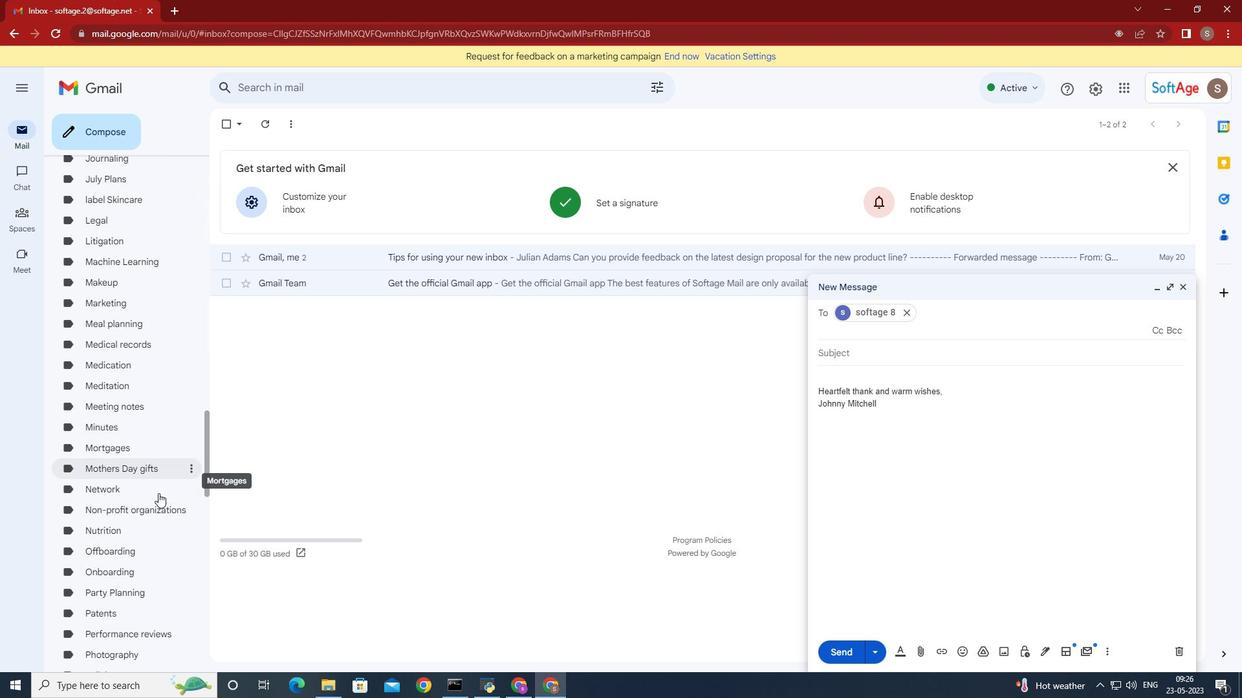 
Action: Mouse scrolled (158, 492) with delta (0, 0)
Screenshot: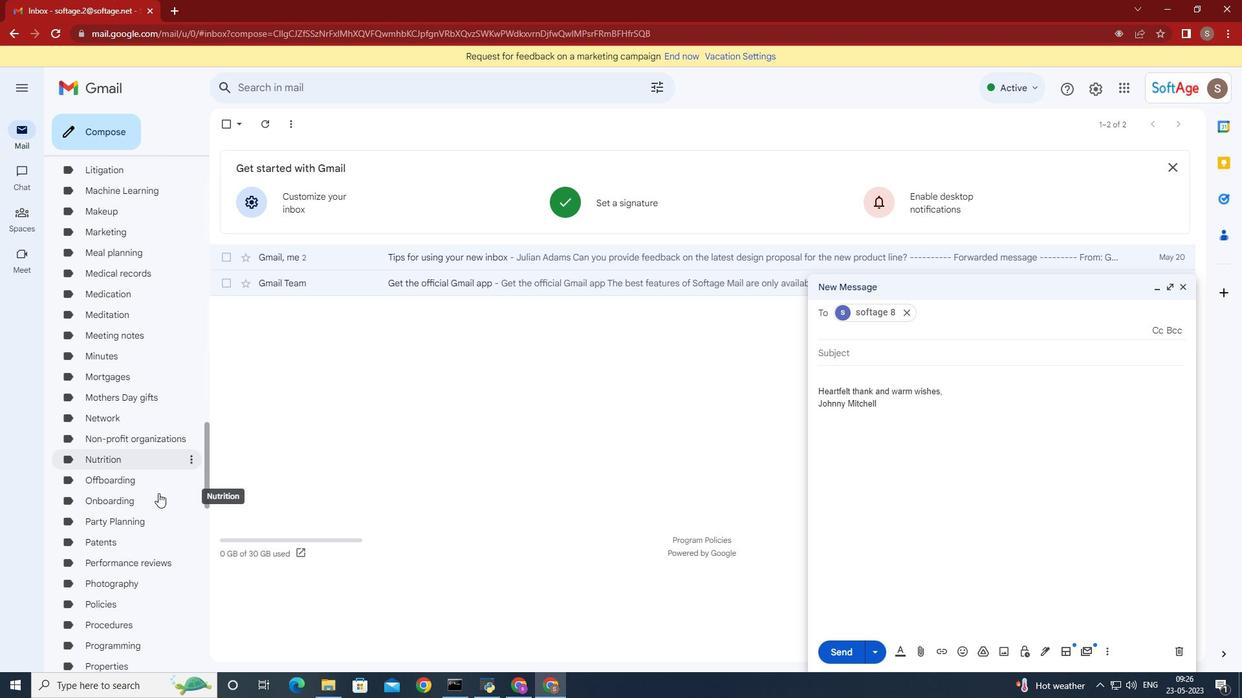 
Action: Mouse moved to (190, 428)
Screenshot: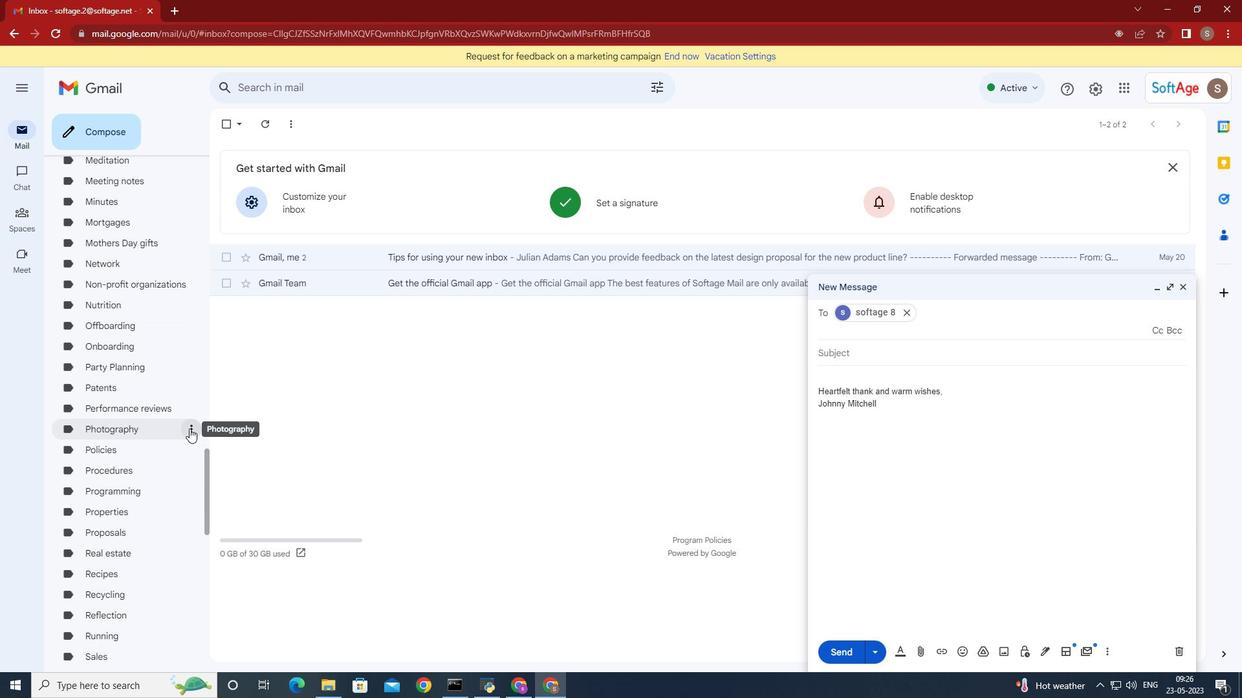 
Action: Mouse pressed left at (190, 428)
Screenshot: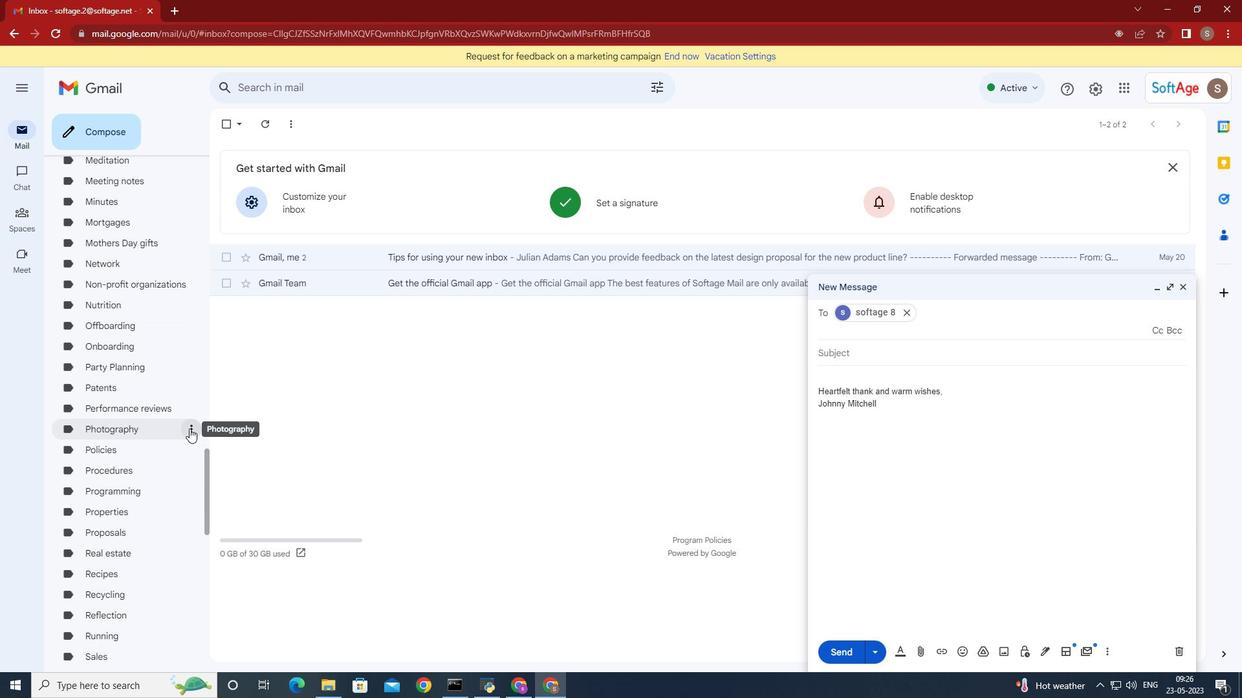 
Action: Mouse moved to (250, 391)
Screenshot: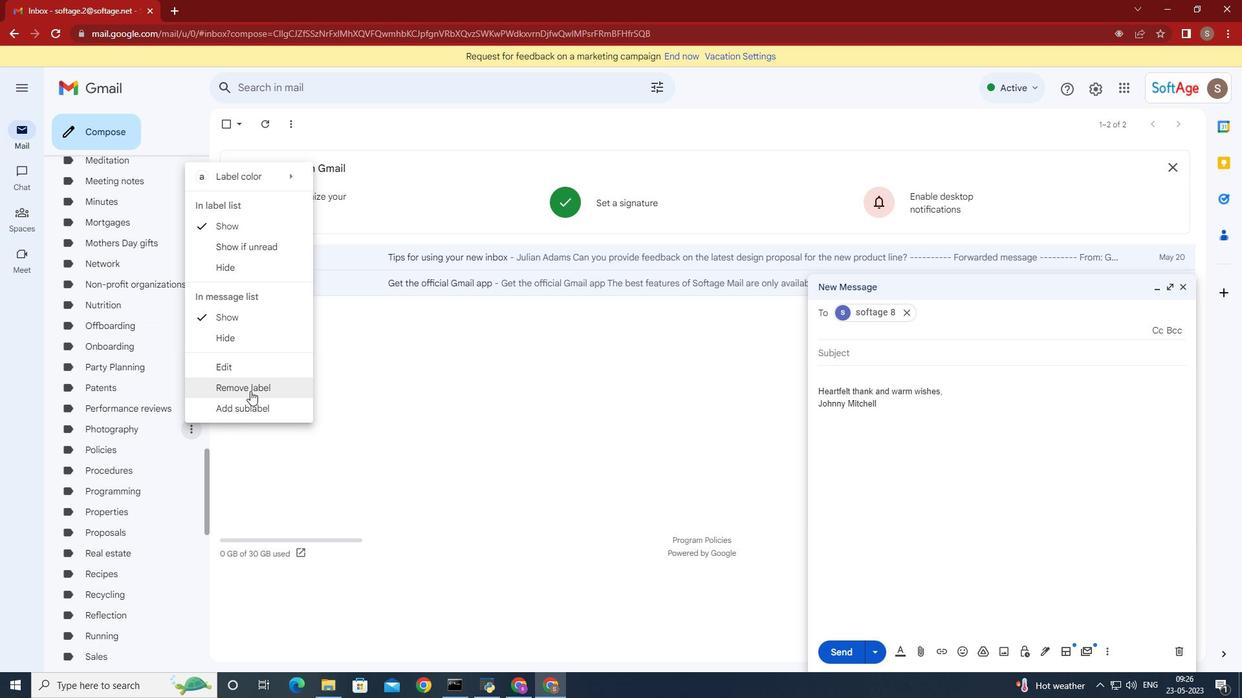 
Action: Mouse pressed left at (250, 391)
Screenshot: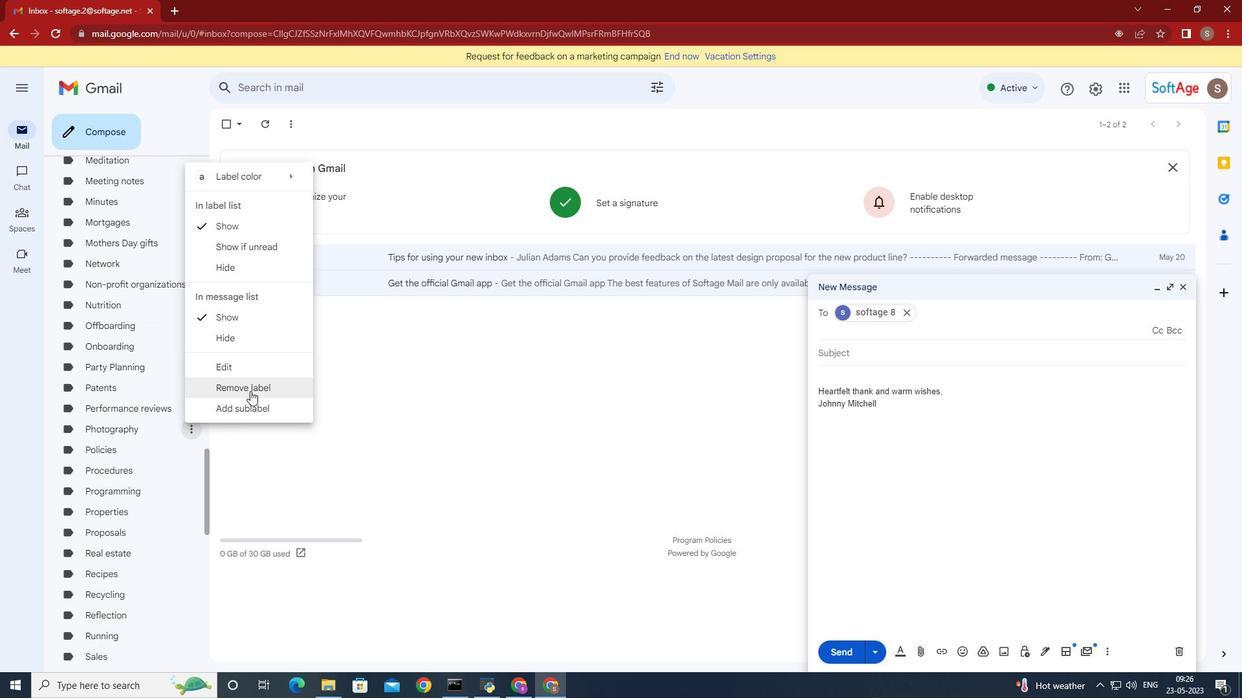 
Action: Mouse moved to (747, 391)
Screenshot: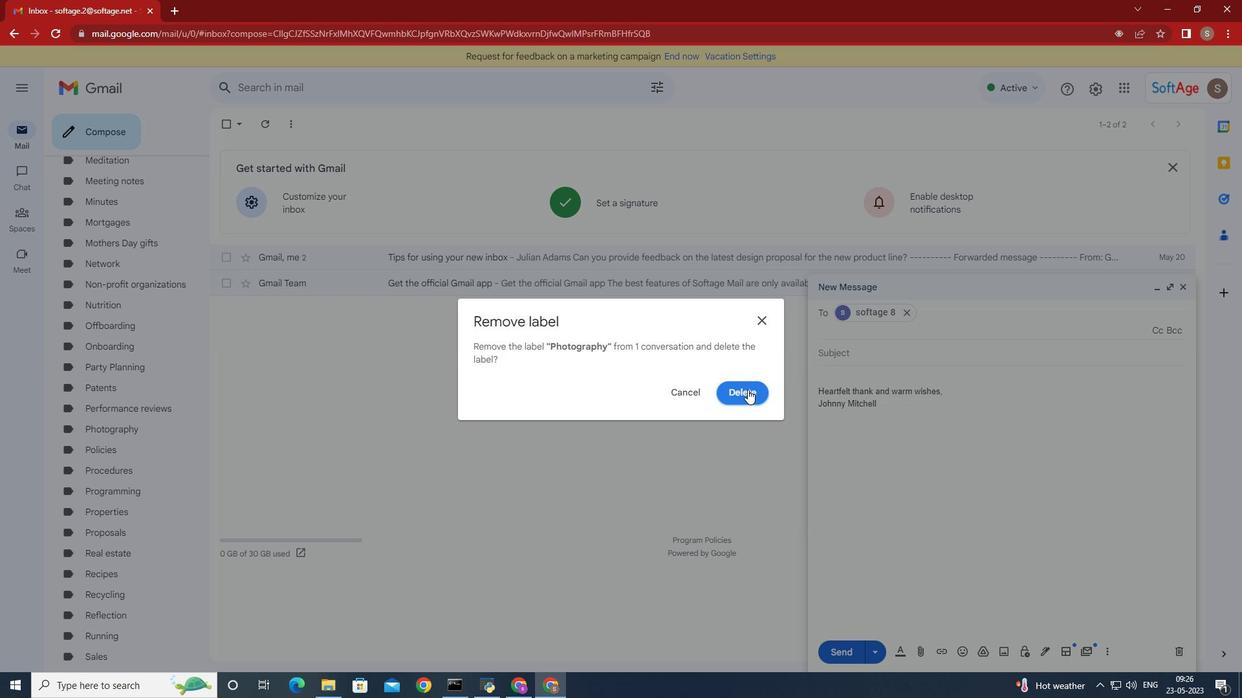
Action: Mouse pressed left at (747, 391)
Screenshot: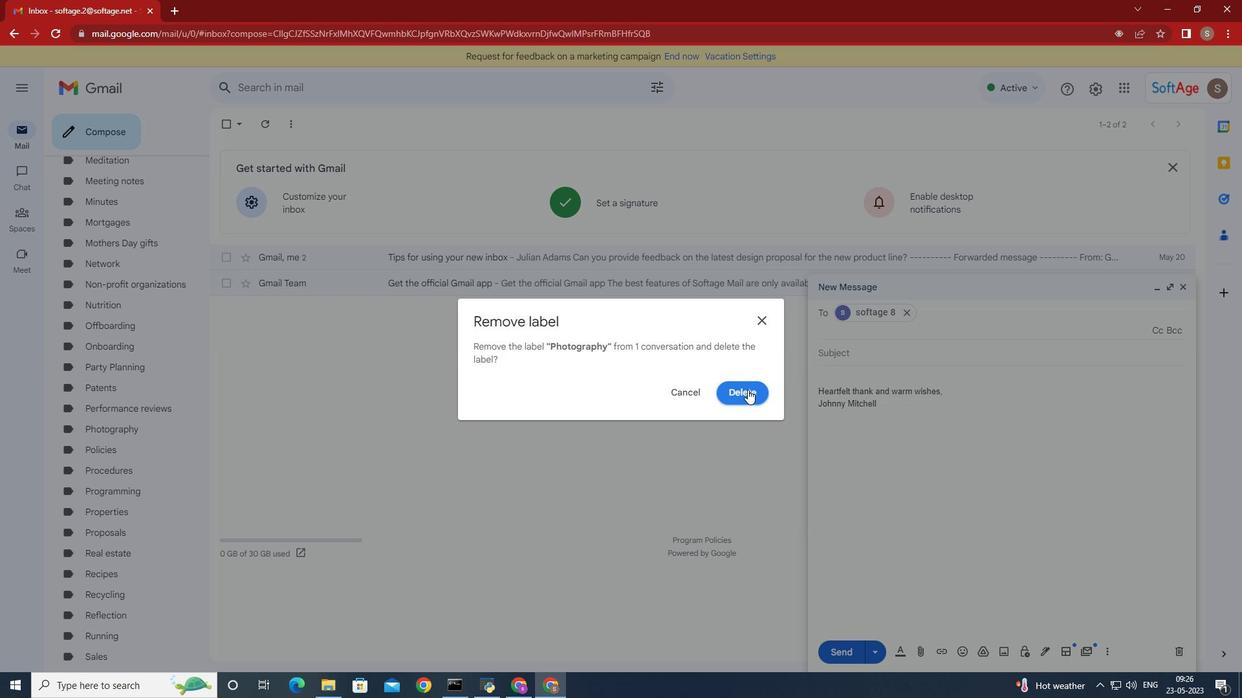 
Action: Mouse moved to (190, 373)
Screenshot: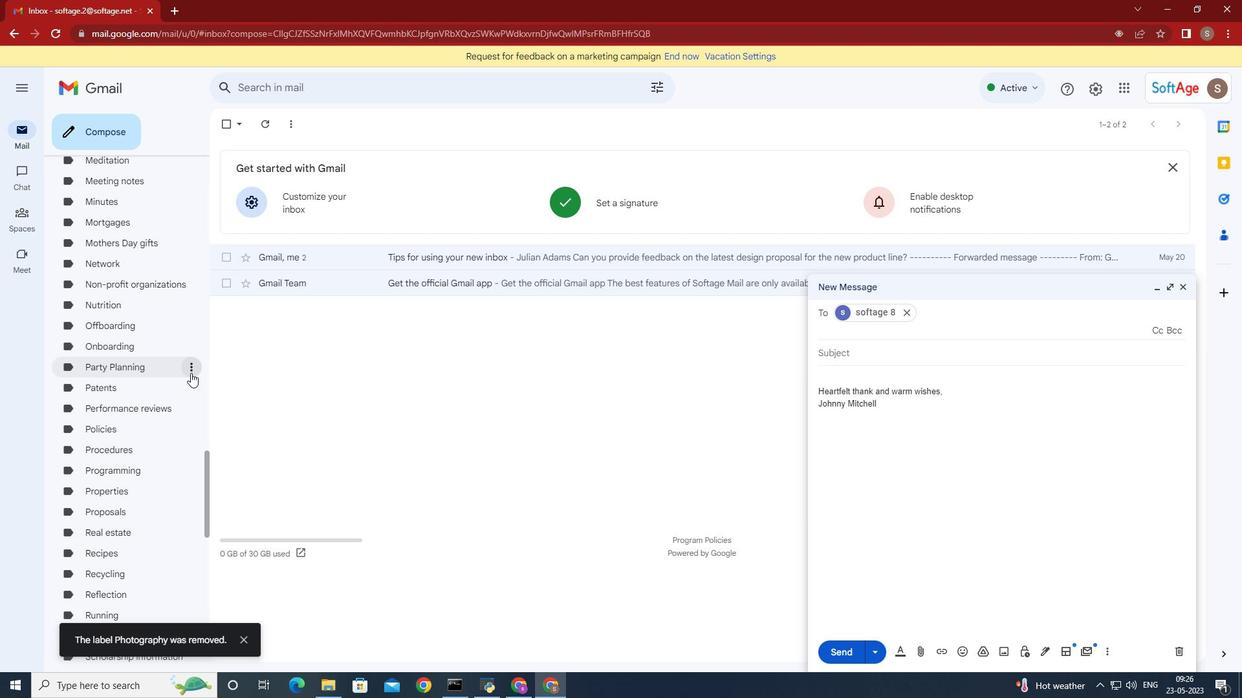 
Action: Mouse scrolled (190, 373) with delta (0, 0)
Screenshot: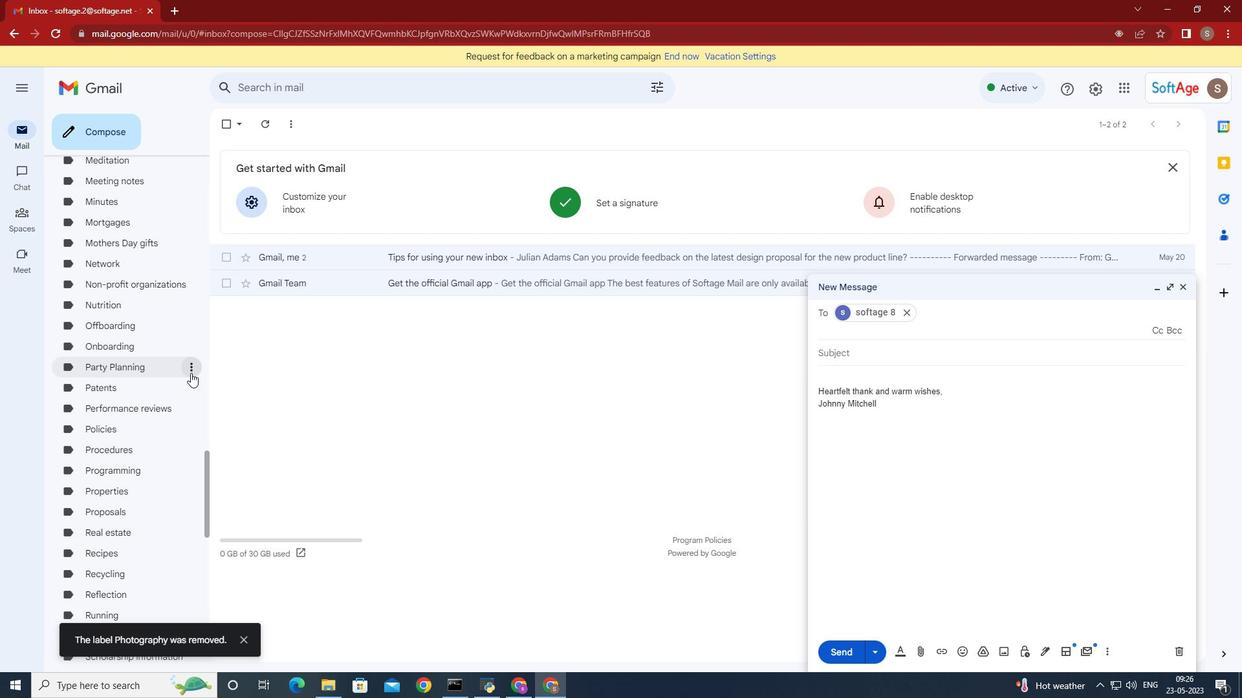 
Action: Mouse scrolled (190, 373) with delta (0, 0)
Screenshot: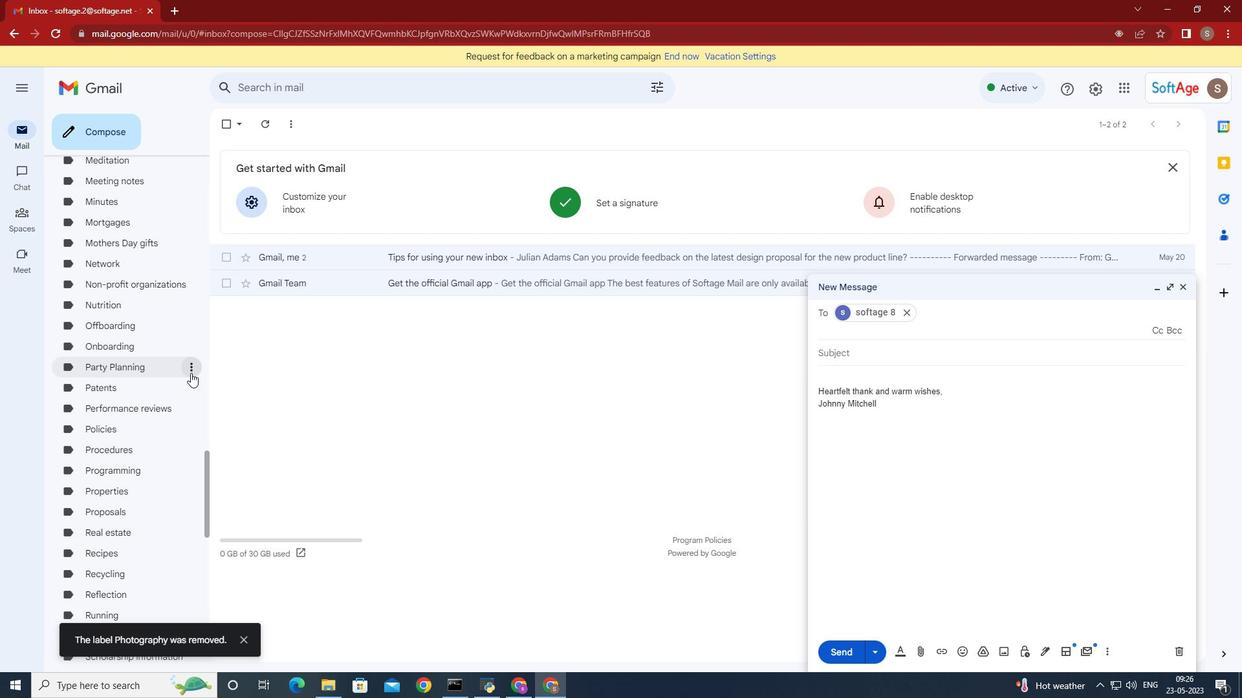 
Action: Mouse scrolled (190, 373) with delta (0, 0)
Screenshot: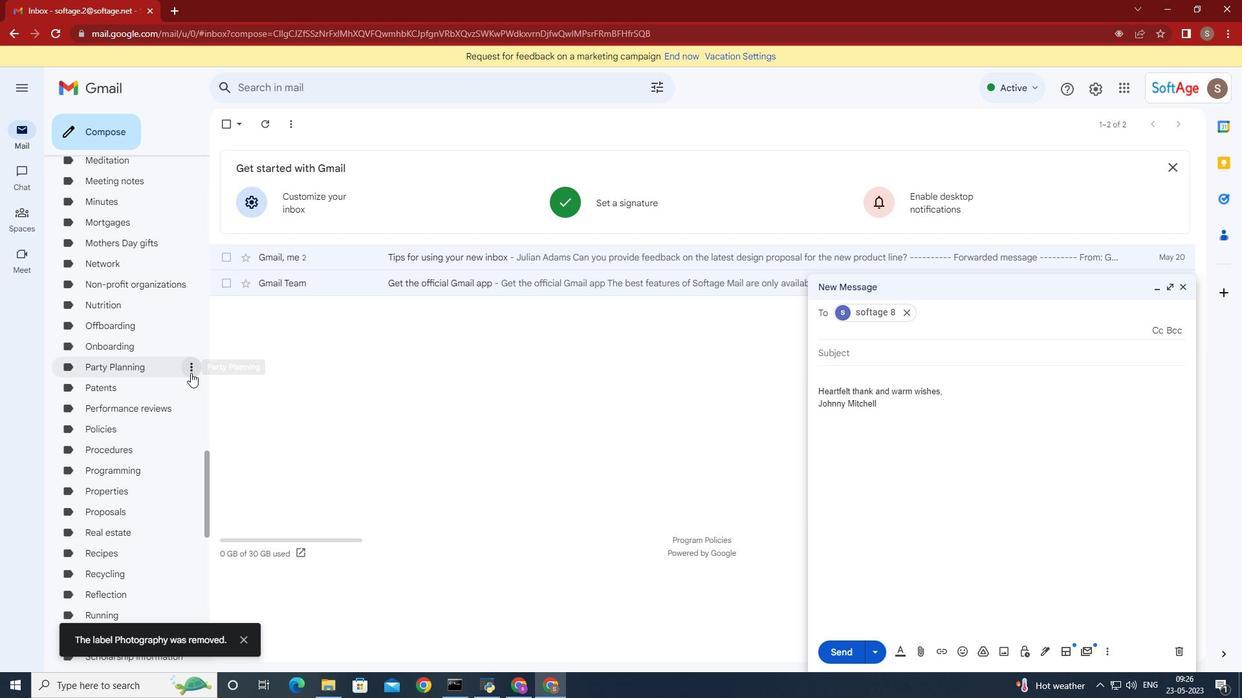 
Action: Mouse scrolled (190, 373) with delta (0, 0)
Screenshot: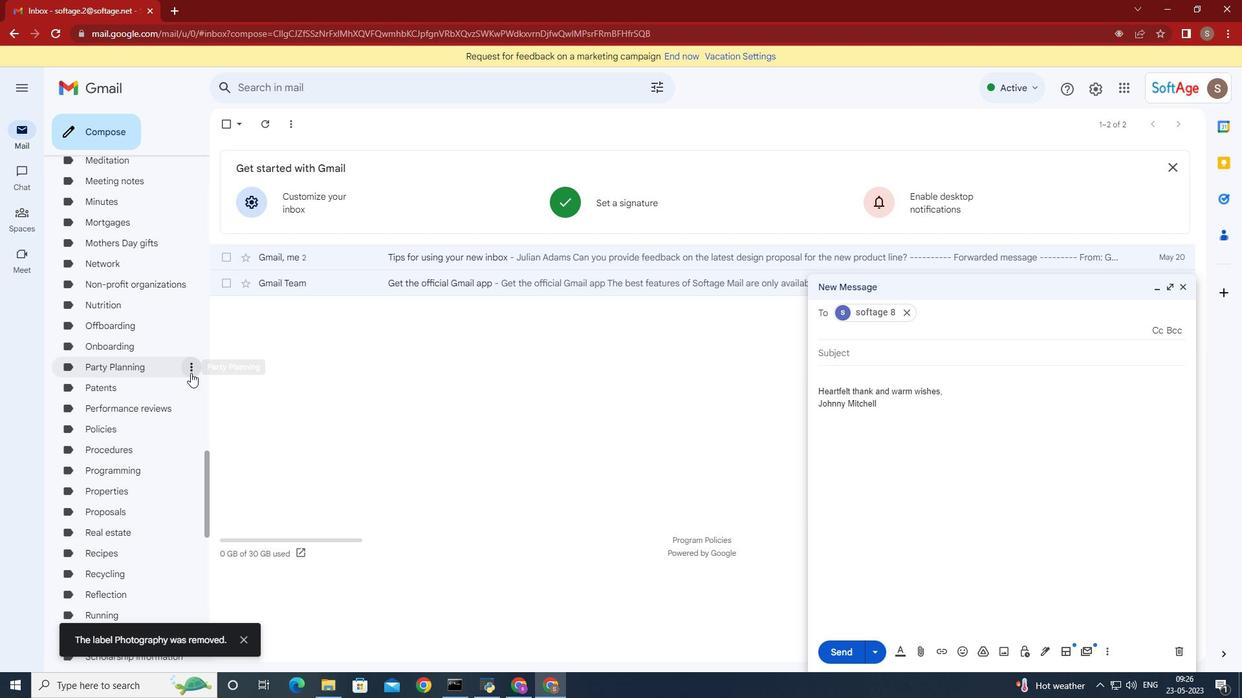 
Action: Mouse moved to (190, 373)
Screenshot: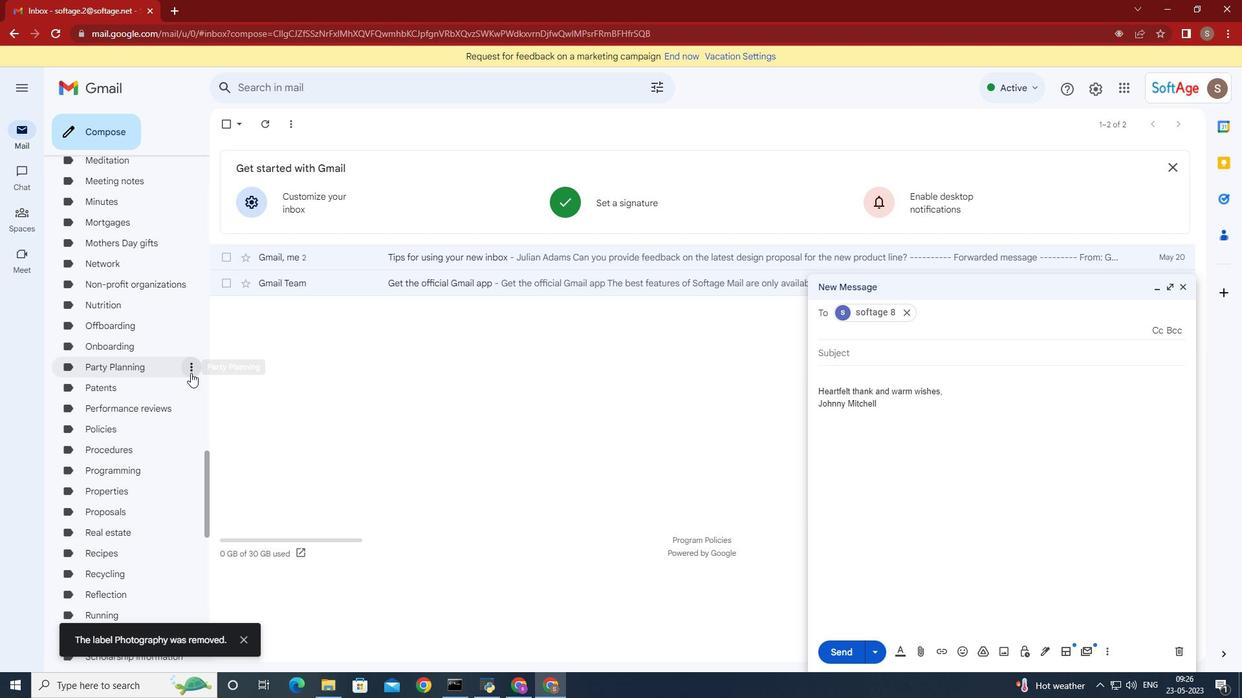 
Action: Mouse scrolled (190, 373) with delta (0, 0)
Screenshot: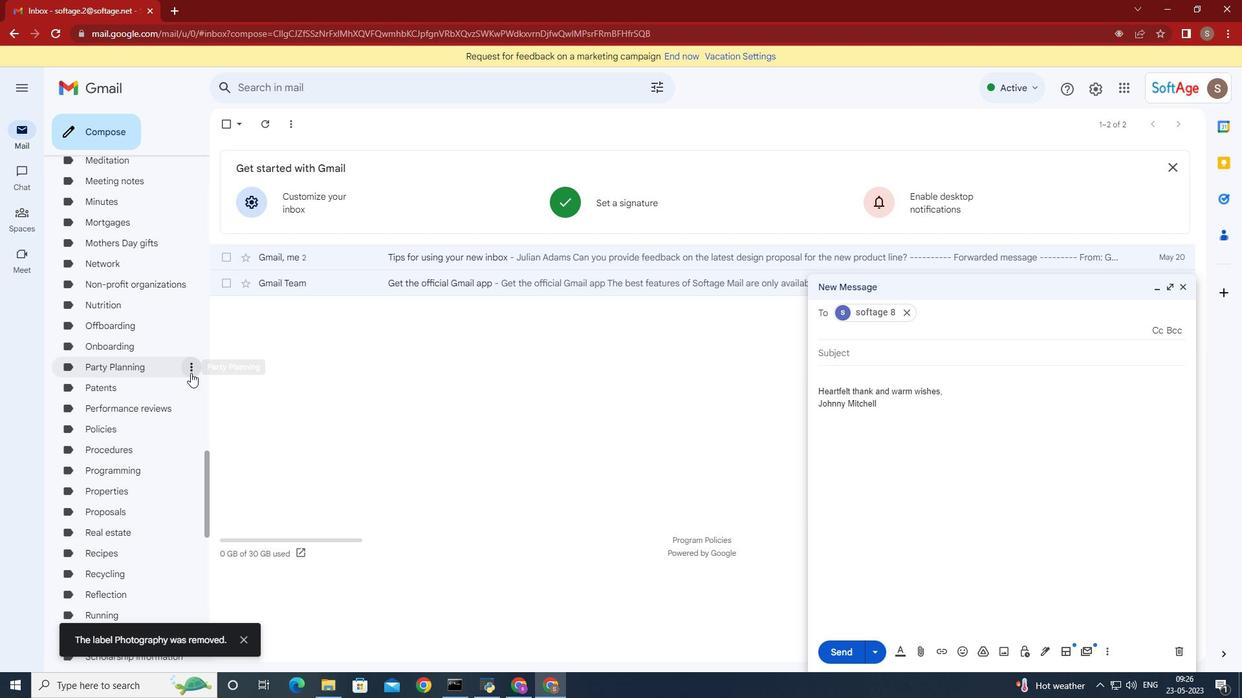 
Action: Mouse moved to (189, 373)
Screenshot: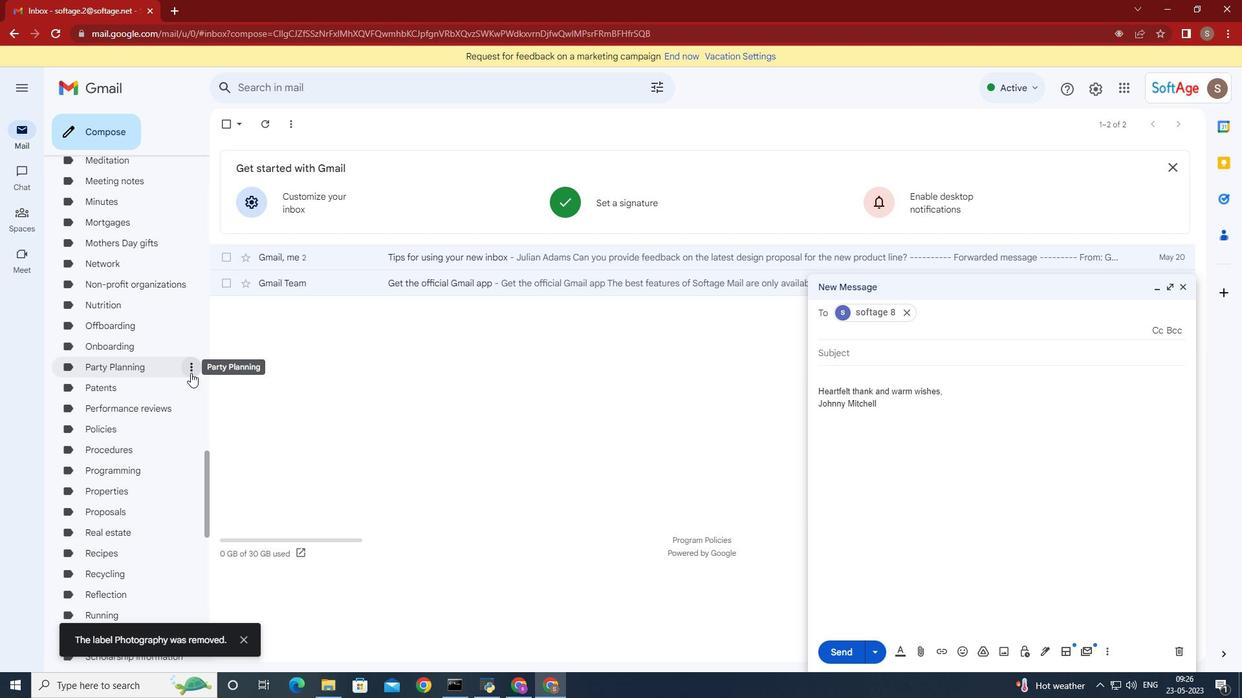 
Action: Mouse scrolled (189, 374) with delta (0, 0)
Screenshot: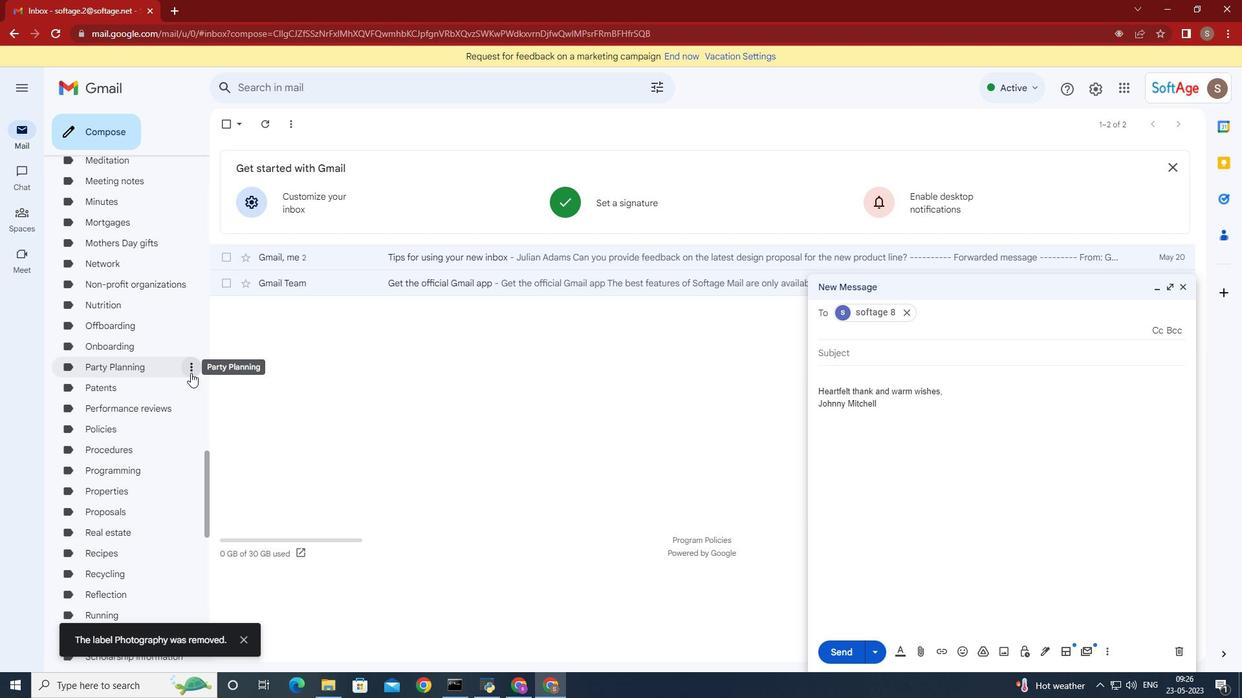
Action: Mouse moved to (173, 359)
Screenshot: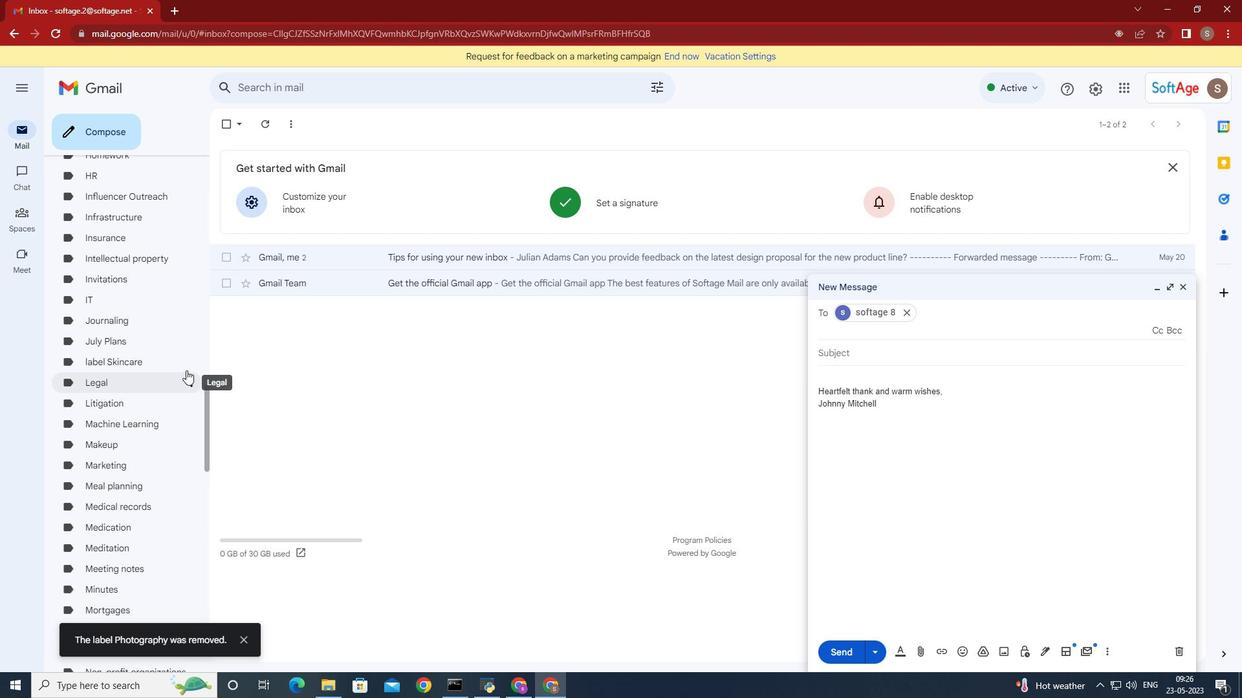 
Action: Mouse scrolled (173, 359) with delta (0, 0)
Screenshot: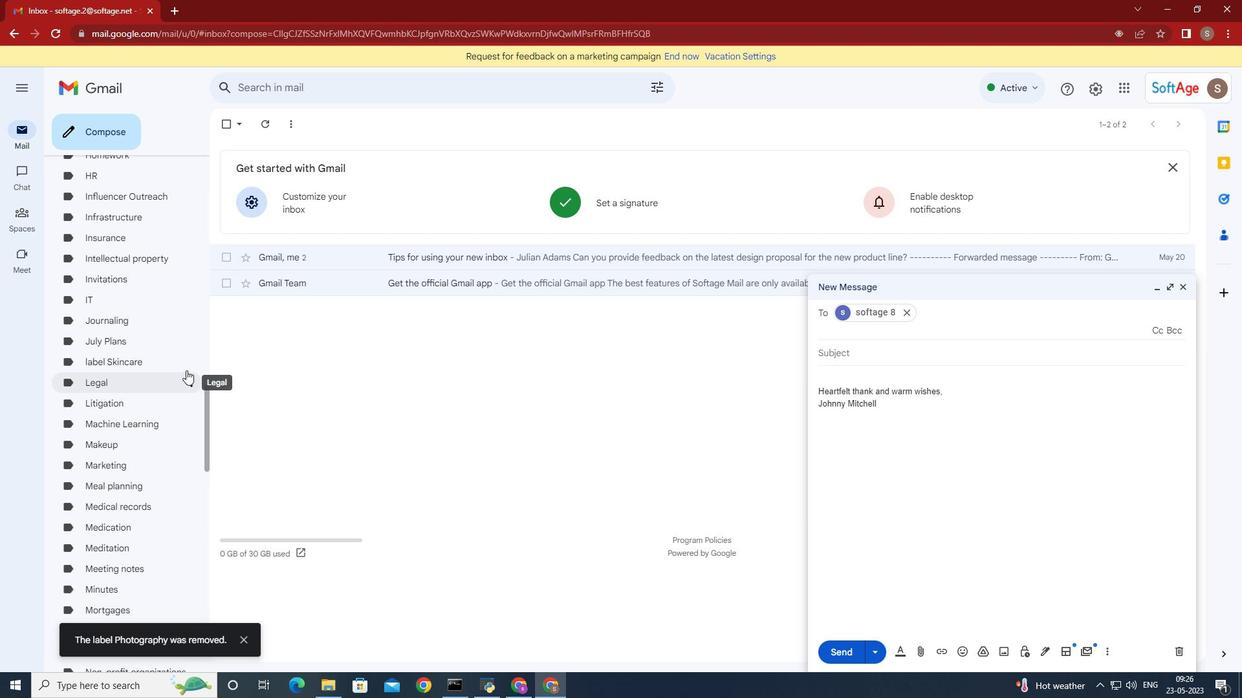 
Action: Mouse scrolled (173, 359) with delta (0, 0)
Screenshot: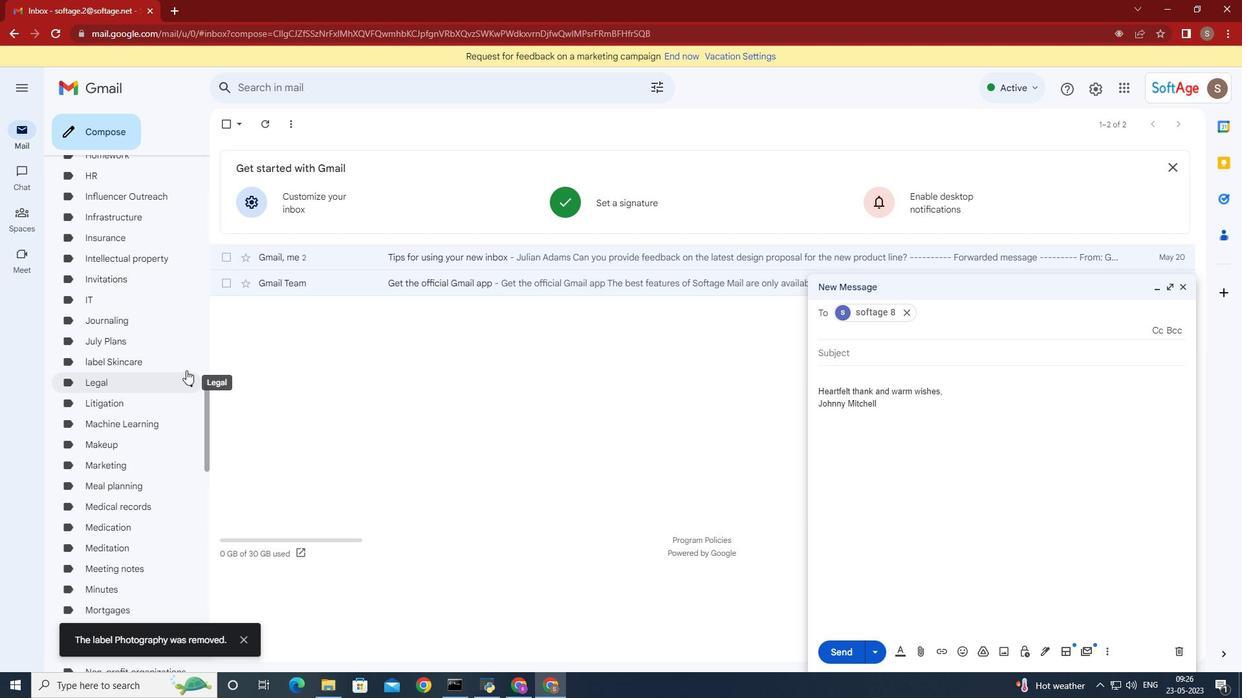 
Action: Mouse scrolled (173, 359) with delta (0, 0)
Screenshot: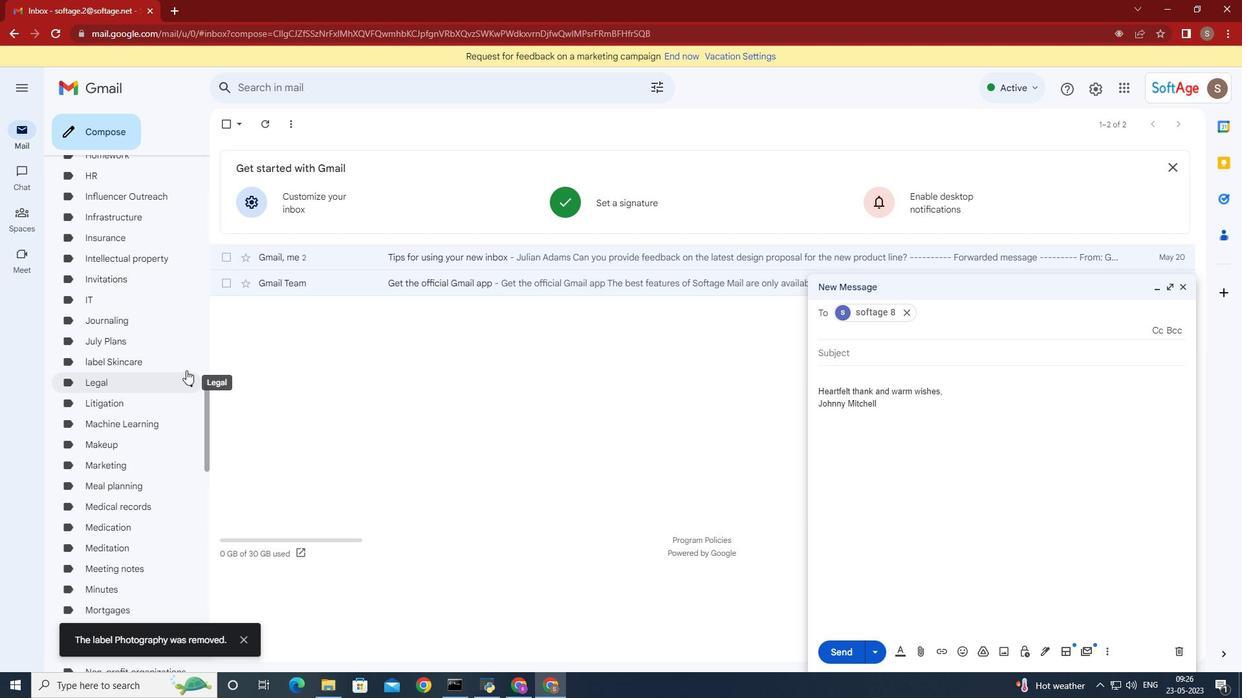 
Action: Mouse scrolled (173, 359) with delta (0, 0)
Screenshot: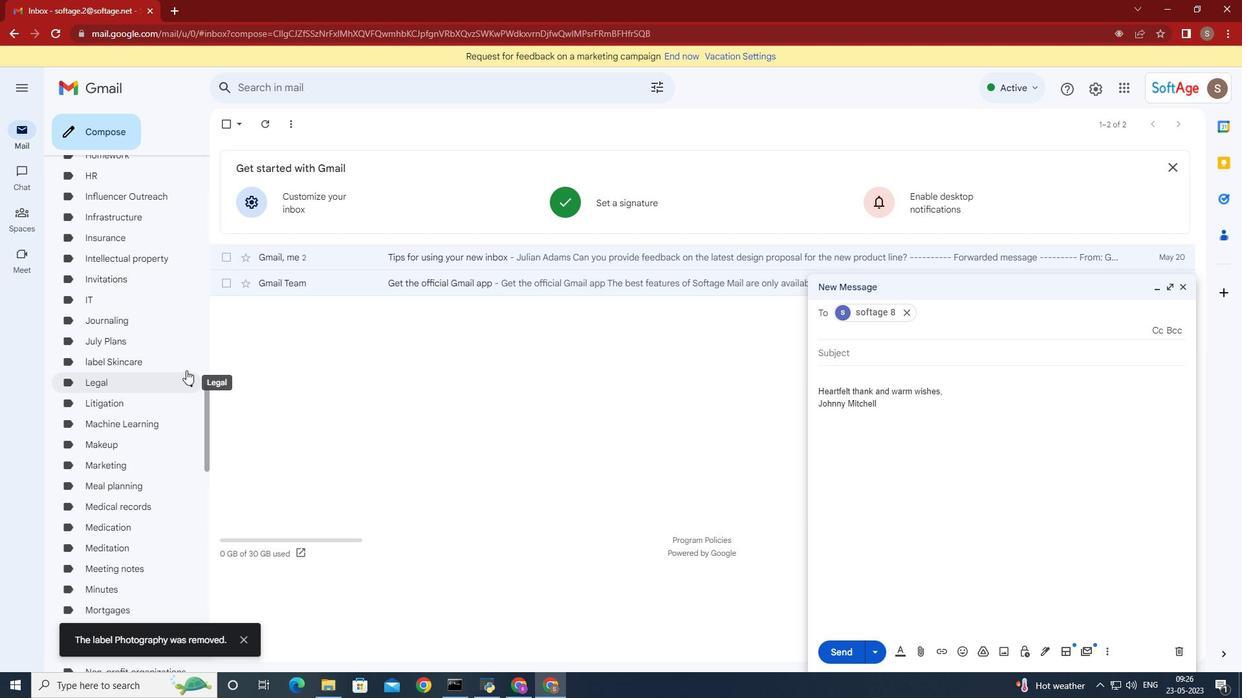 
Action: Mouse scrolled (173, 359) with delta (0, 0)
Screenshot: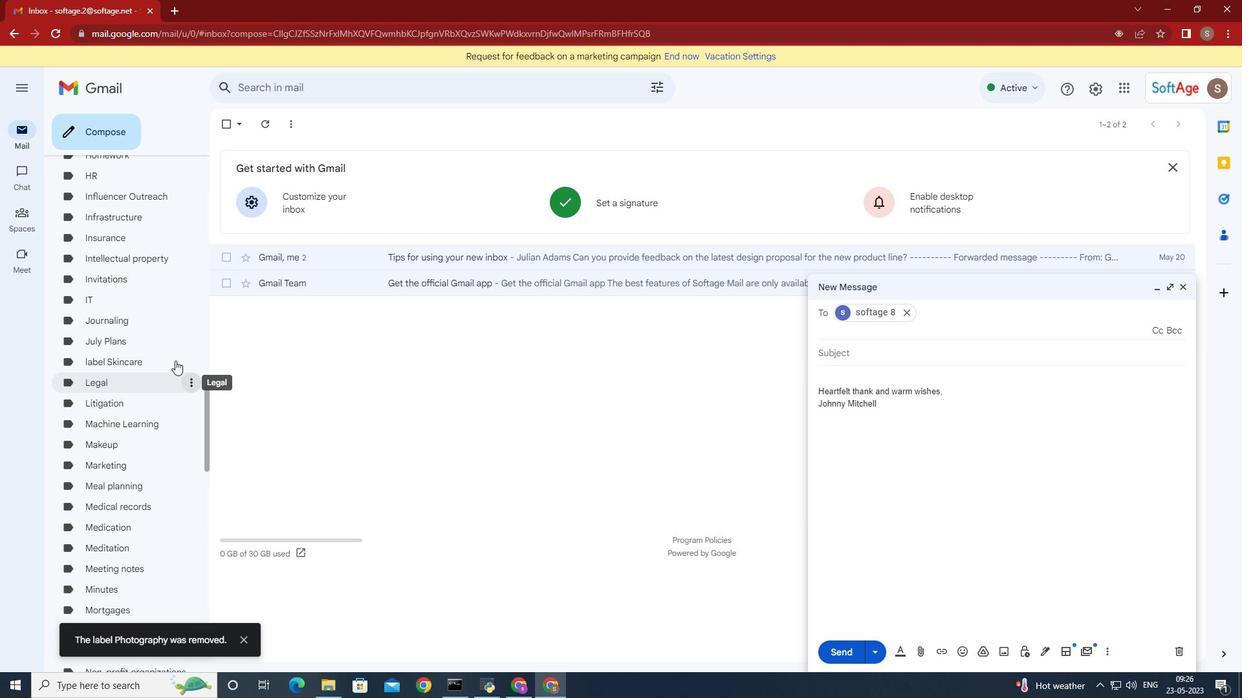 
Action: Mouse scrolled (173, 359) with delta (0, 0)
Screenshot: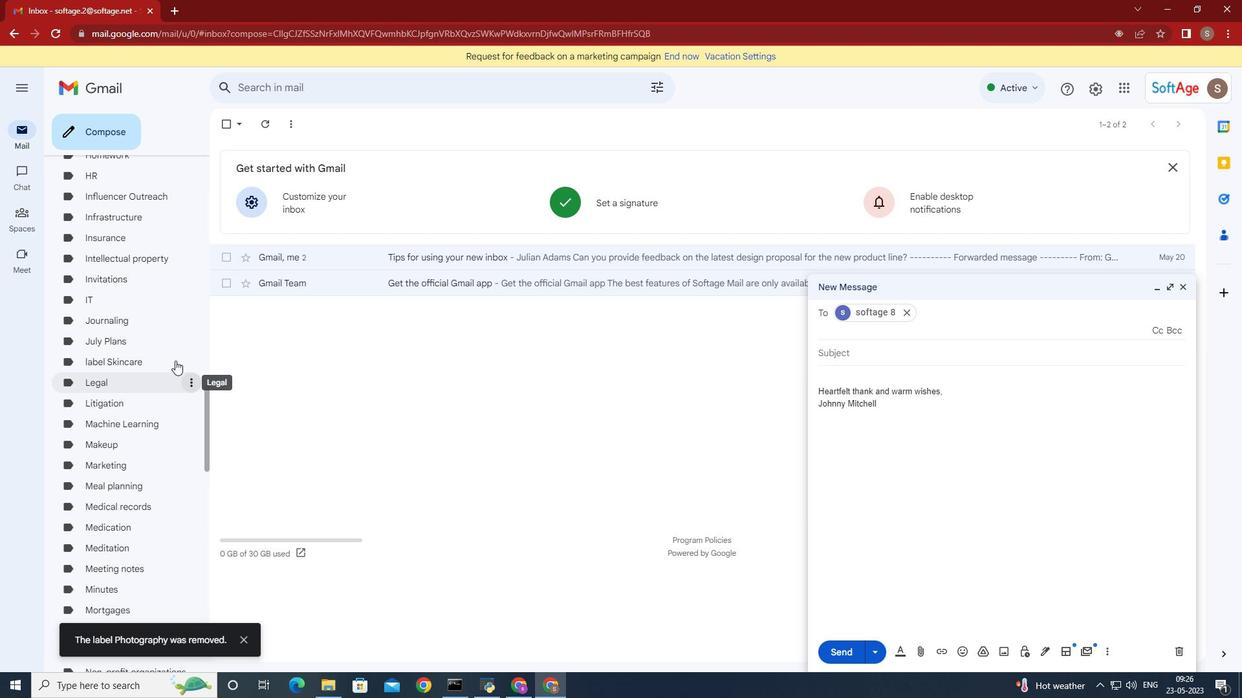 
Action: Mouse moved to (199, 332)
Screenshot: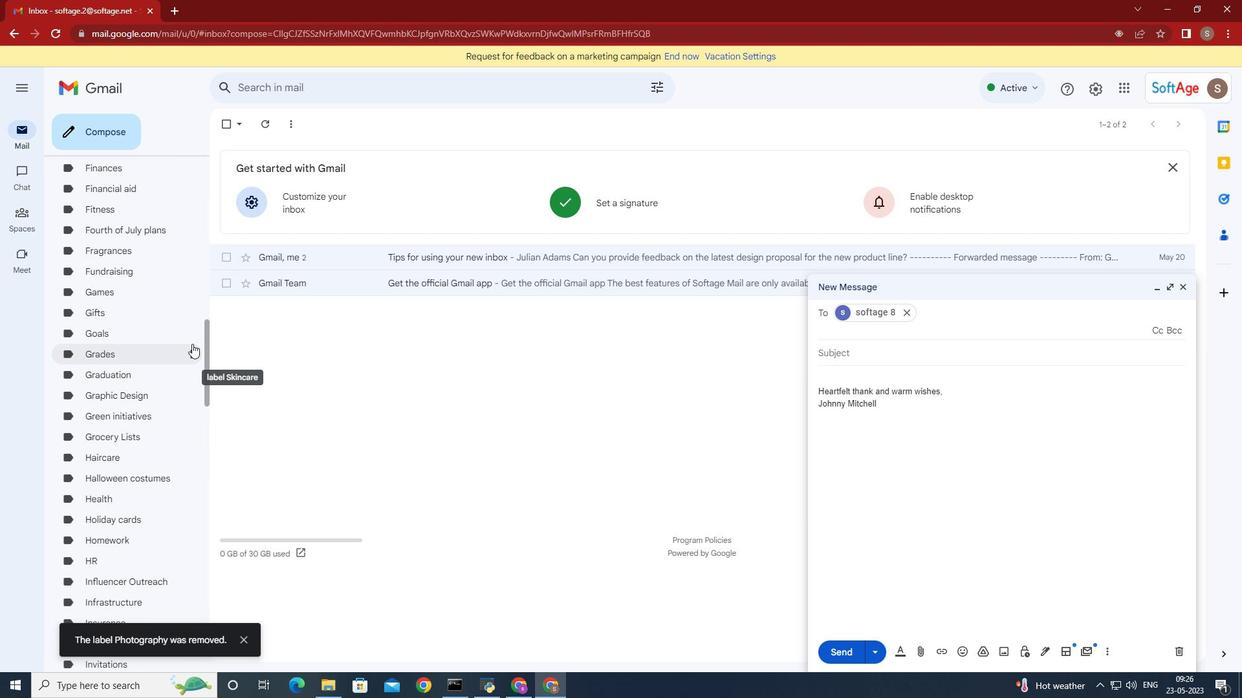 
Action: Mouse scrolled (199, 333) with delta (0, 0)
Screenshot: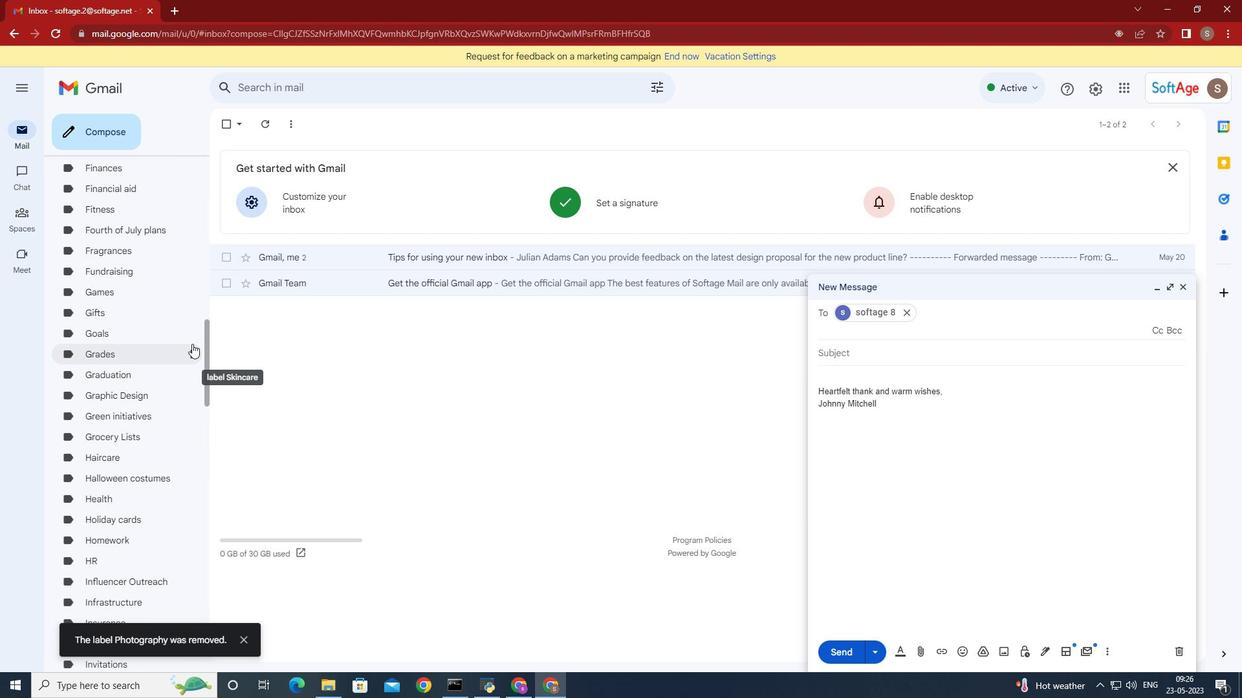 
Action: Mouse moved to (199, 332)
Screenshot: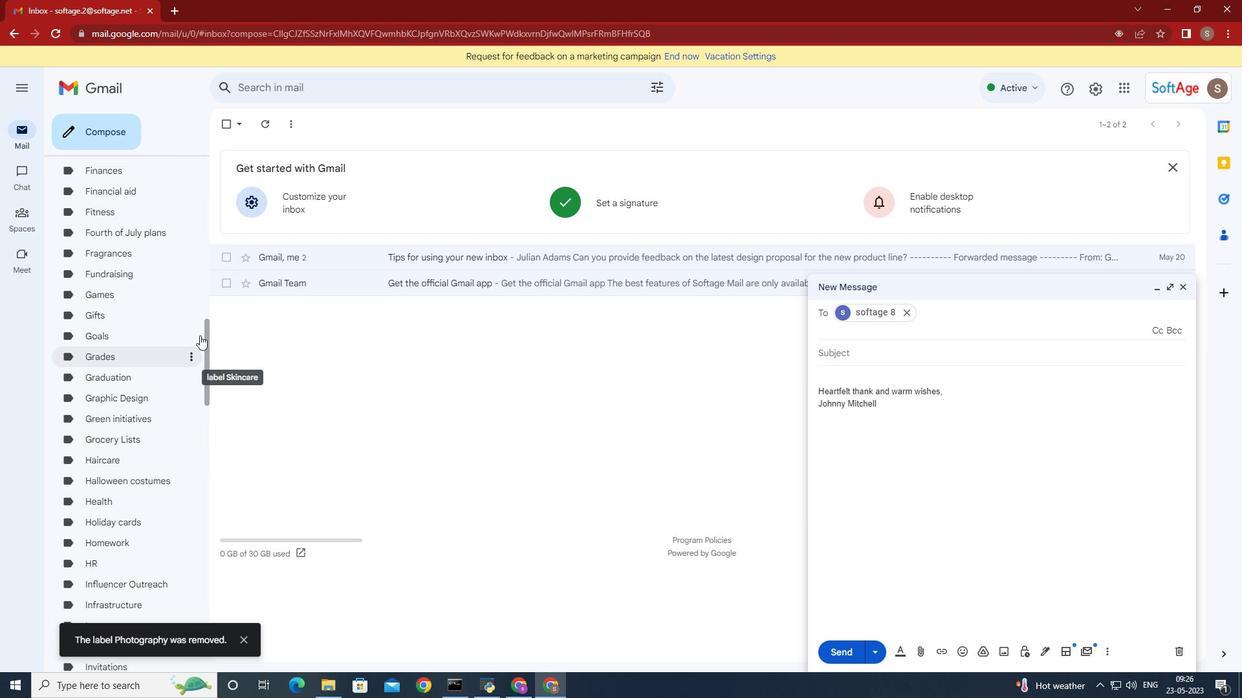 
Action: Mouse scrolled (199, 333) with delta (0, 0)
Screenshot: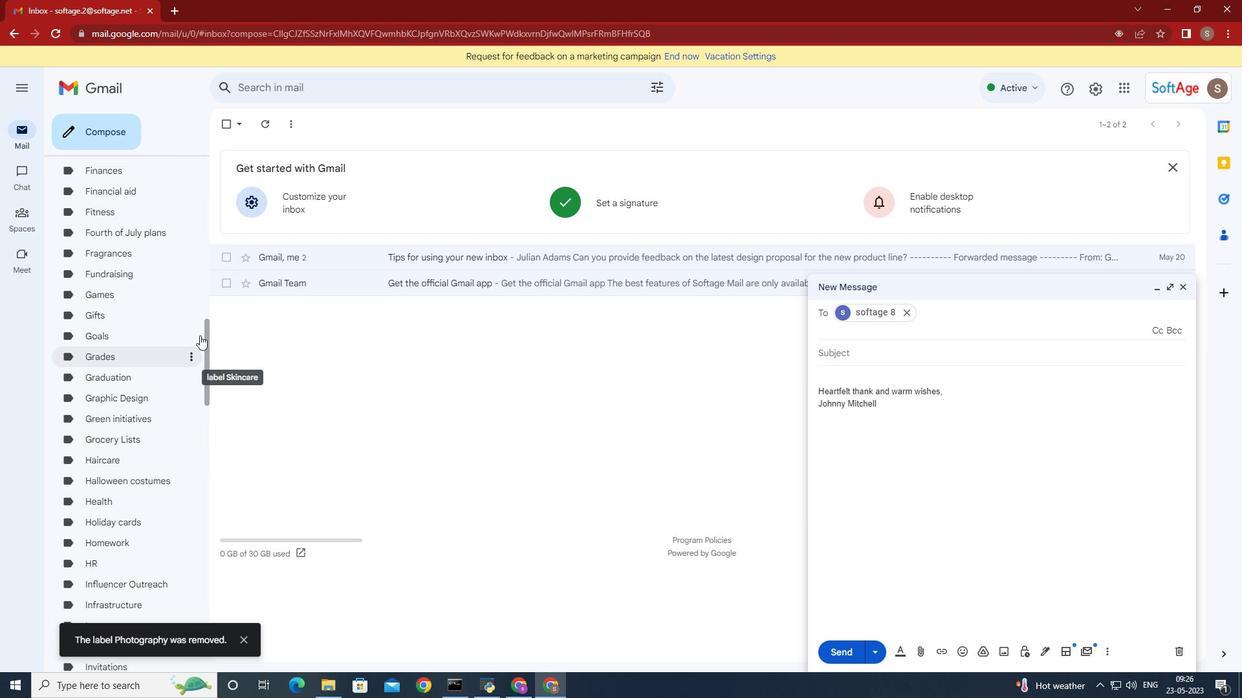 
Action: Mouse moved to (199, 332)
Screenshot: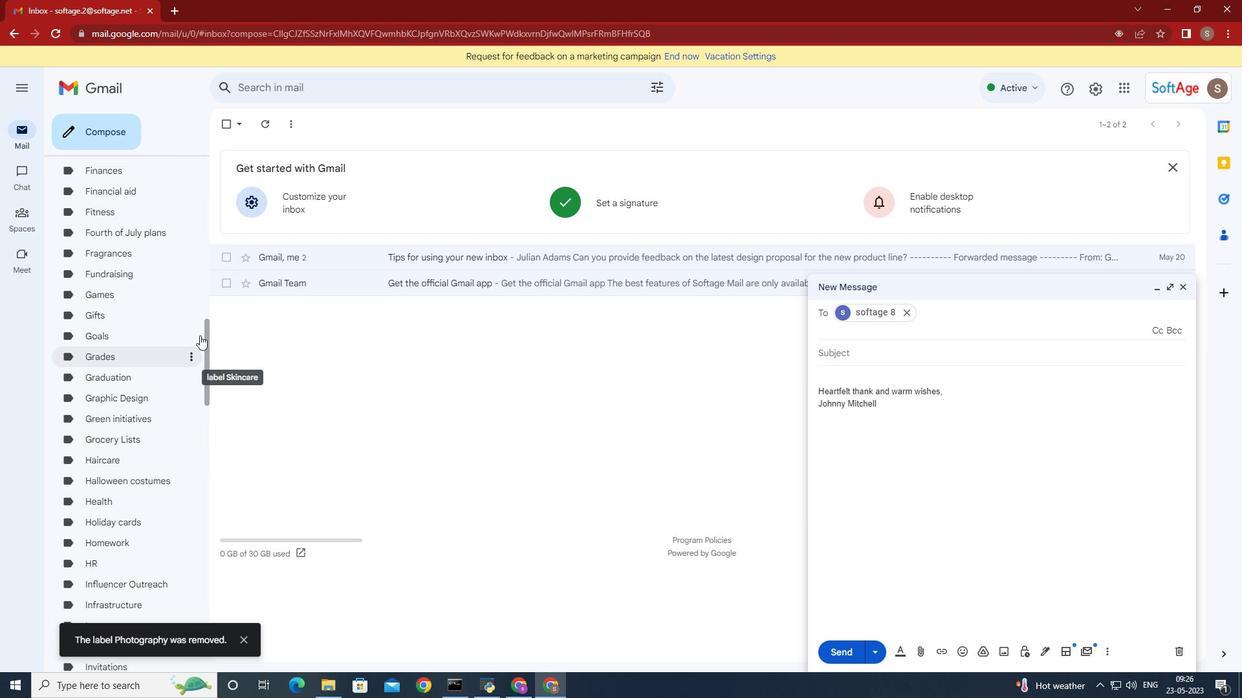 
Action: Mouse scrolled (199, 333) with delta (0, 0)
Screenshot: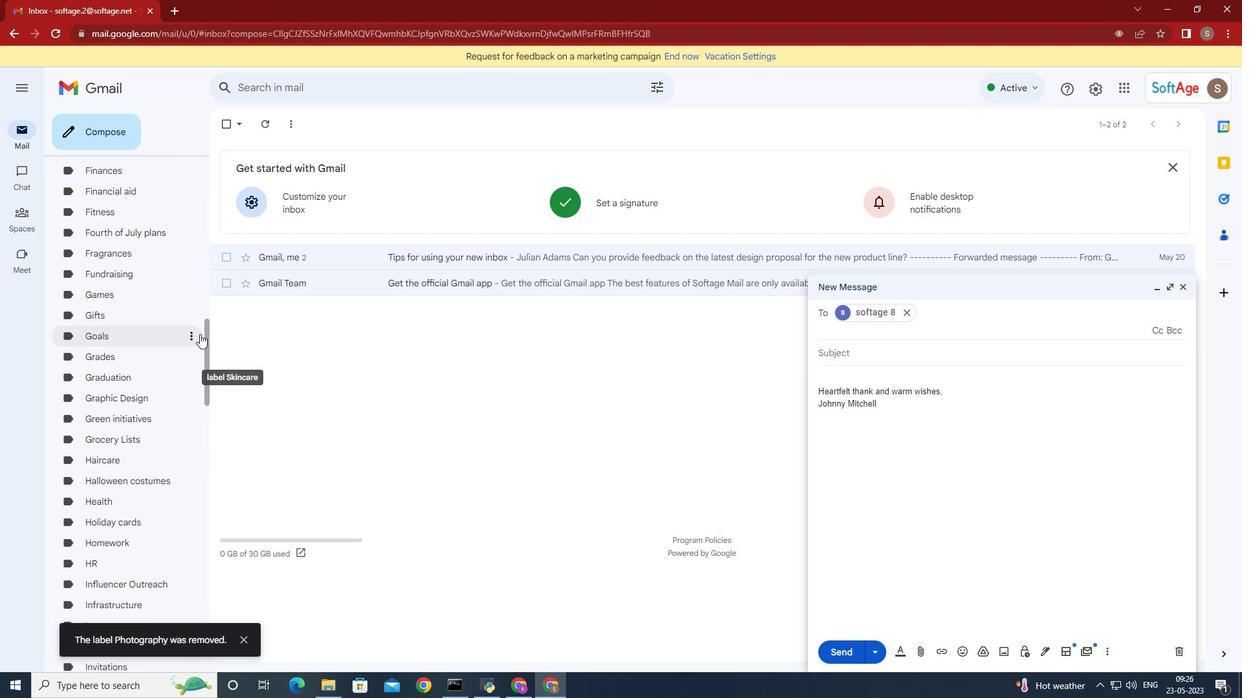 
Action: Mouse moved to (198, 332)
Screenshot: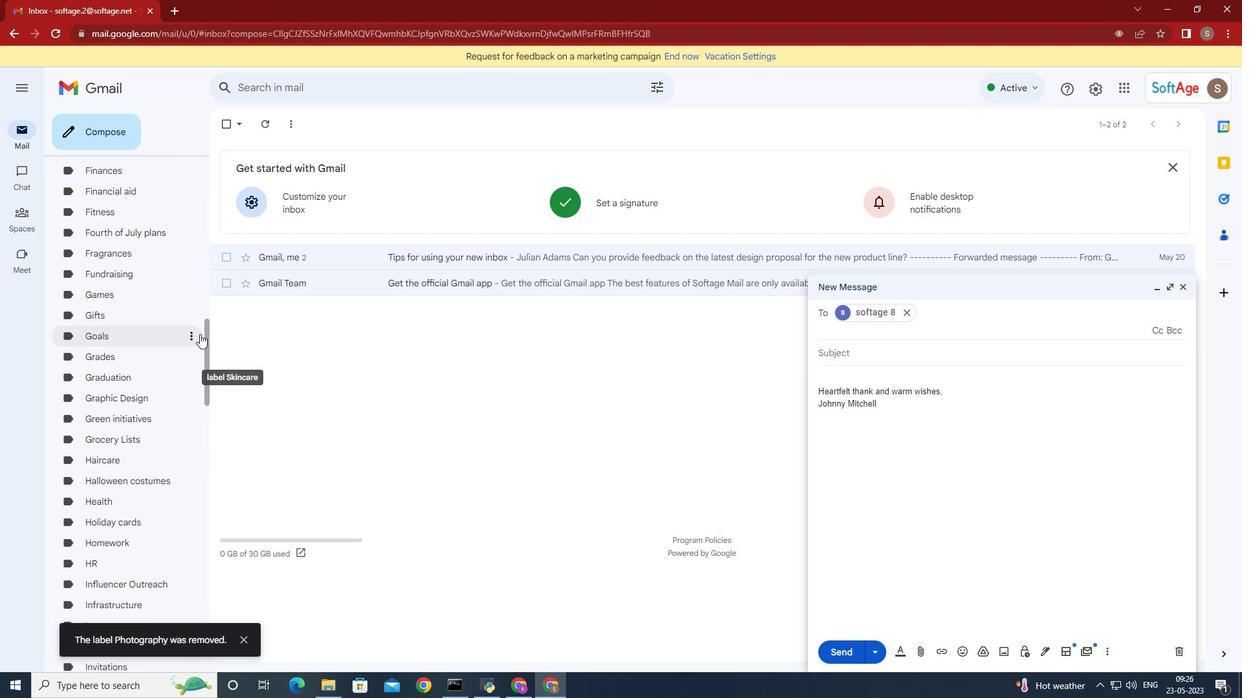 
Action: Mouse scrolled (198, 333) with delta (0, 0)
Screenshot: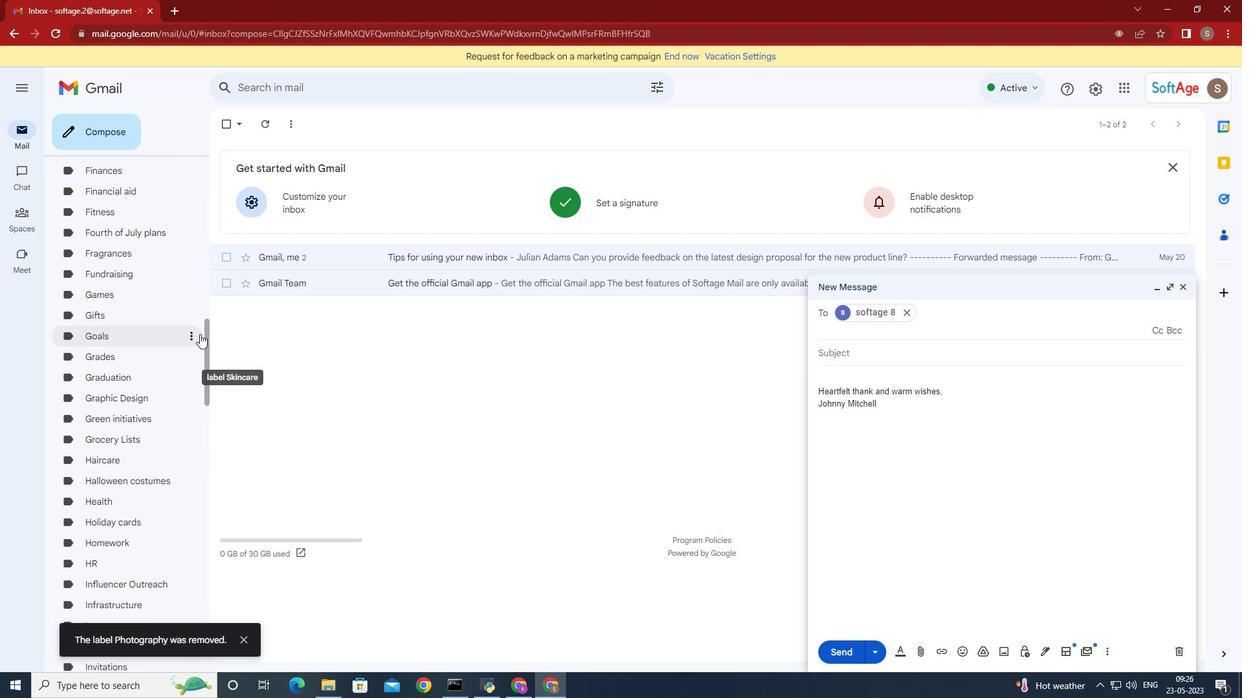 
Action: Mouse scrolled (198, 333) with delta (0, 0)
Screenshot: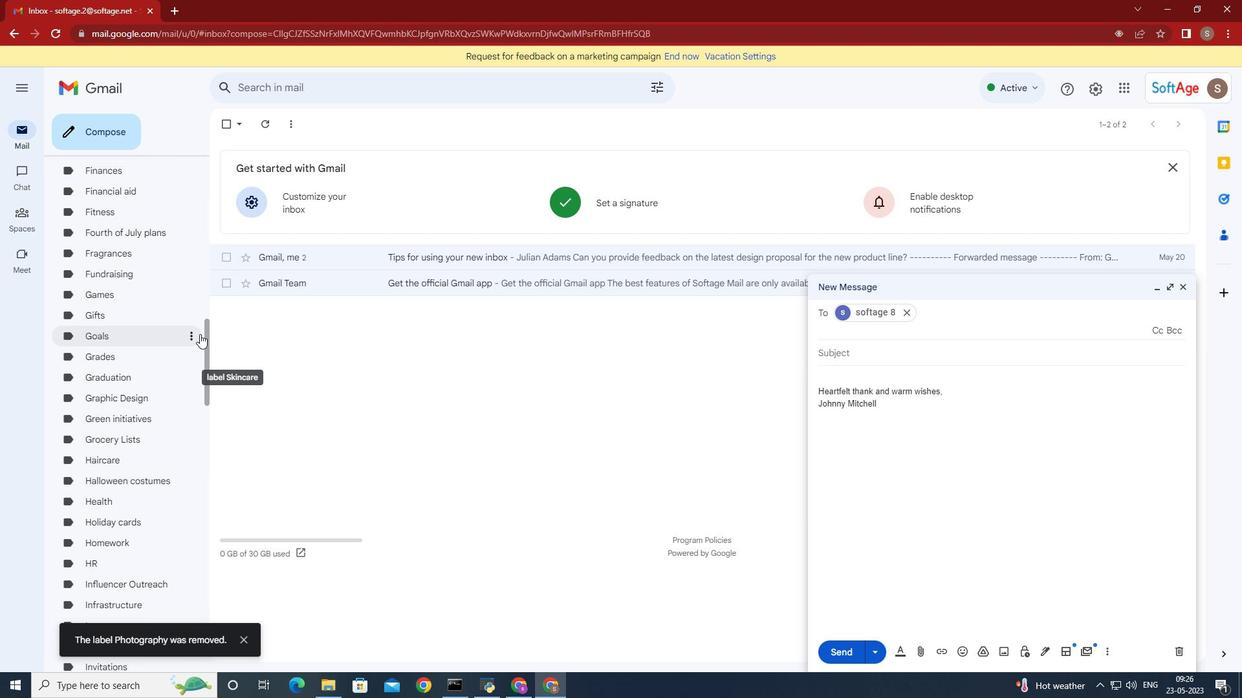 
Action: Mouse moved to (191, 245)
Screenshot: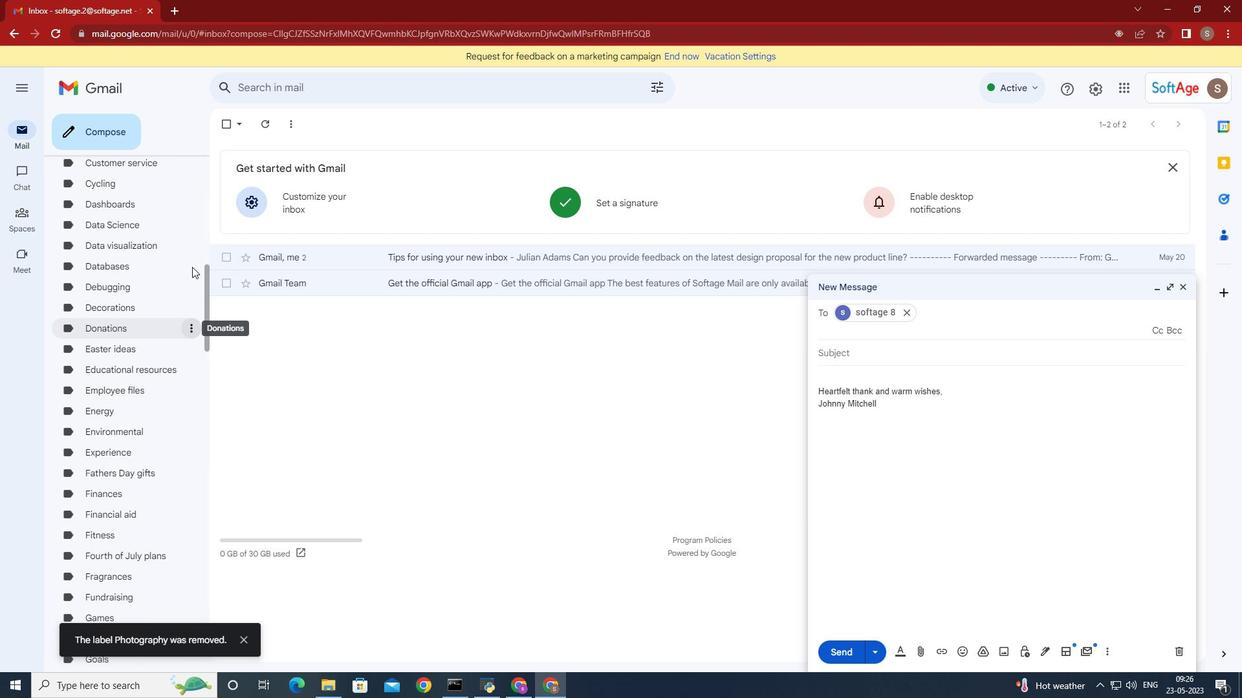 
Action: Mouse scrolled (191, 246) with delta (0, 0)
Screenshot: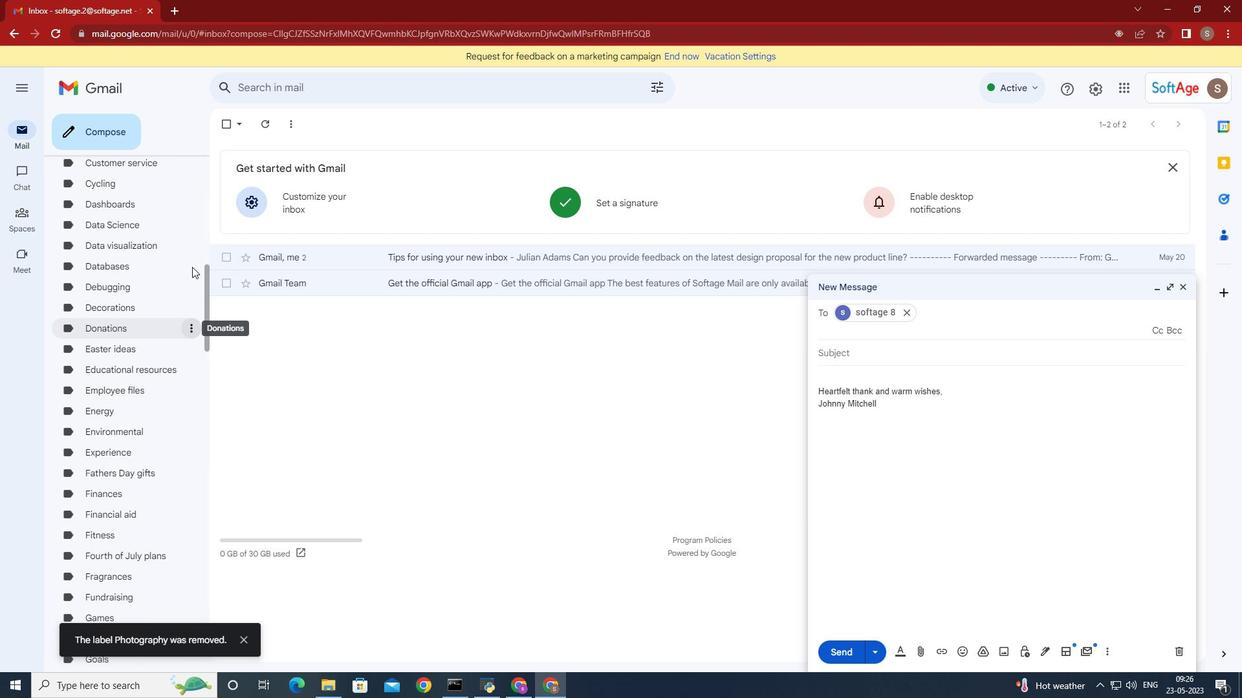 
Action: Mouse scrolled (191, 246) with delta (0, 0)
Screenshot: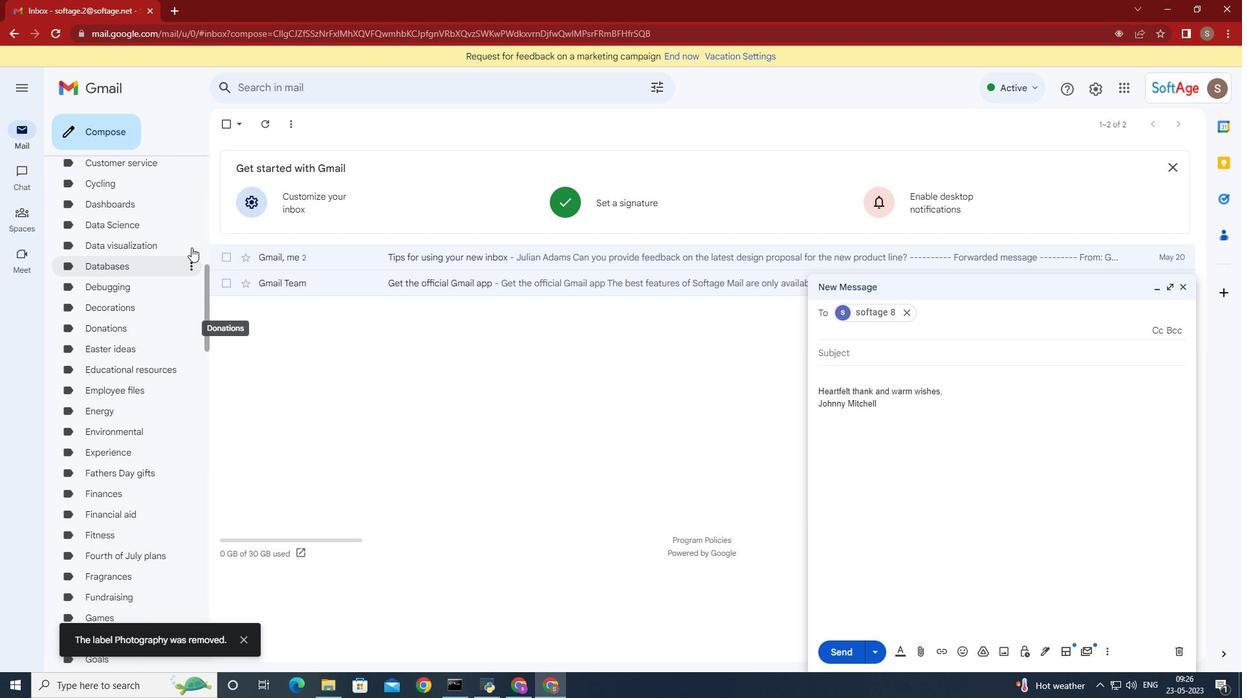 
Action: Mouse scrolled (191, 246) with delta (0, 0)
Screenshot: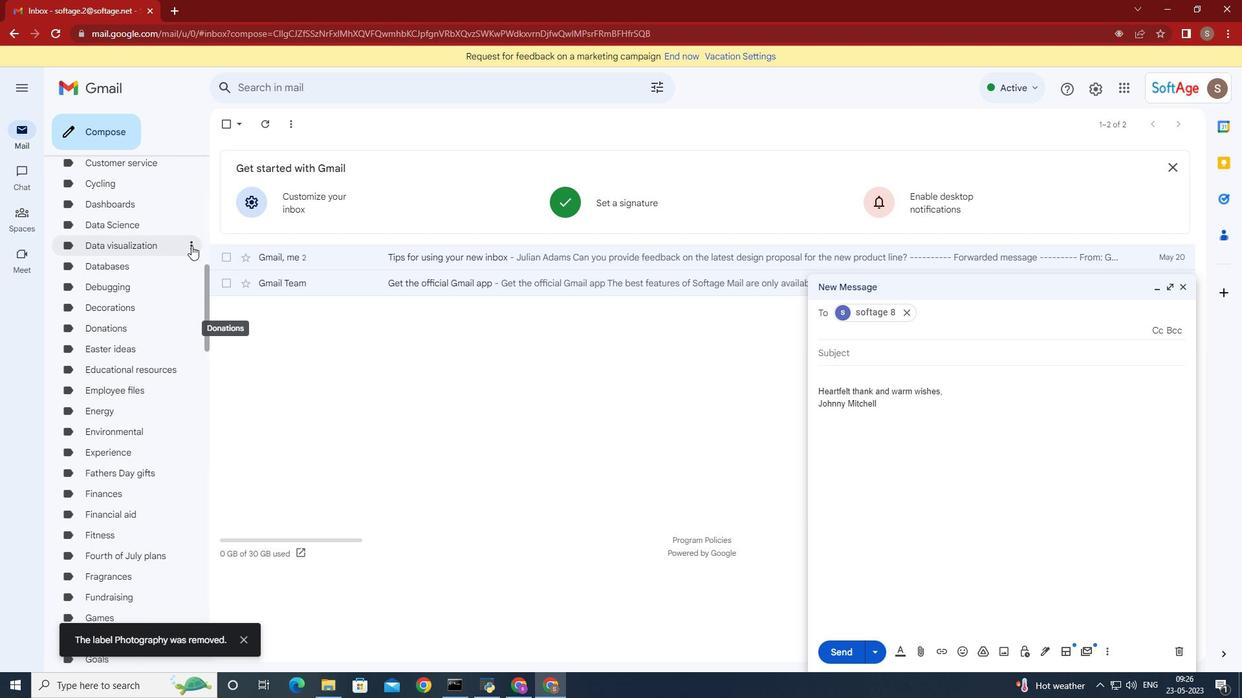 
Action: Mouse scrolled (191, 246) with delta (0, 0)
Screenshot: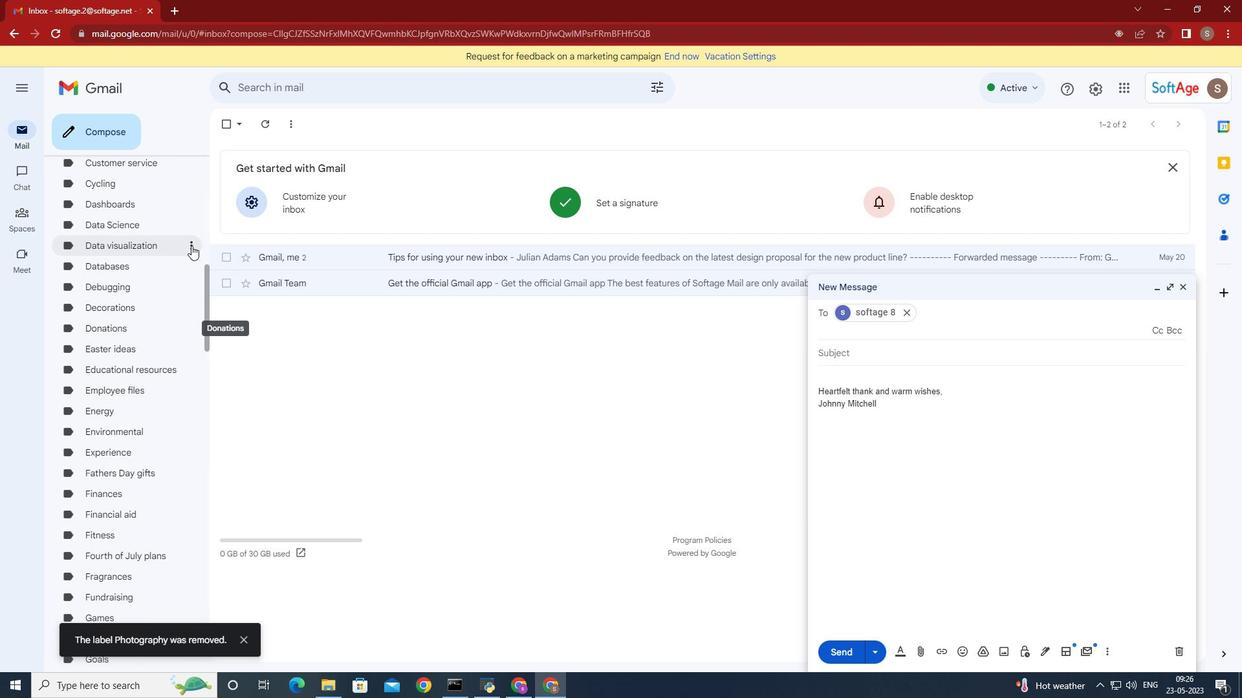 
Action: Mouse scrolled (191, 246) with delta (0, 0)
Screenshot: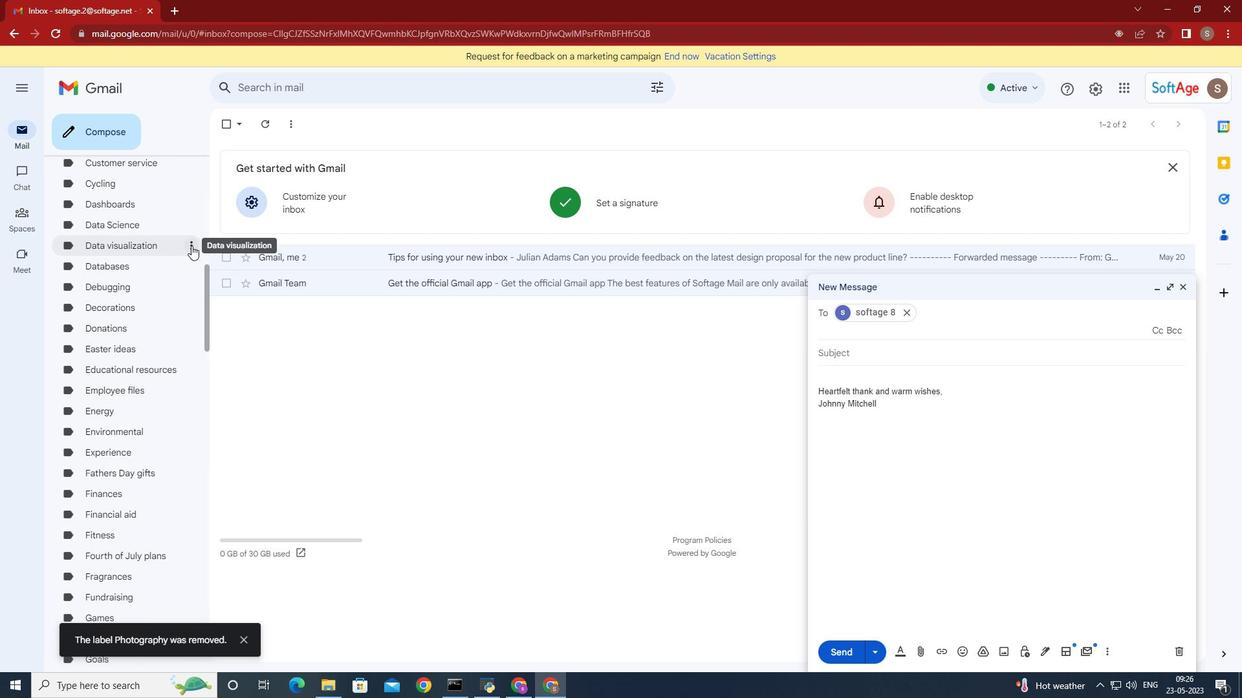 
Action: Mouse scrolled (191, 246) with delta (0, 0)
Screenshot: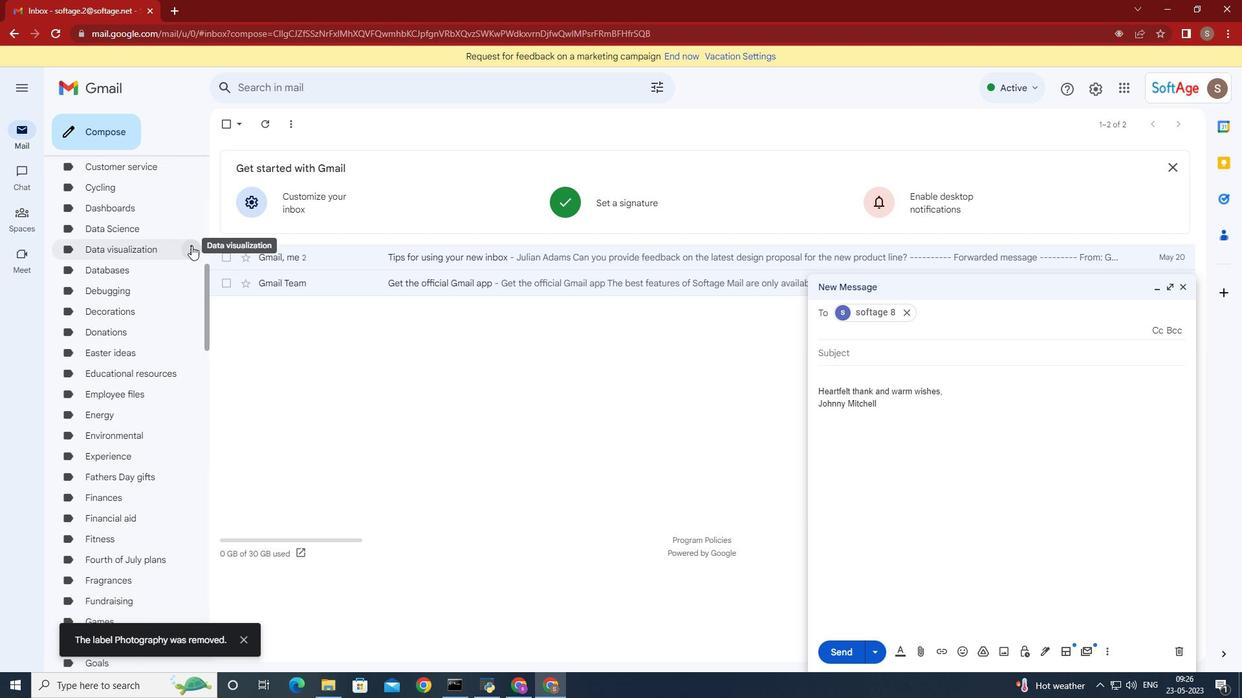 
Action: Mouse moved to (190, 247)
Screenshot: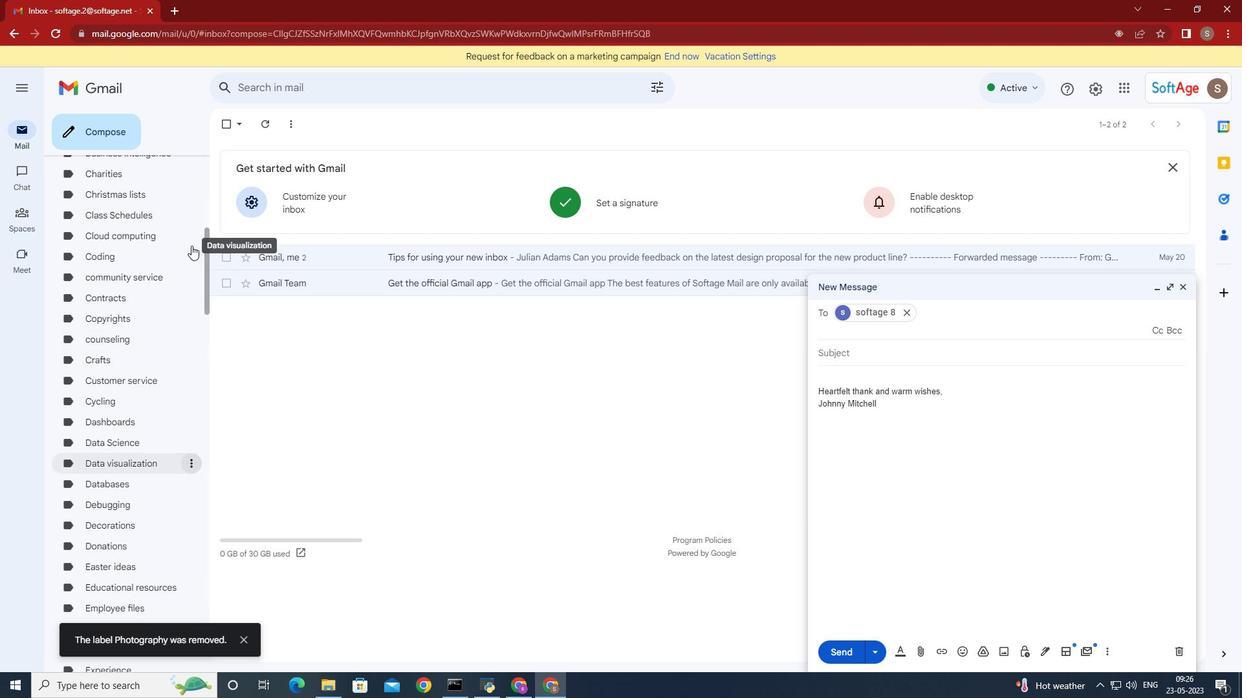 
Action: Mouse scrolled (190, 247) with delta (0, 0)
Screenshot: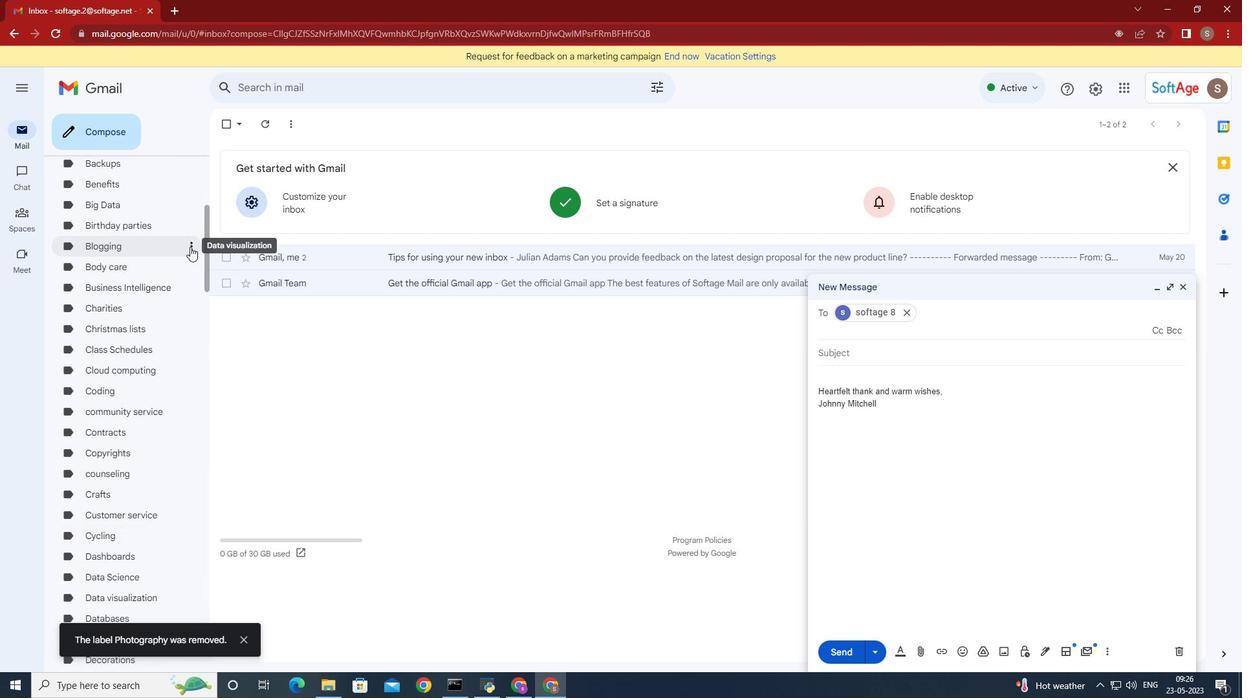
Action: Mouse scrolled (190, 247) with delta (0, 0)
Screenshot: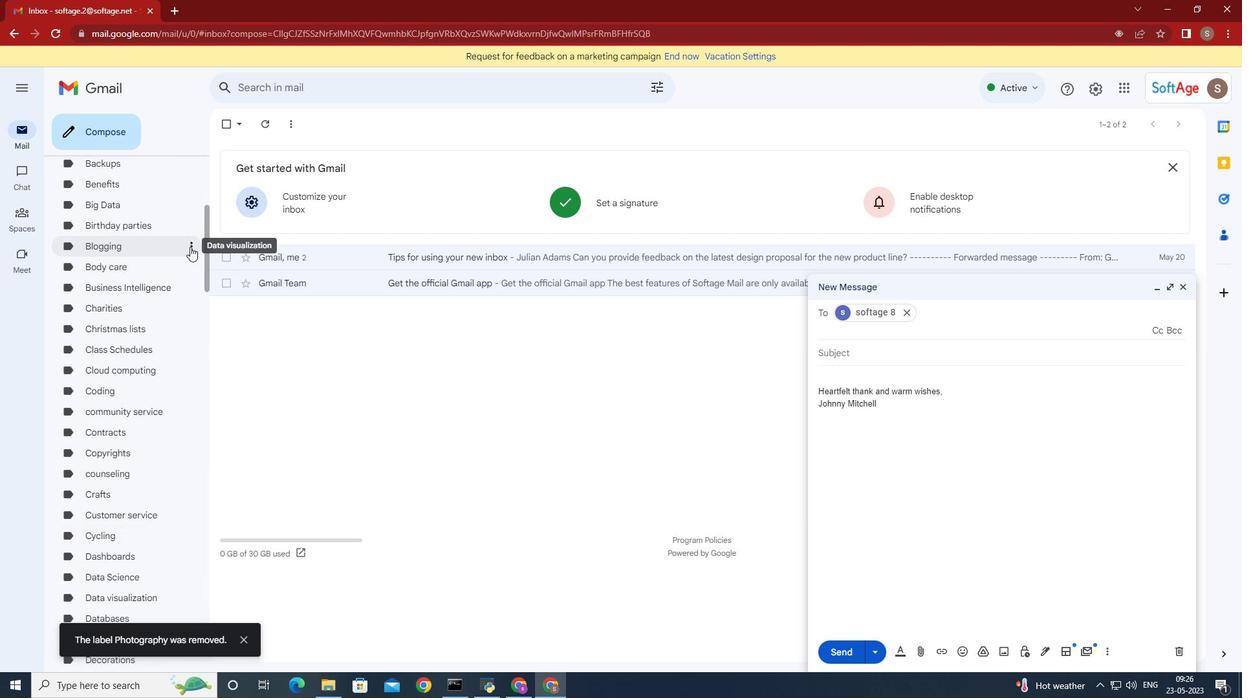 
Action: Mouse scrolled (190, 247) with delta (0, 0)
Screenshot: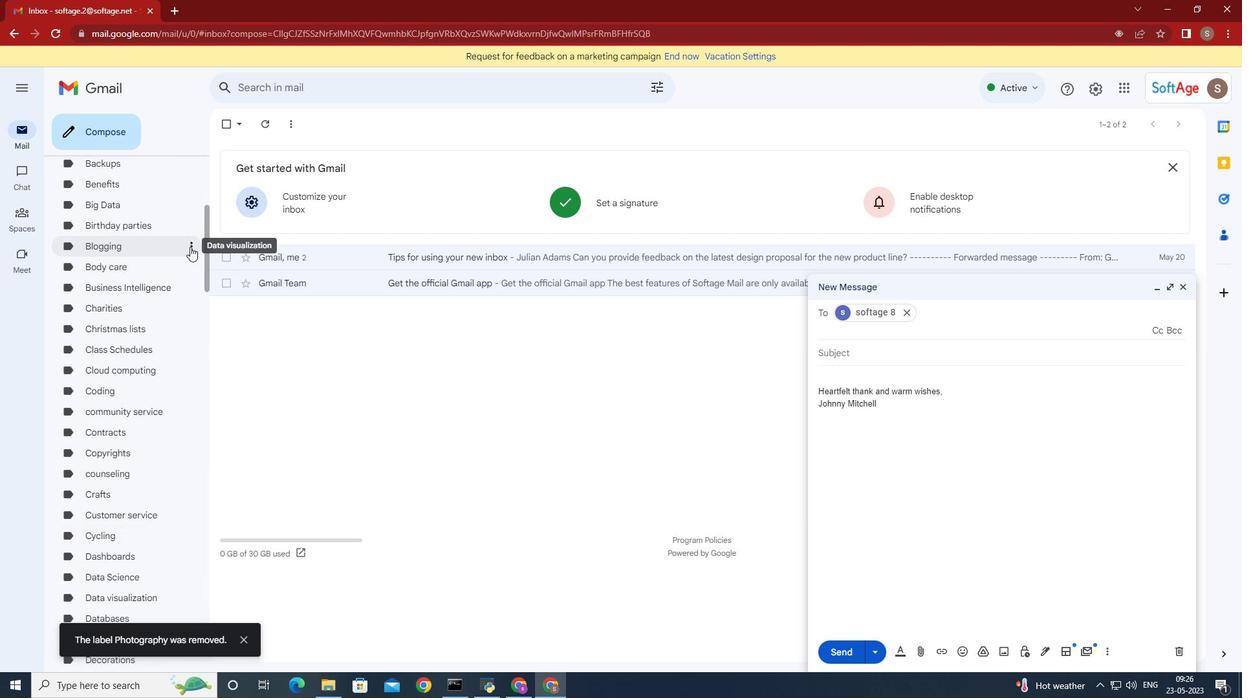 
Action: Mouse scrolled (190, 247) with delta (0, 0)
Screenshot: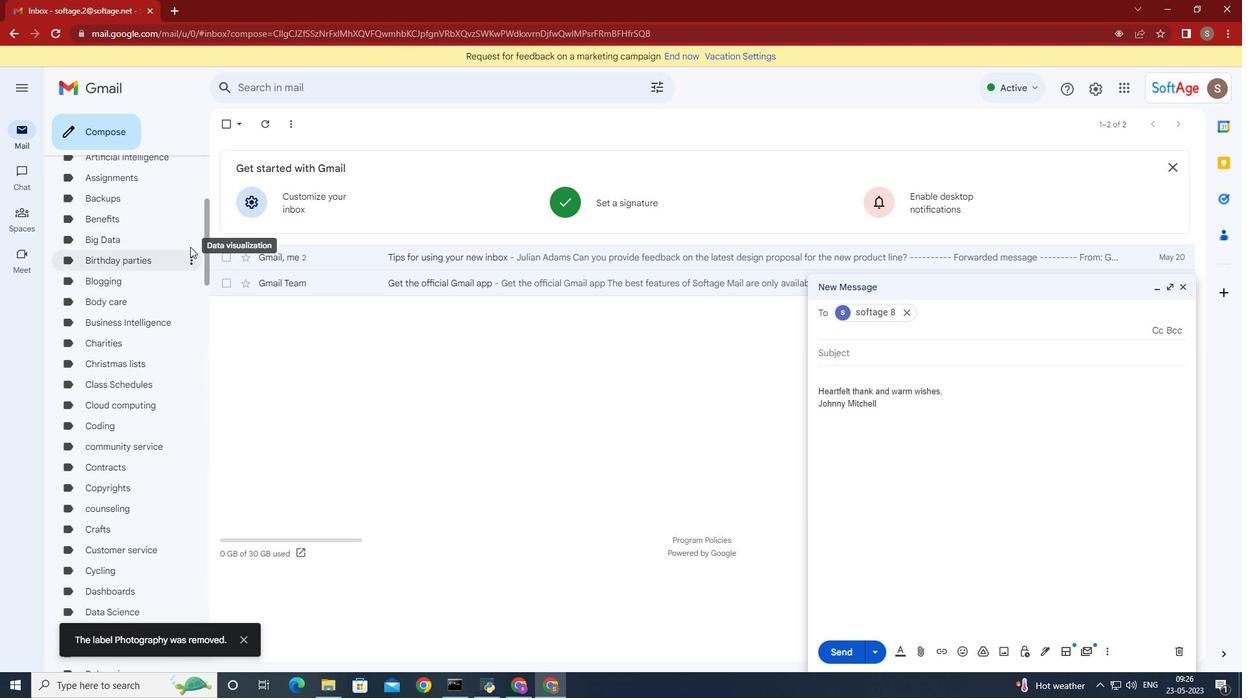 
Action: Mouse scrolled (190, 247) with delta (0, 0)
Screenshot: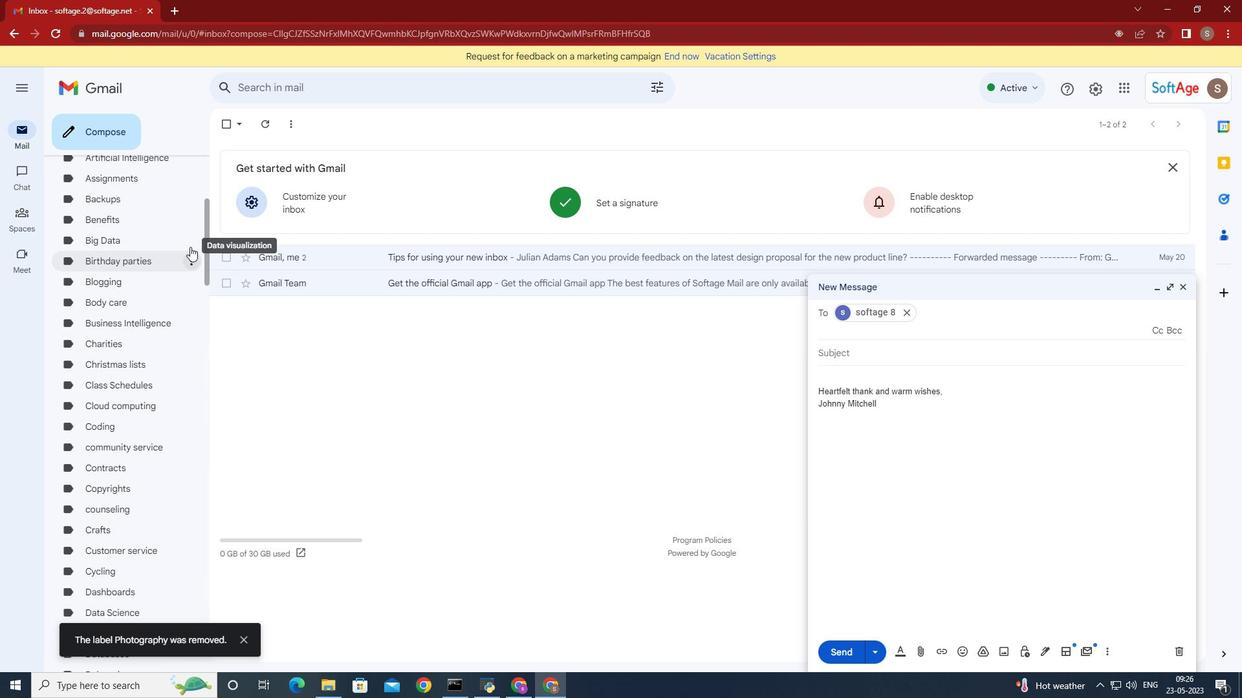 
Action: Mouse scrolled (190, 247) with delta (0, 0)
Screenshot: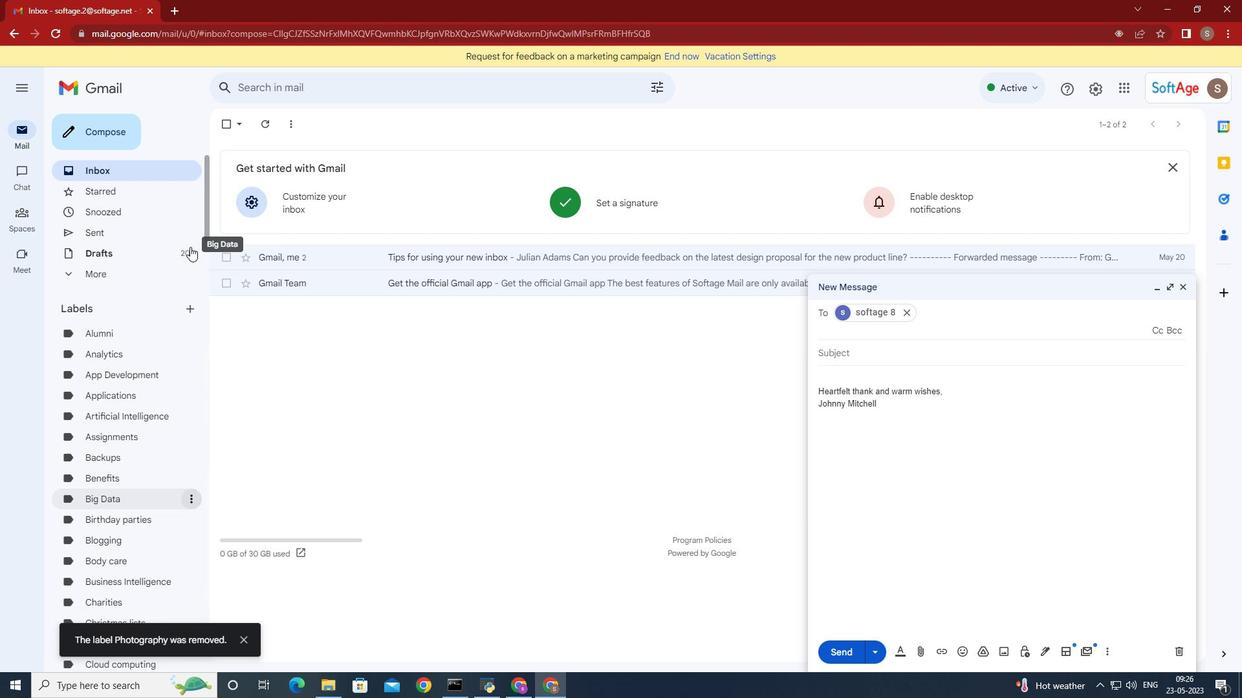 
Action: Mouse scrolled (190, 247) with delta (0, 0)
Screenshot: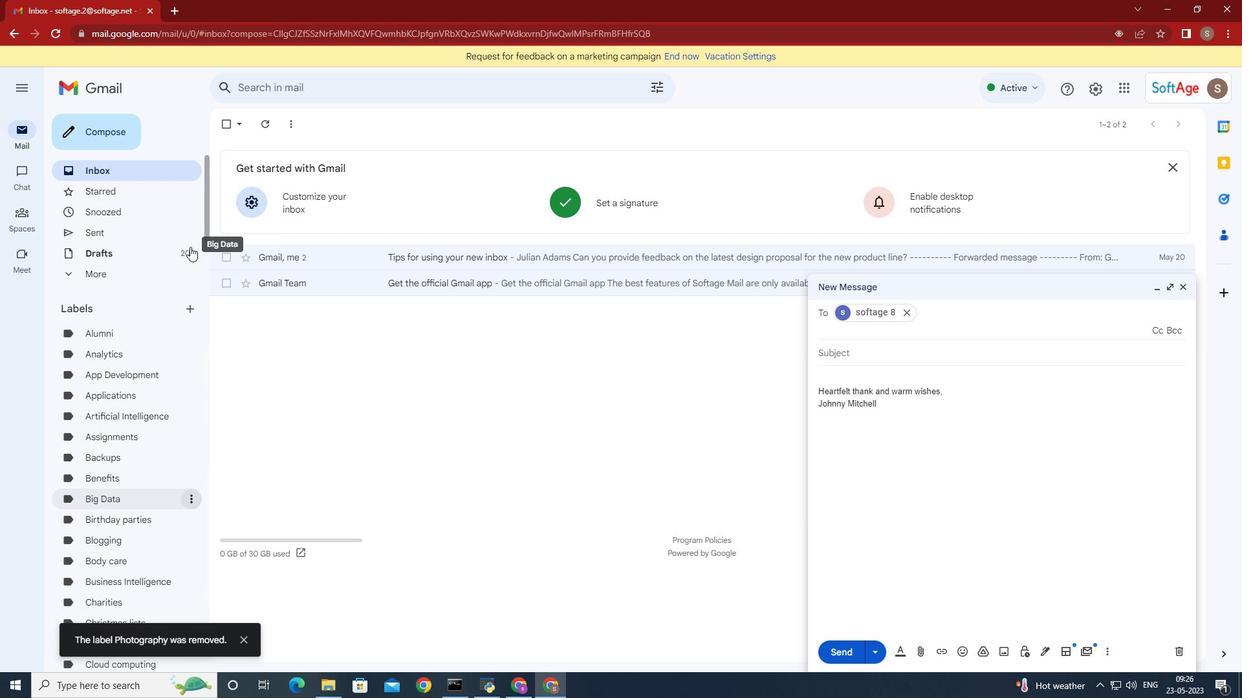 
Action: Mouse scrolled (190, 247) with delta (0, 0)
Screenshot: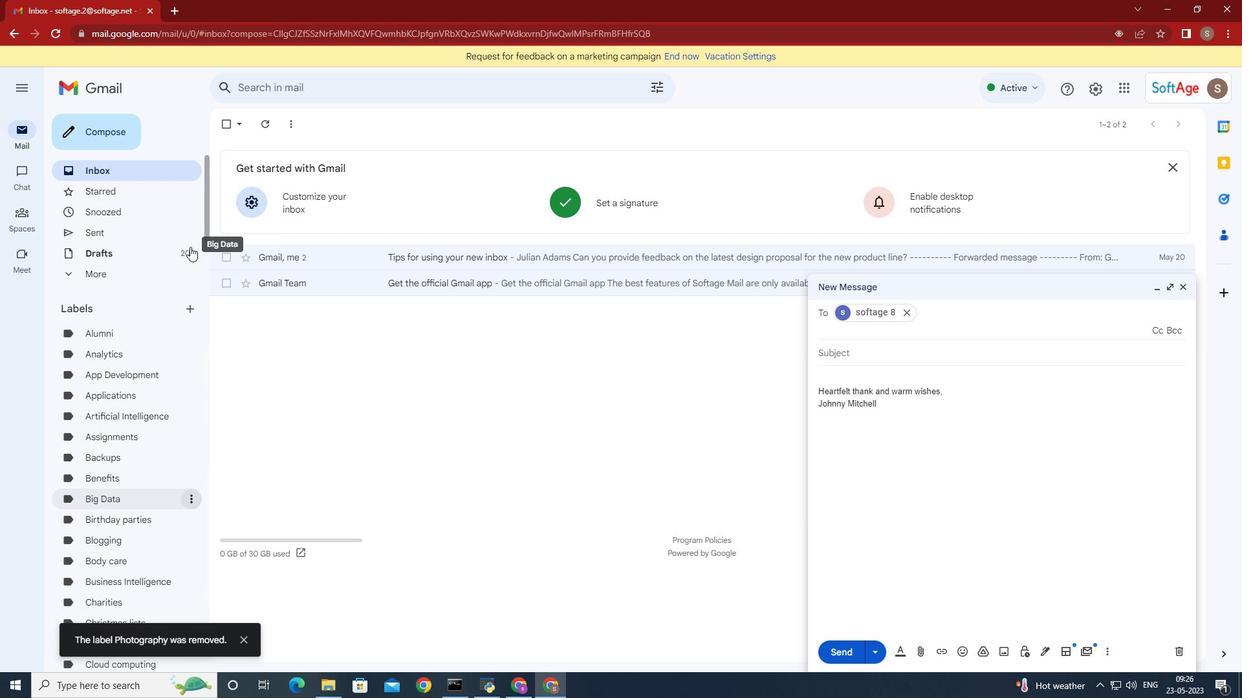 
Action: Mouse scrolled (190, 247) with delta (0, 0)
Screenshot: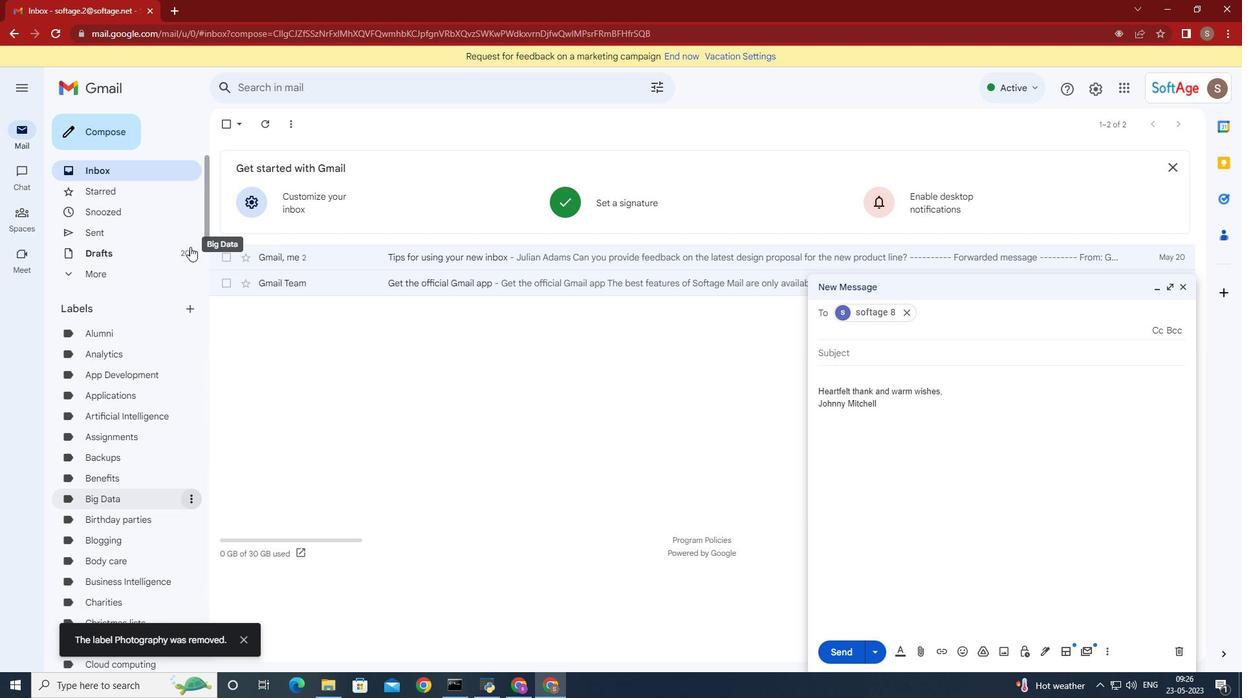 
Action: Mouse scrolled (190, 247) with delta (0, 0)
Screenshot: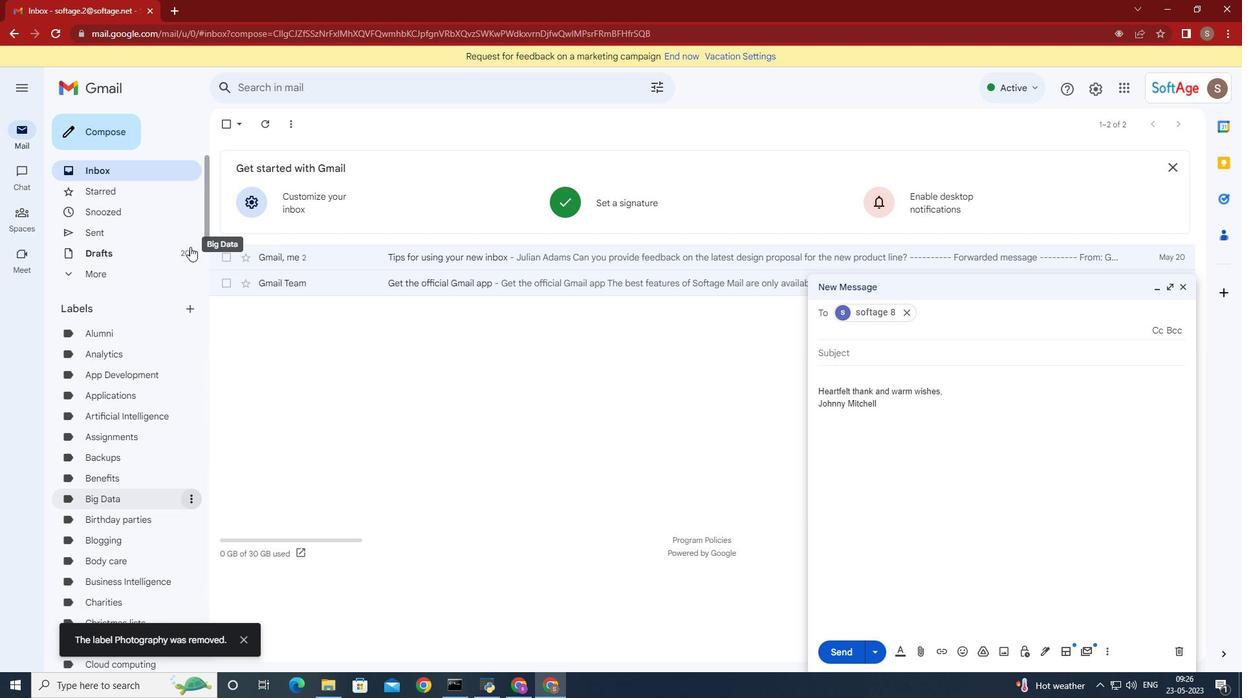 
Action: Mouse moved to (189, 311)
Screenshot: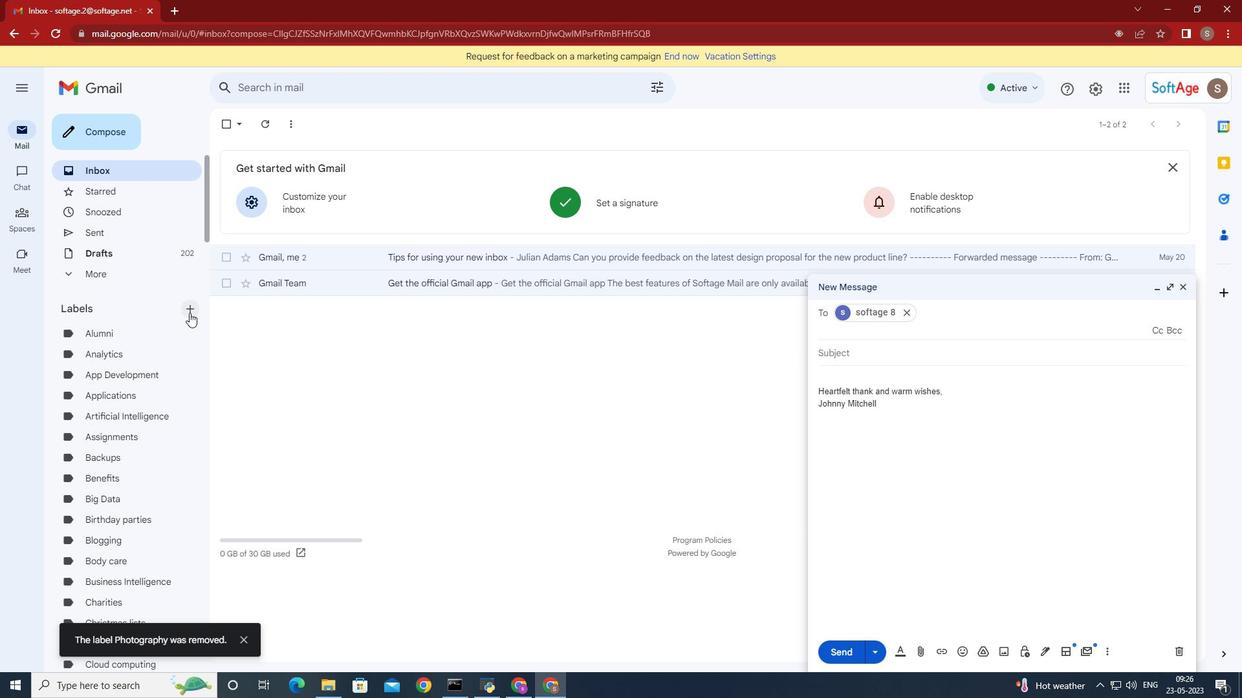 
Action: Mouse pressed left at (189, 311)
Screenshot: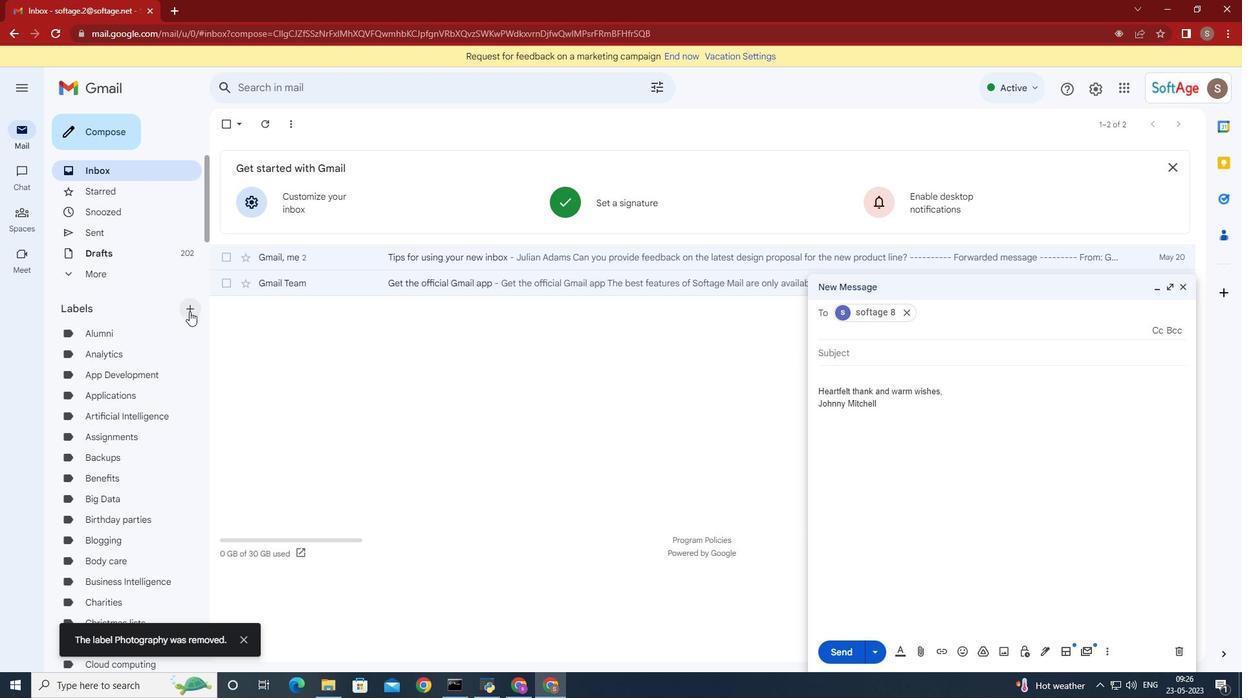 
Action: Mouse moved to (553, 423)
Screenshot: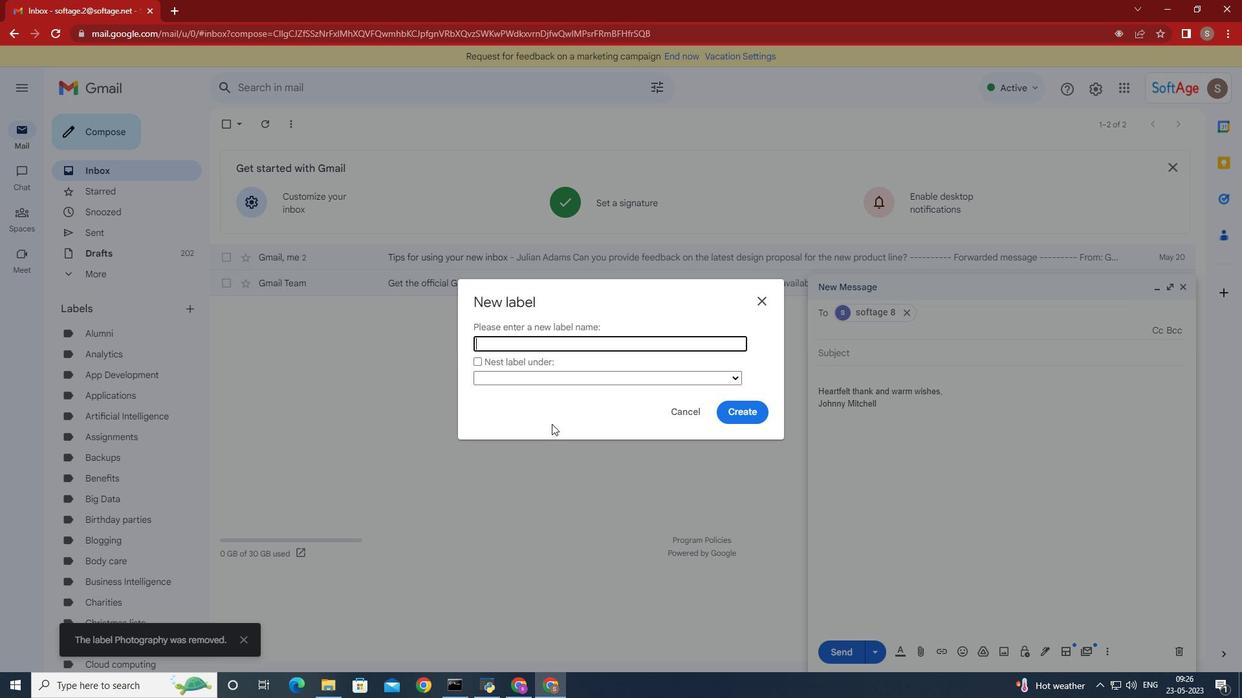 
Action: Key pressed <Key.shift>Photography
Screenshot: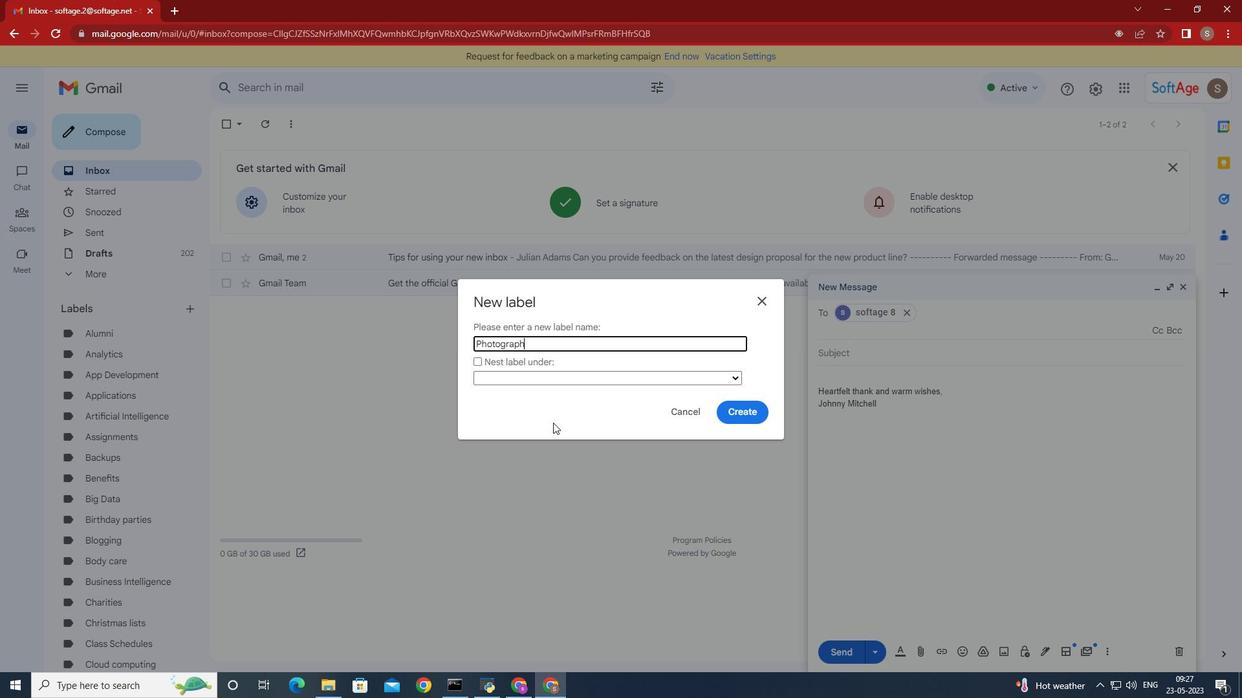 
Action: Mouse moved to (737, 415)
Screenshot: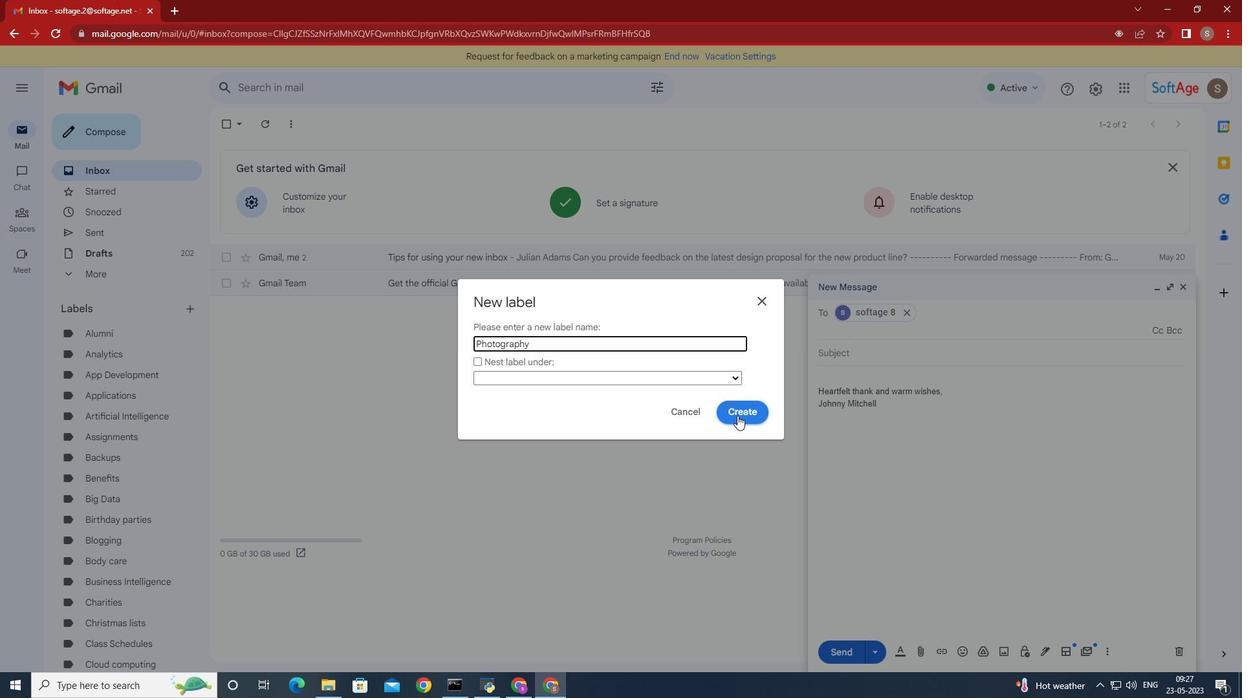 
Action: Mouse pressed left at (737, 415)
Screenshot: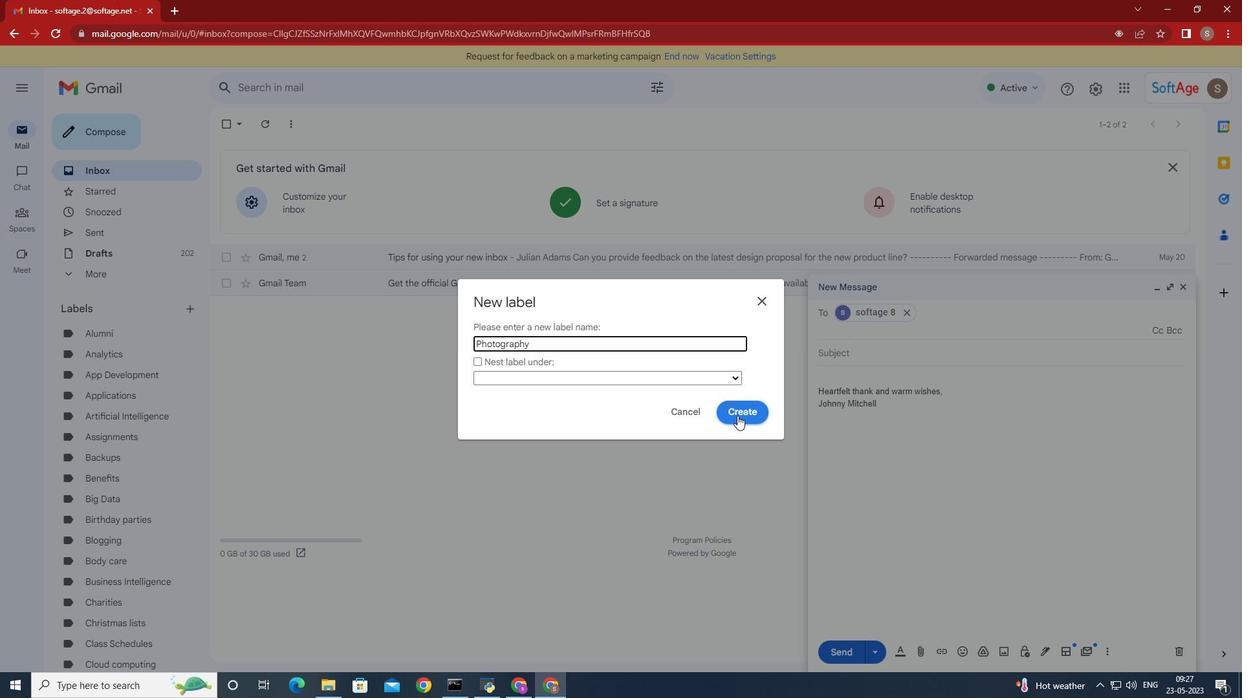
Action: Mouse moved to (736, 415)
Screenshot: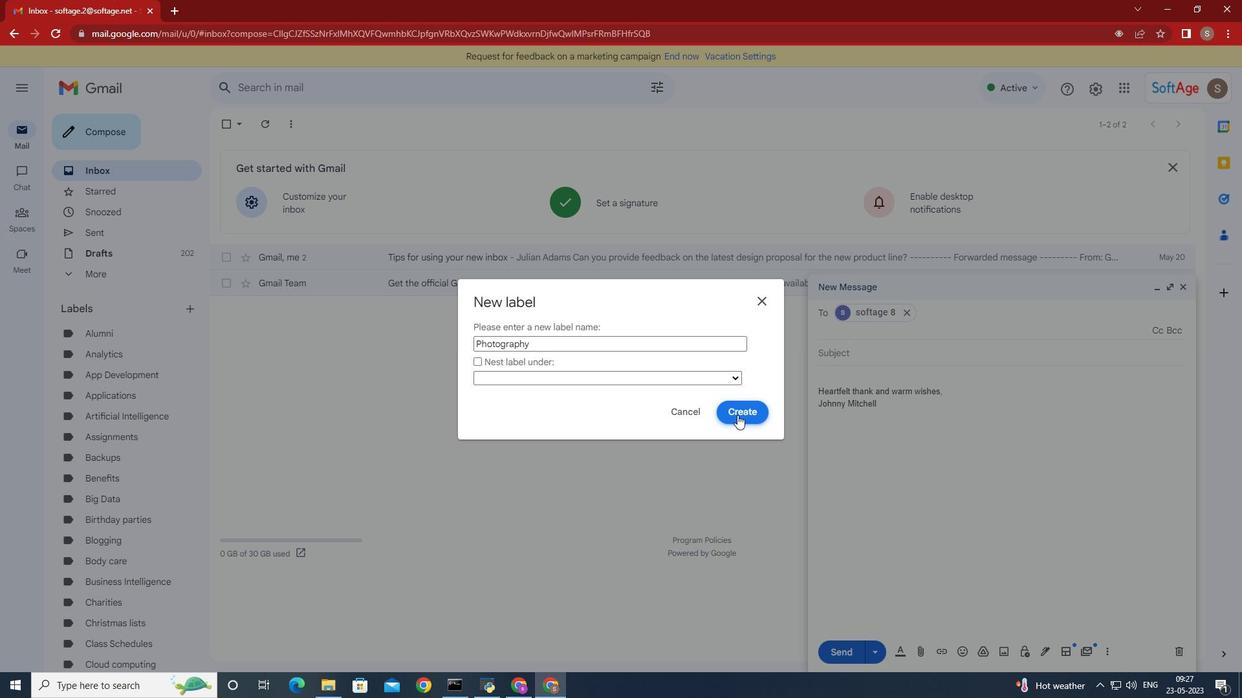 
